 Task: Compose an email with the signature Aiden Davis with the subject Meeting invitation and the message I am following up on our previous conversation. from softage.1@softage.net to softage.3@softage.net with an attached document Contract.pdf Undo the message and rewrite the message as Could you please clarify your request? Send the email. Finally, move the email from Sent Items to the label Work
Action: Mouse moved to (486, 771)
Screenshot: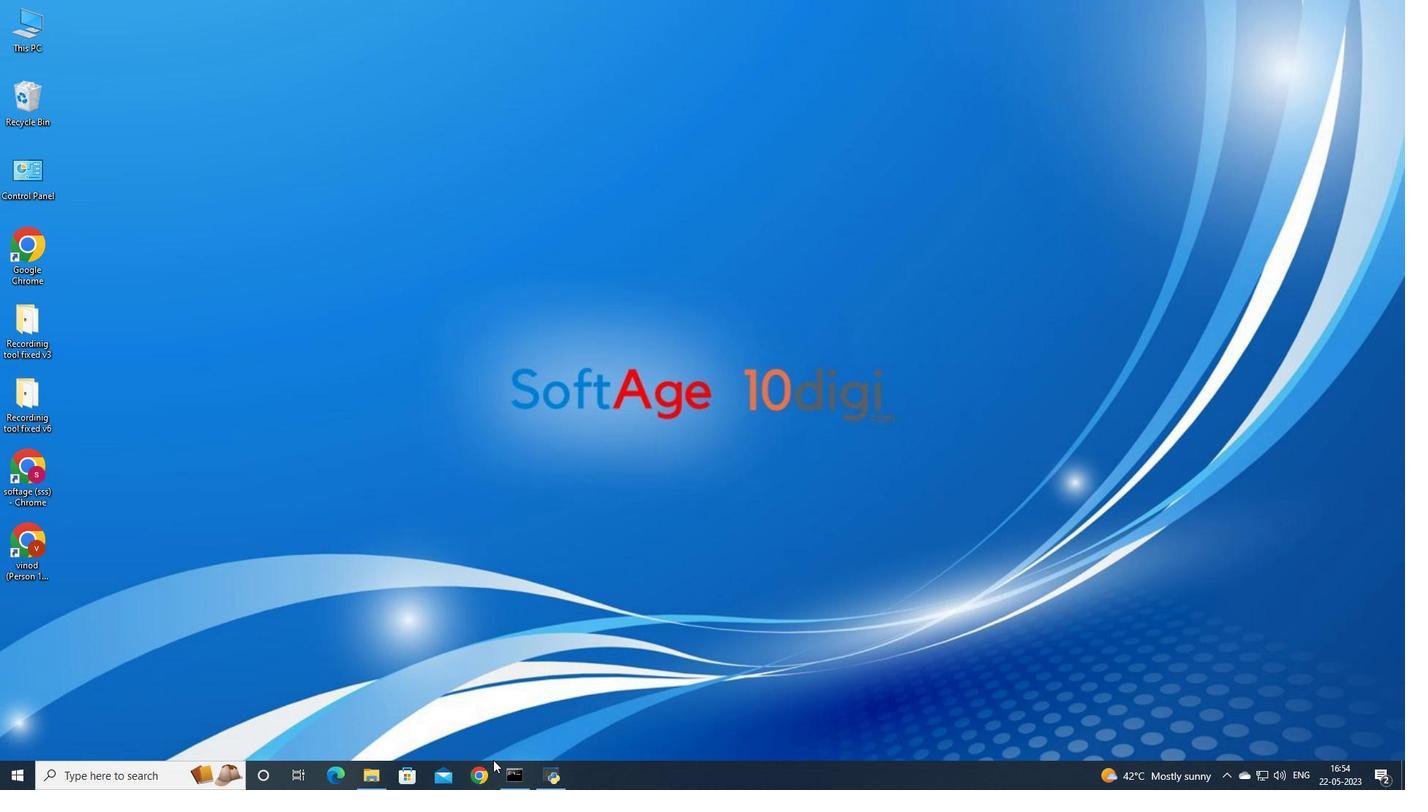 
Action: Mouse pressed left at (486, 771)
Screenshot: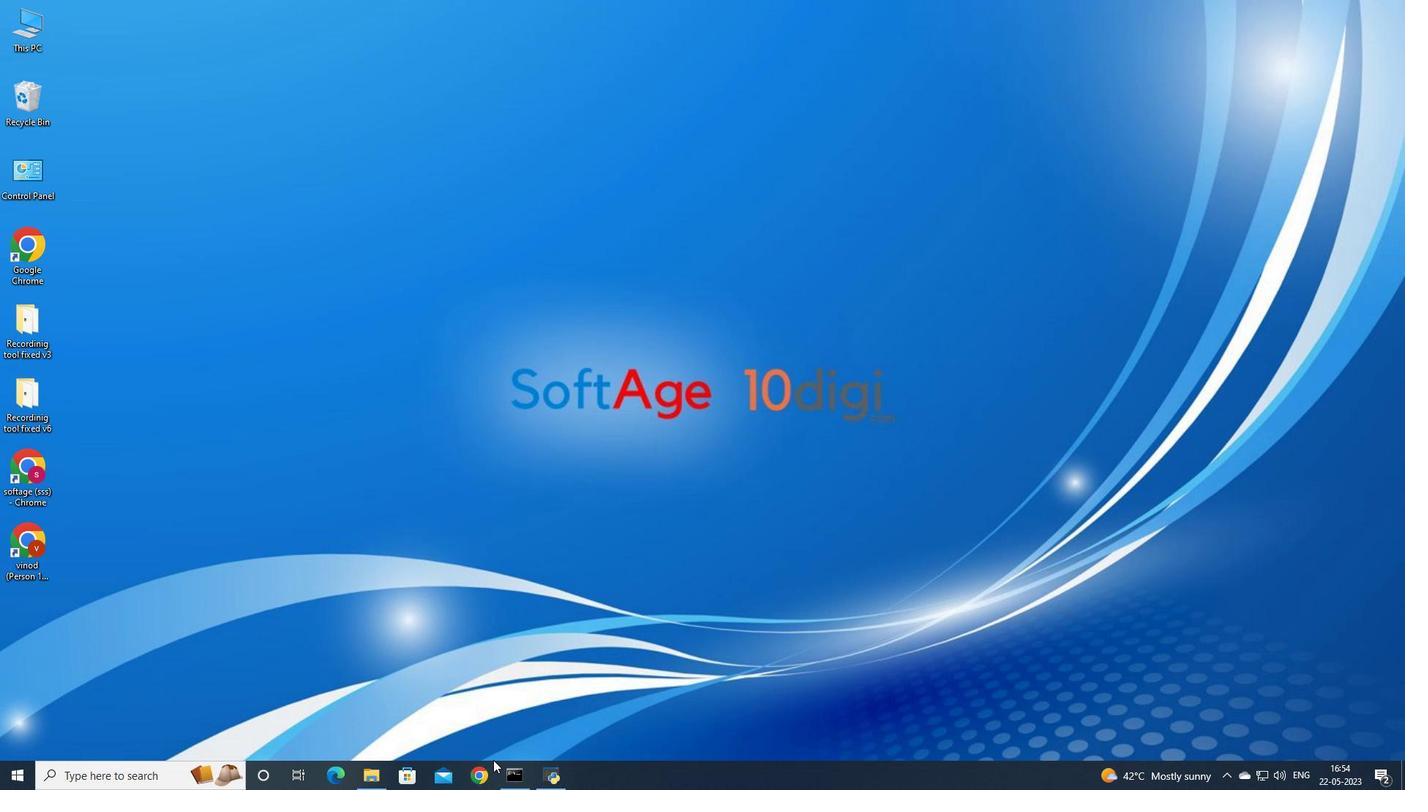 
Action: Mouse moved to (660, 445)
Screenshot: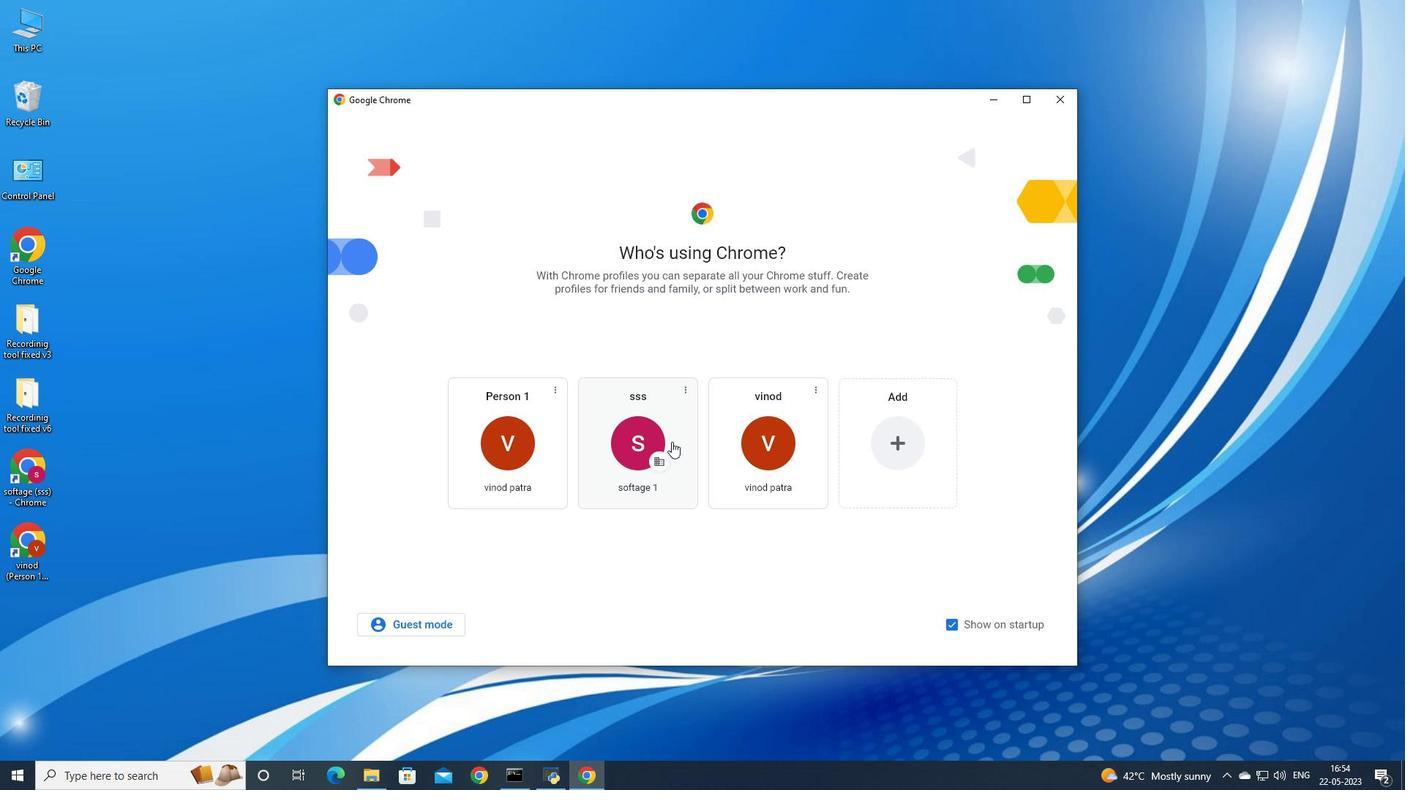 
Action: Mouse pressed left at (660, 445)
Screenshot: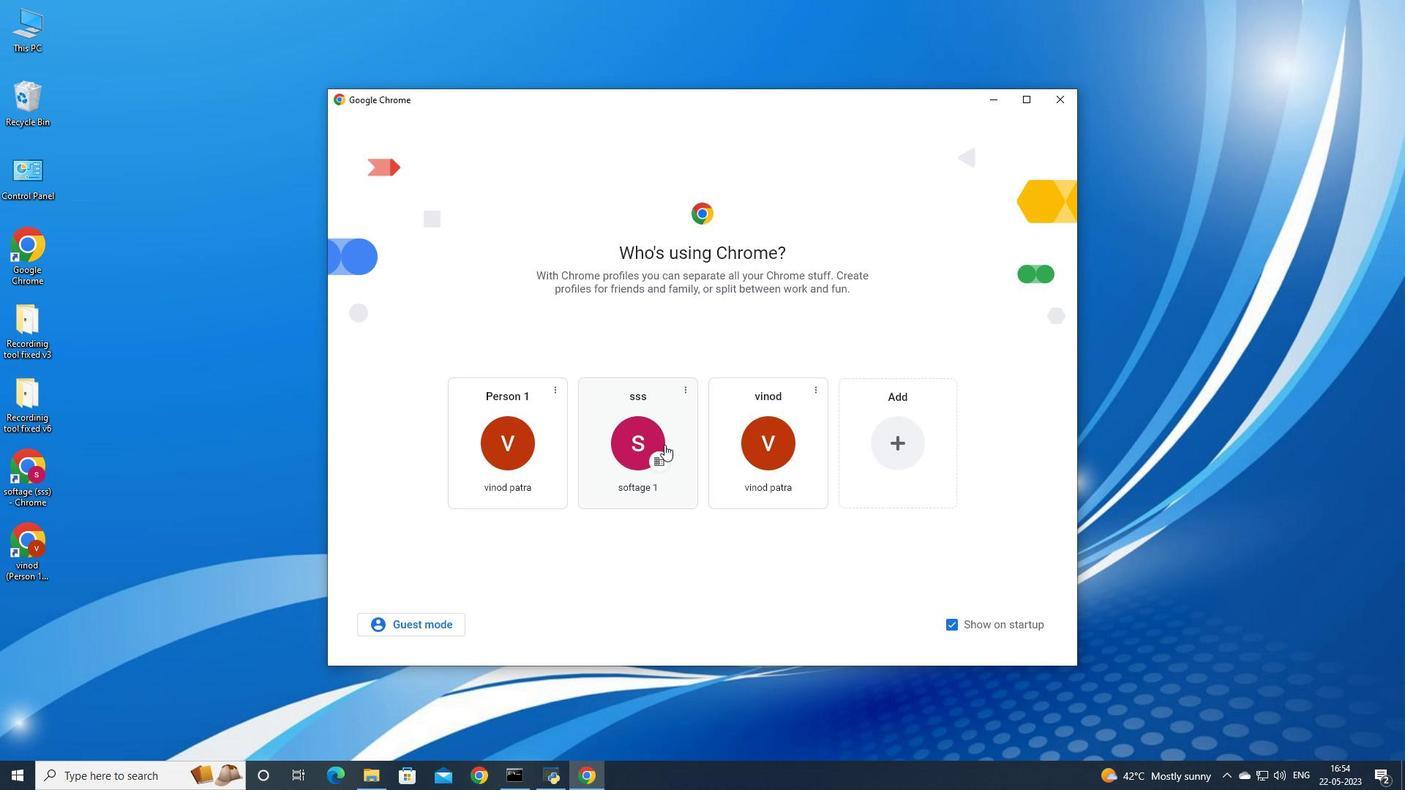 
Action: Mouse moved to (1261, 68)
Screenshot: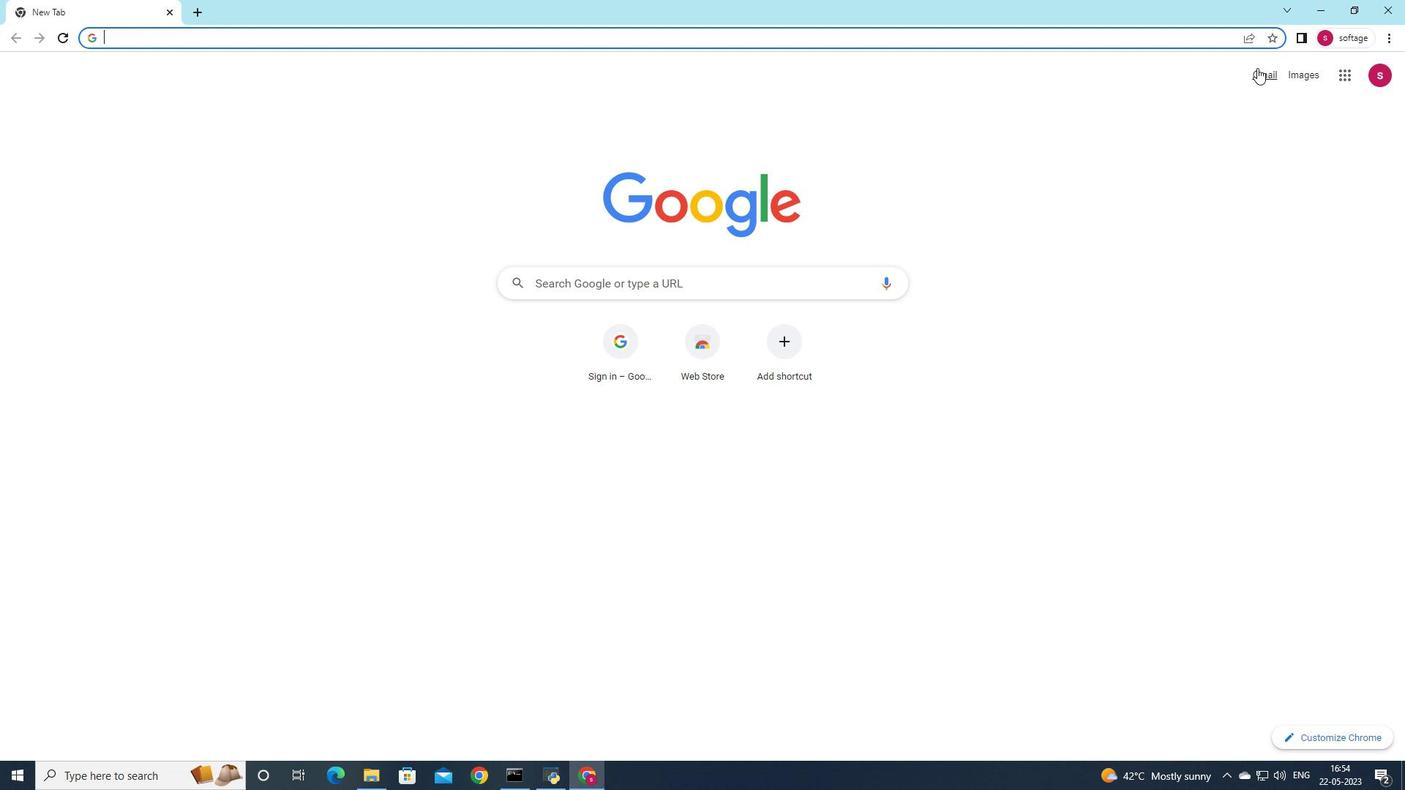 
Action: Mouse pressed left at (1261, 68)
Screenshot: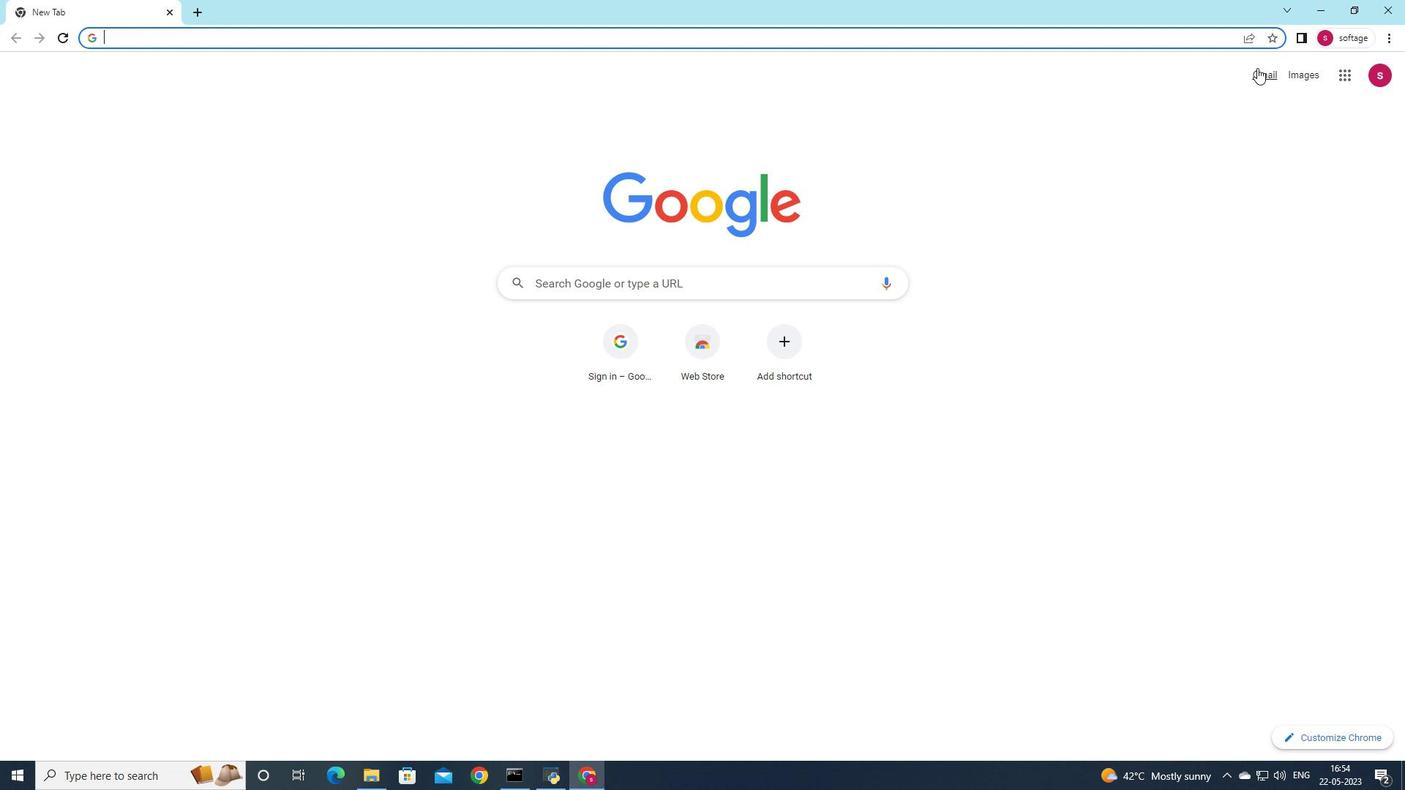 
Action: Mouse moved to (1239, 106)
Screenshot: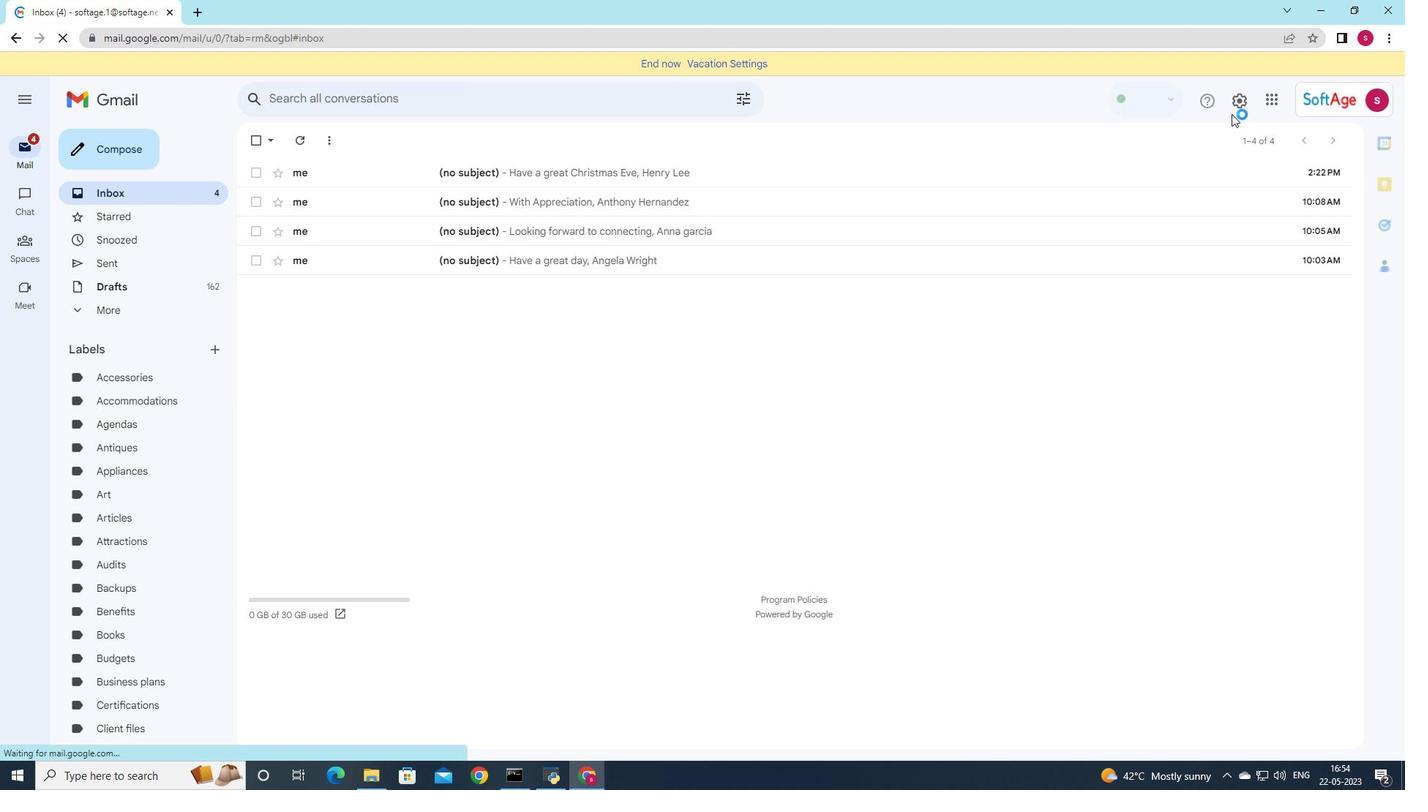 
Action: Mouse pressed left at (1239, 106)
Screenshot: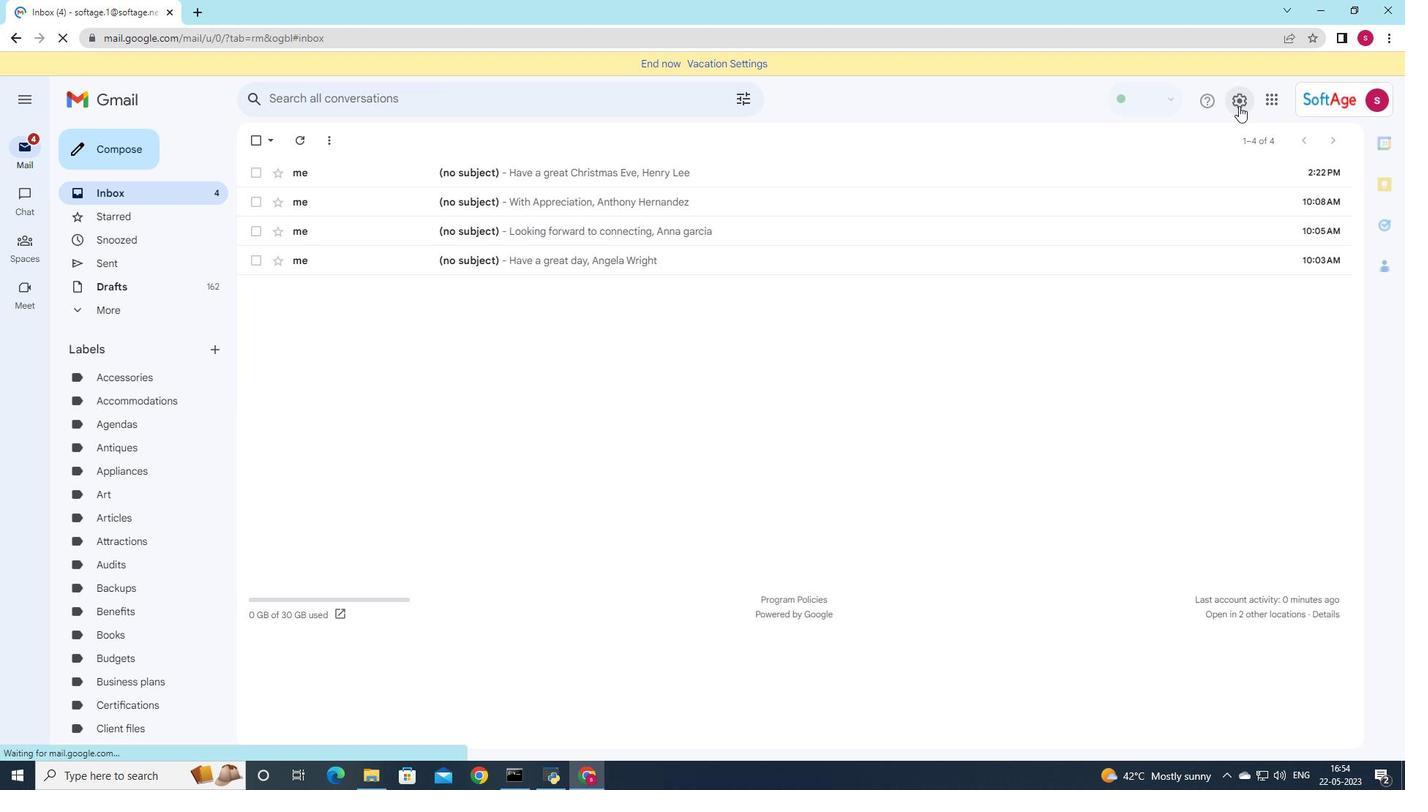 
Action: Mouse moved to (1231, 172)
Screenshot: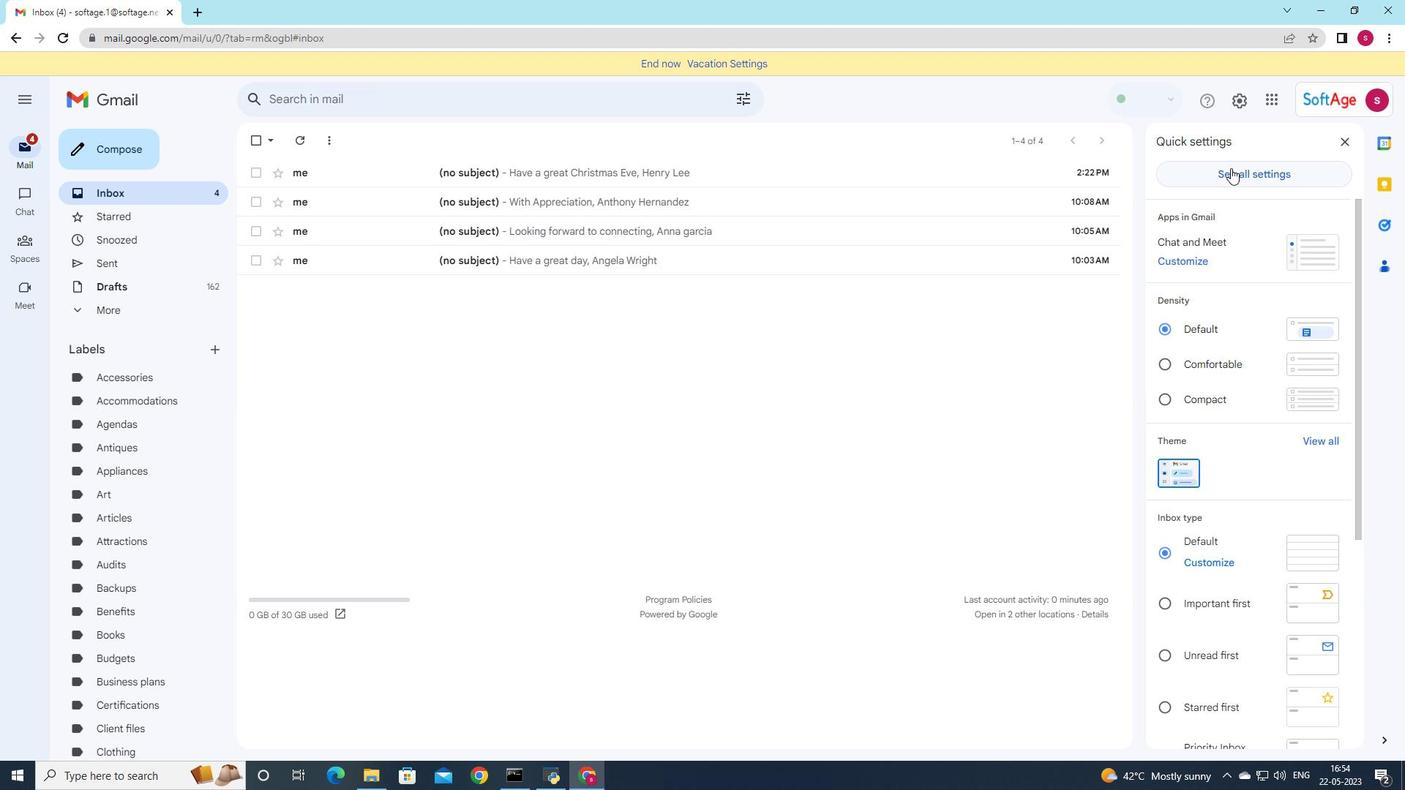 
Action: Mouse pressed left at (1231, 172)
Screenshot: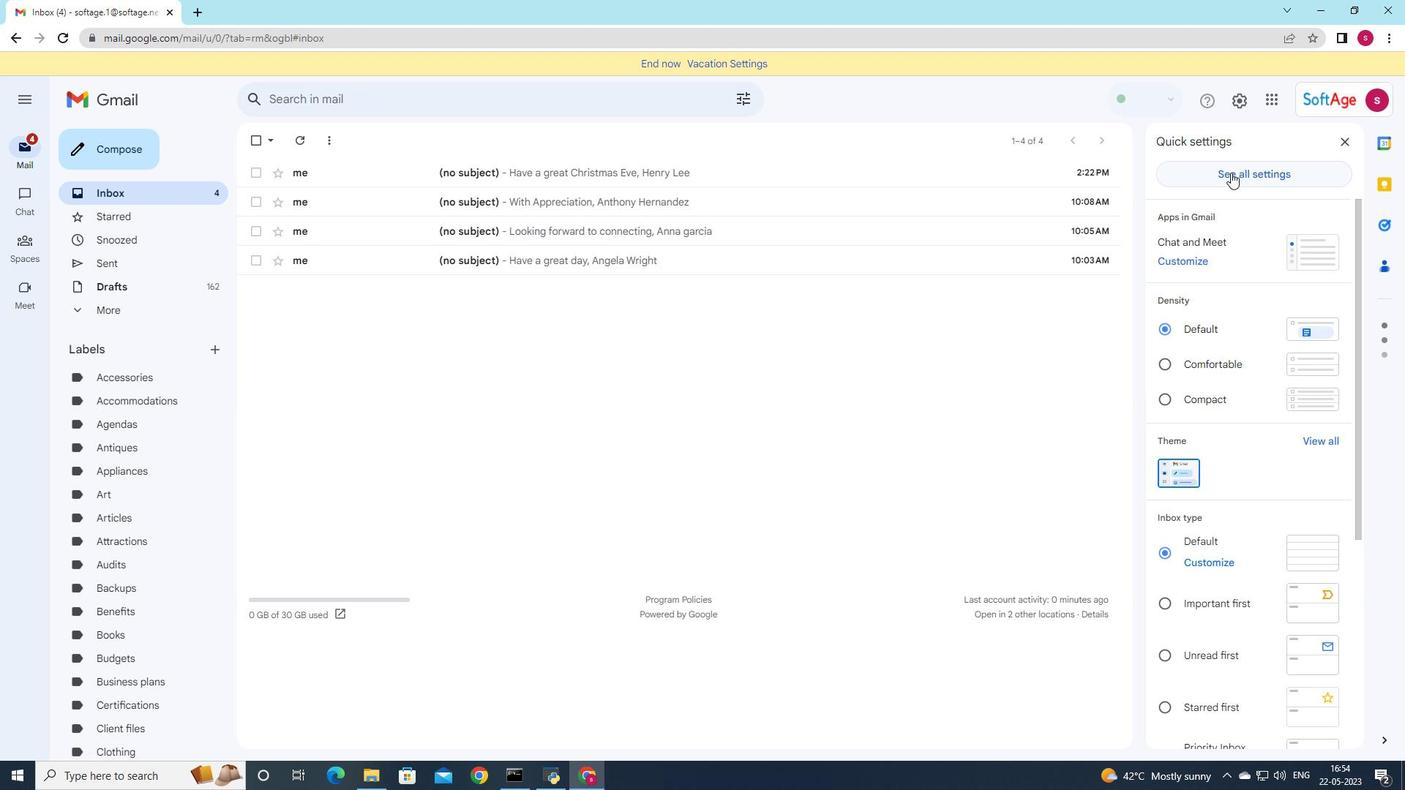 
Action: Mouse moved to (493, 402)
Screenshot: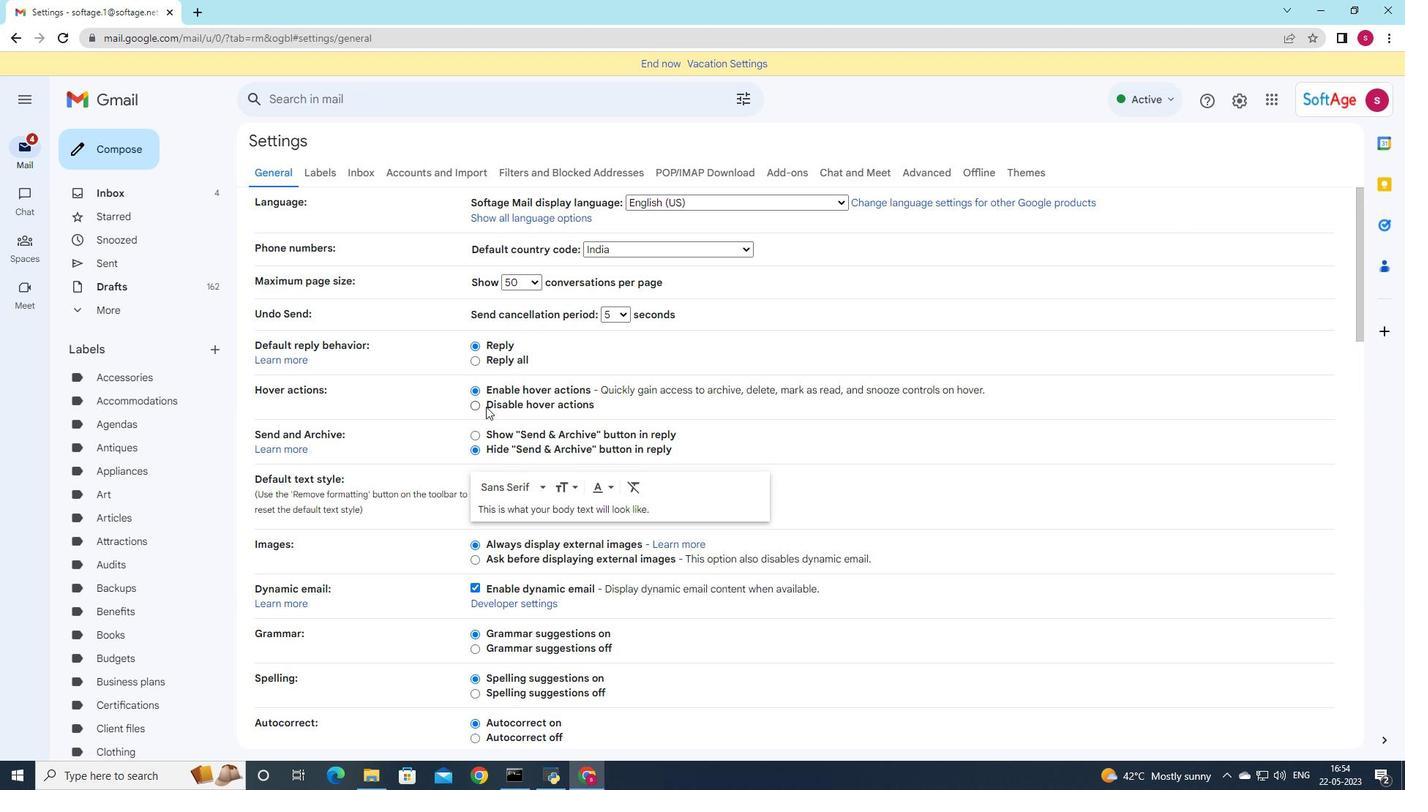 
Action: Mouse scrolled (493, 401) with delta (0, 0)
Screenshot: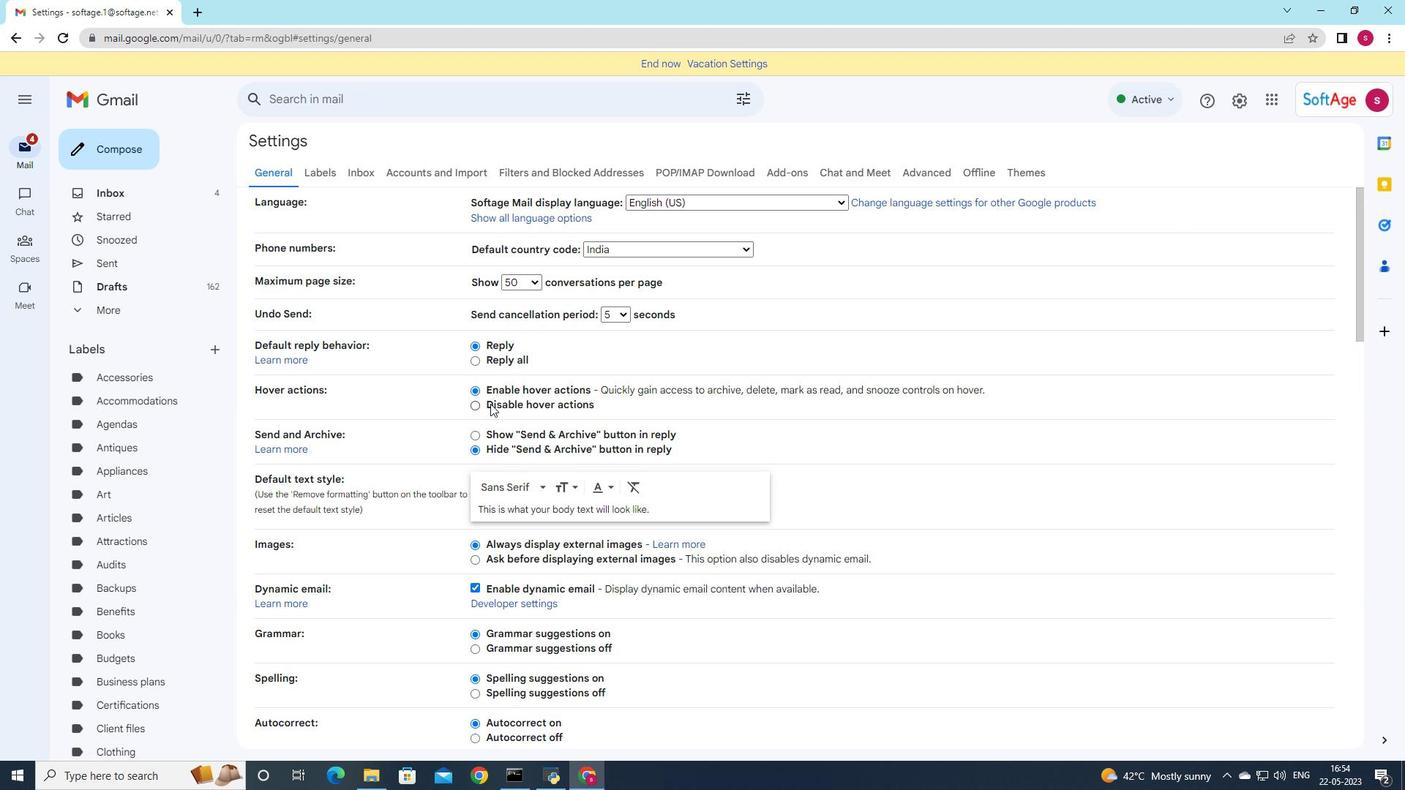 
Action: Mouse moved to (494, 402)
Screenshot: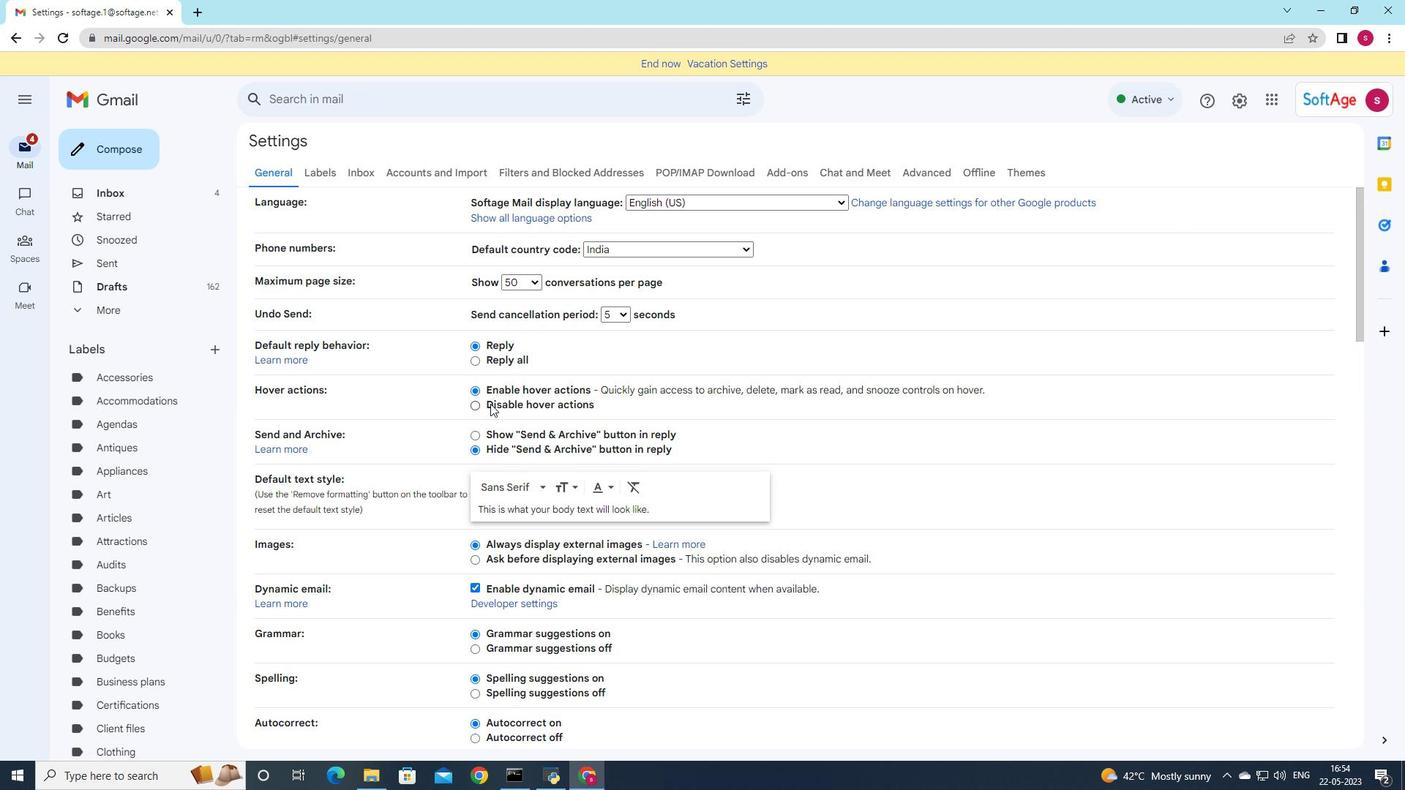 
Action: Mouse scrolled (494, 401) with delta (0, 0)
Screenshot: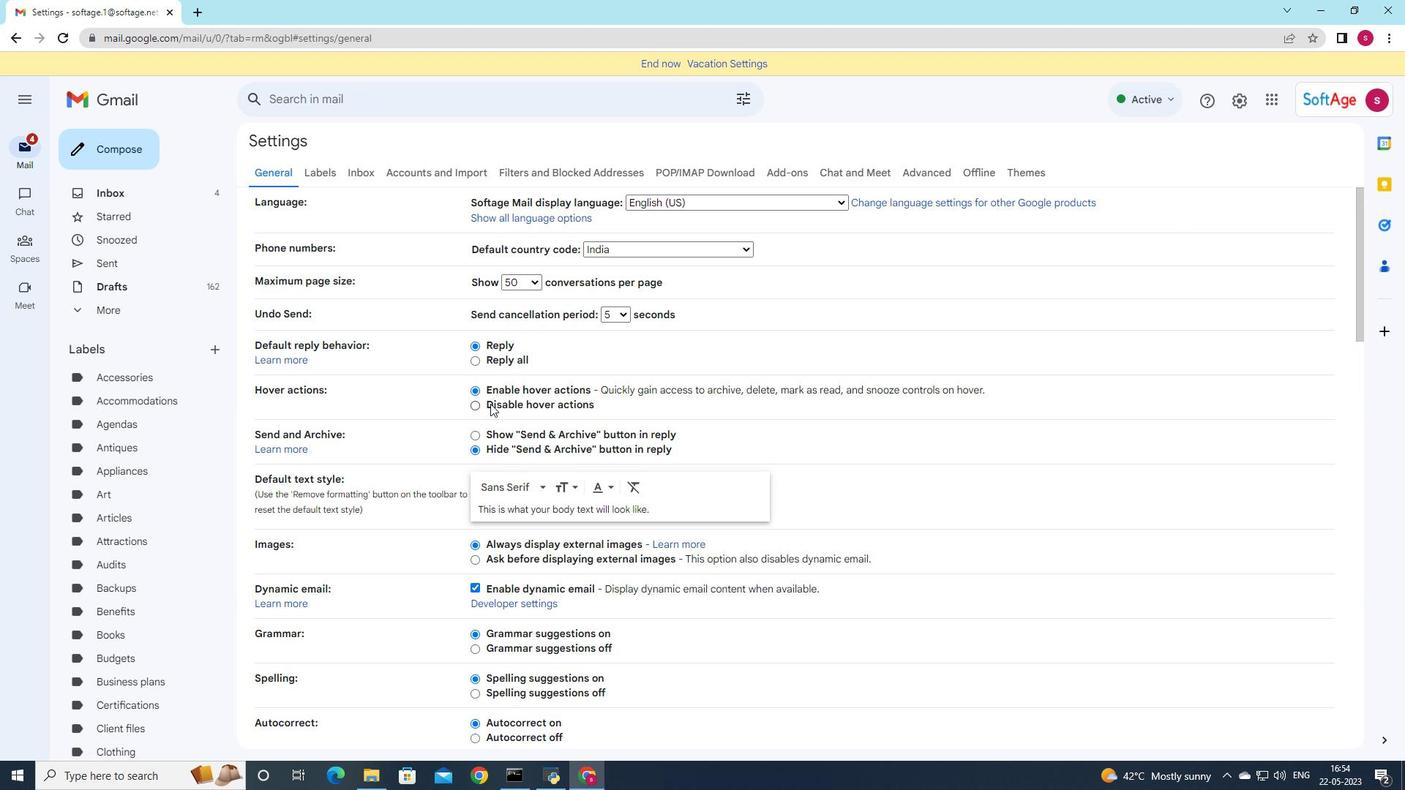 
Action: Mouse moved to (525, 387)
Screenshot: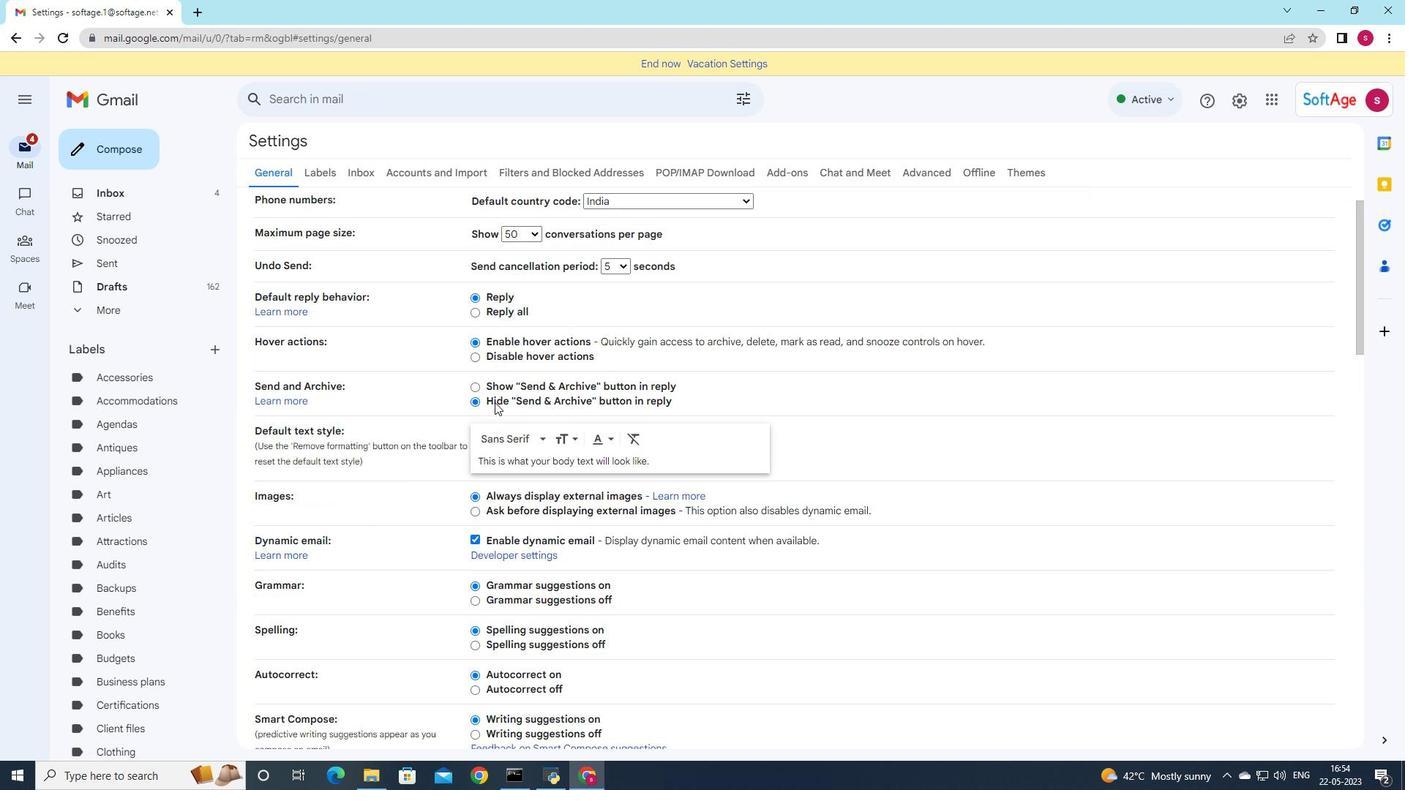 
Action: Mouse scrolled (497, 403) with delta (0, 0)
Screenshot: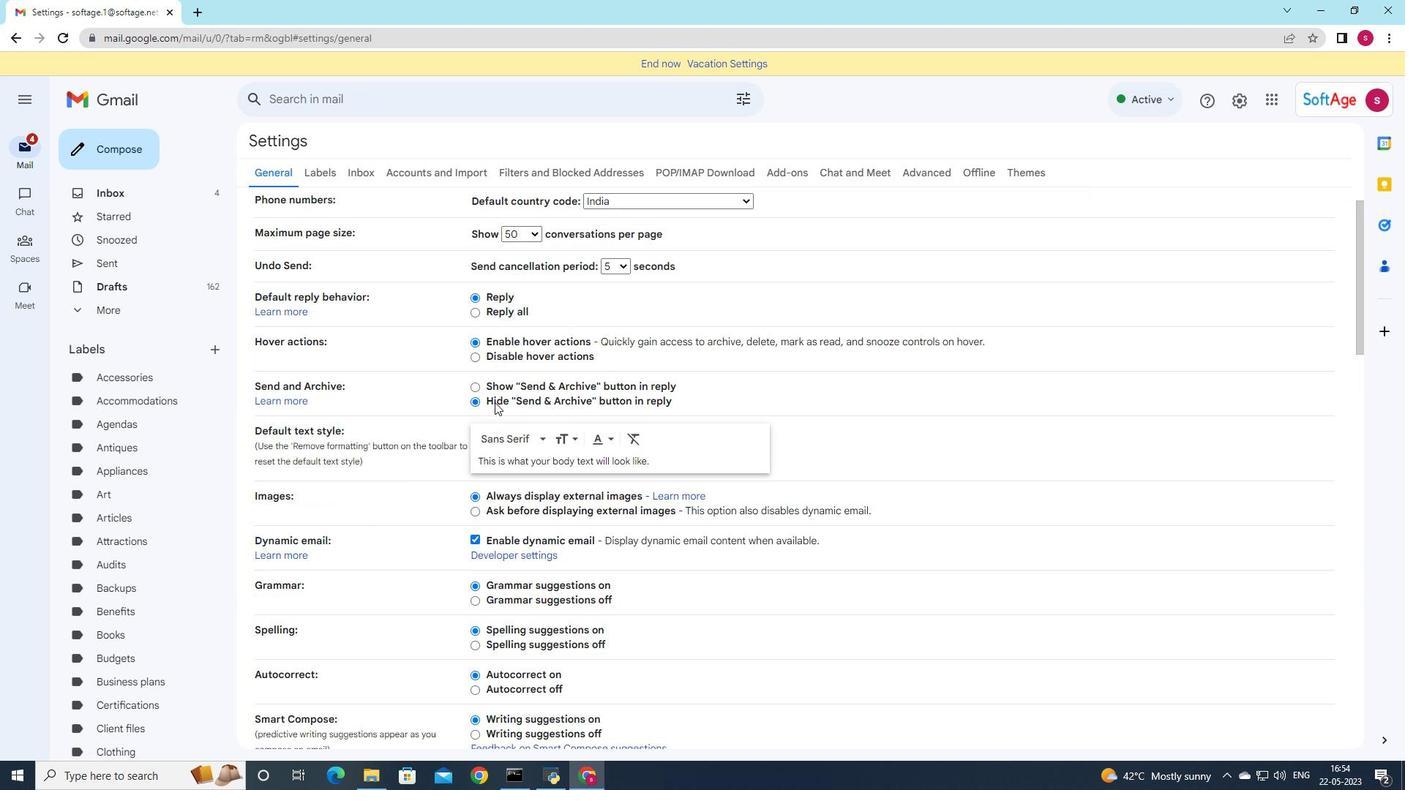 
Action: Mouse moved to (530, 382)
Screenshot: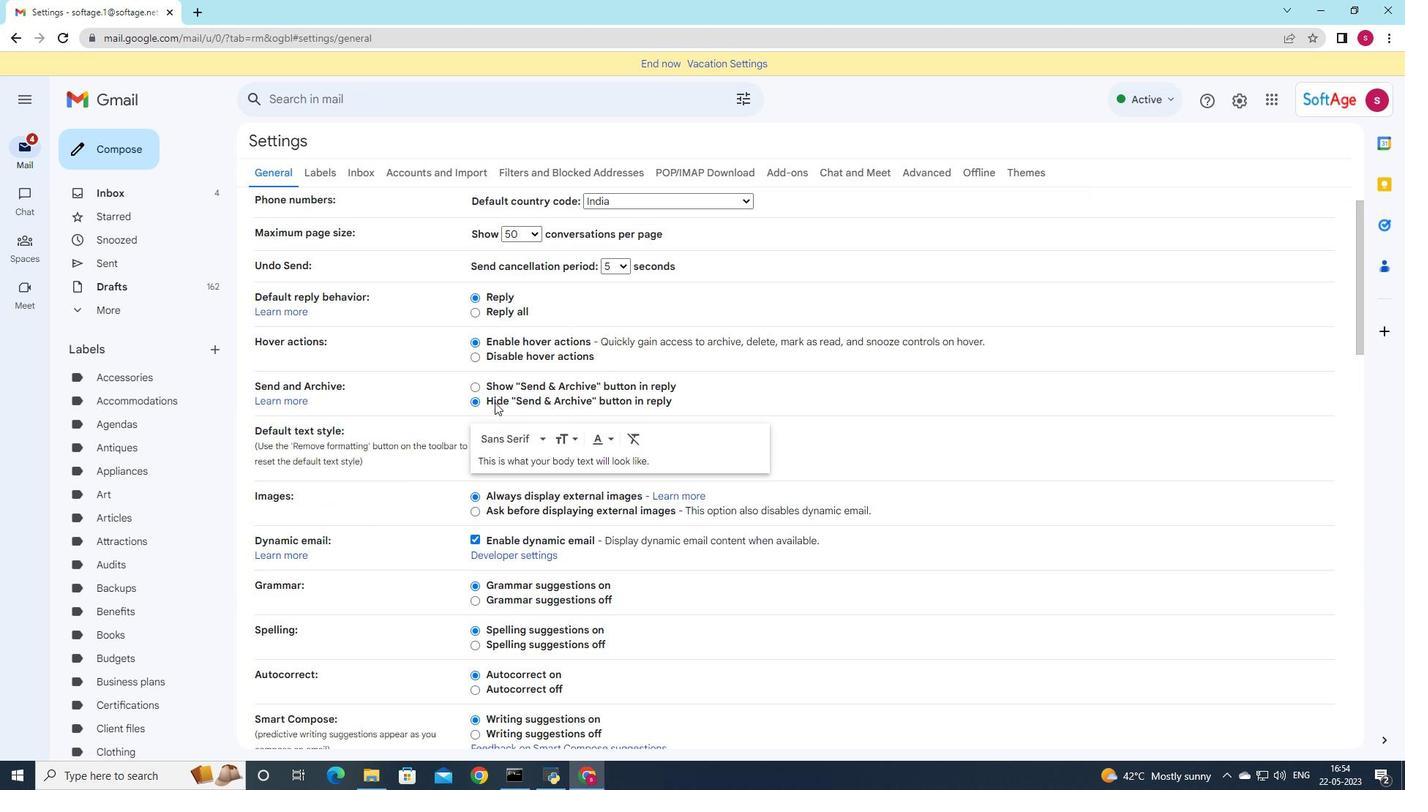 
Action: Mouse scrolled (530, 382) with delta (0, 0)
Screenshot: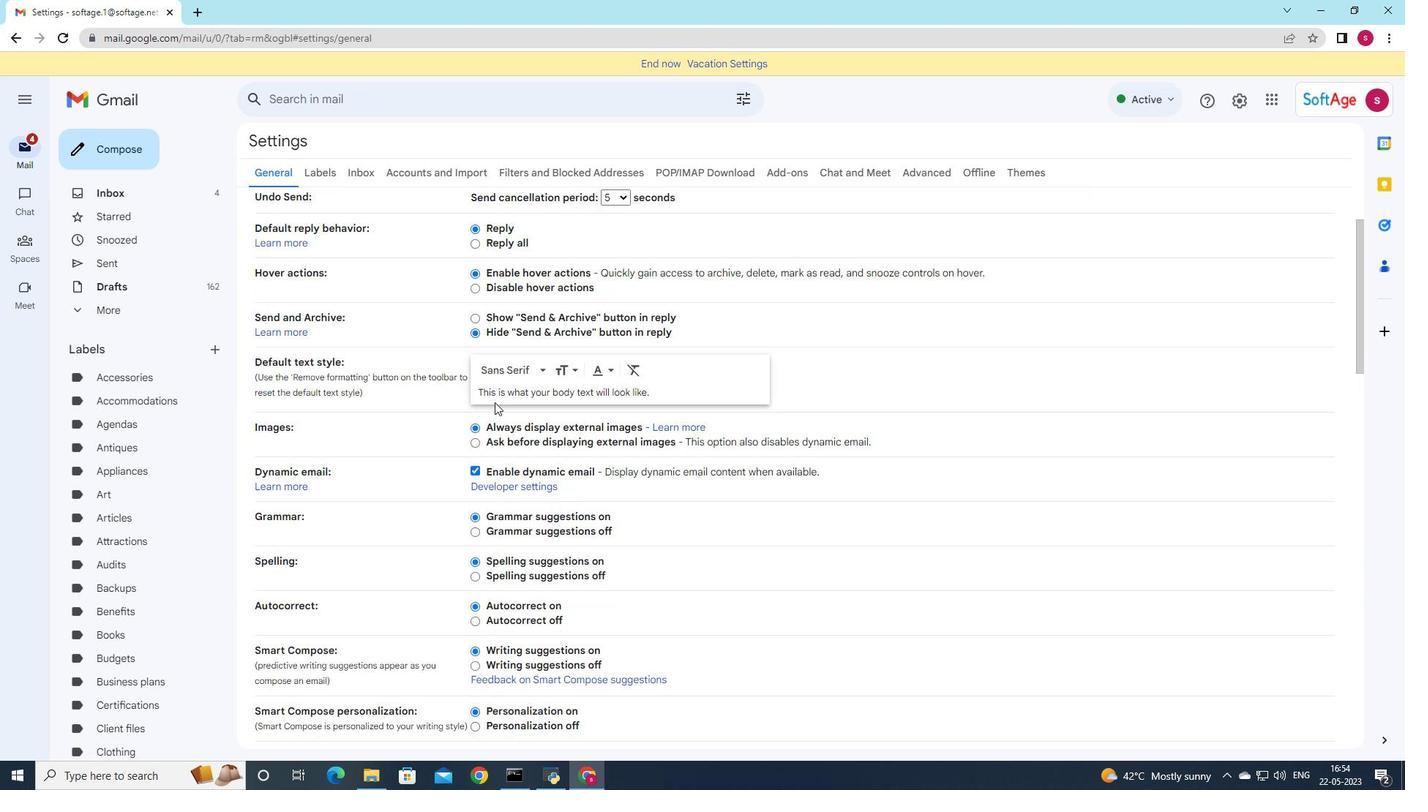
Action: Mouse moved to (557, 399)
Screenshot: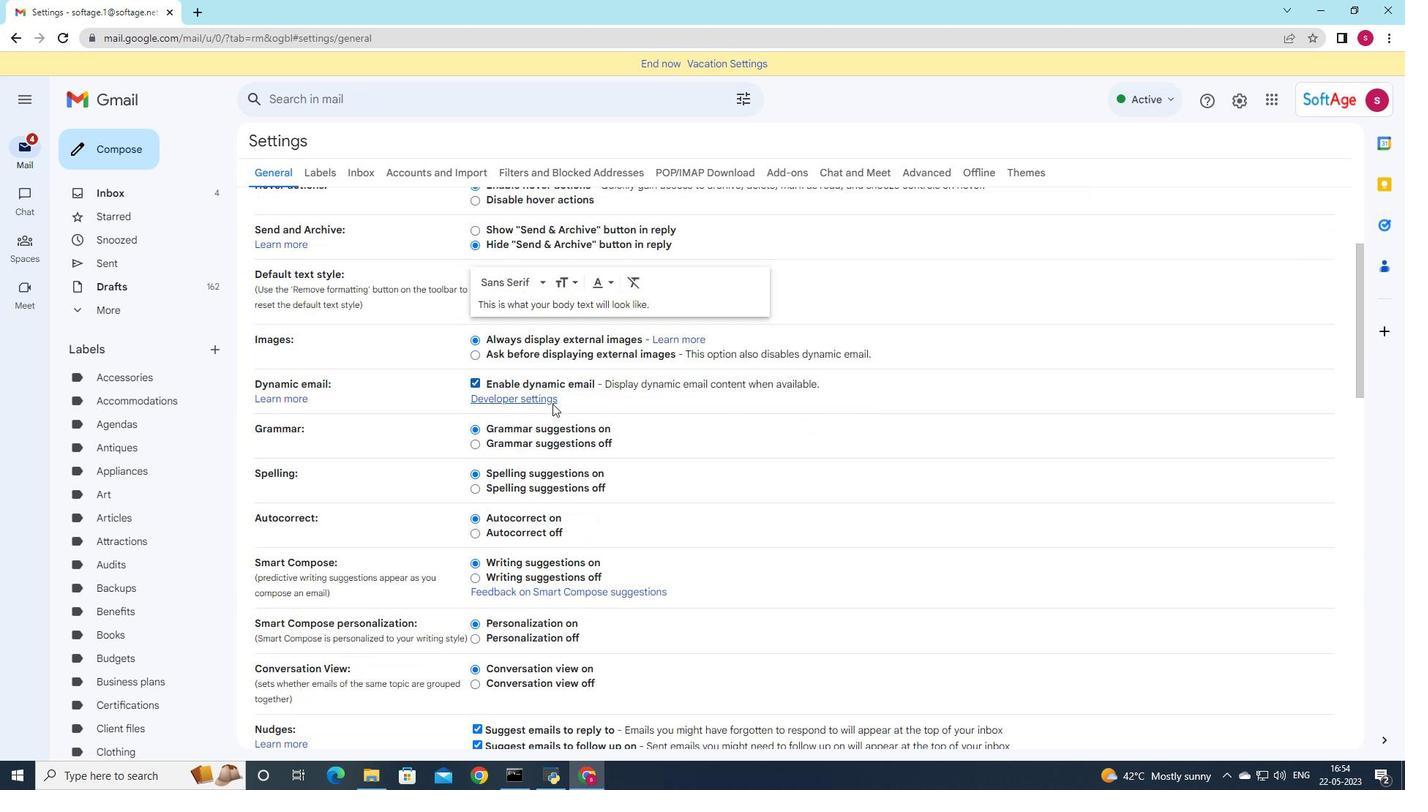 
Action: Mouse scrolled (557, 398) with delta (0, 0)
Screenshot: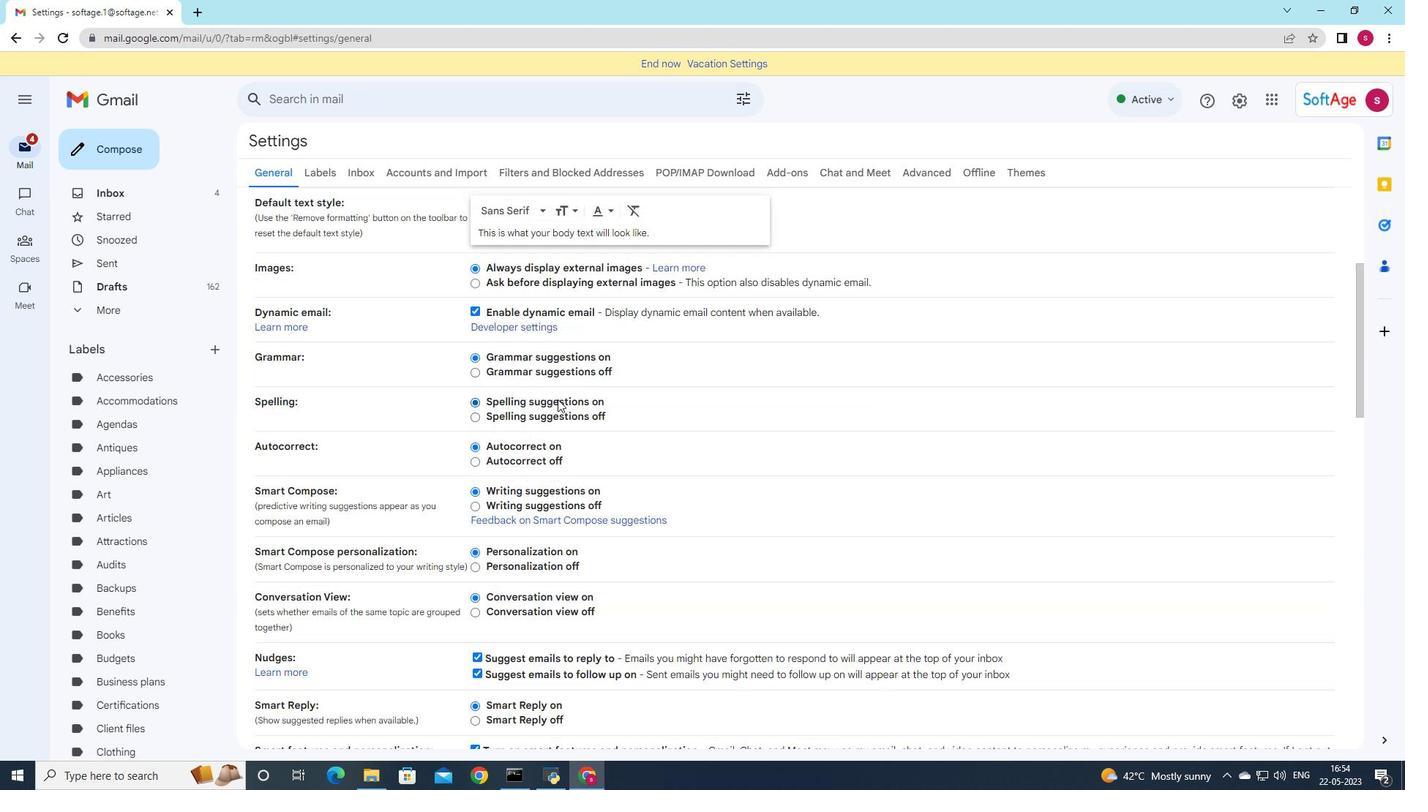 
Action: Mouse scrolled (557, 398) with delta (0, 0)
Screenshot: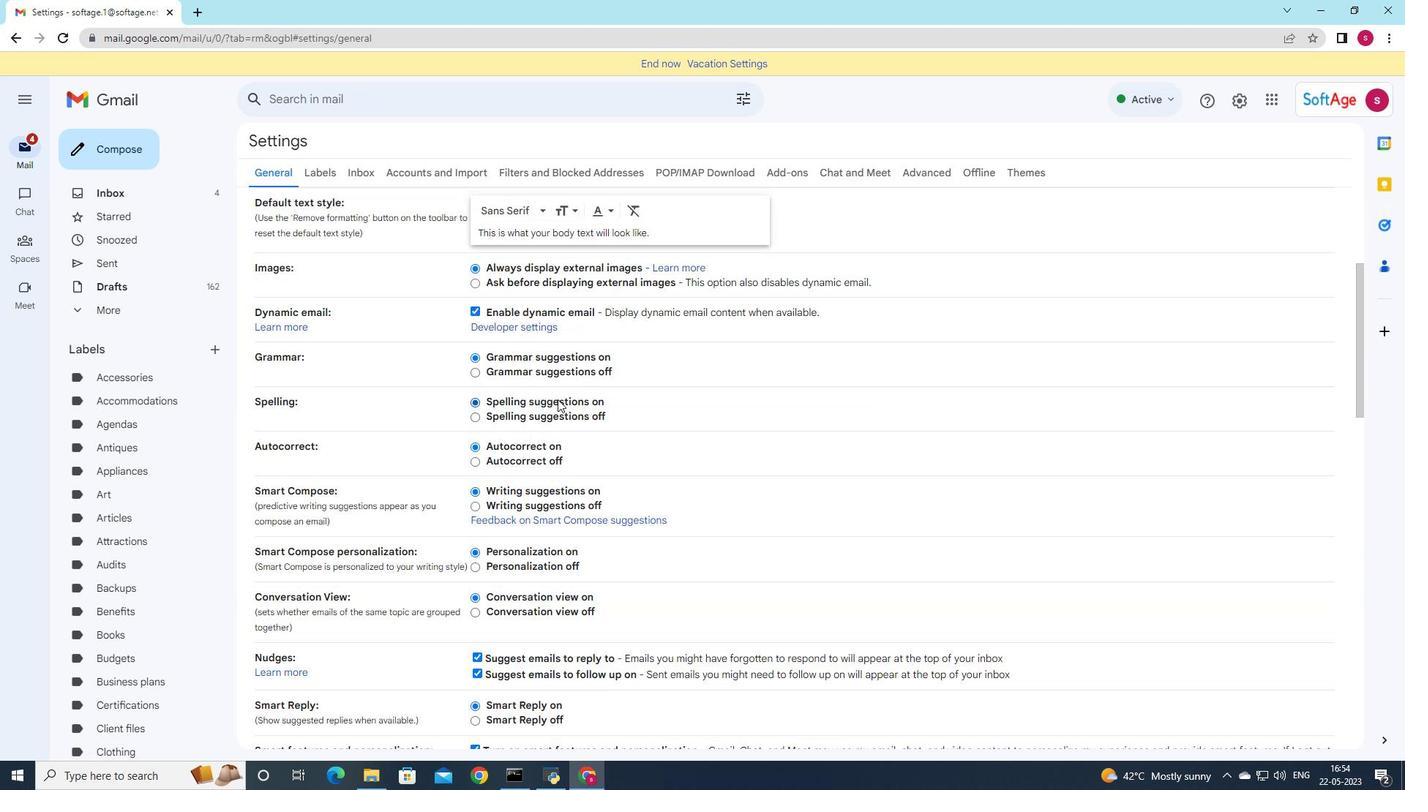 
Action: Mouse moved to (564, 403)
Screenshot: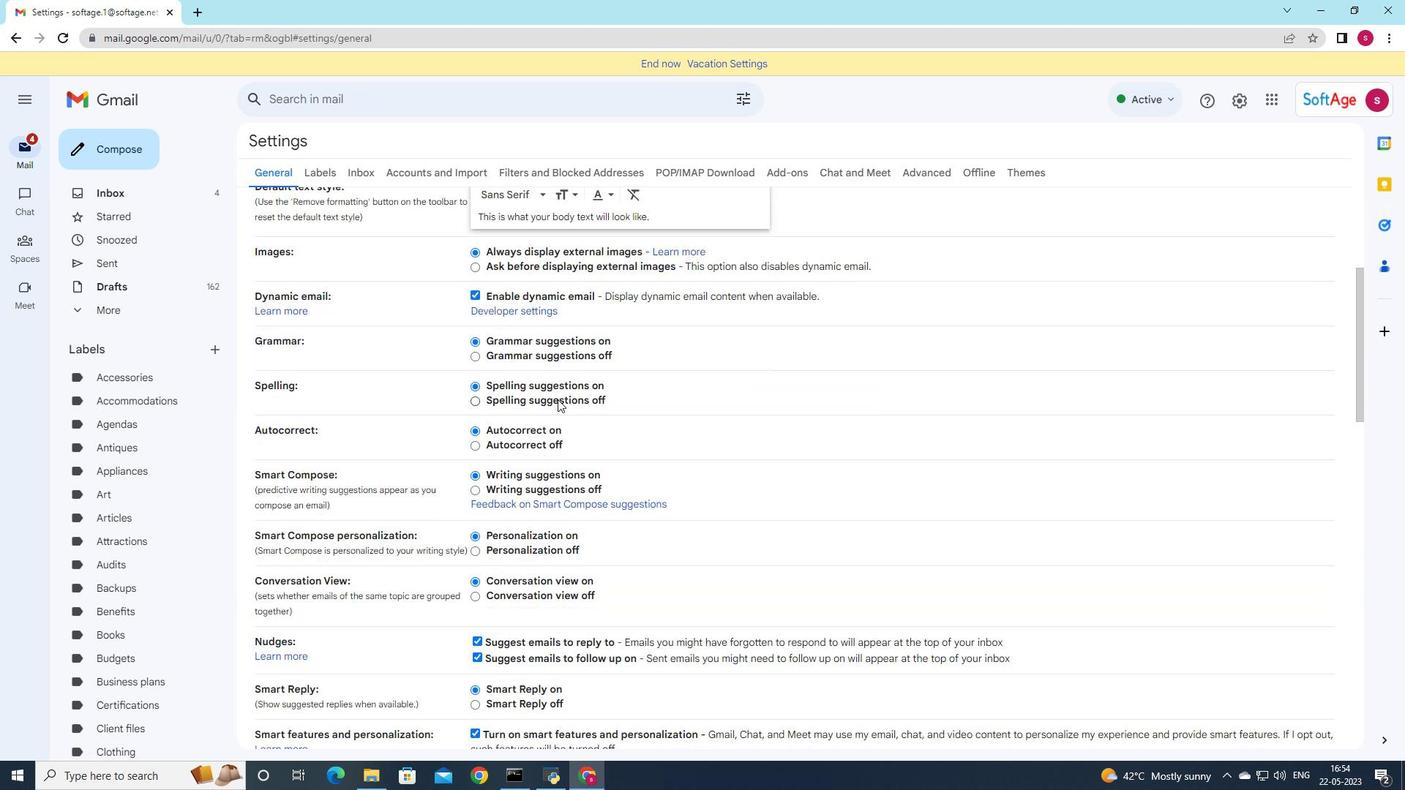 
Action: Mouse scrolled (560, 399) with delta (0, 0)
Screenshot: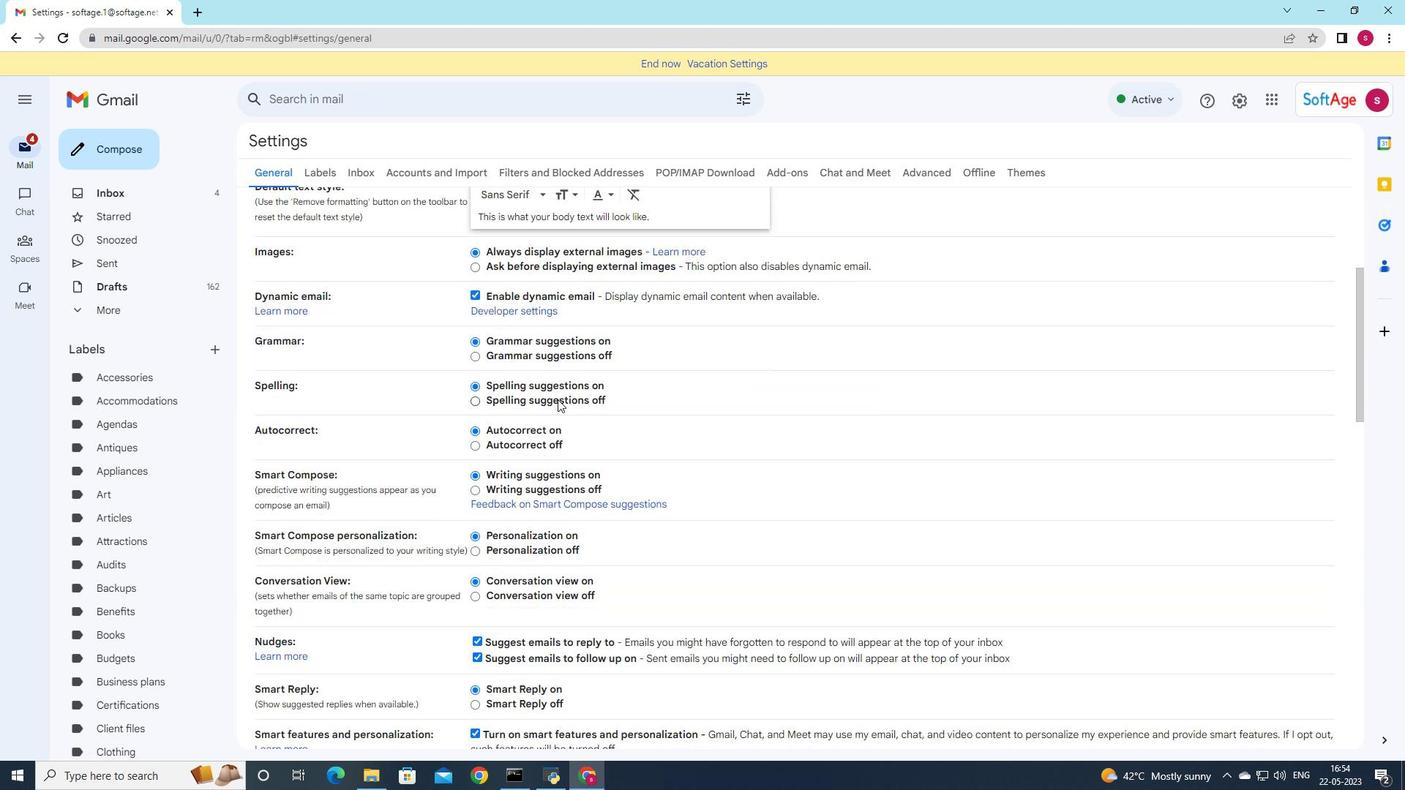 
Action: Mouse moved to (573, 413)
Screenshot: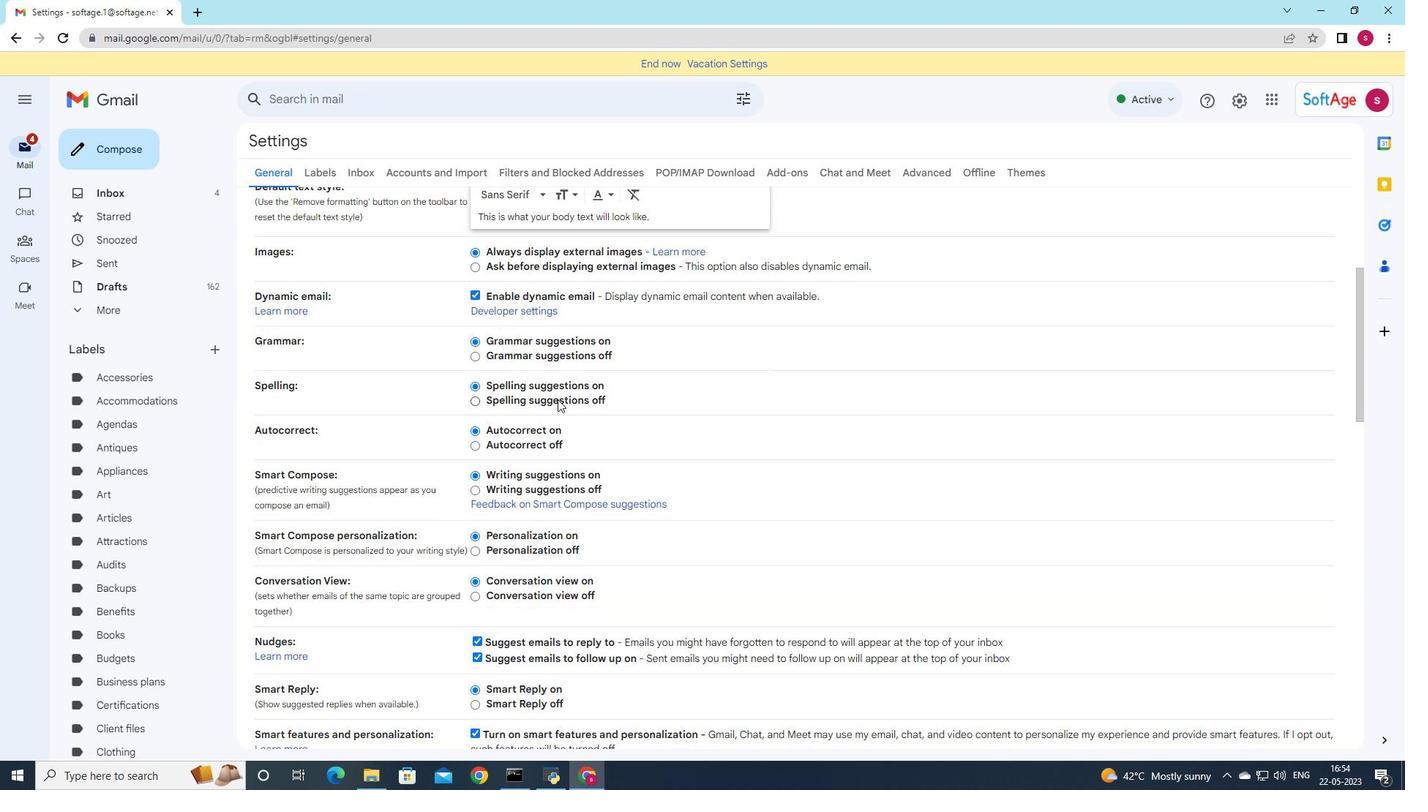 
Action: Mouse scrolled (573, 412) with delta (0, 0)
Screenshot: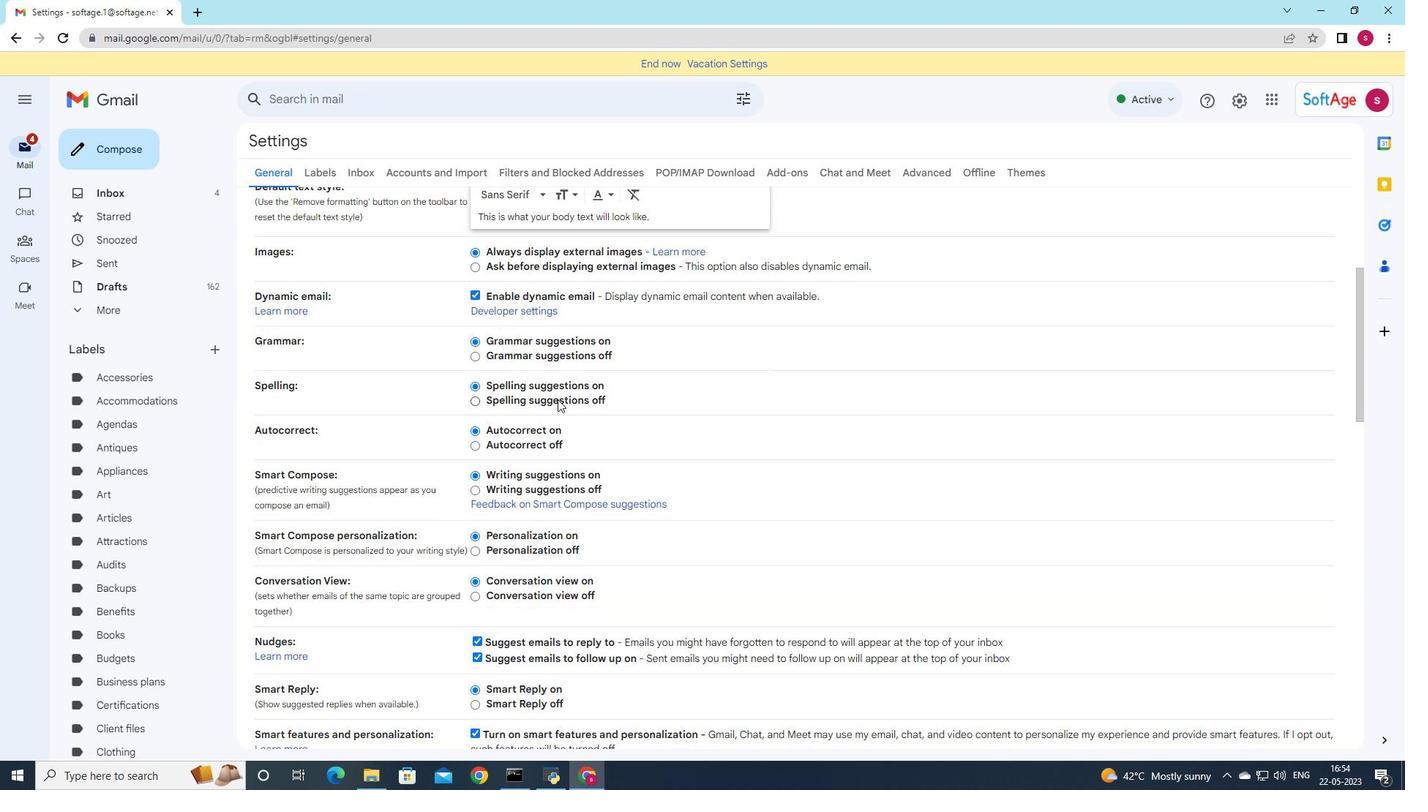 
Action: Mouse moved to (573, 416)
Screenshot: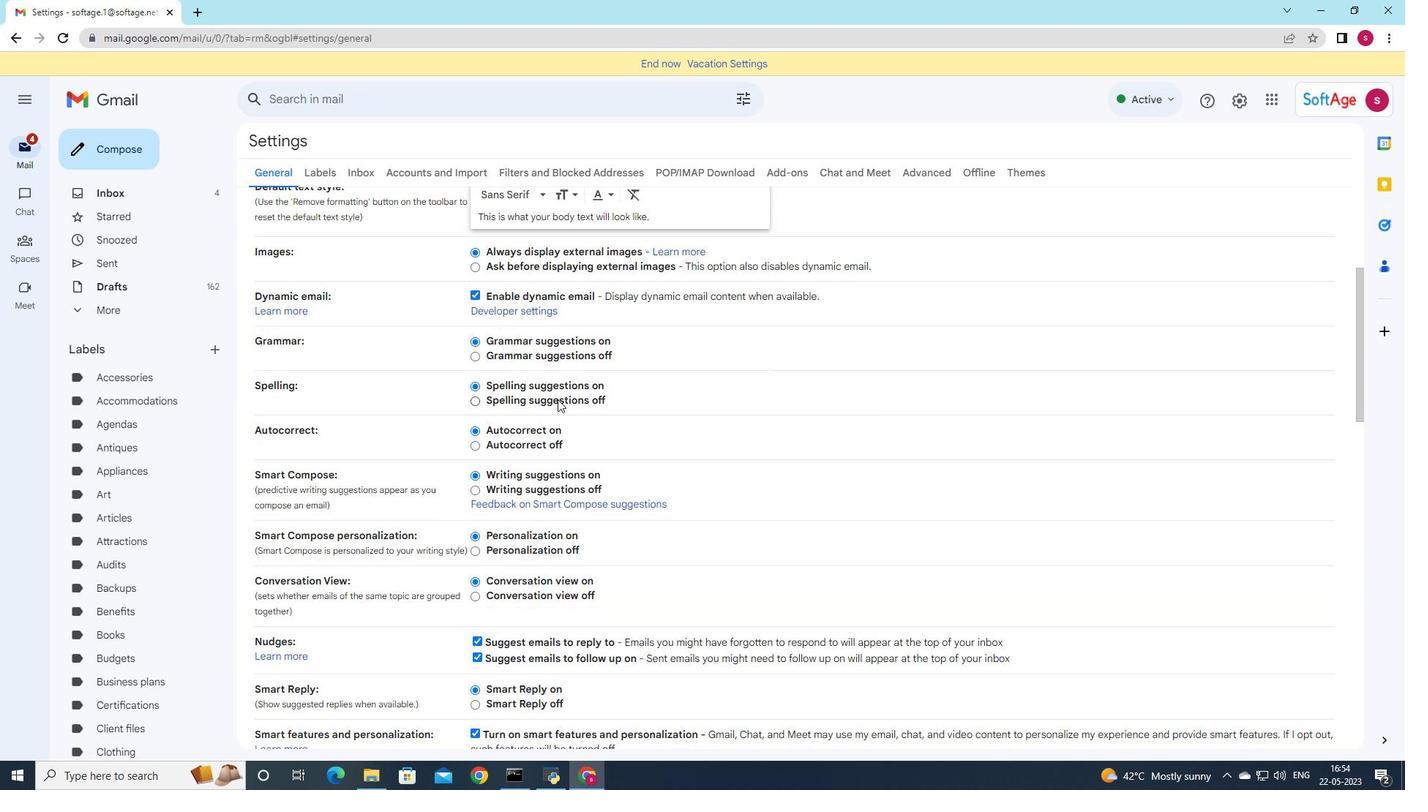 
Action: Mouse scrolled (573, 415) with delta (0, 0)
Screenshot: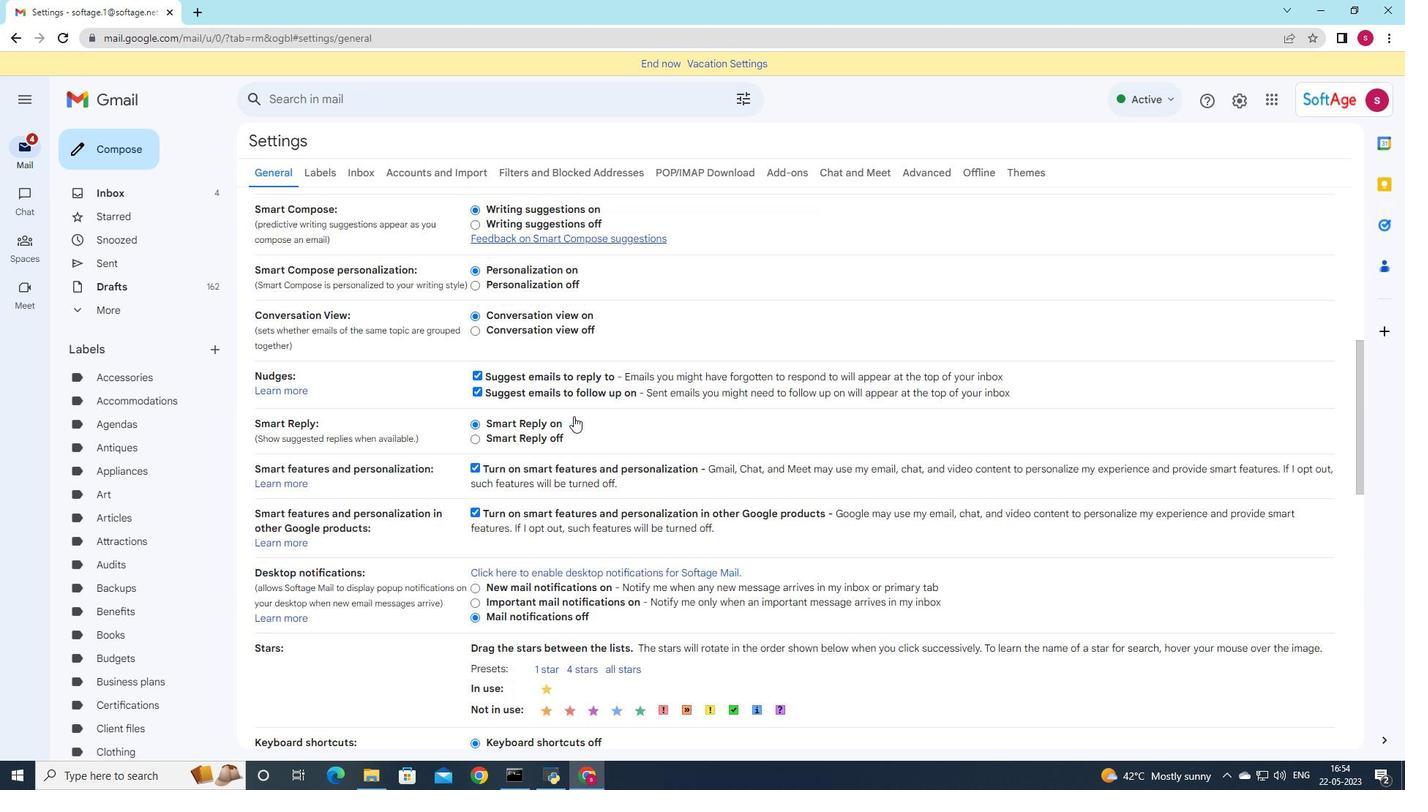 
Action: Mouse scrolled (573, 415) with delta (0, 0)
Screenshot: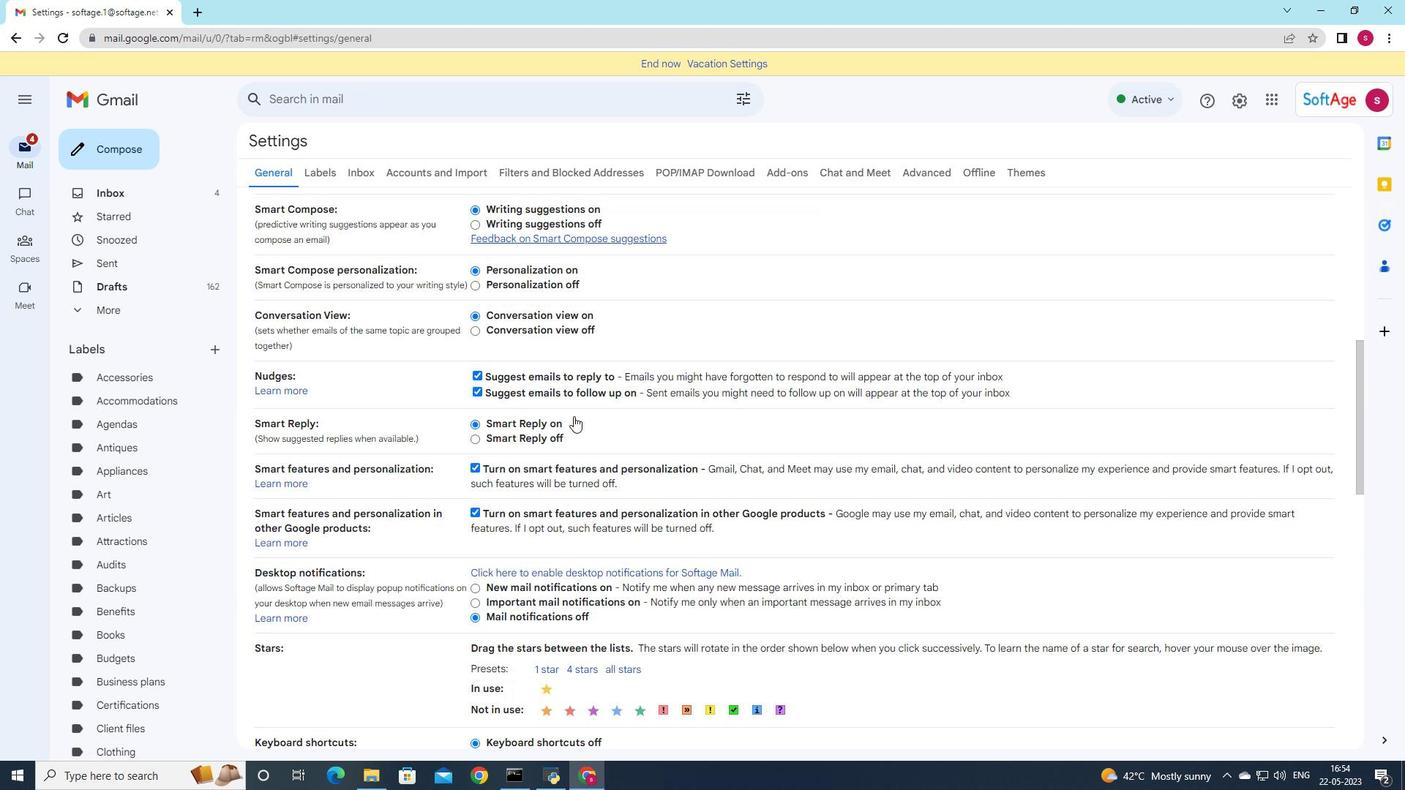 
Action: Mouse scrolled (573, 415) with delta (0, 0)
Screenshot: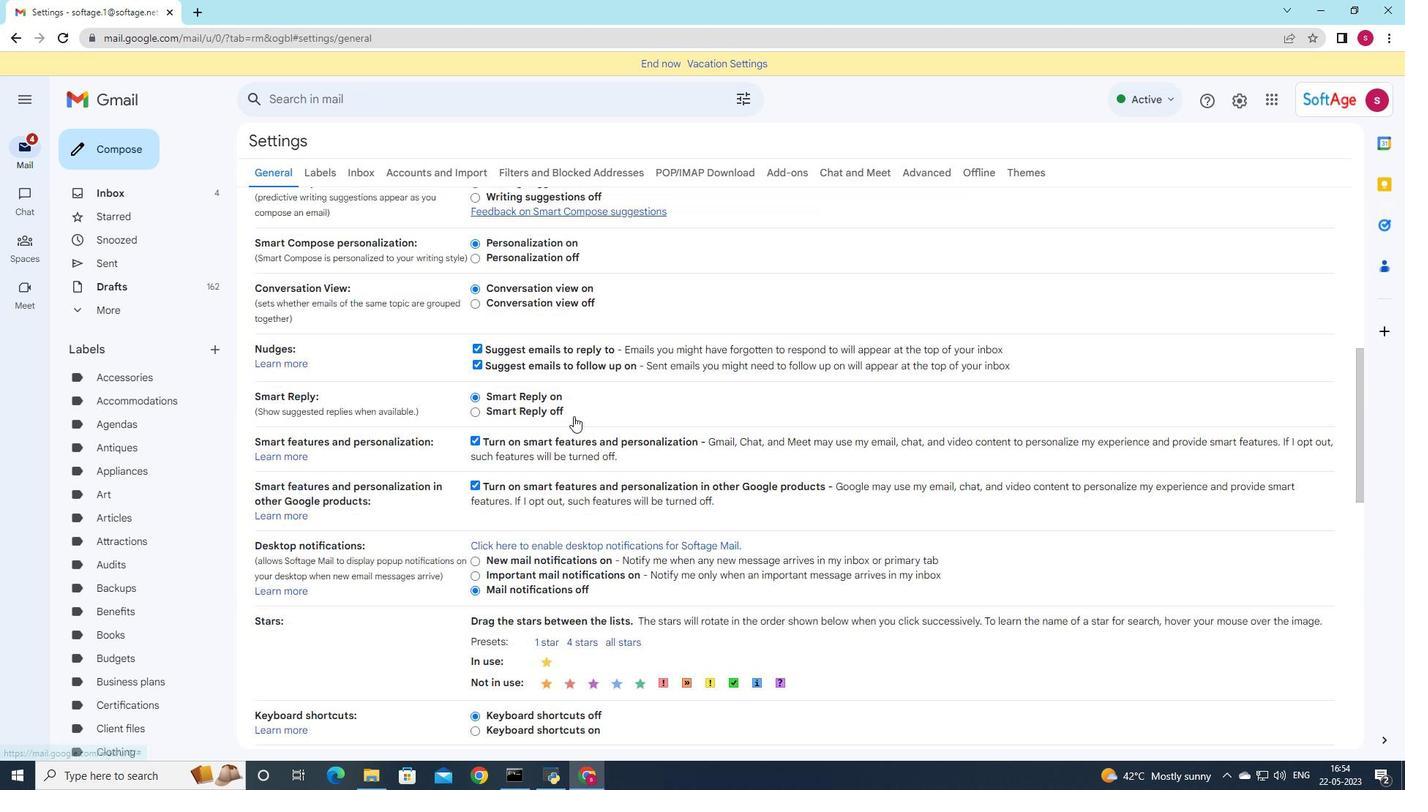 
Action: Mouse moved to (538, 658)
Screenshot: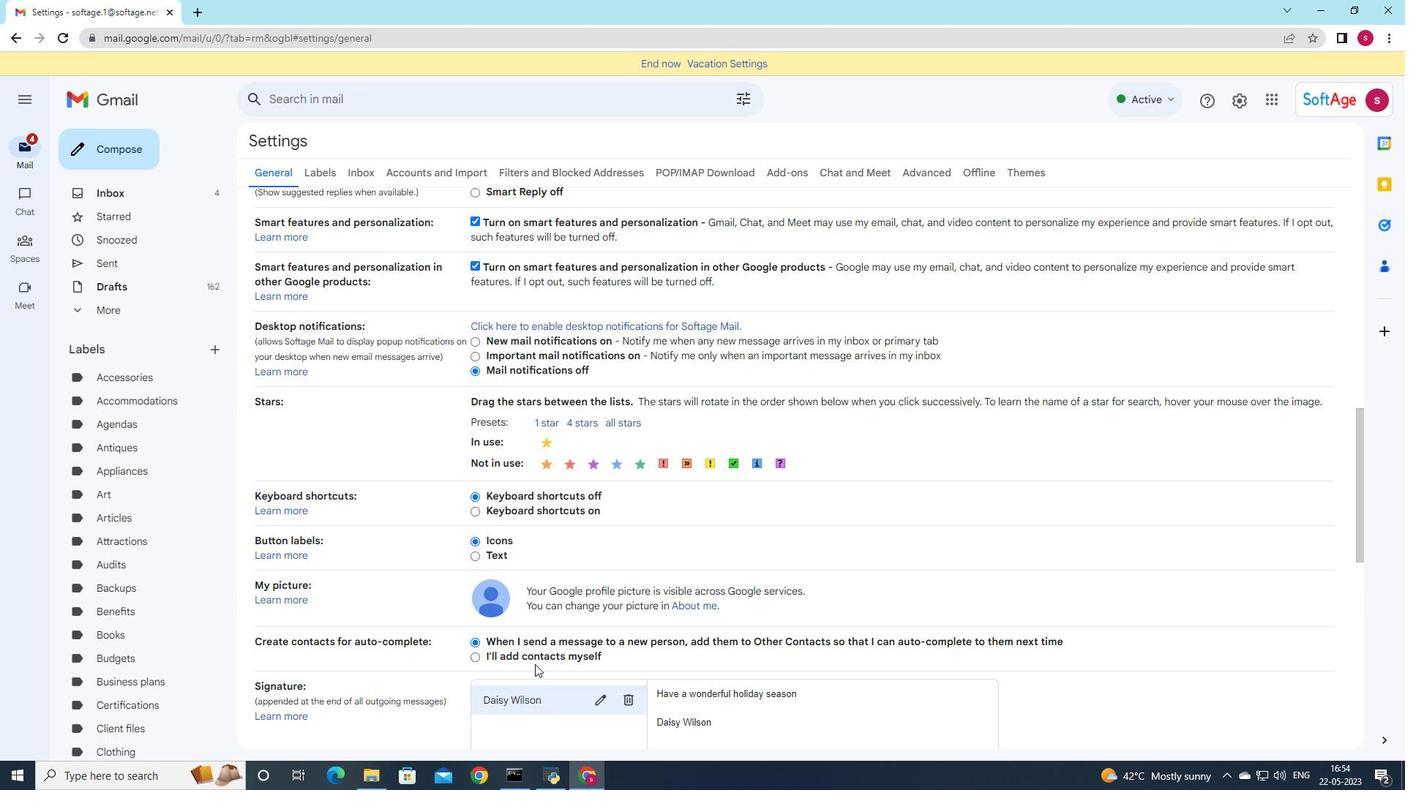 
Action: Mouse scrolled (538, 658) with delta (0, 0)
Screenshot: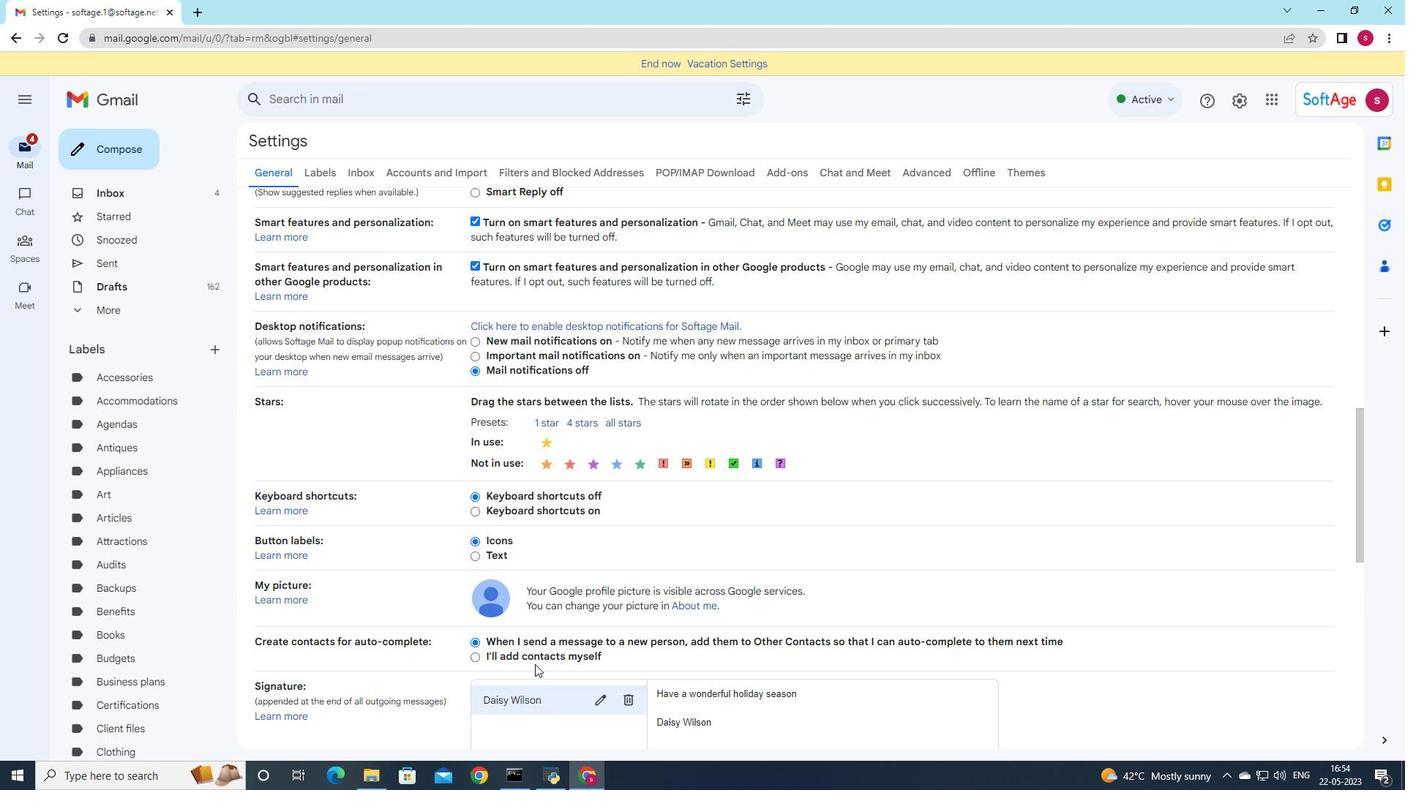 
Action: Mouse scrolled (538, 658) with delta (0, 0)
Screenshot: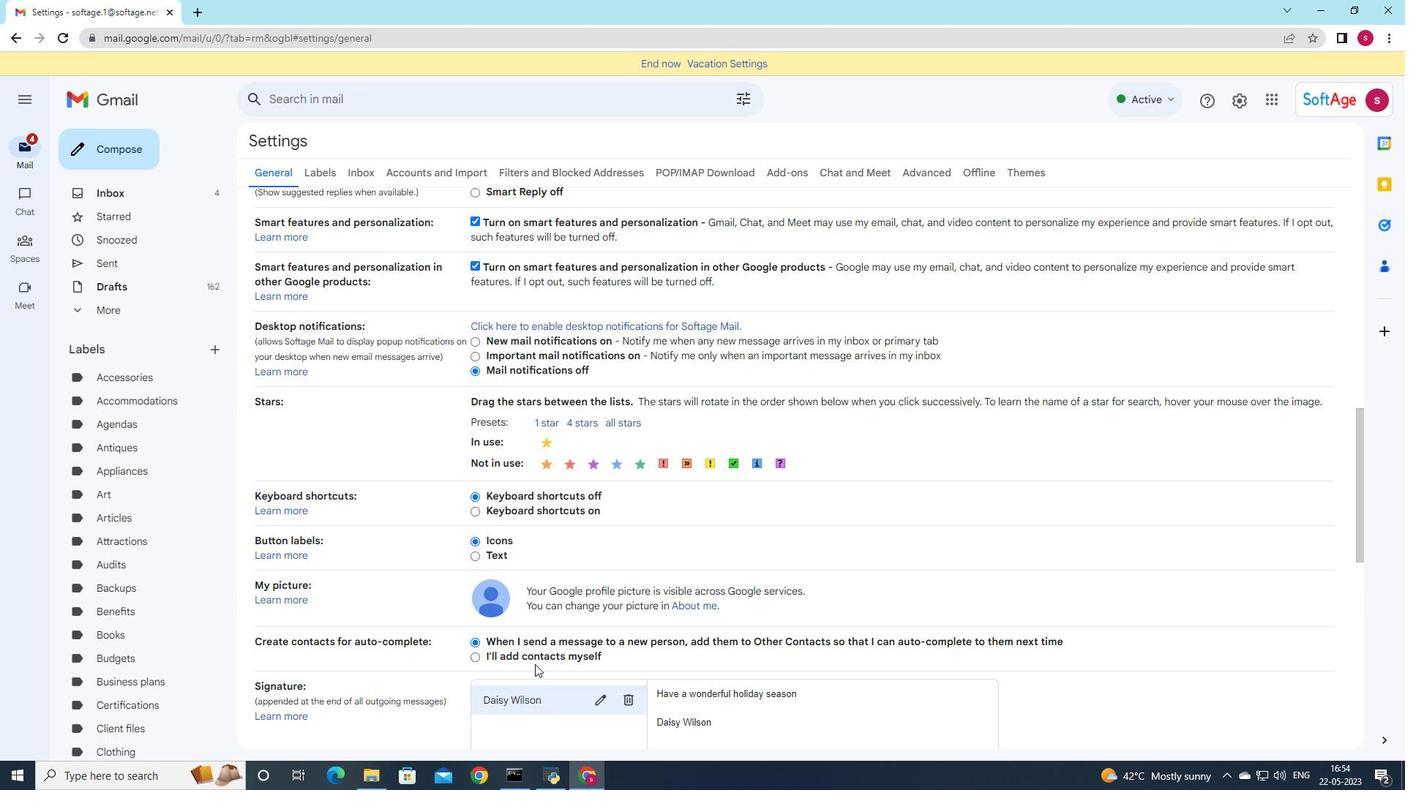 
Action: Mouse scrolled (538, 658) with delta (0, 0)
Screenshot: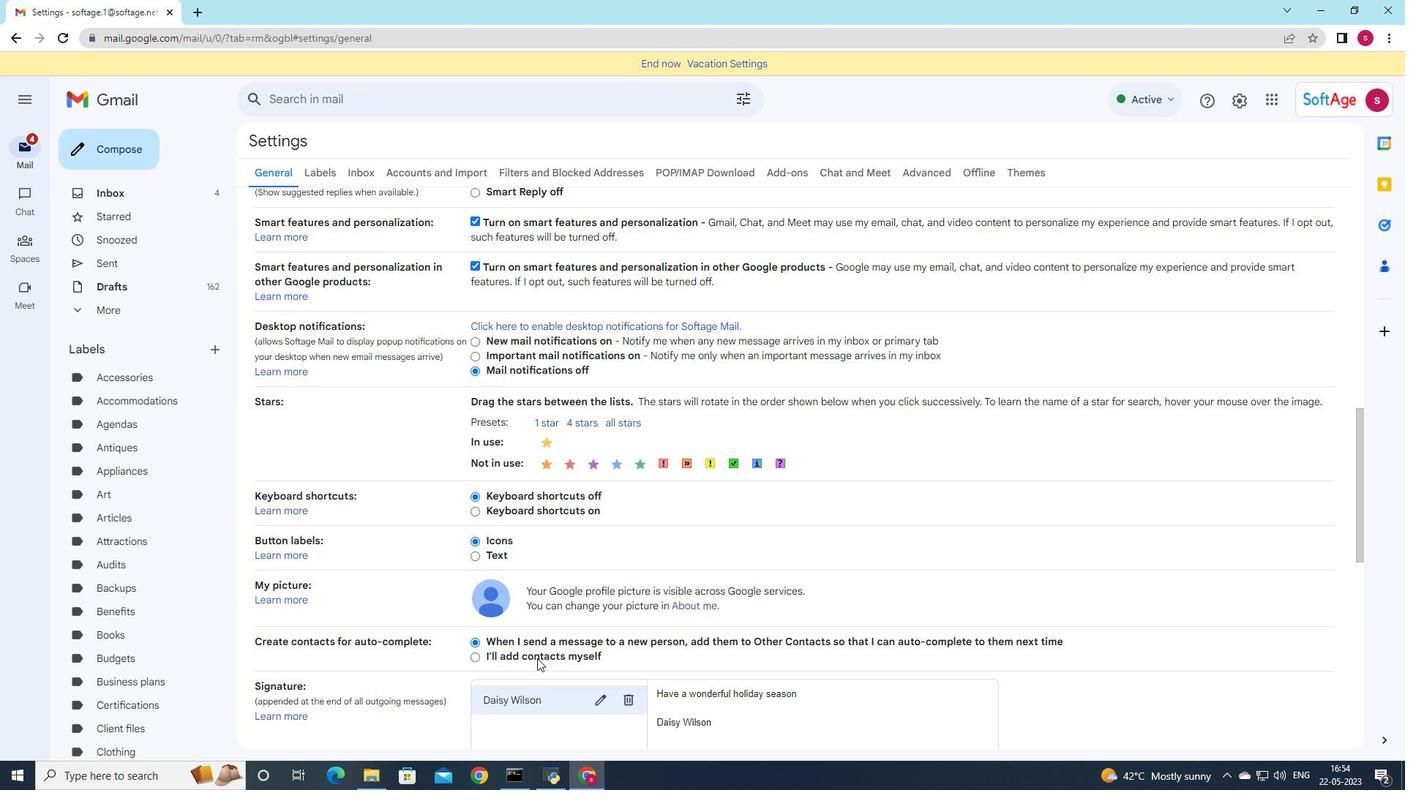 
Action: Mouse moved to (634, 483)
Screenshot: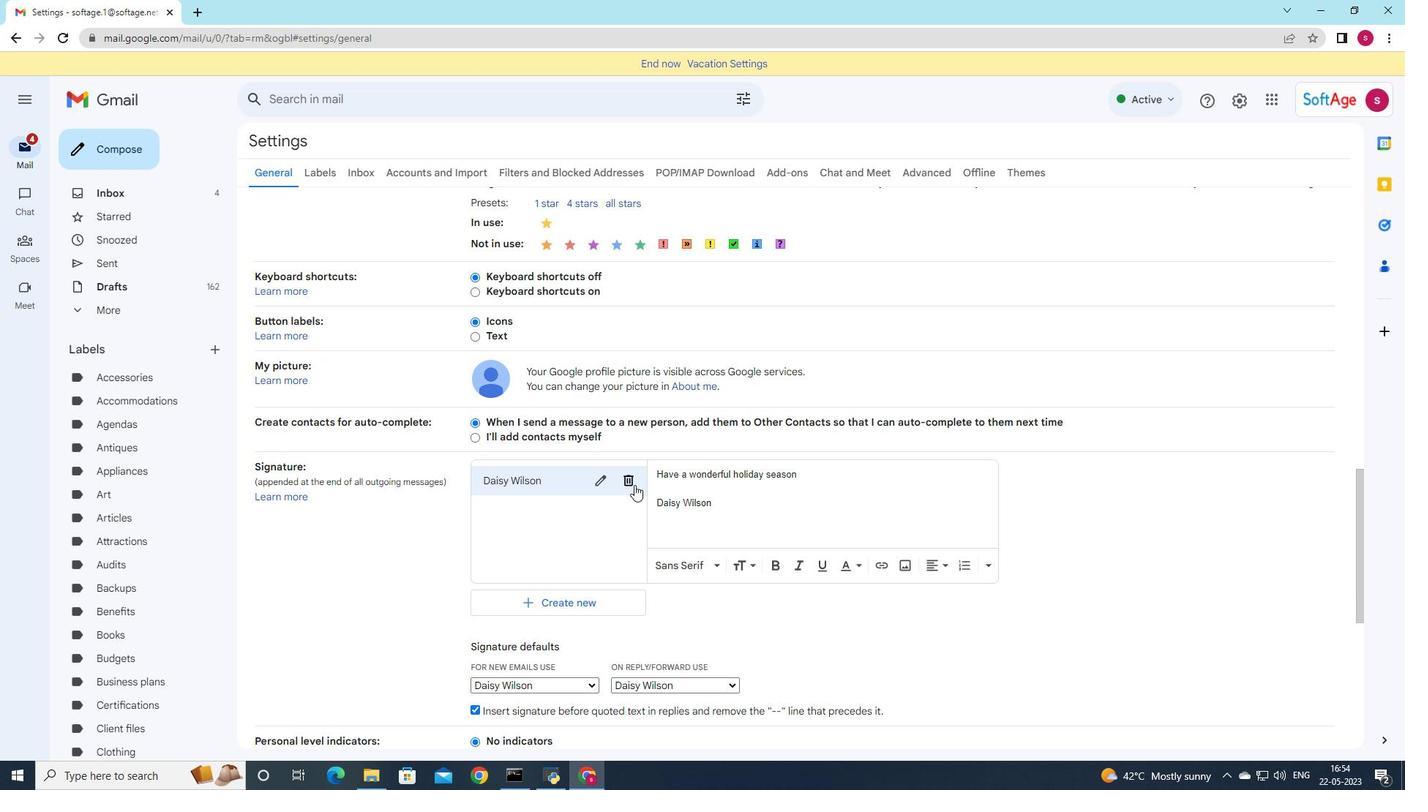
Action: Mouse pressed left at (634, 483)
Screenshot: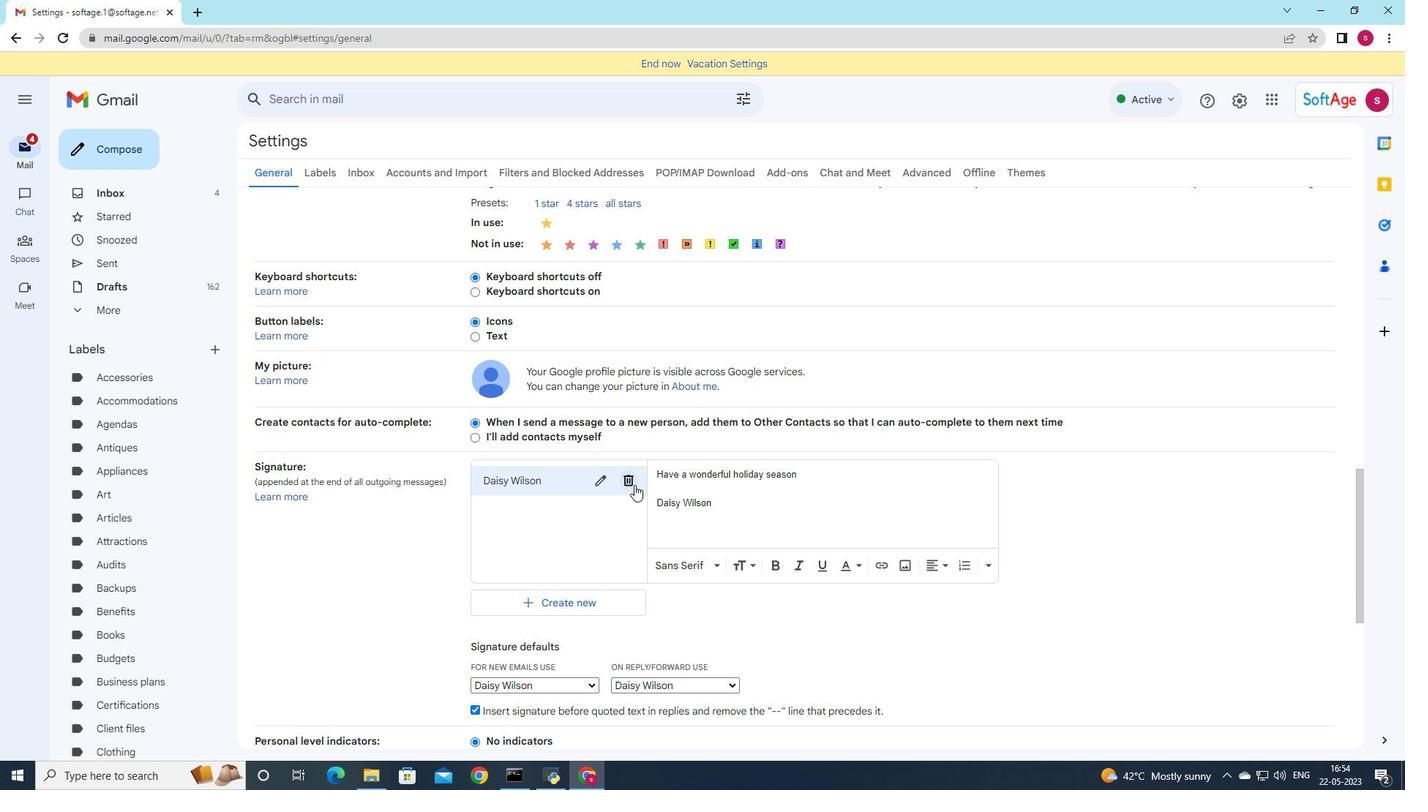 
Action: Mouse moved to (817, 439)
Screenshot: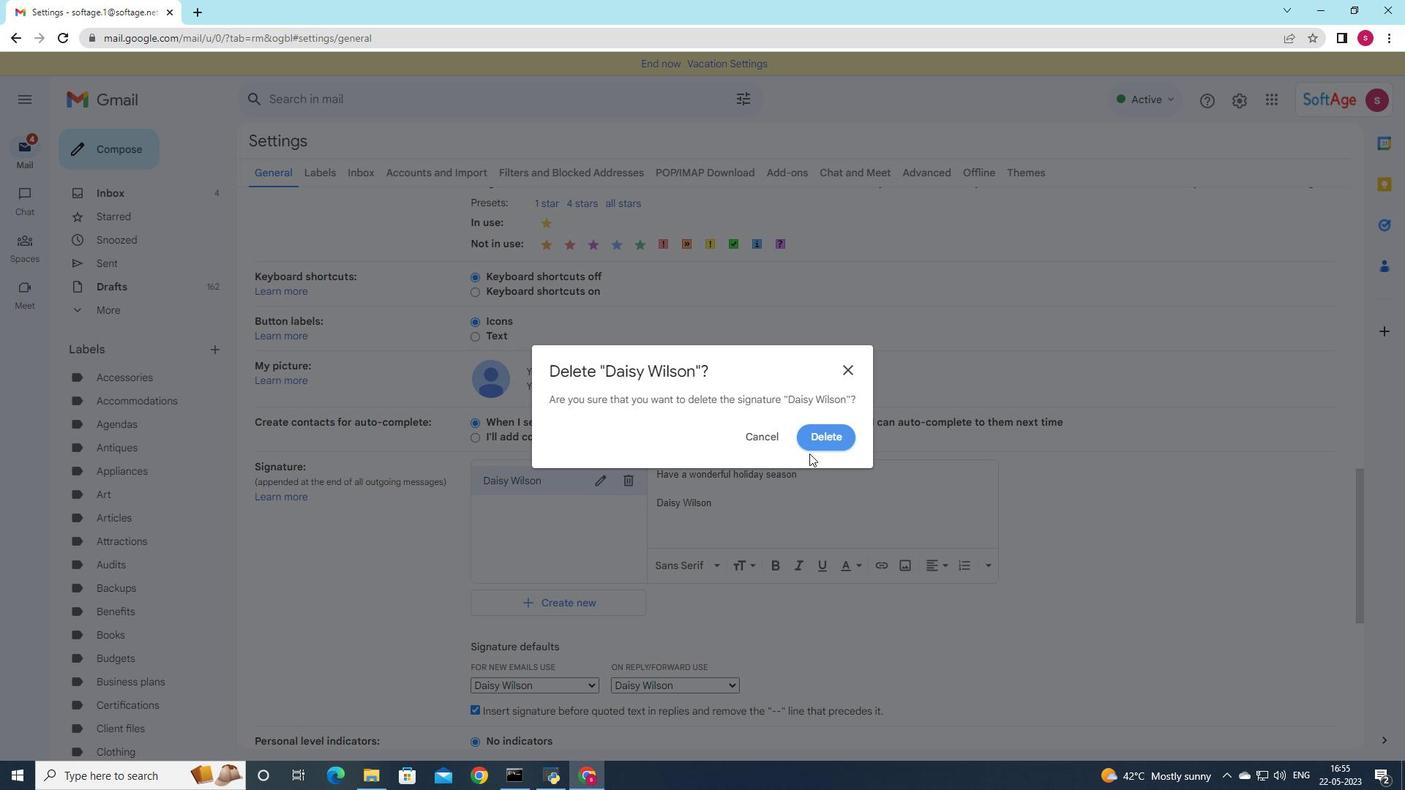 
Action: Mouse pressed left at (817, 439)
Screenshot: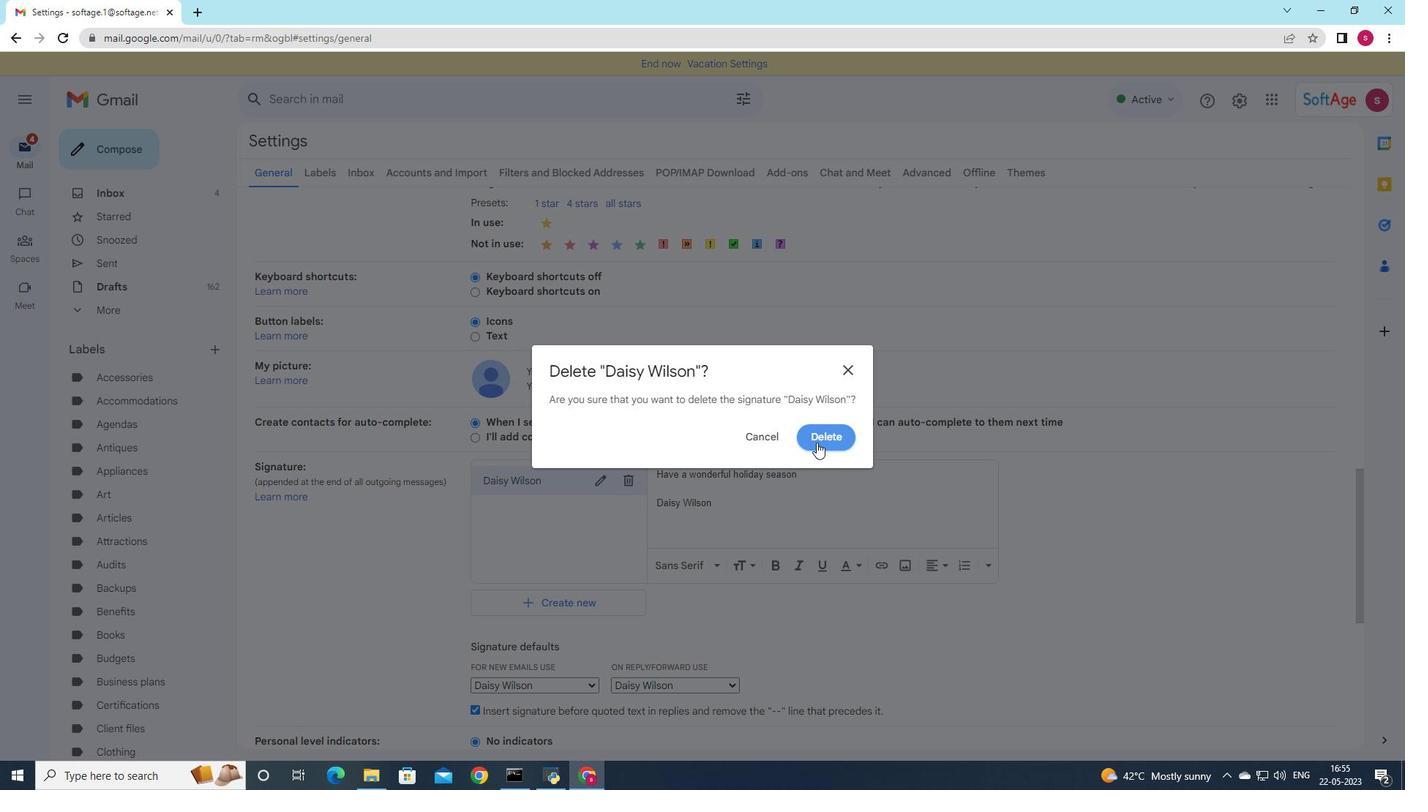 
Action: Mouse moved to (527, 488)
Screenshot: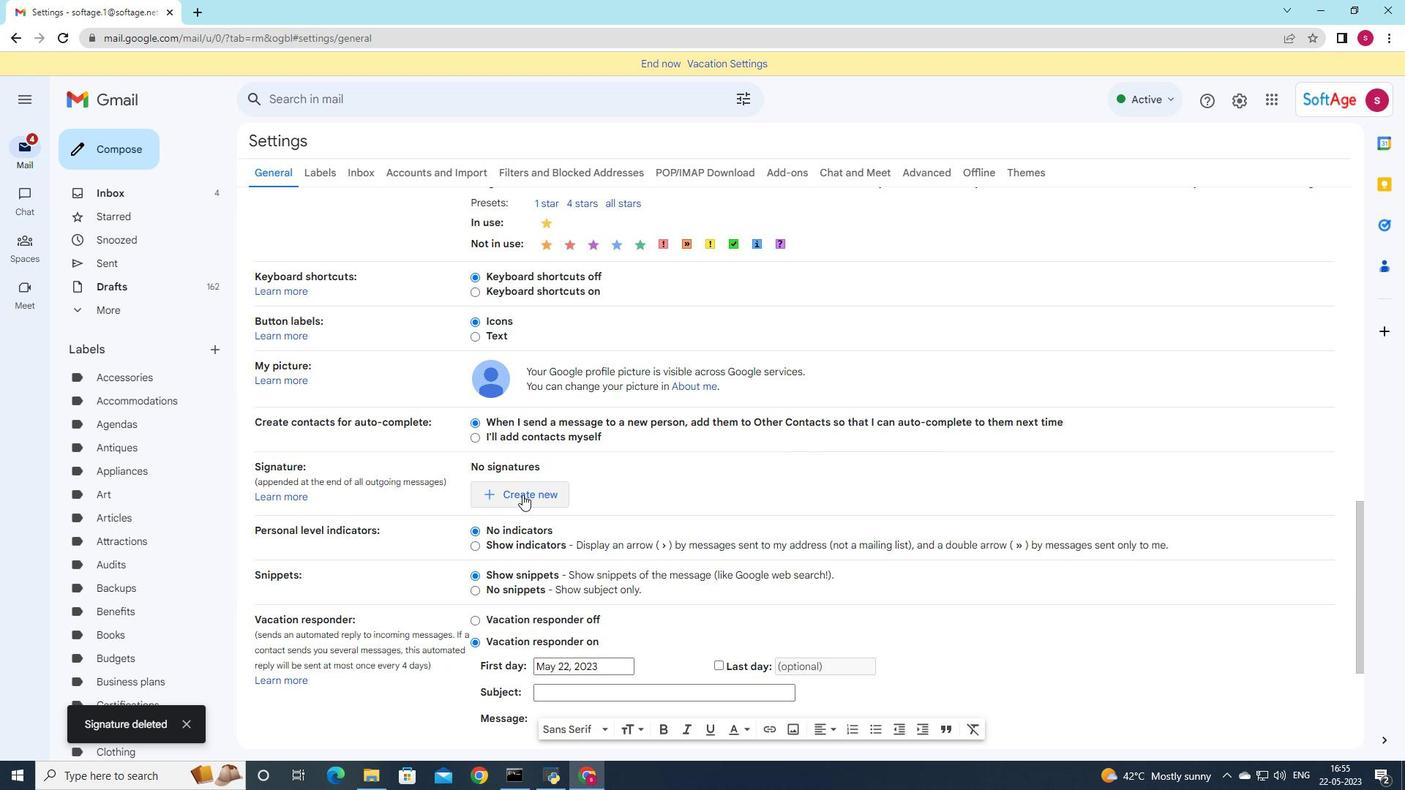 
Action: Mouse pressed left at (527, 488)
Screenshot: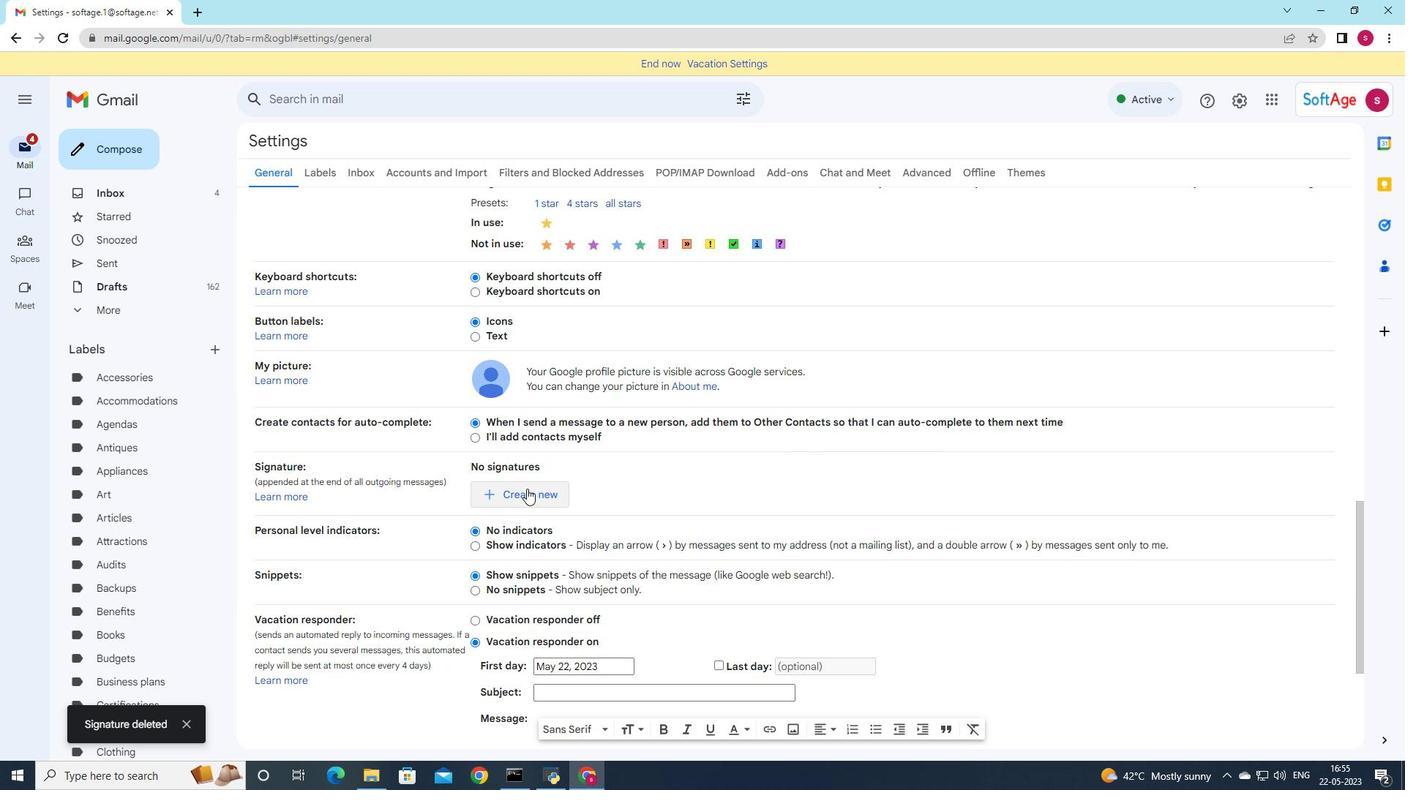 
Action: Mouse moved to (821, 489)
Screenshot: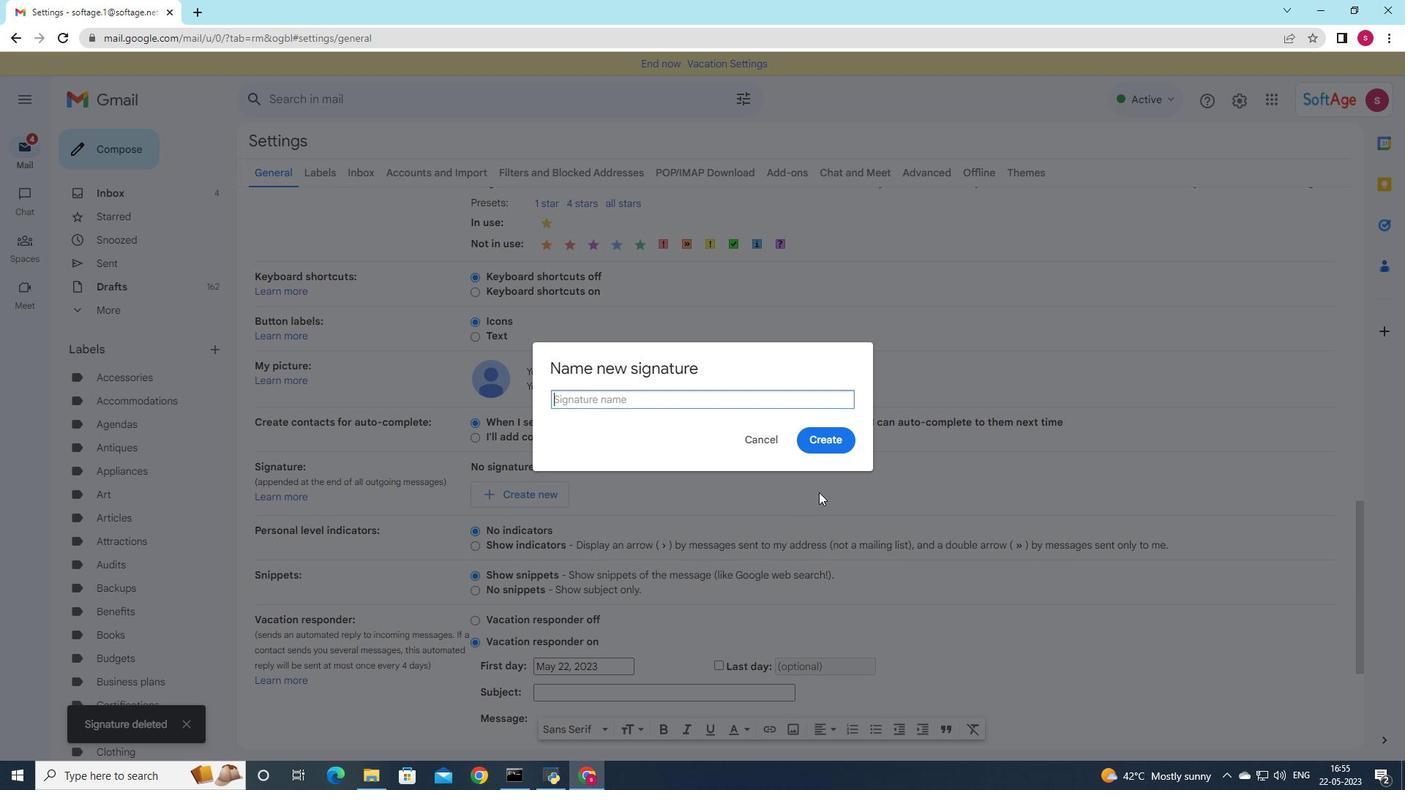 
Action: Key pressed <Key.shift>Aiden<Key.space><Key.shift>Davis
Screenshot: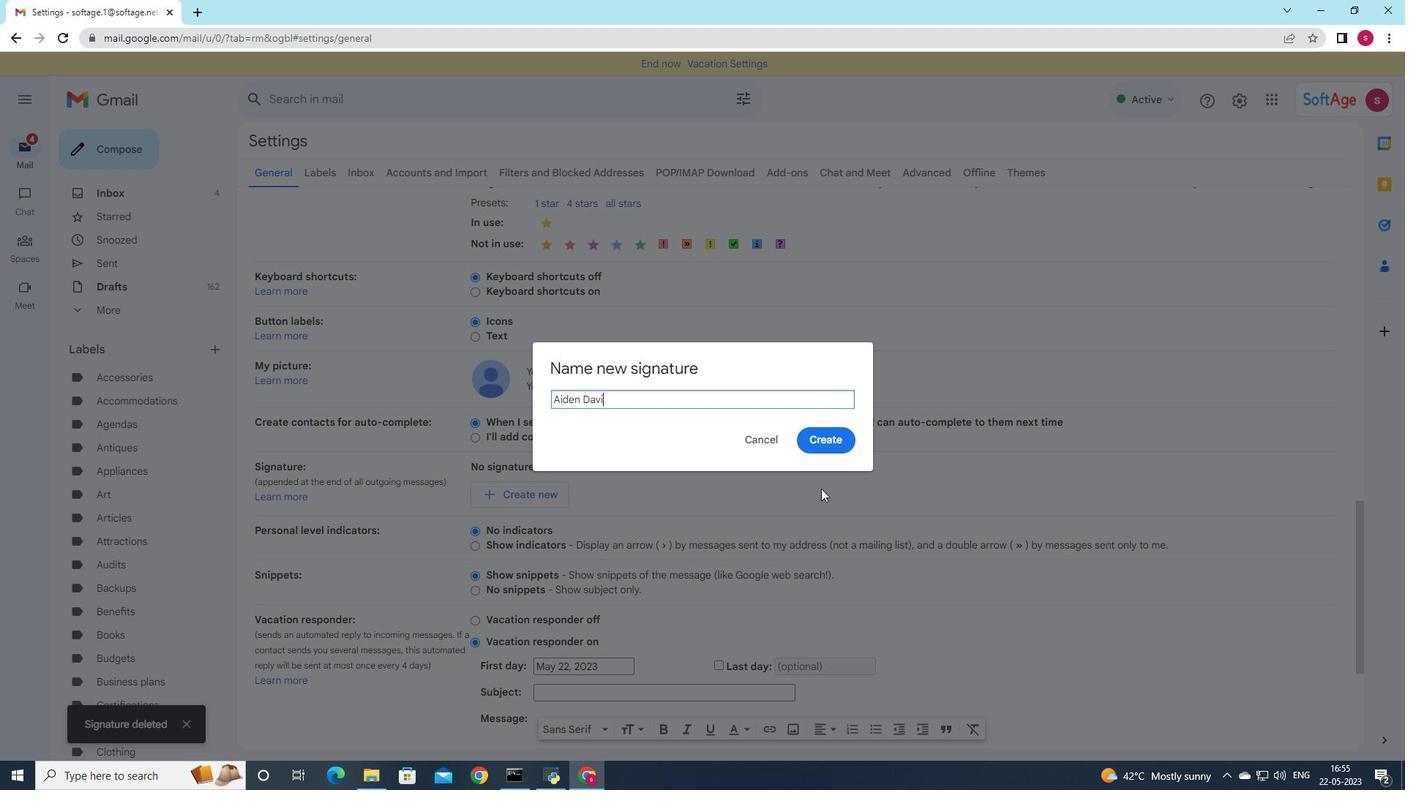 
Action: Mouse moved to (816, 430)
Screenshot: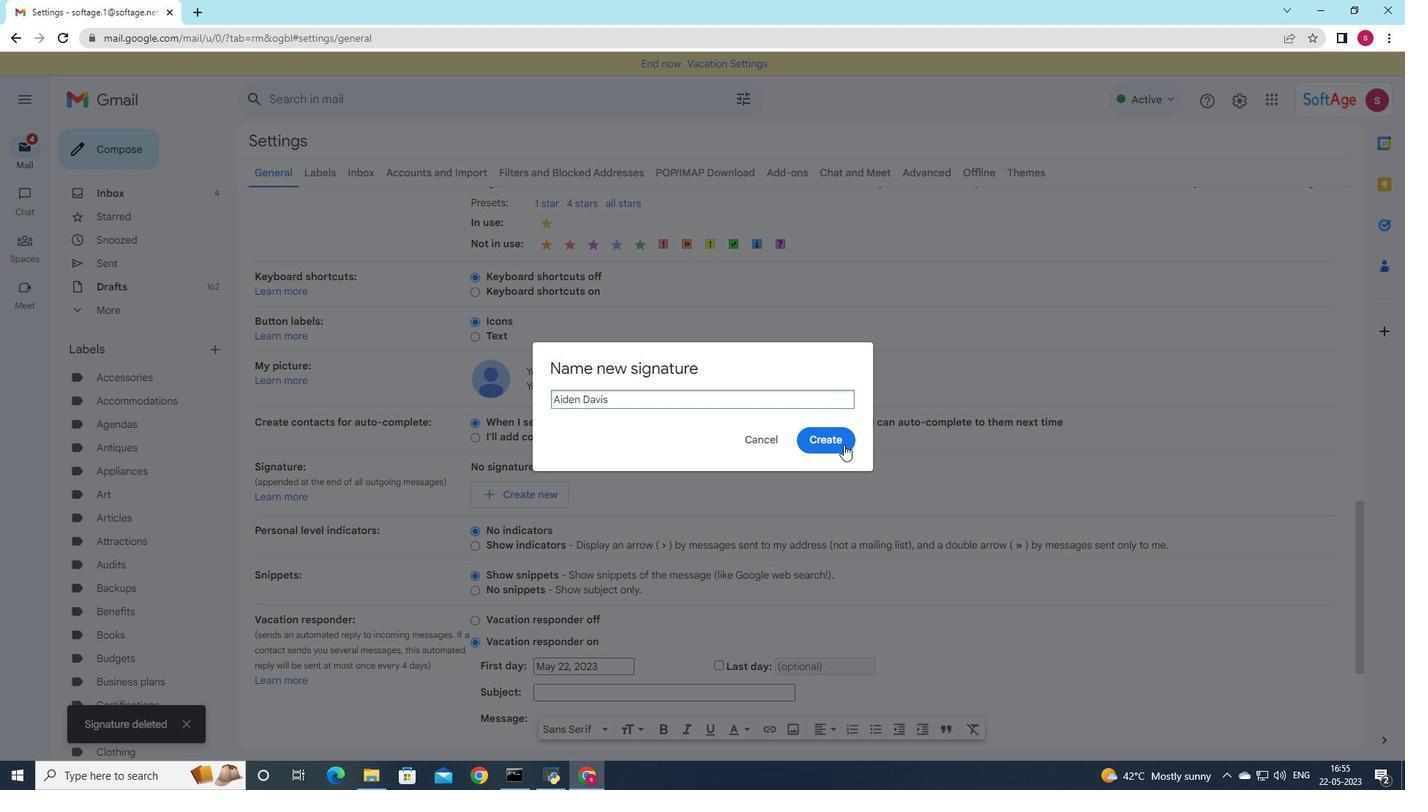 
Action: Mouse pressed left at (816, 430)
Screenshot: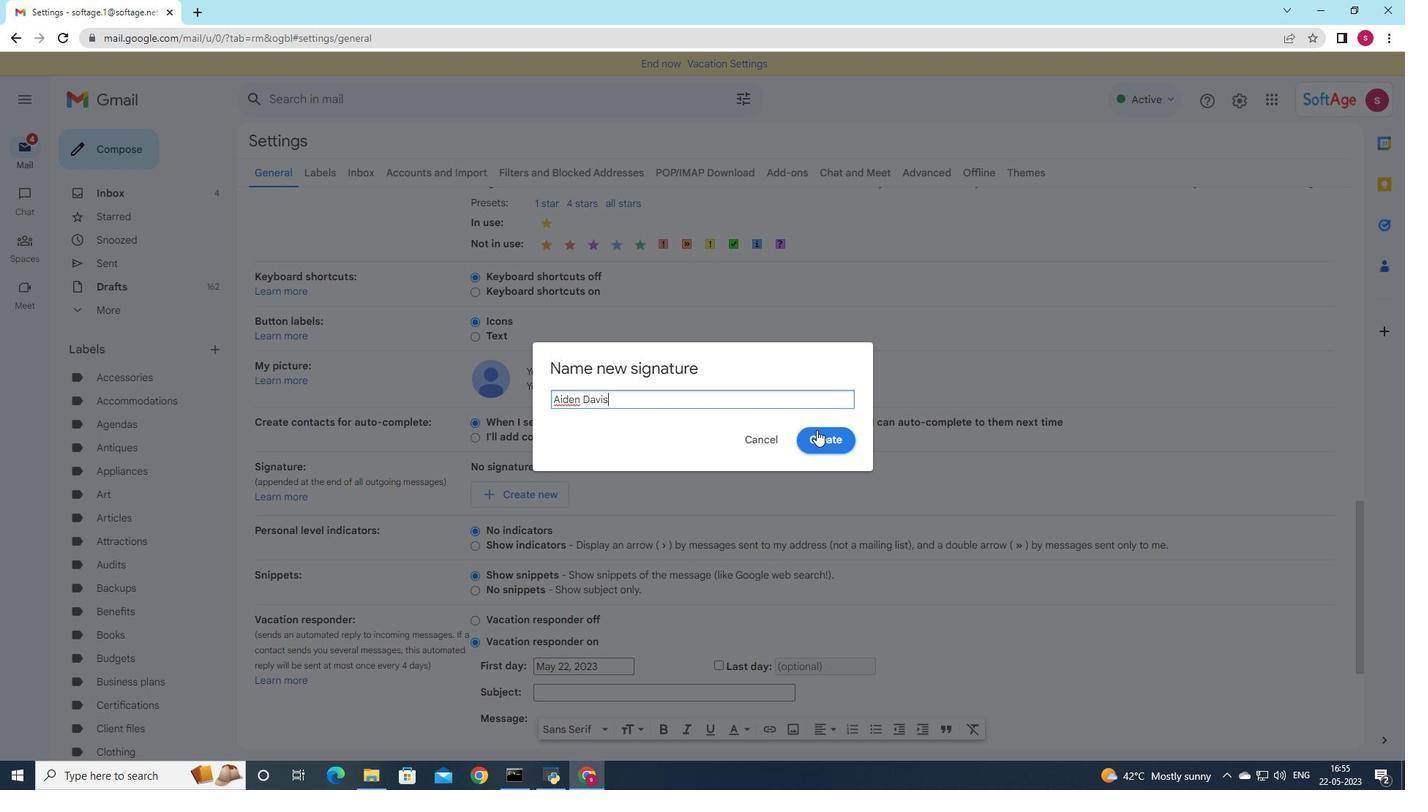 
Action: Mouse moved to (735, 480)
Screenshot: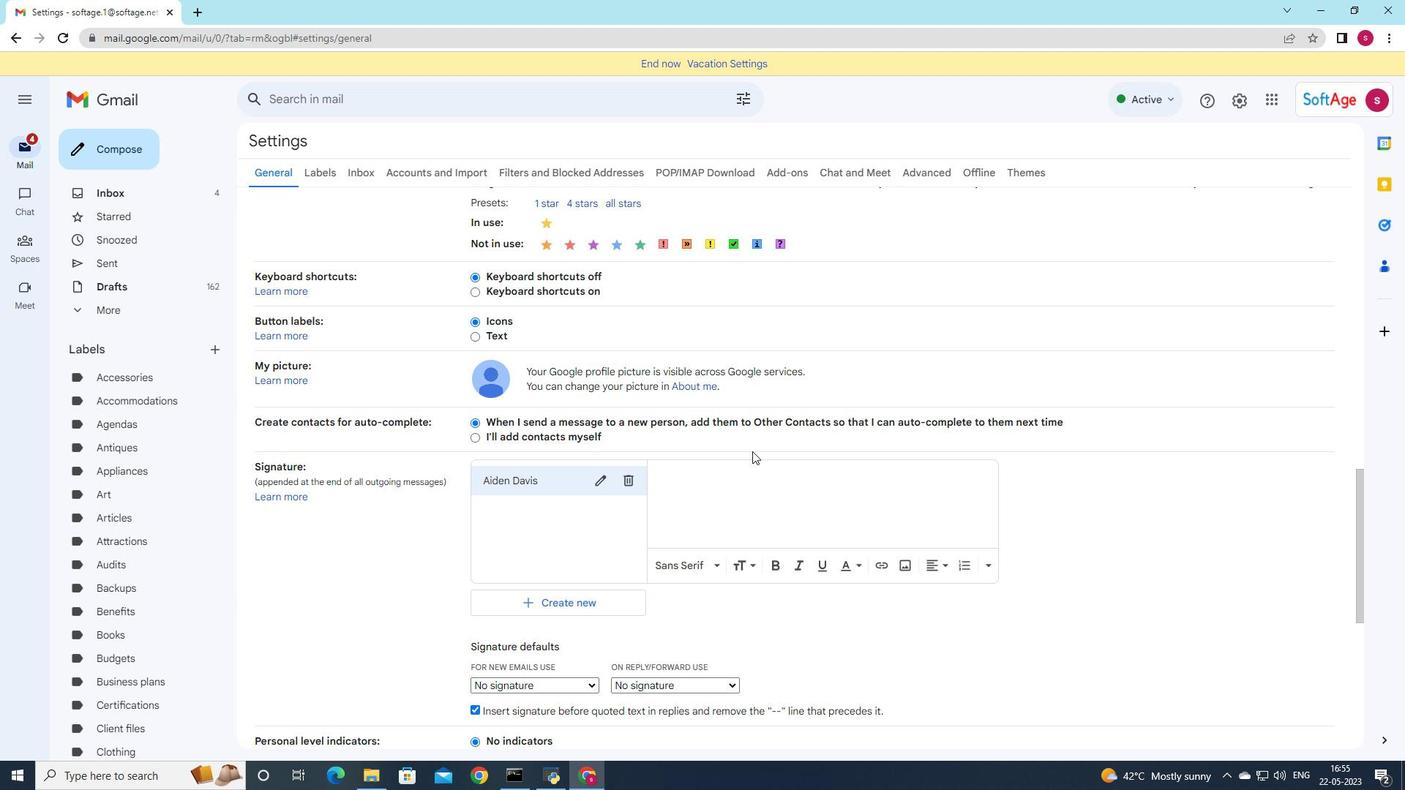 
Action: Mouse pressed left at (735, 480)
Screenshot: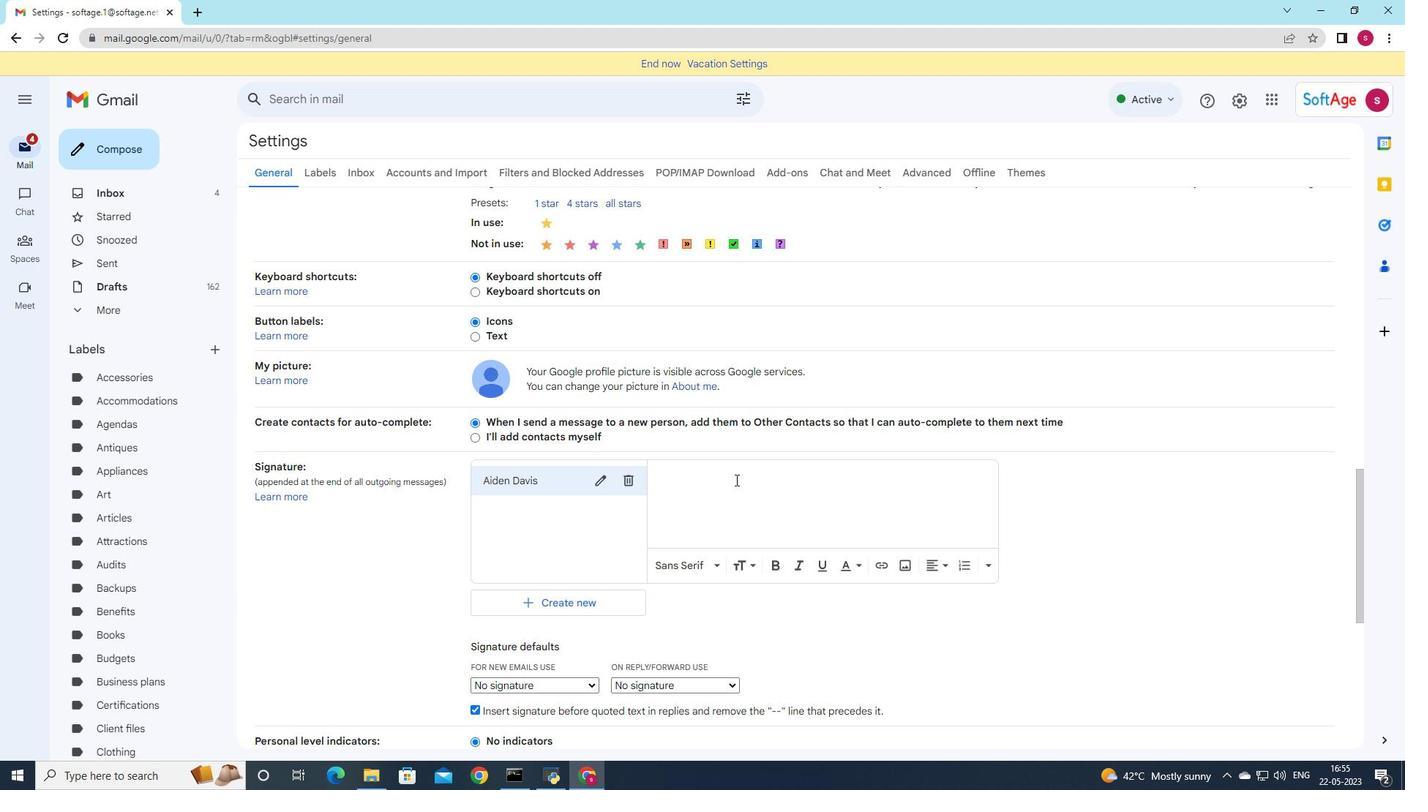 
Action: Key pressed <Key.shift>Aiden<Key.space><Key.shift>Davis
Screenshot: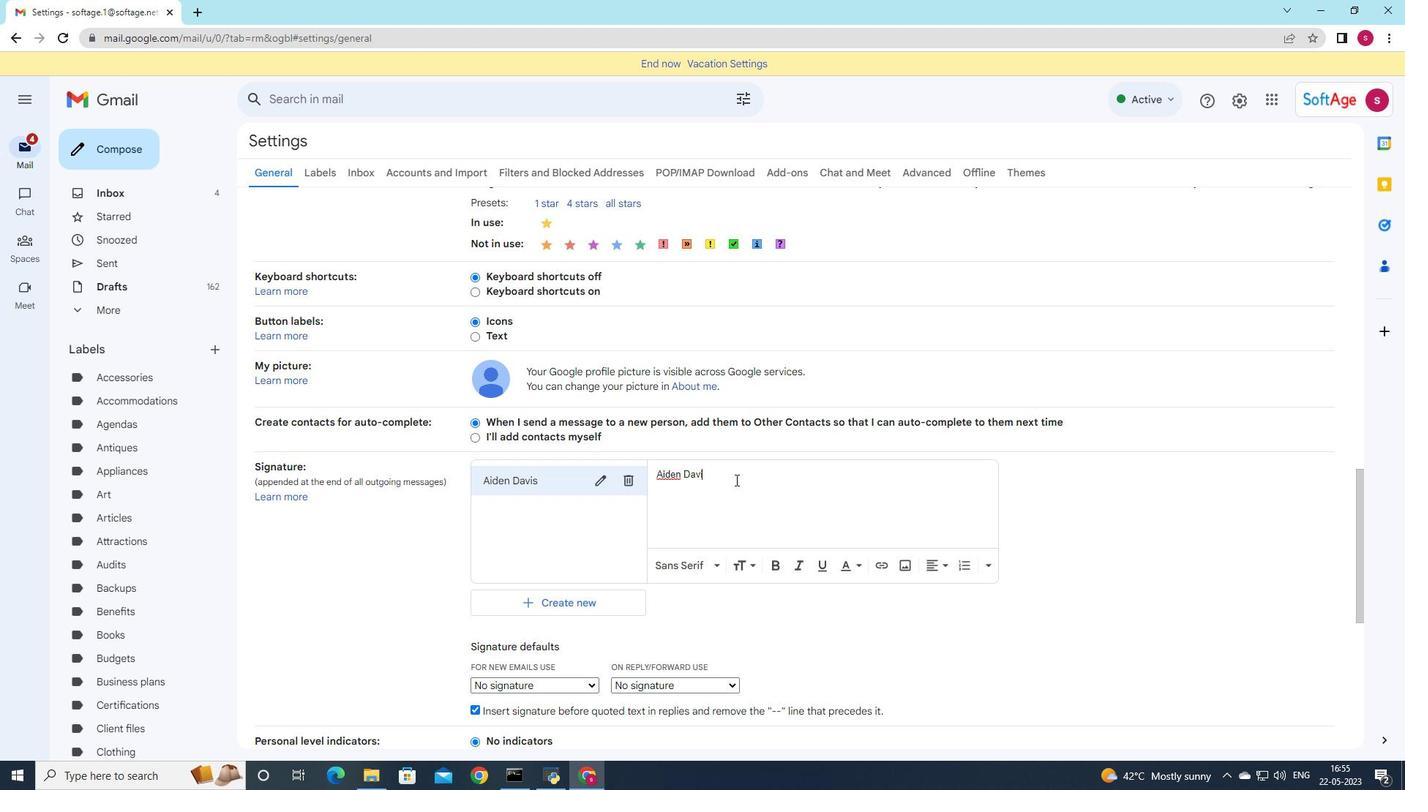 
Action: Mouse moved to (692, 489)
Screenshot: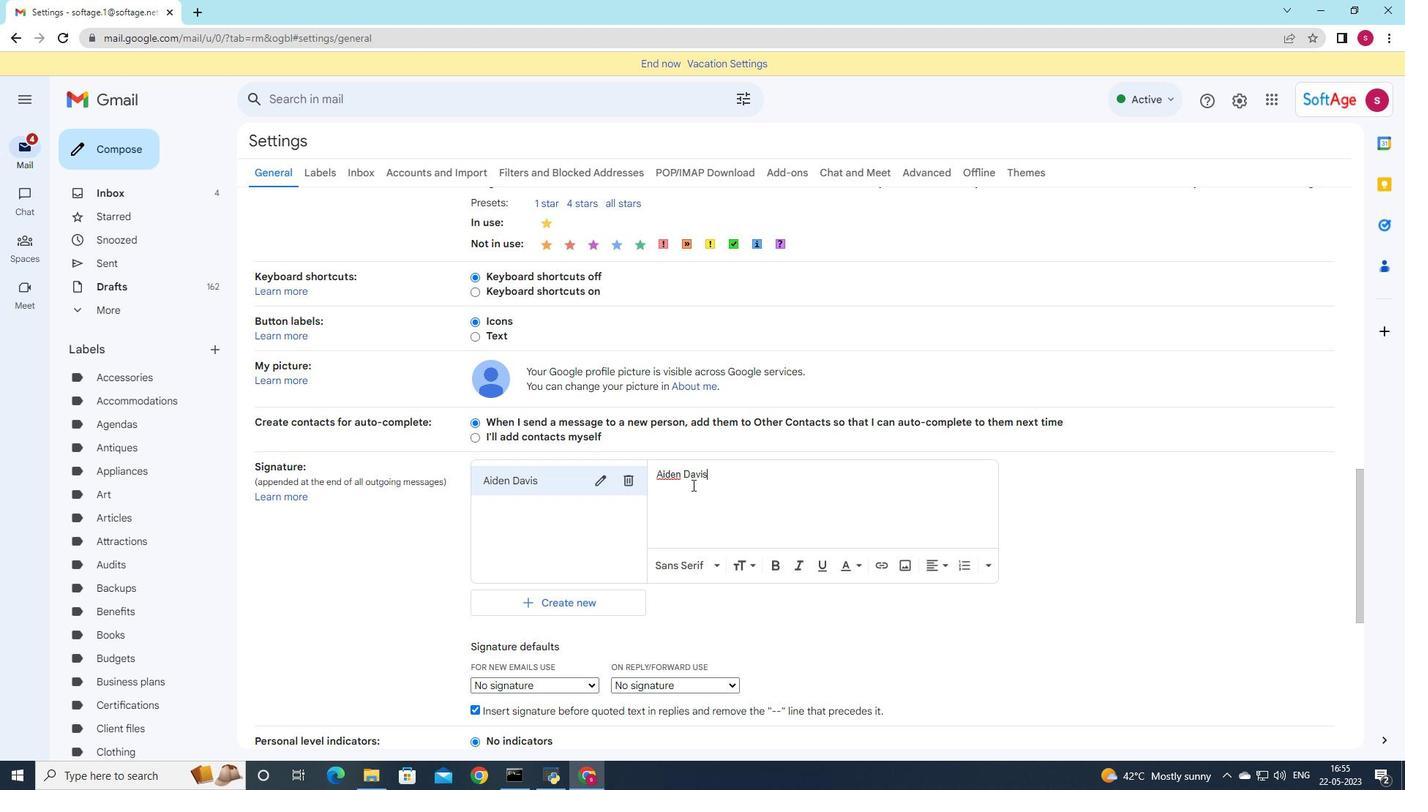 
Action: Mouse scrolled (692, 488) with delta (0, 0)
Screenshot: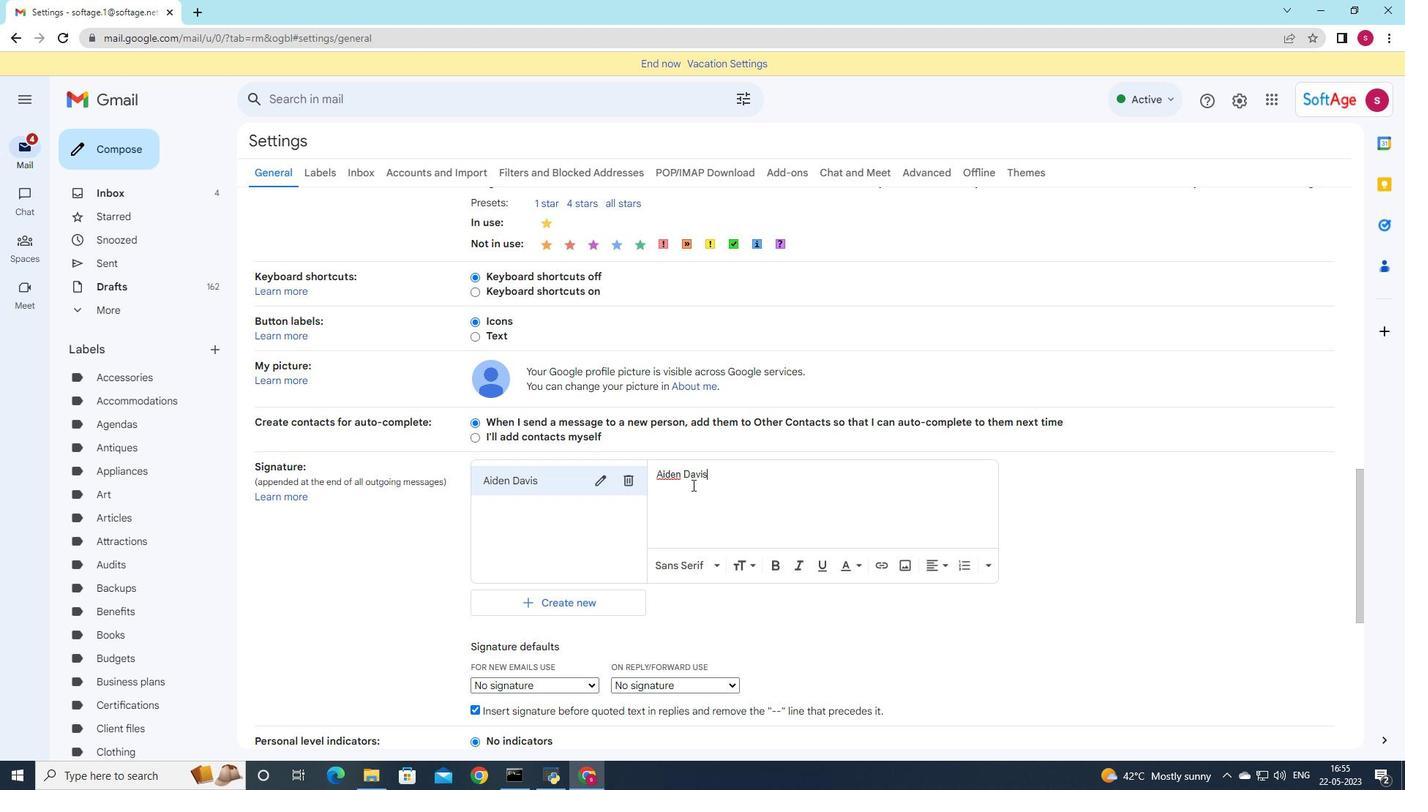 
Action: Mouse moved to (572, 614)
Screenshot: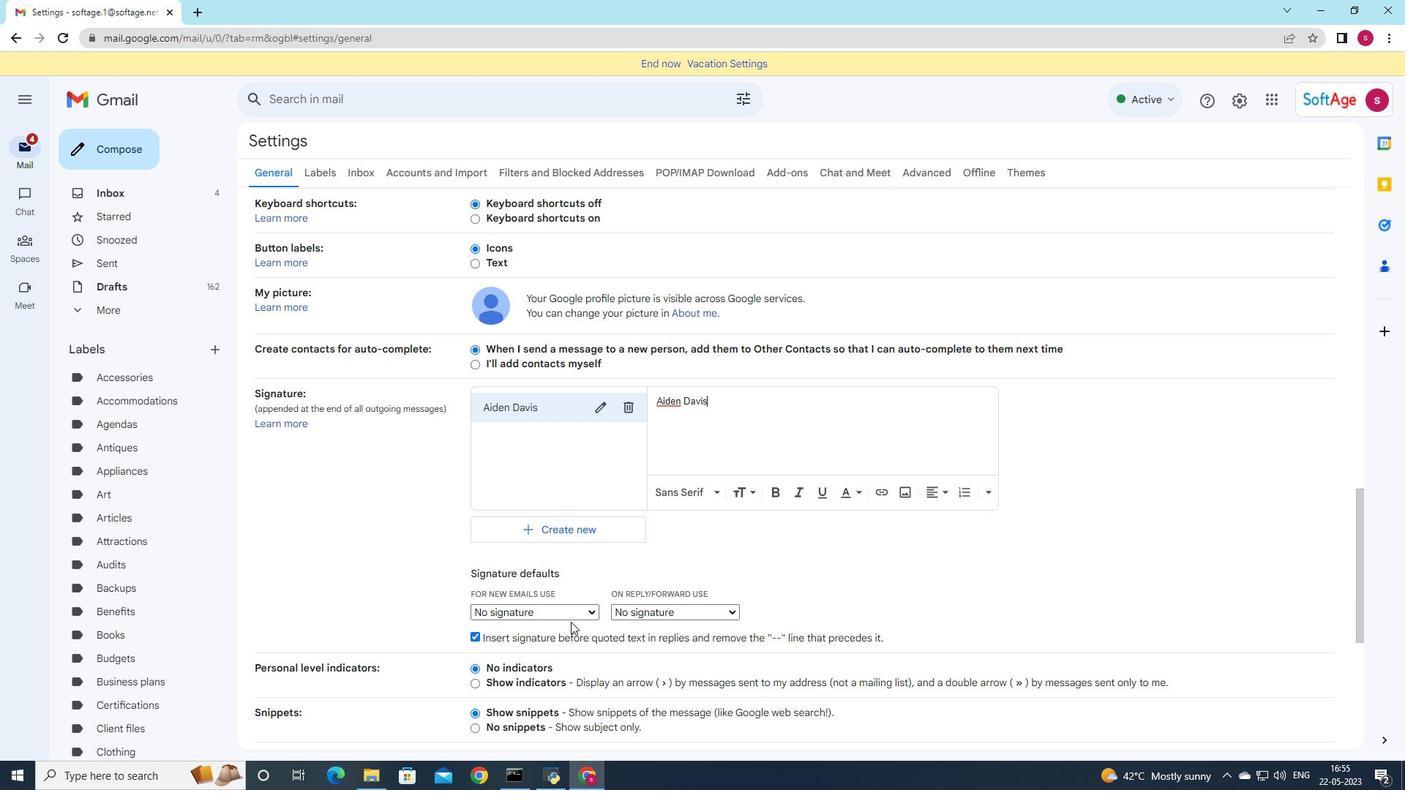 
Action: Mouse pressed left at (572, 614)
Screenshot: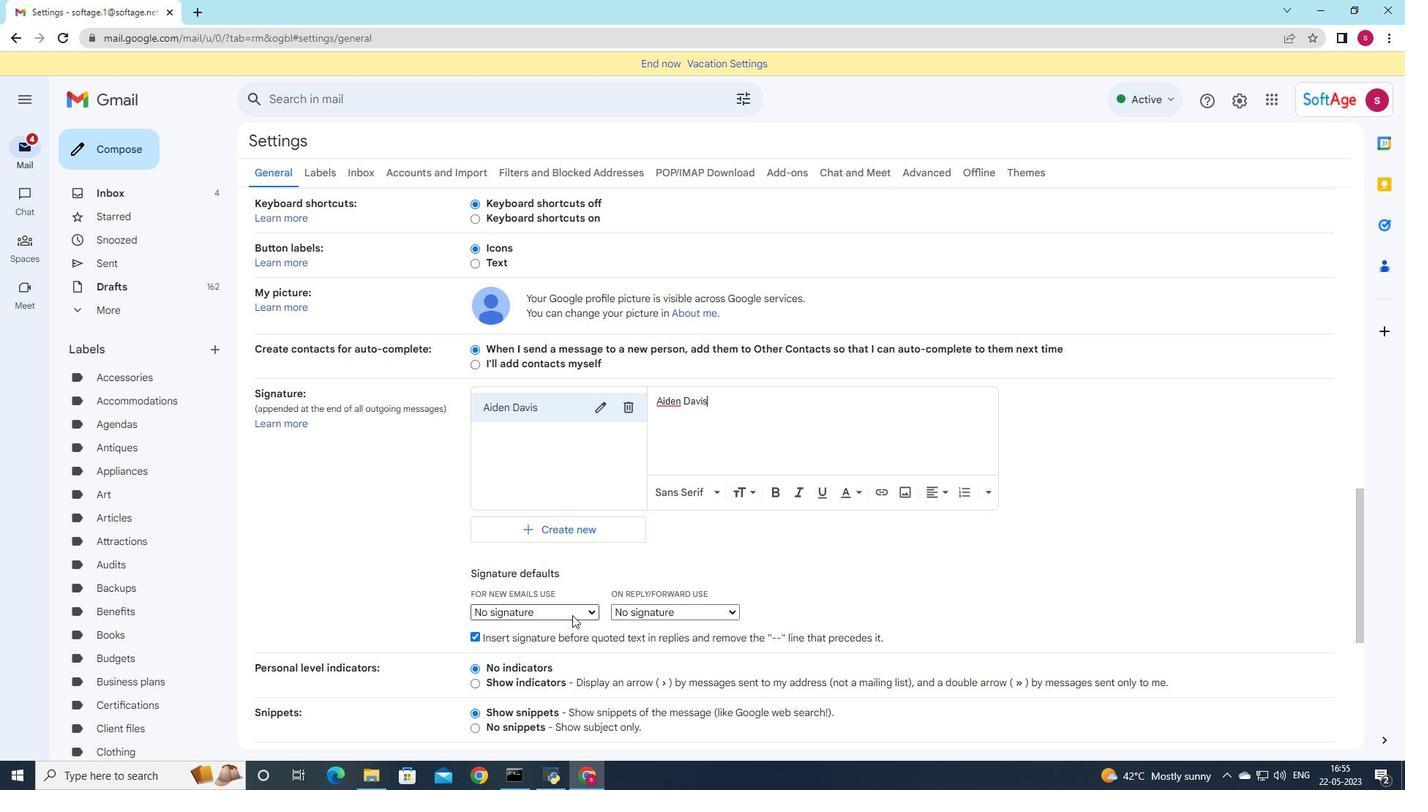 
Action: Mouse moved to (561, 638)
Screenshot: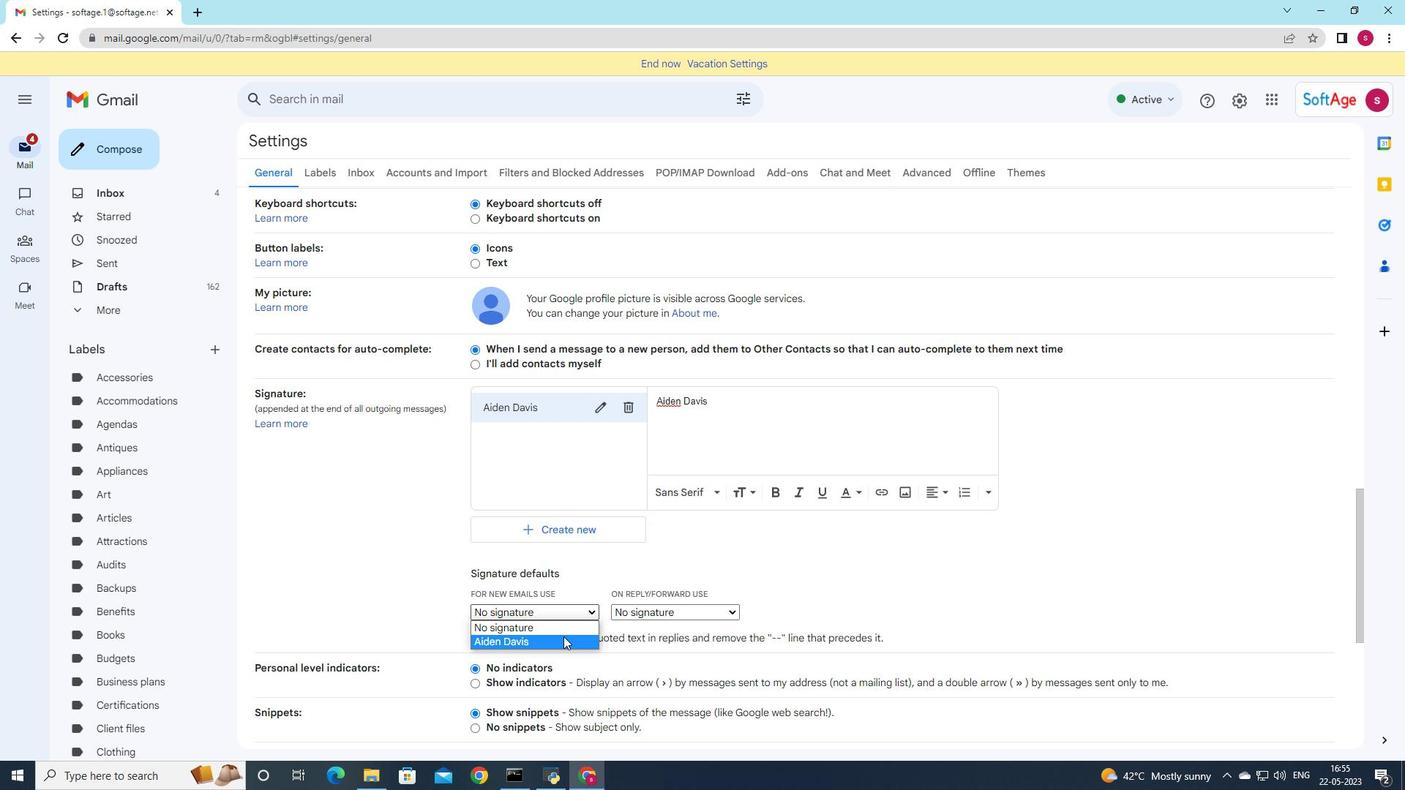 
Action: Mouse pressed left at (561, 638)
Screenshot: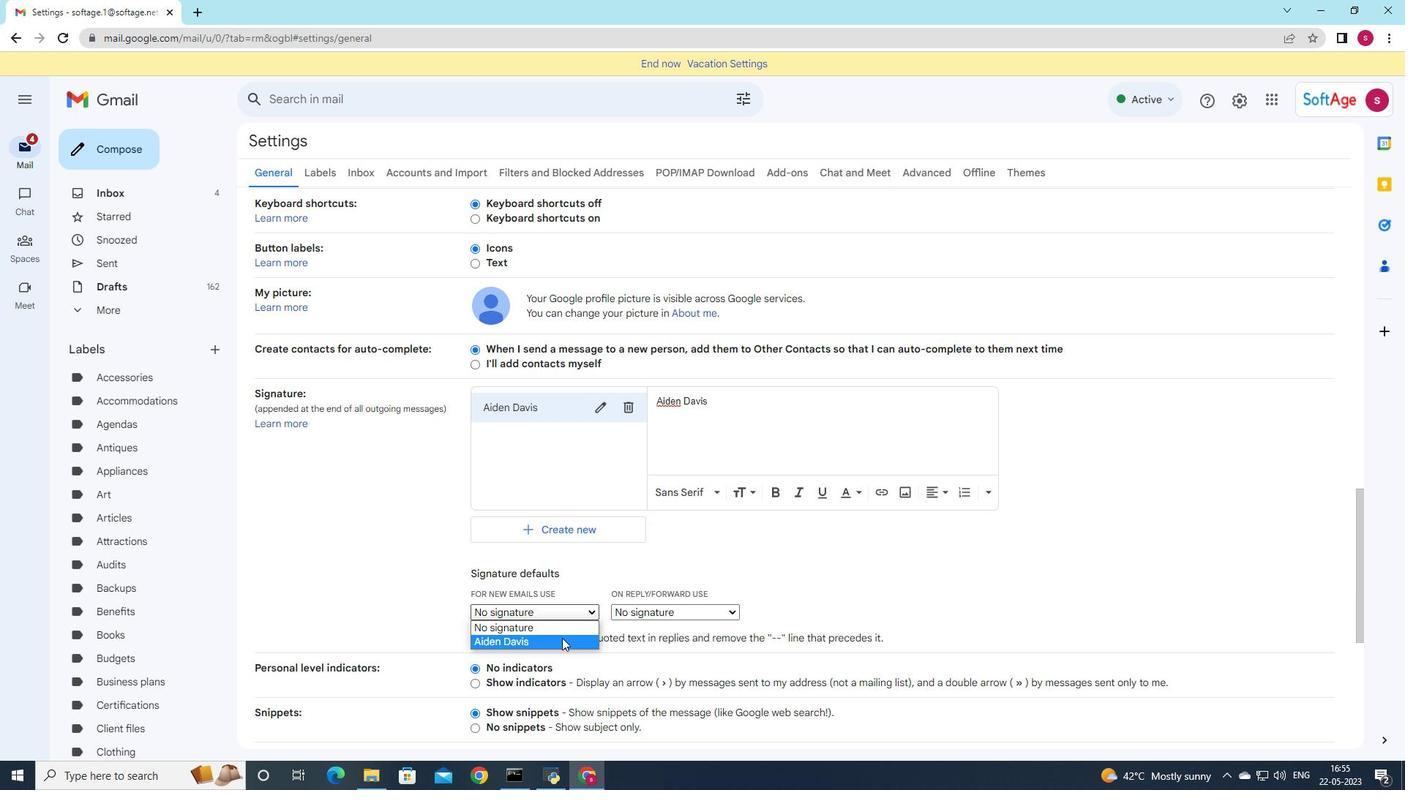 
Action: Mouse moved to (639, 615)
Screenshot: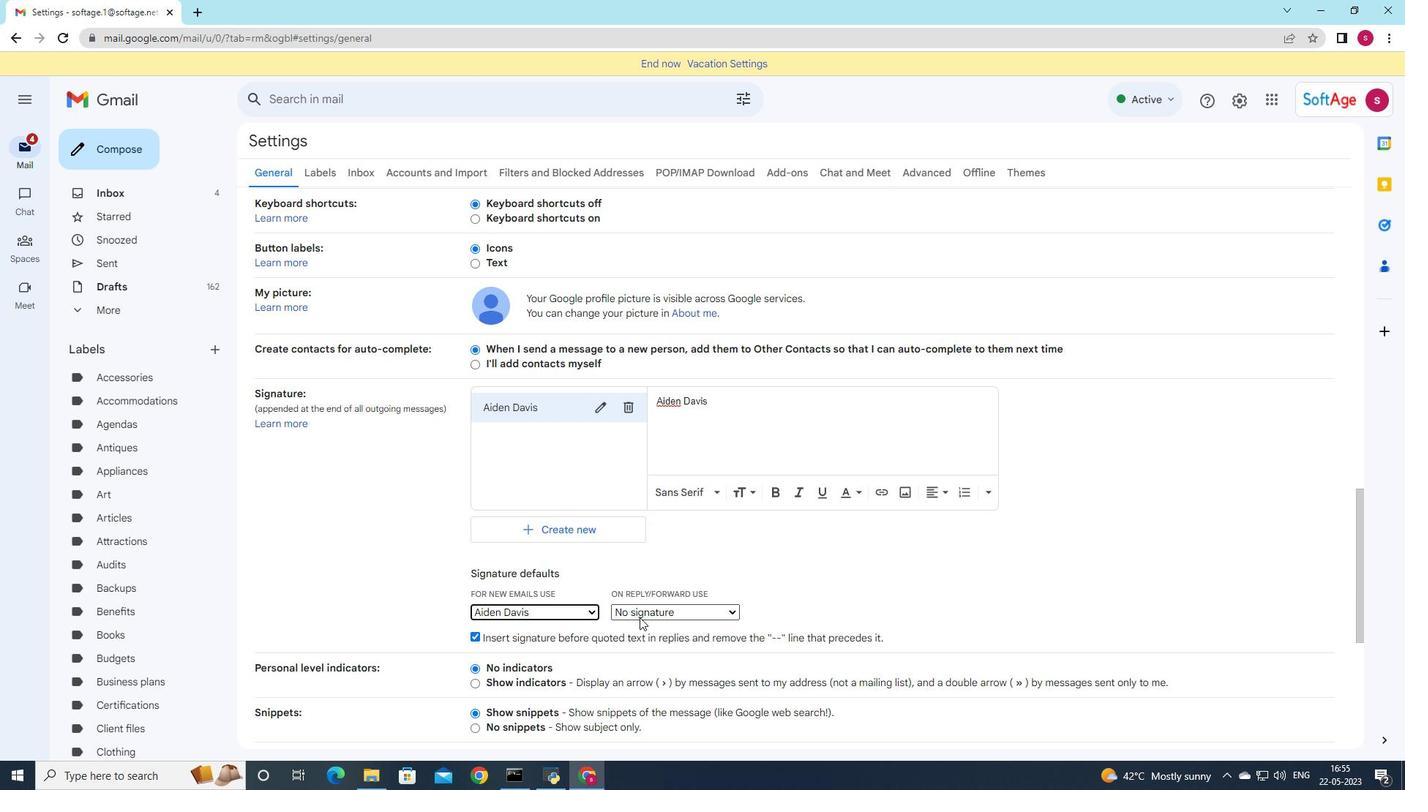 
Action: Mouse pressed left at (639, 615)
Screenshot: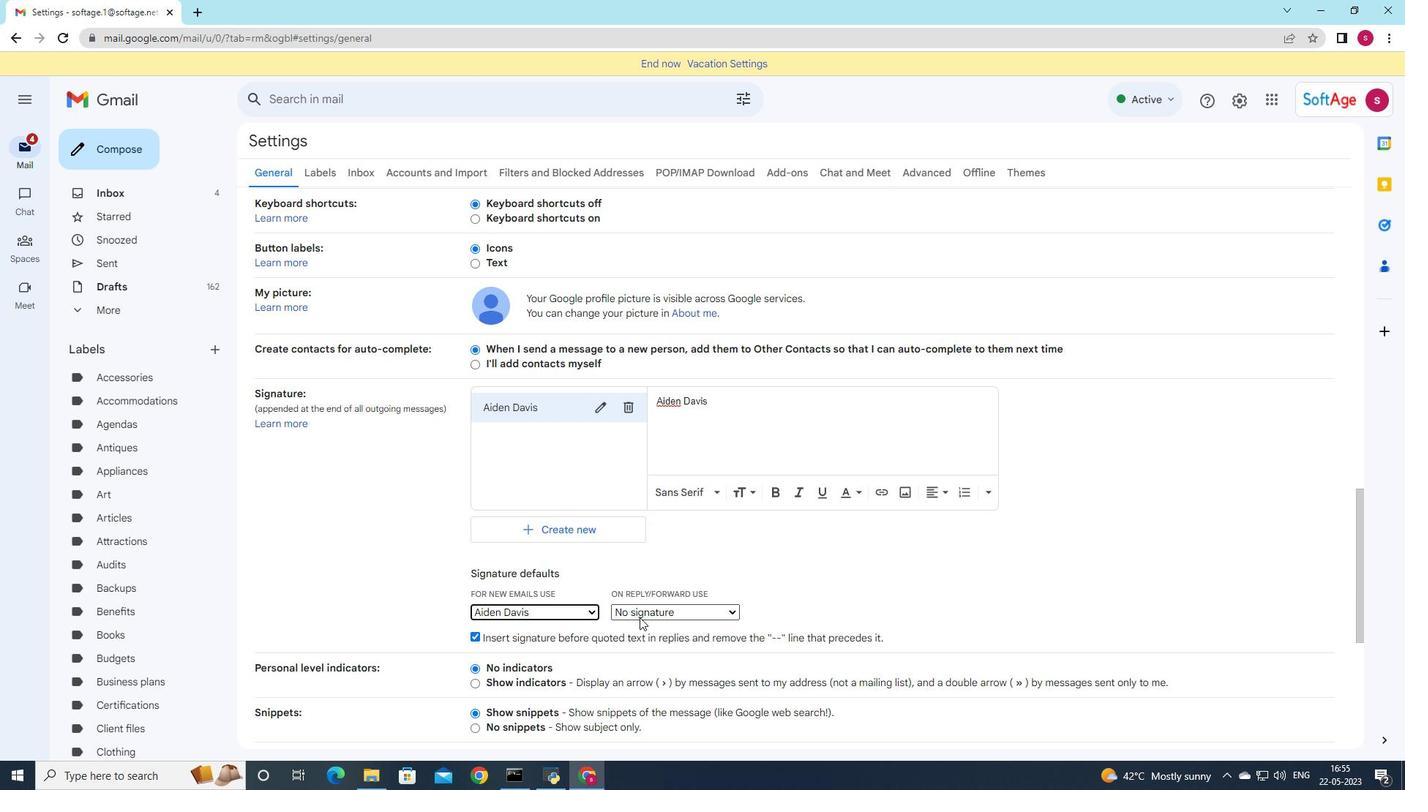
Action: Mouse moved to (635, 639)
Screenshot: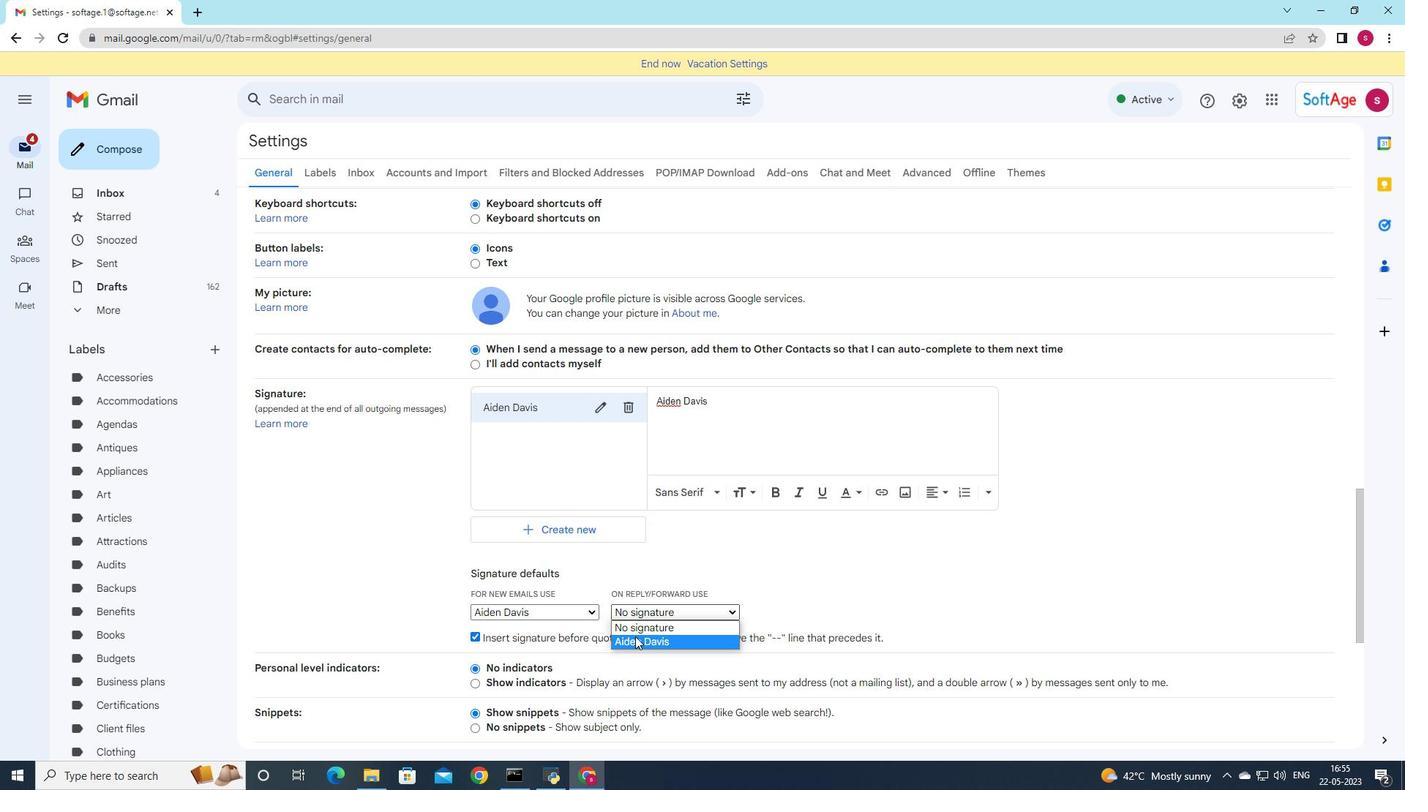 
Action: Mouse pressed left at (635, 639)
Screenshot: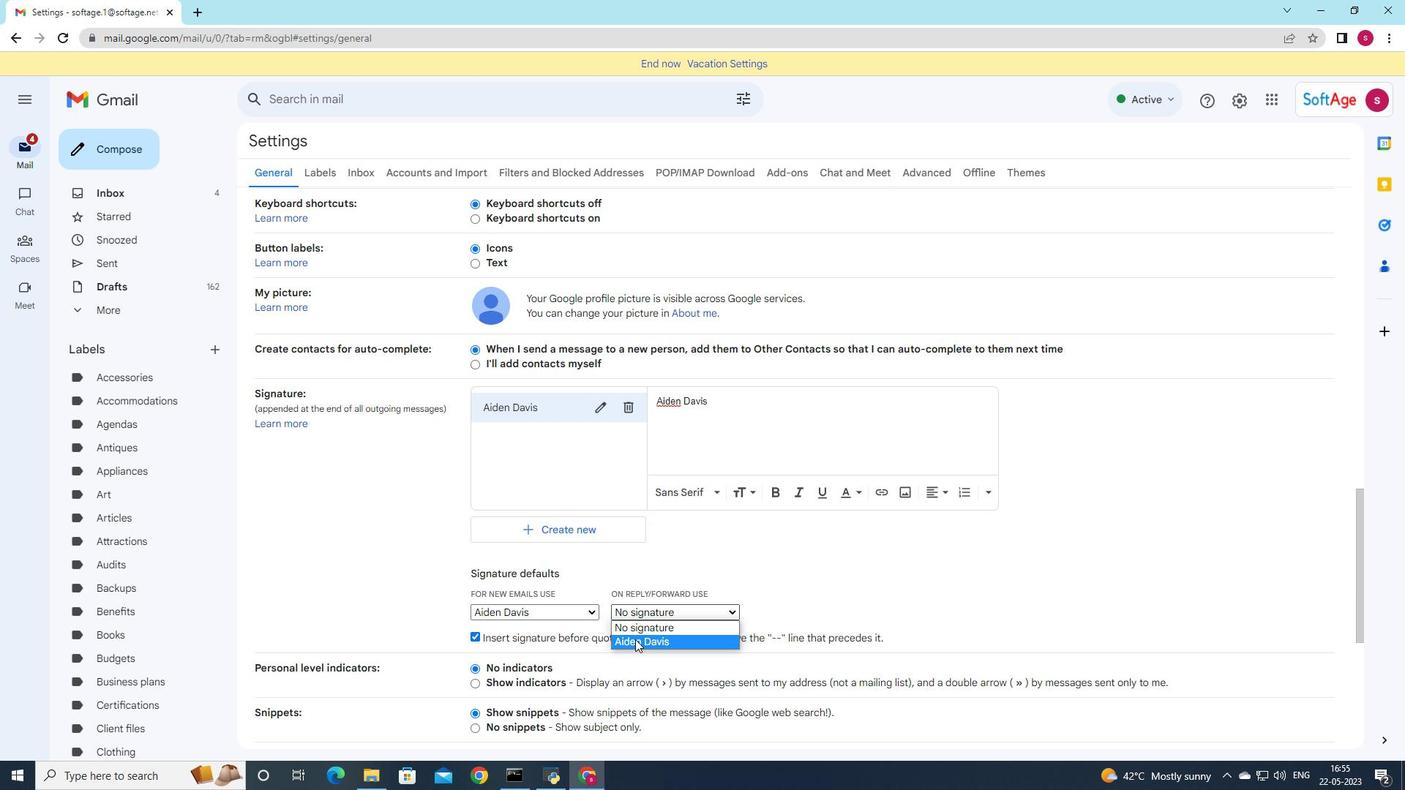 
Action: Mouse moved to (642, 524)
Screenshot: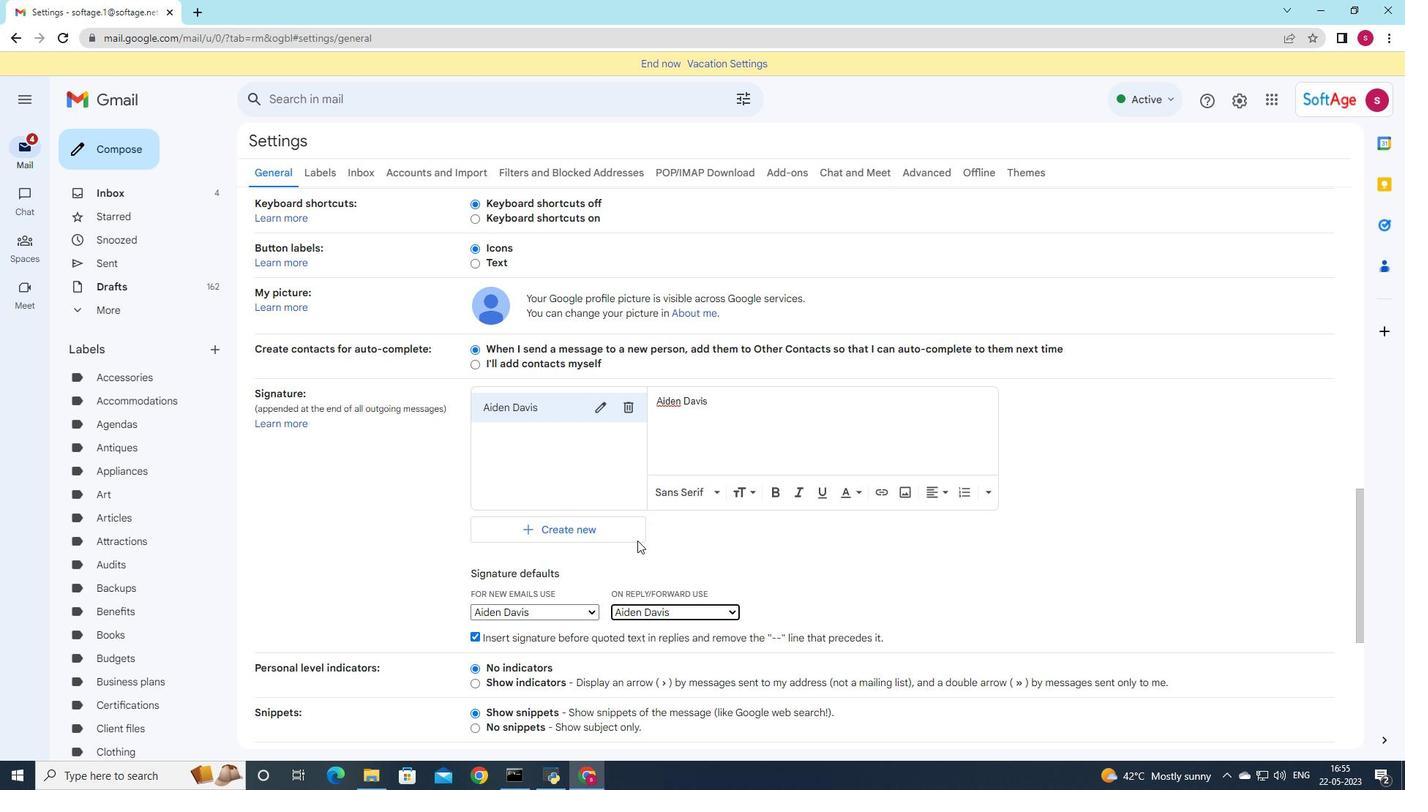 
Action: Mouse scrolled (642, 524) with delta (0, 0)
Screenshot: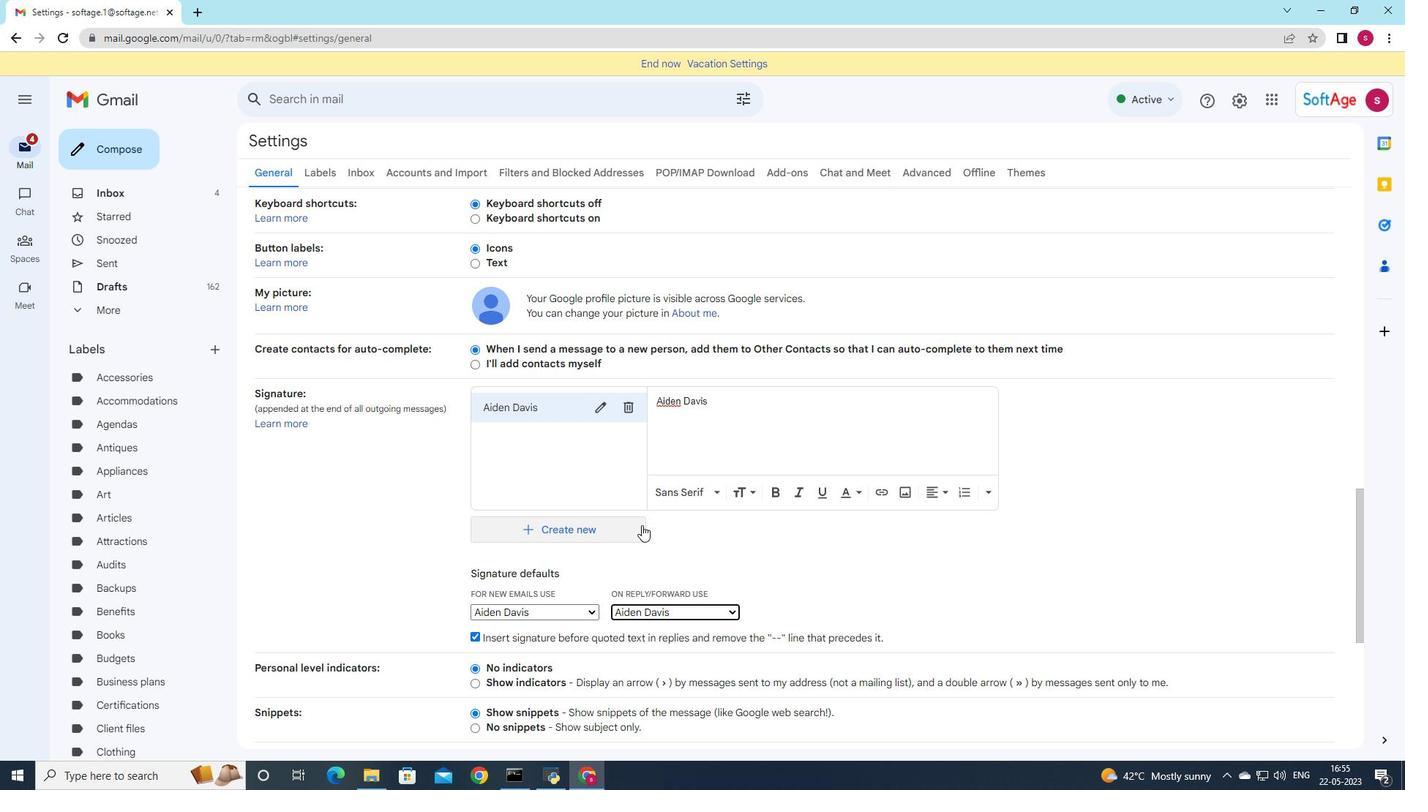
Action: Mouse scrolled (642, 524) with delta (0, 0)
Screenshot: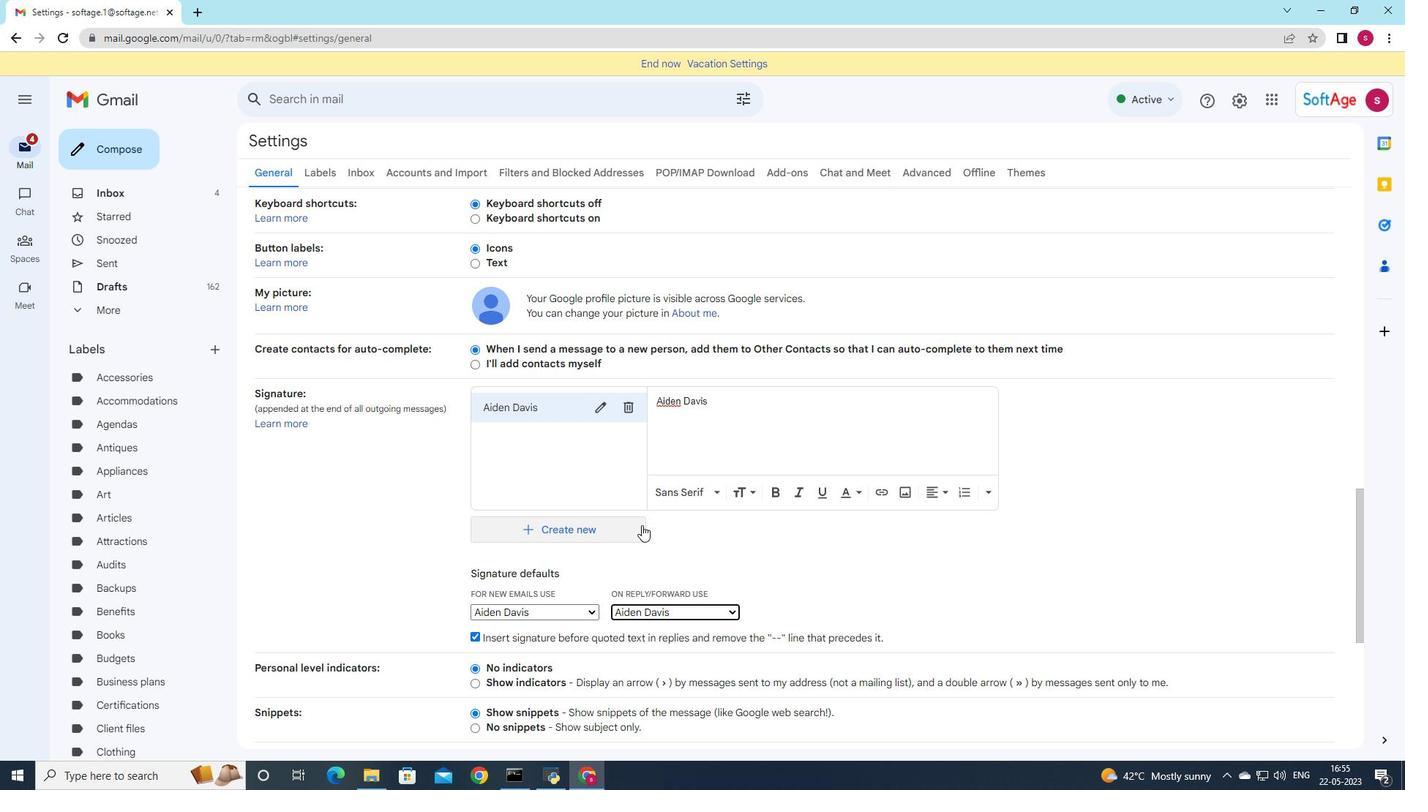 
Action: Mouse scrolled (642, 524) with delta (0, 0)
Screenshot: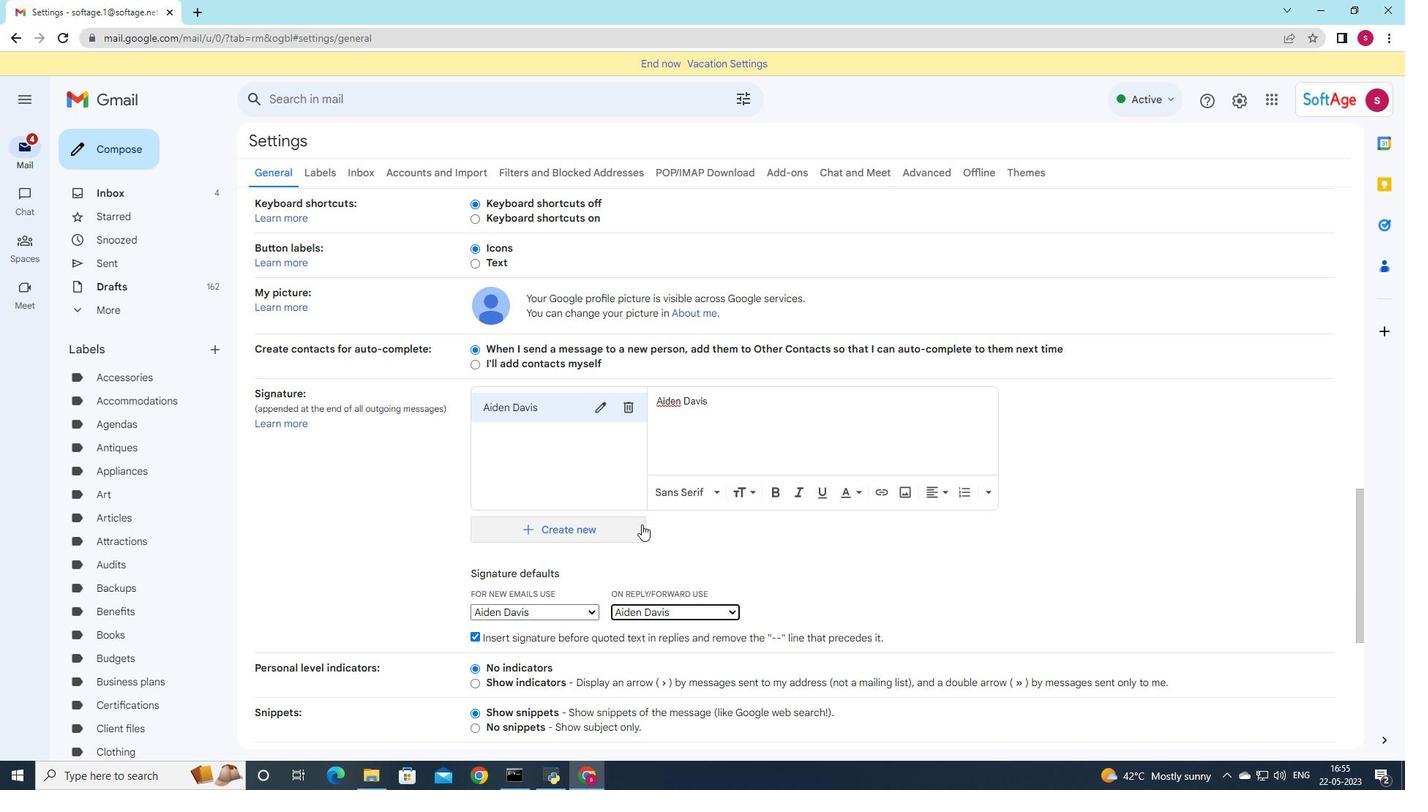 
Action: Mouse scrolled (642, 524) with delta (0, 0)
Screenshot: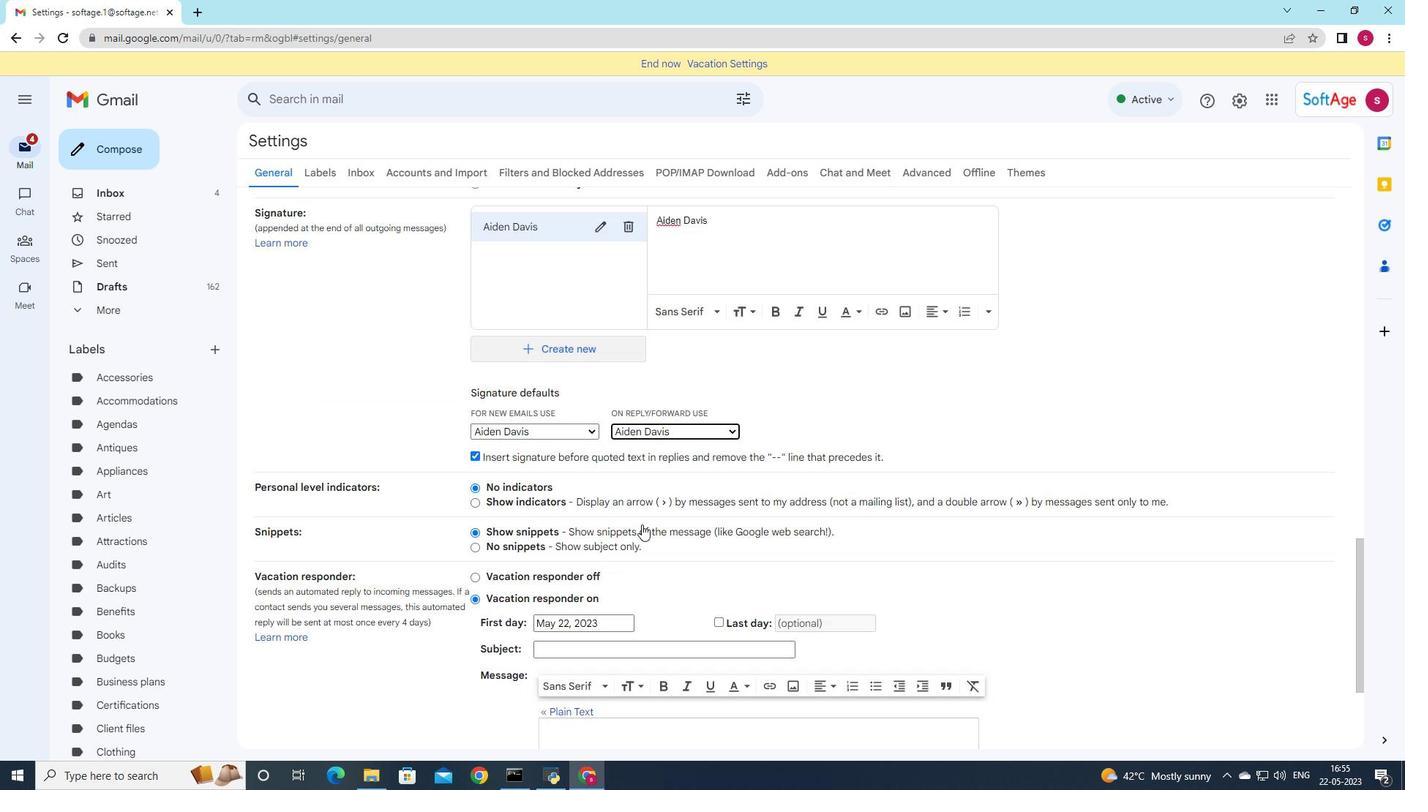 
Action: Mouse scrolled (642, 524) with delta (0, 0)
Screenshot: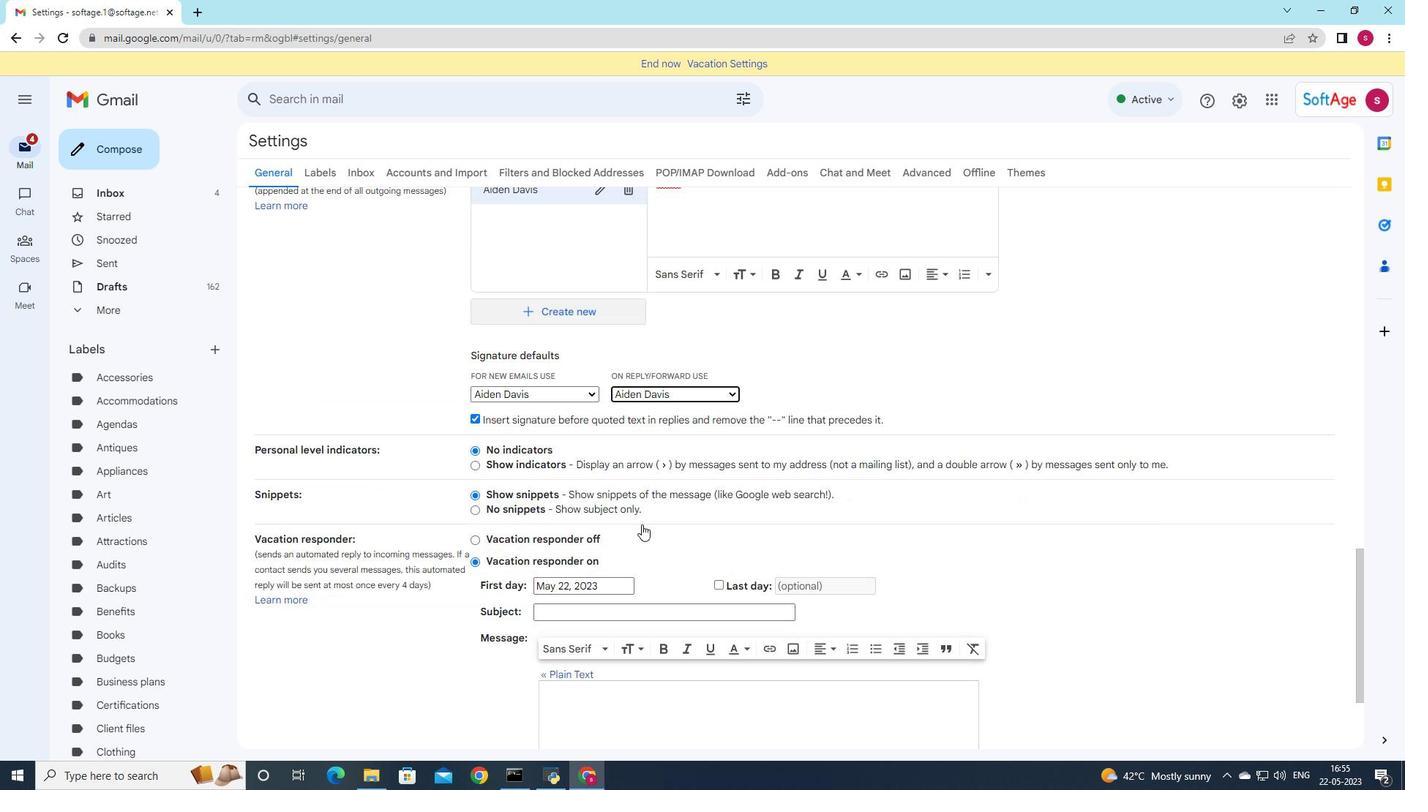 
Action: Mouse scrolled (642, 524) with delta (0, 0)
Screenshot: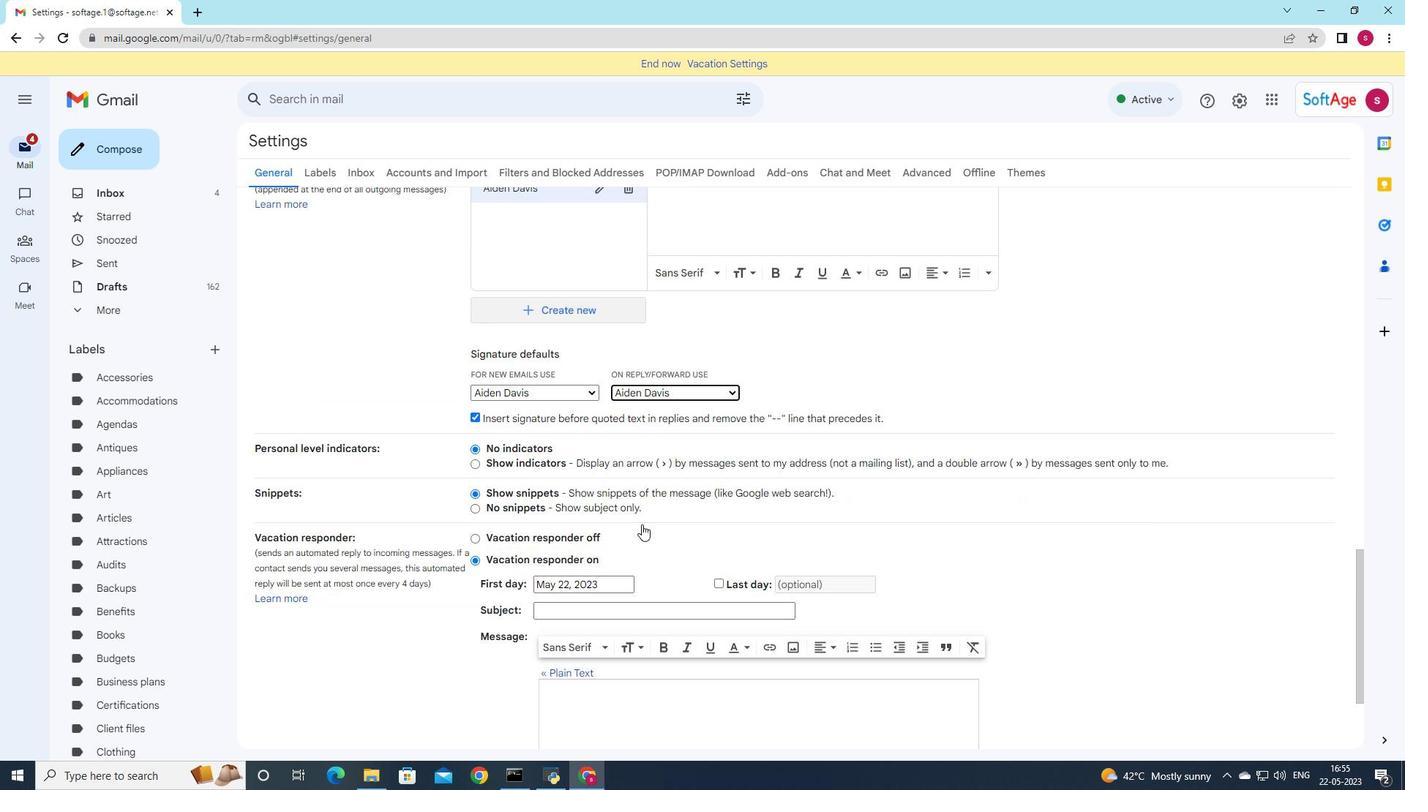 
Action: Mouse scrolled (642, 524) with delta (0, 0)
Screenshot: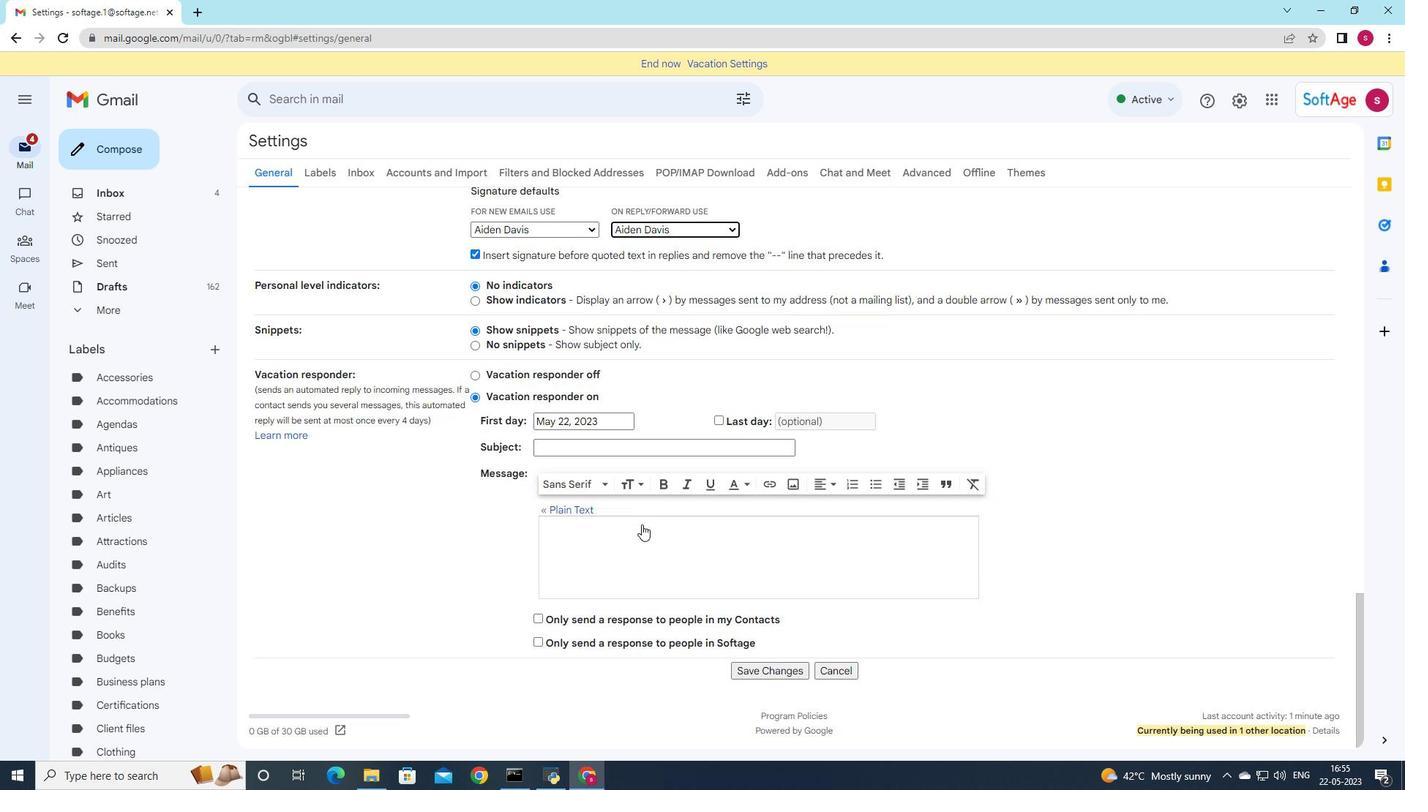 
Action: Mouse scrolled (642, 524) with delta (0, 0)
Screenshot: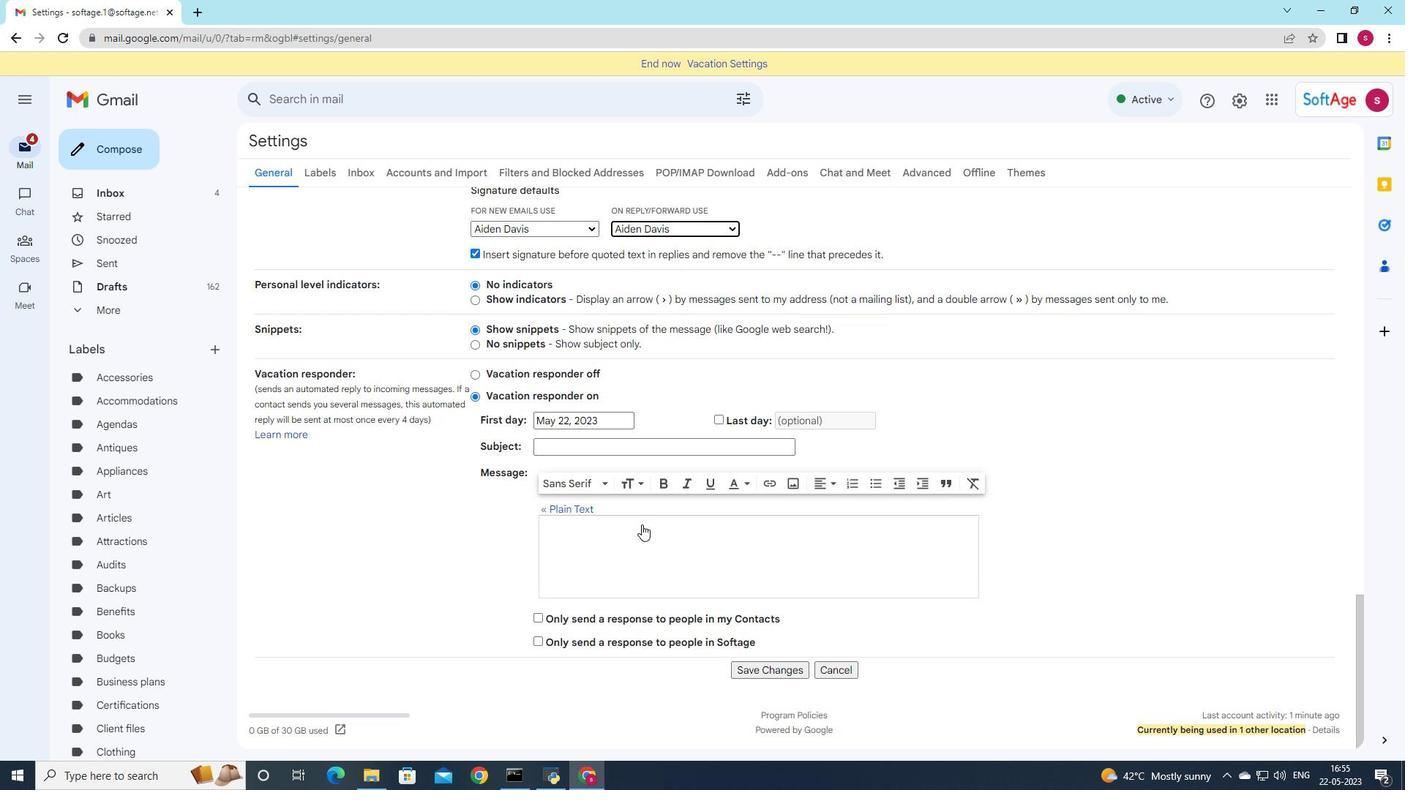 
Action: Mouse scrolled (642, 524) with delta (0, 0)
Screenshot: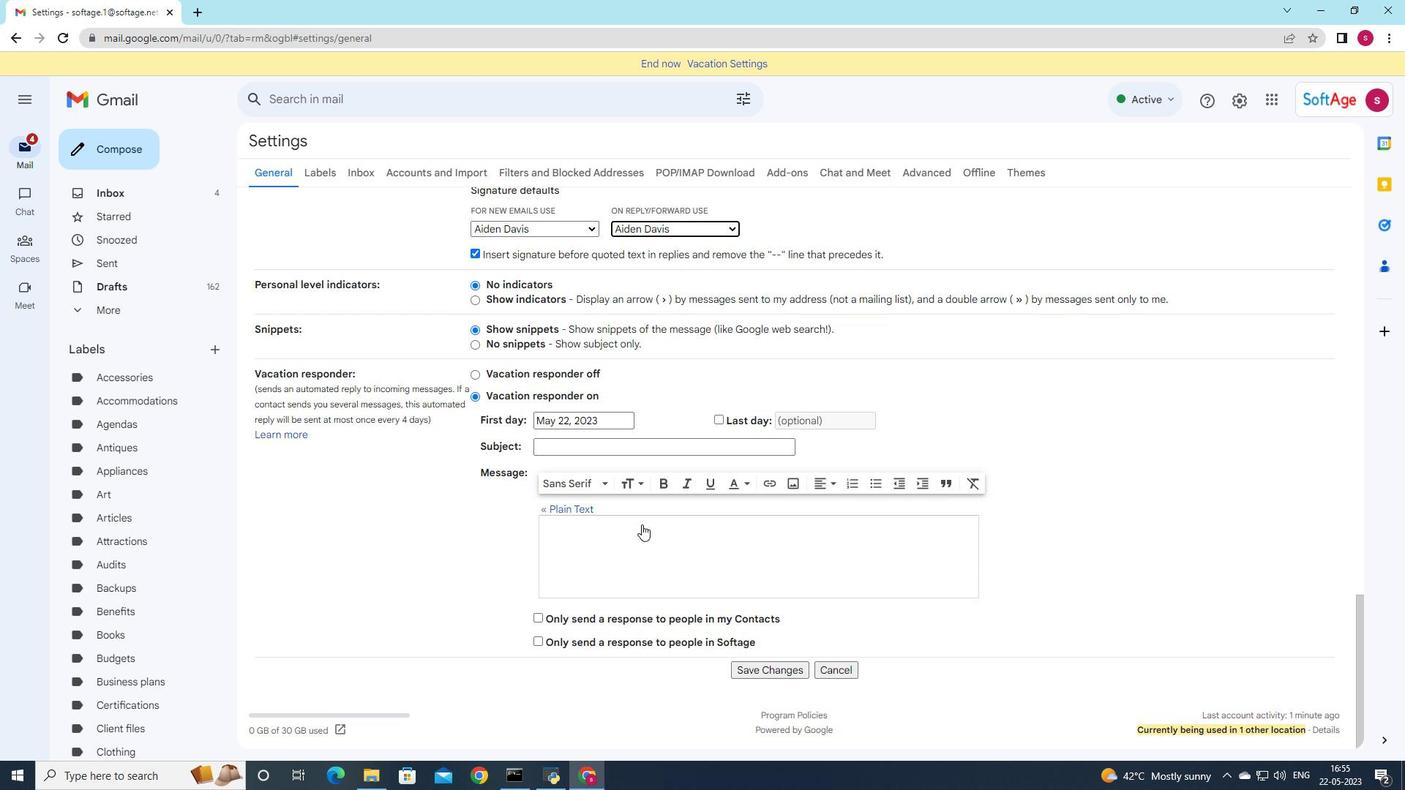 
Action: Mouse scrolled (642, 524) with delta (0, 0)
Screenshot: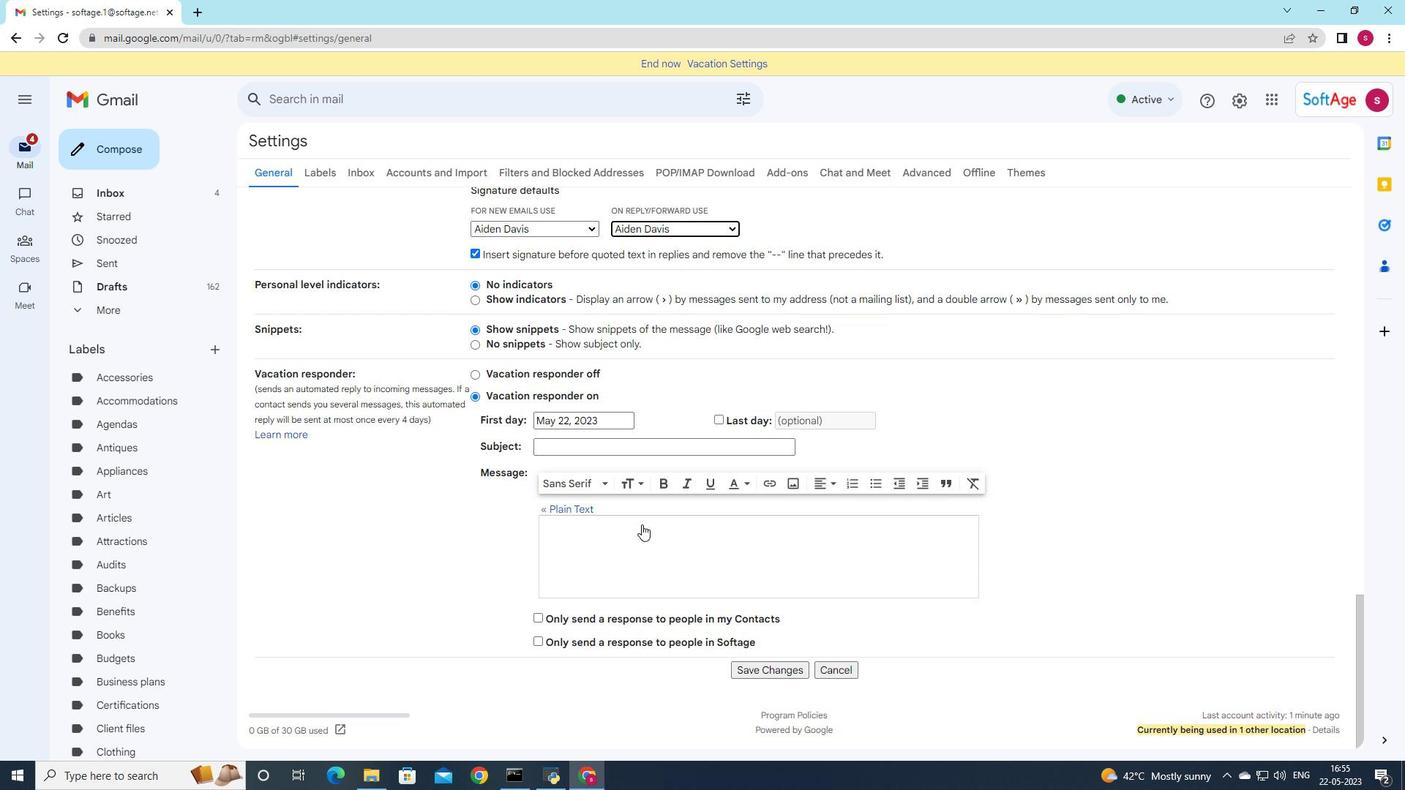 
Action: Mouse moved to (789, 674)
Screenshot: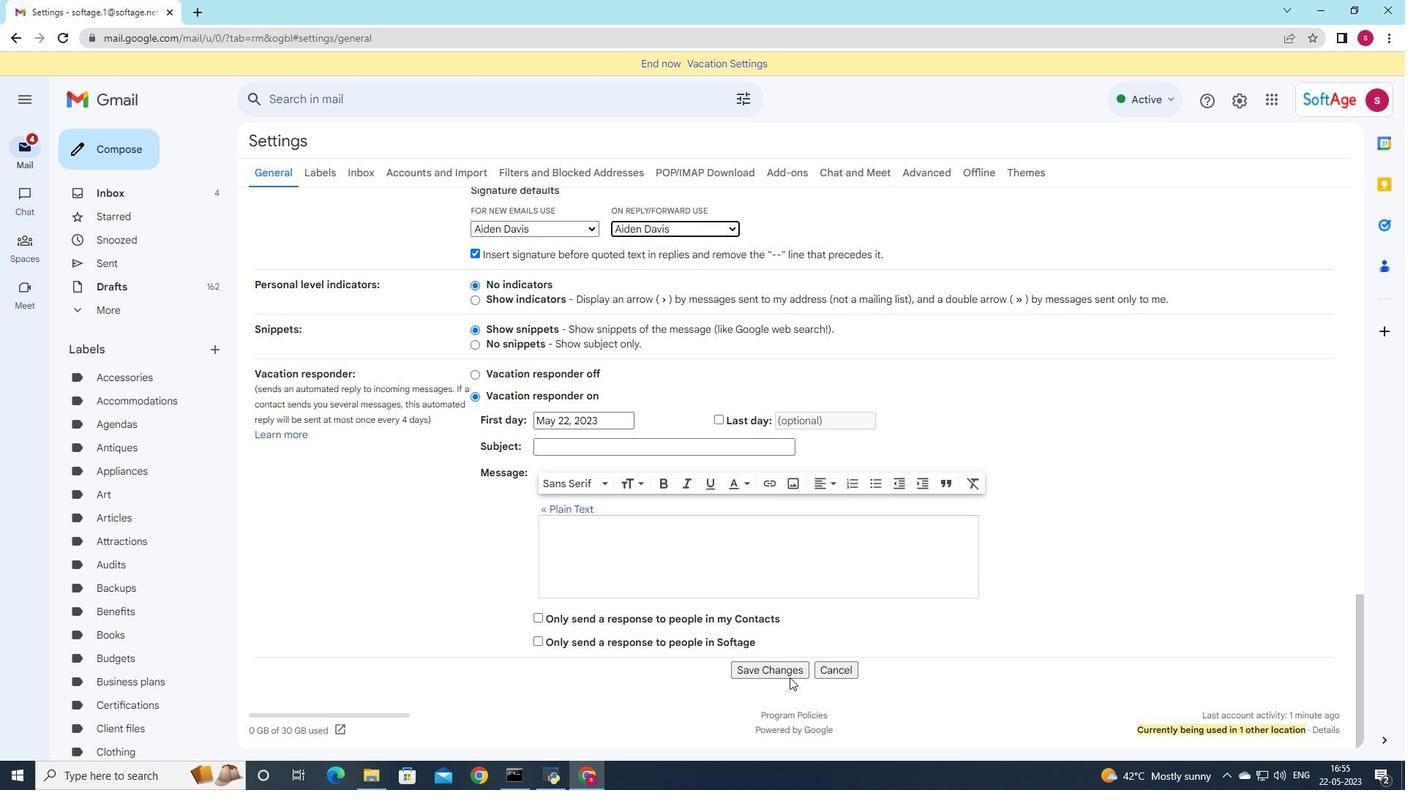 
Action: Mouse pressed left at (789, 674)
Screenshot: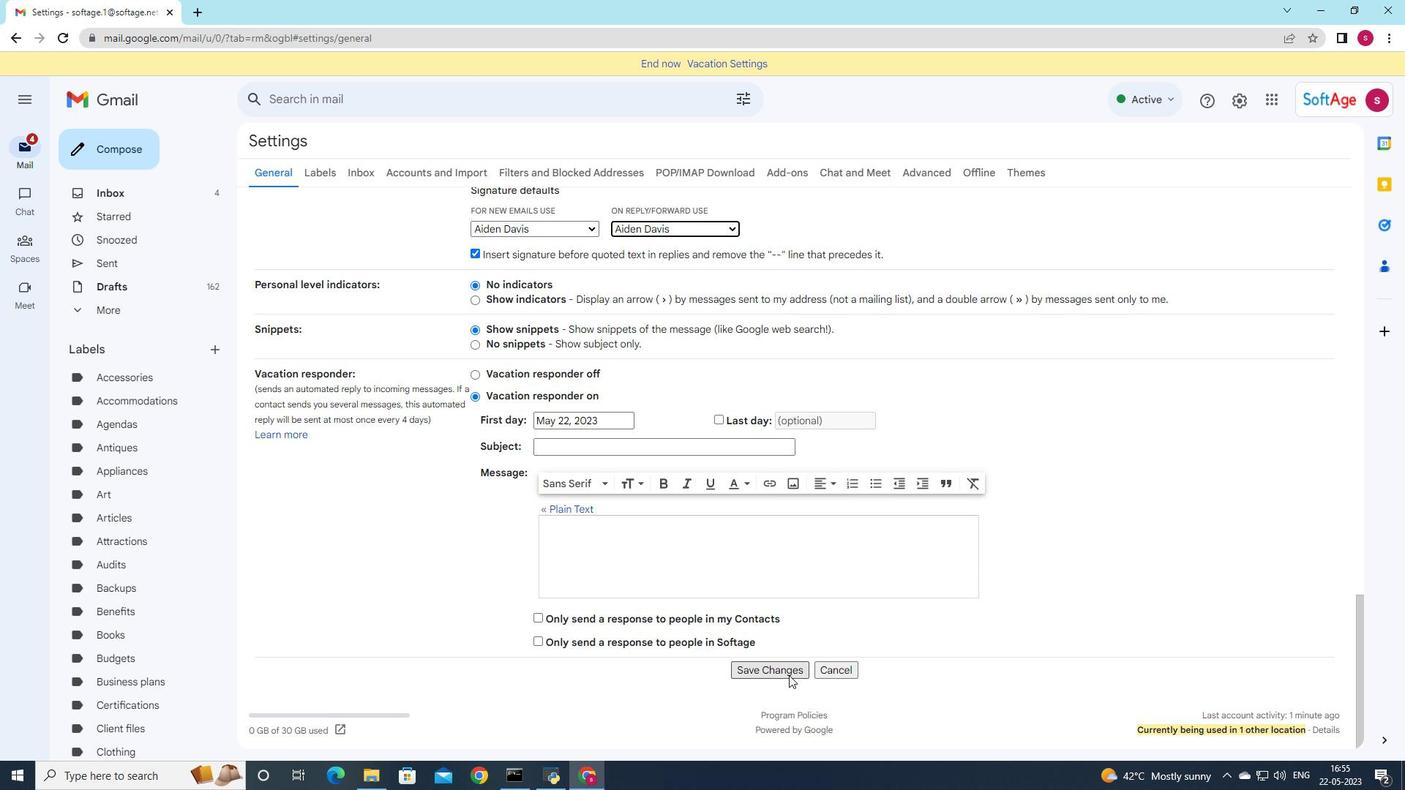 
Action: Mouse moved to (93, 146)
Screenshot: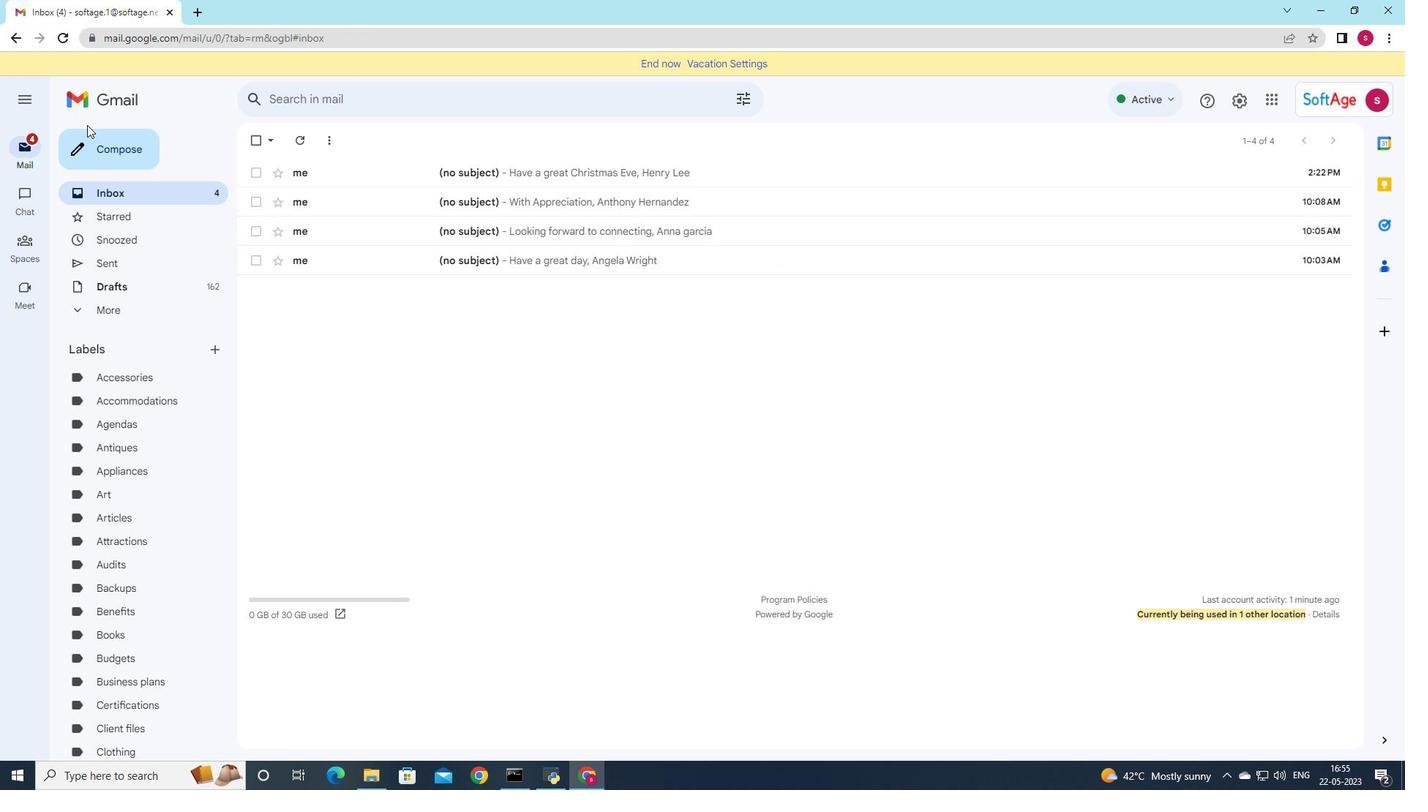 
Action: Mouse pressed left at (93, 146)
Screenshot: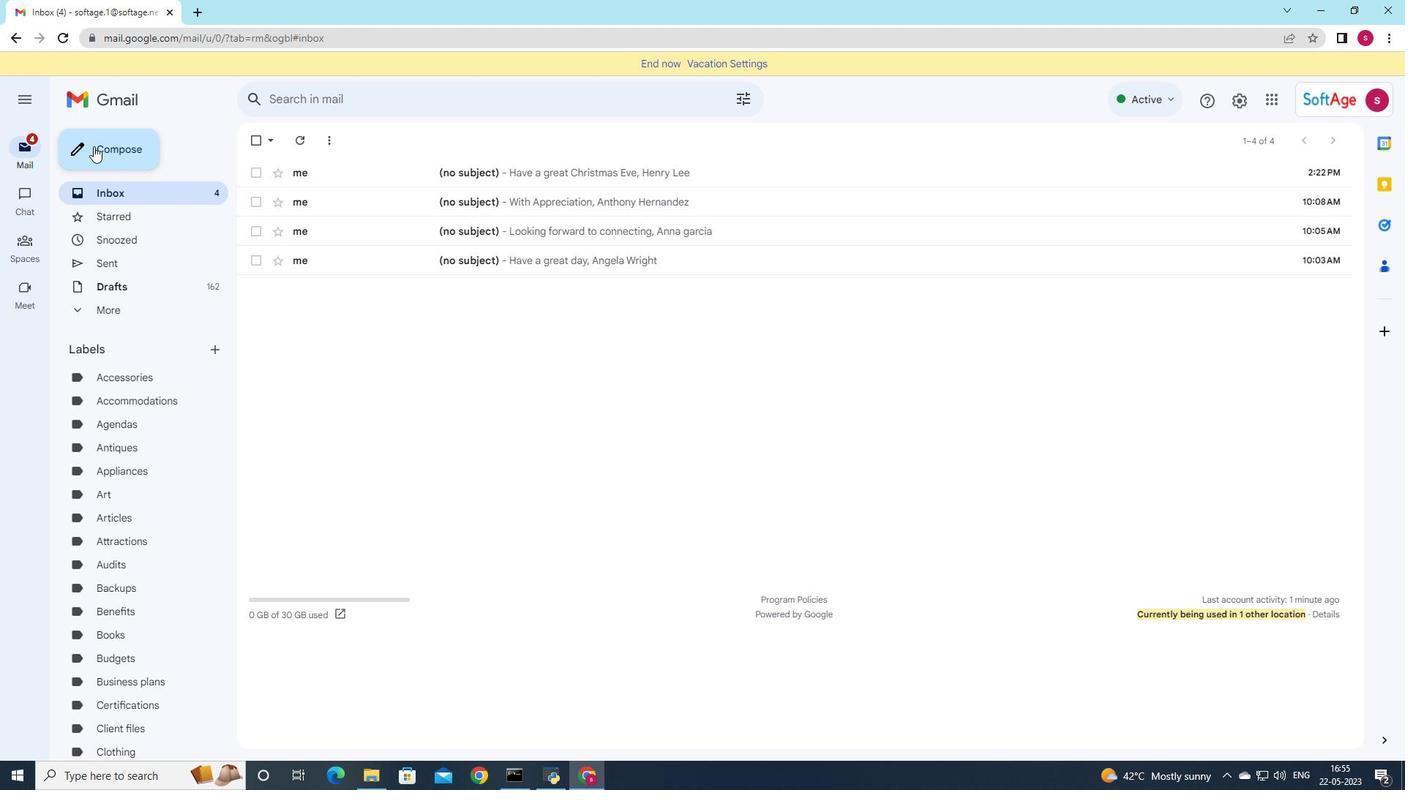 
Action: Mouse moved to (985, 382)
Screenshot: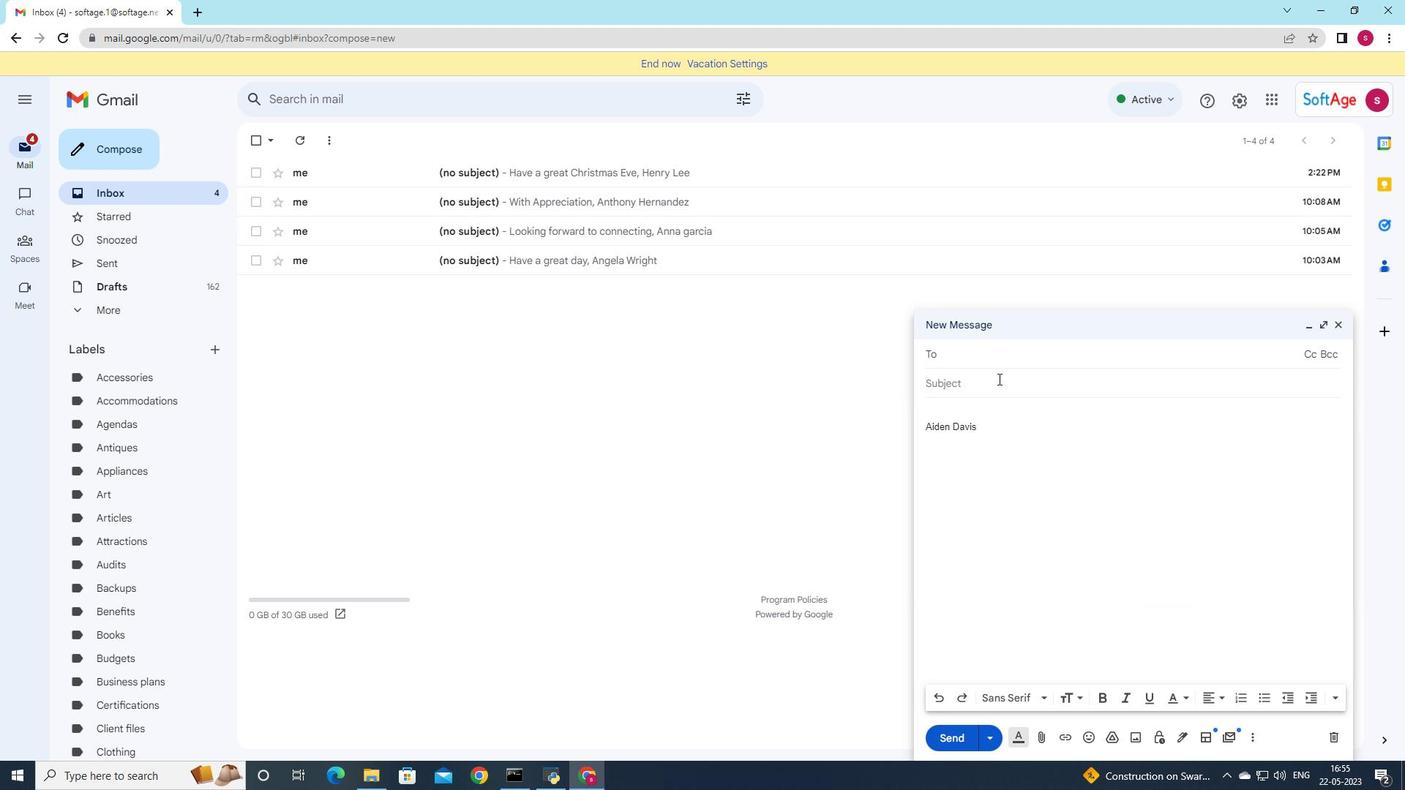 
Action: Mouse pressed left at (985, 382)
Screenshot: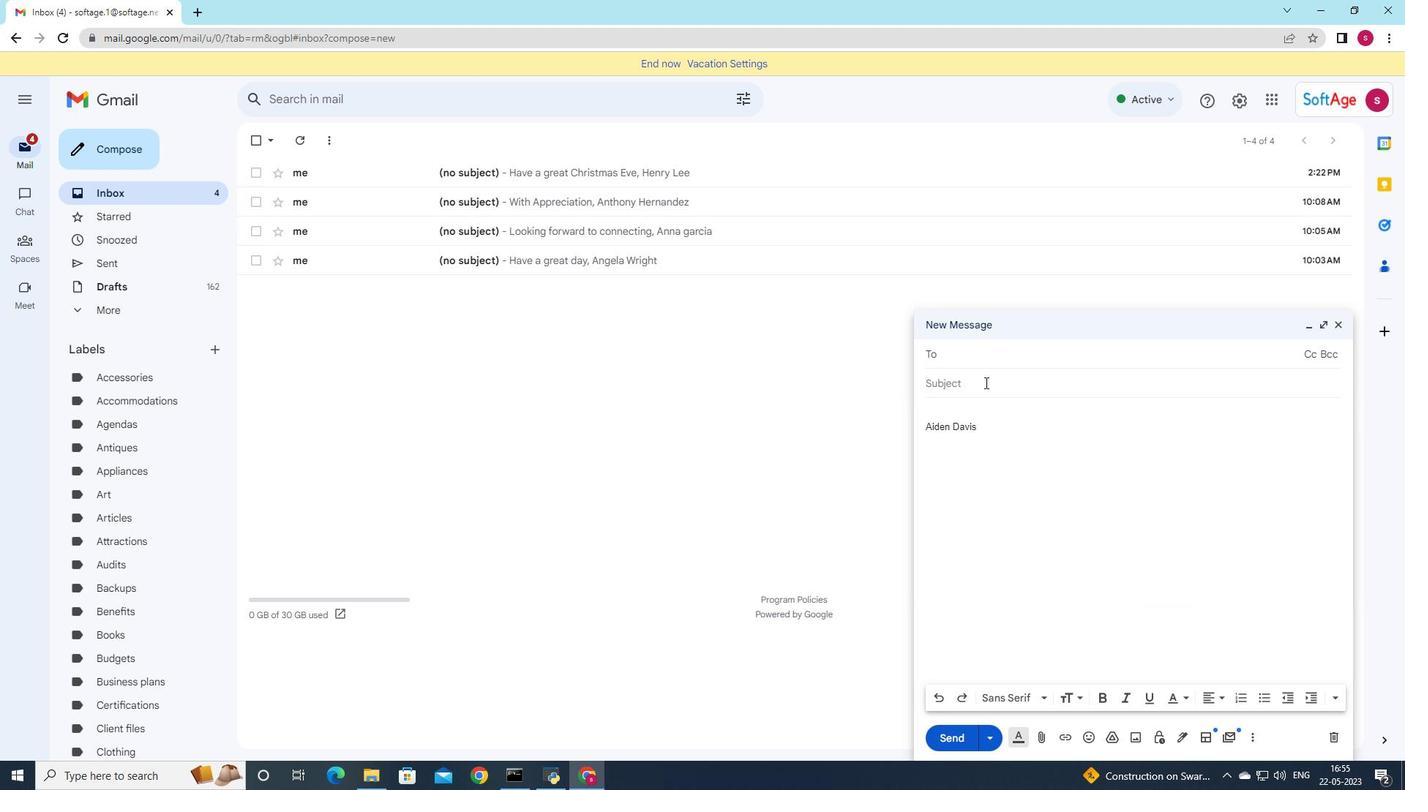 
Action: Key pressed <Key.shift><Key.shift><Key.shift>Meeting<Key.space>invitation
Screenshot: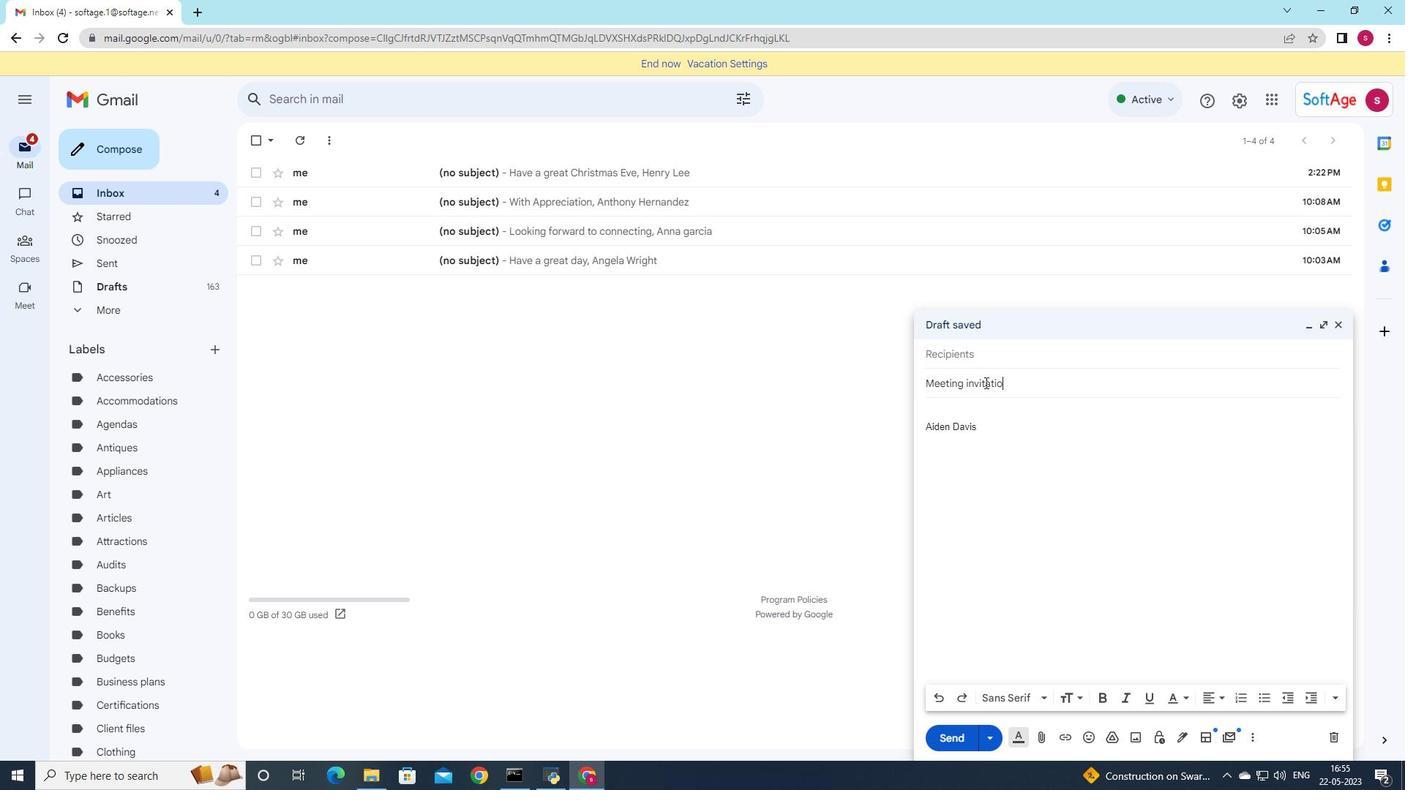 
Action: Mouse moved to (969, 352)
Screenshot: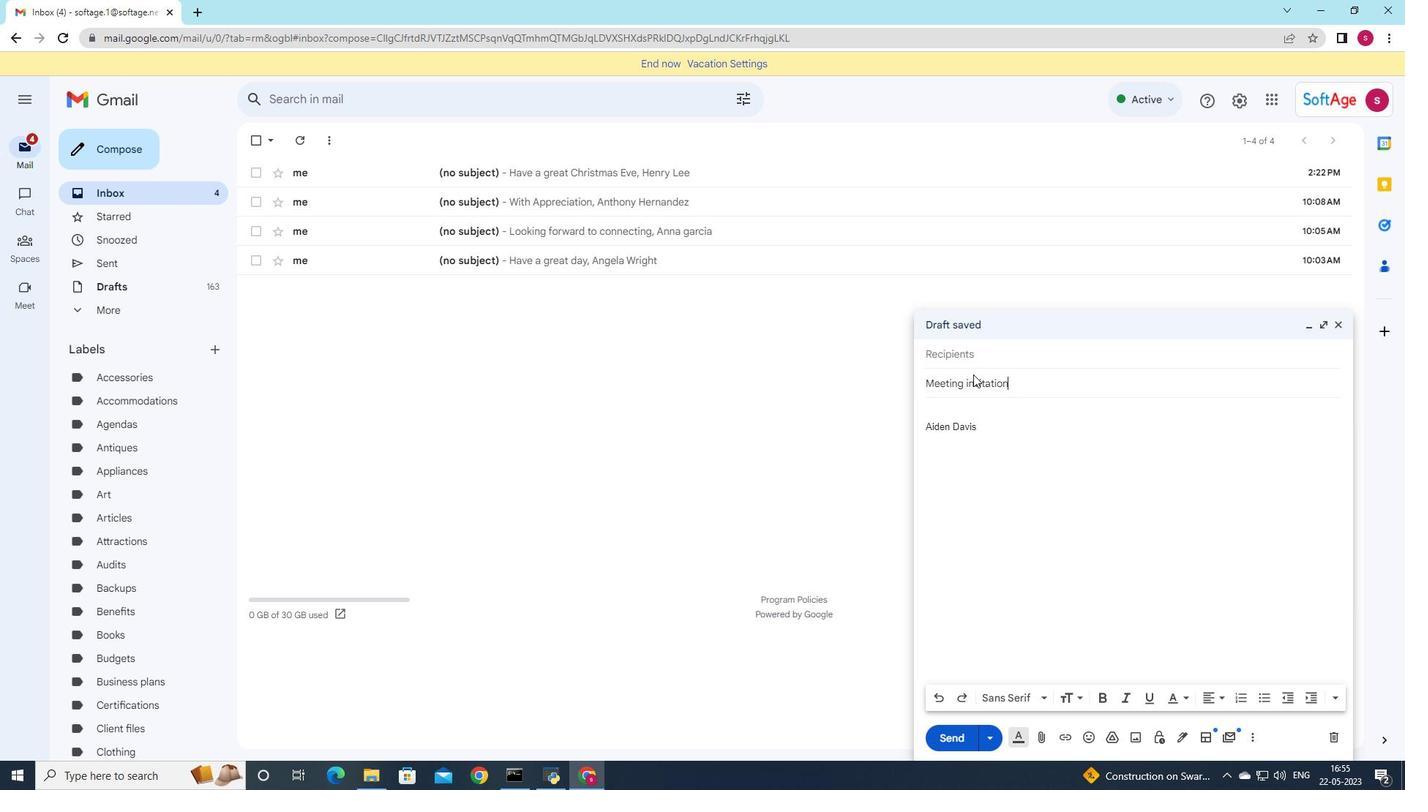 
Action: Mouse pressed left at (969, 352)
Screenshot: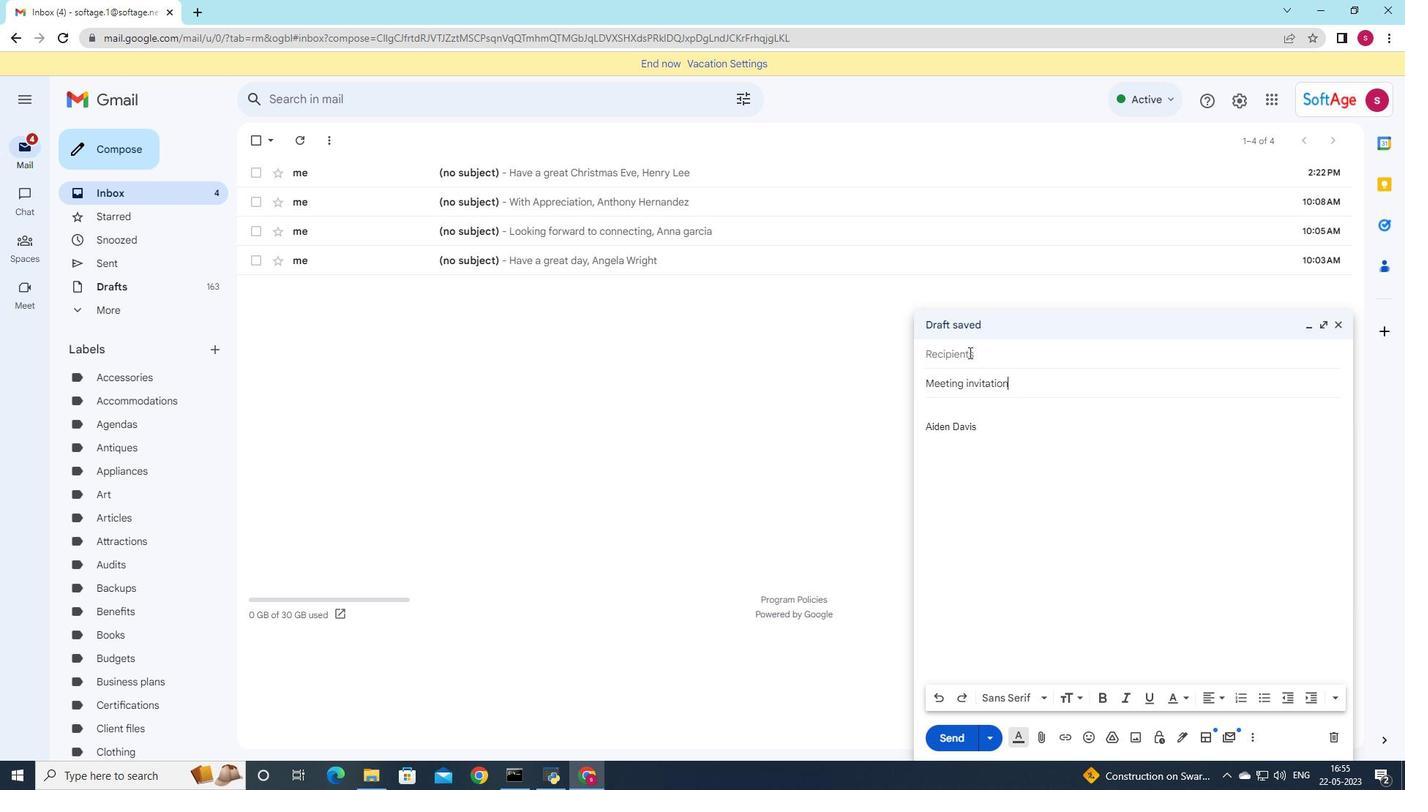 
Action: Mouse moved to (983, 422)
Screenshot: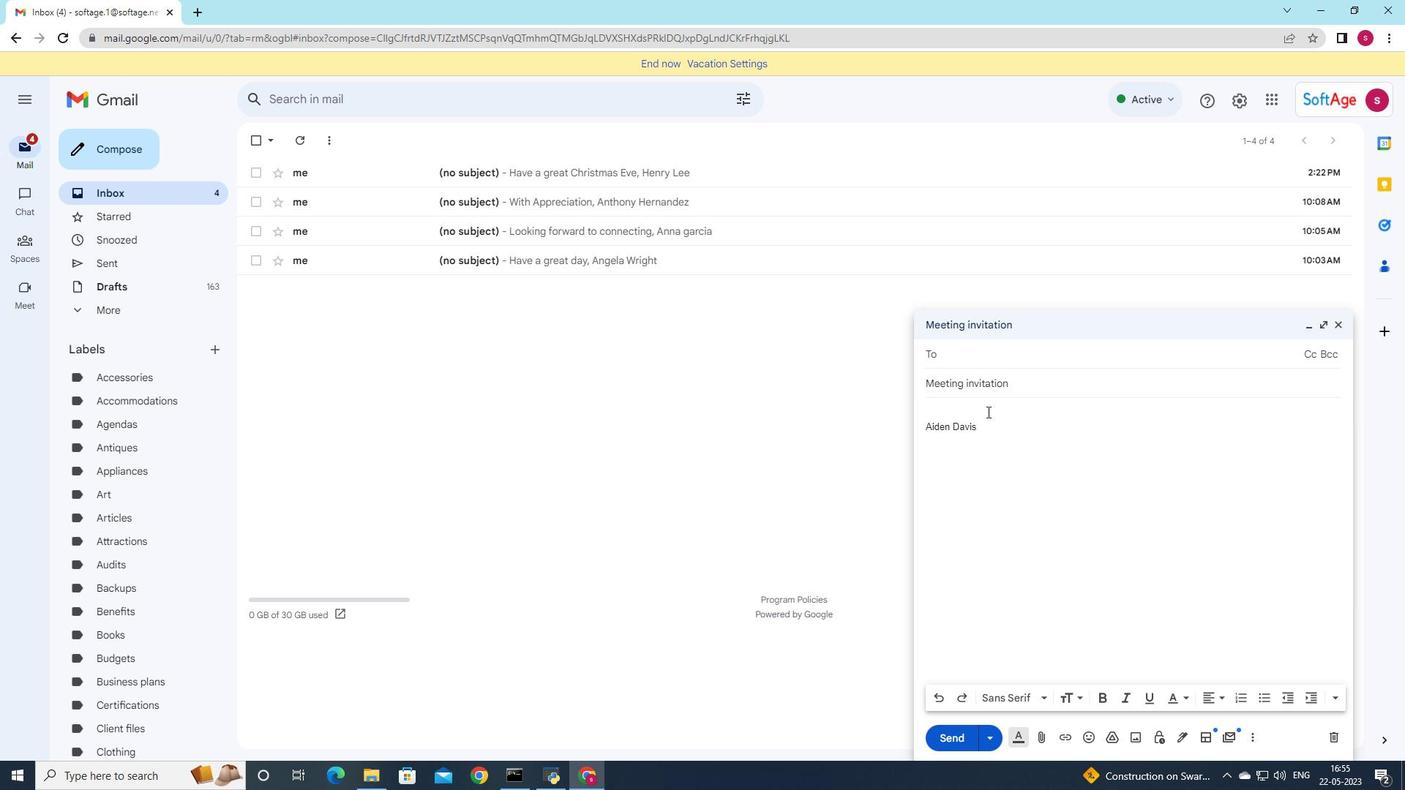 
Action: Mouse pressed left at (983, 422)
Screenshot: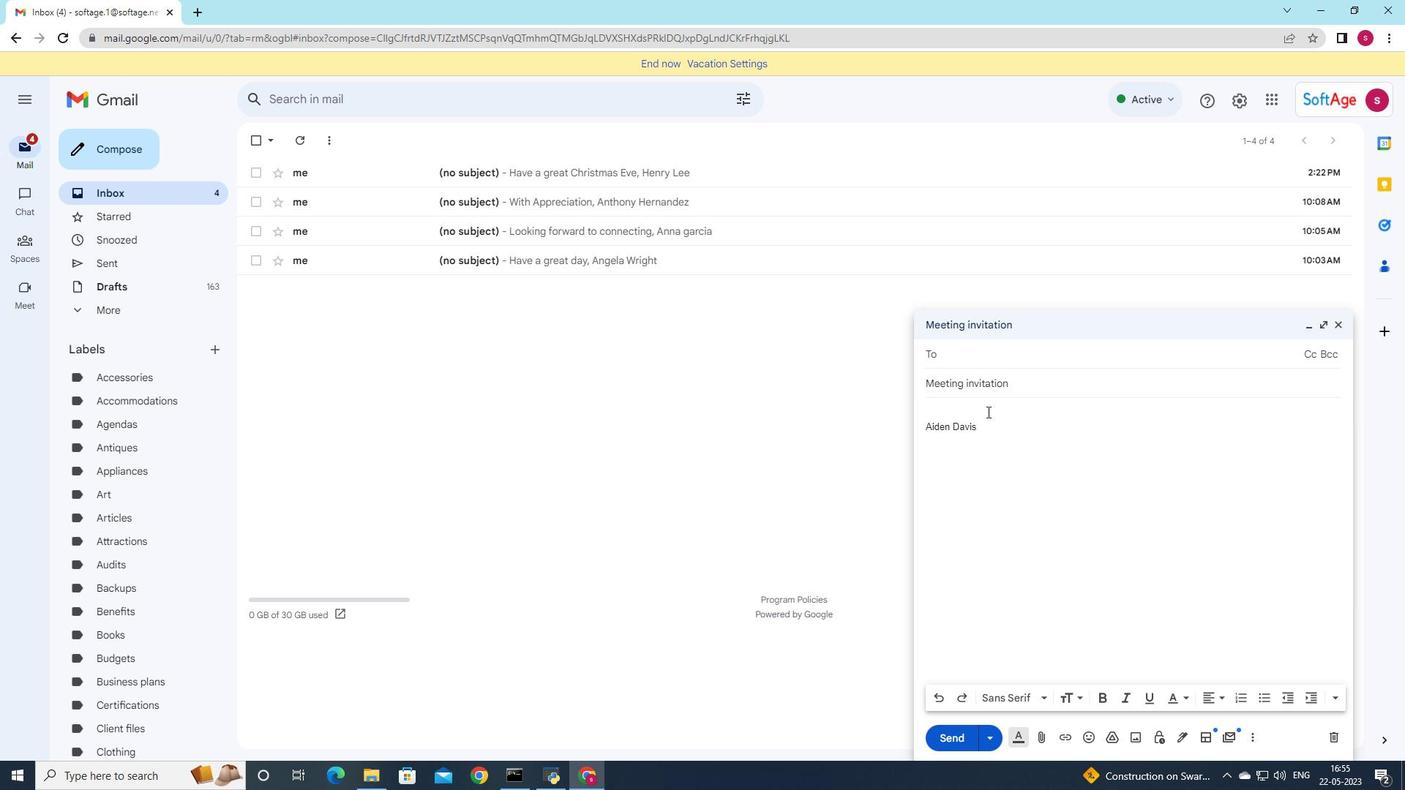 
Action: Mouse moved to (931, 404)
Screenshot: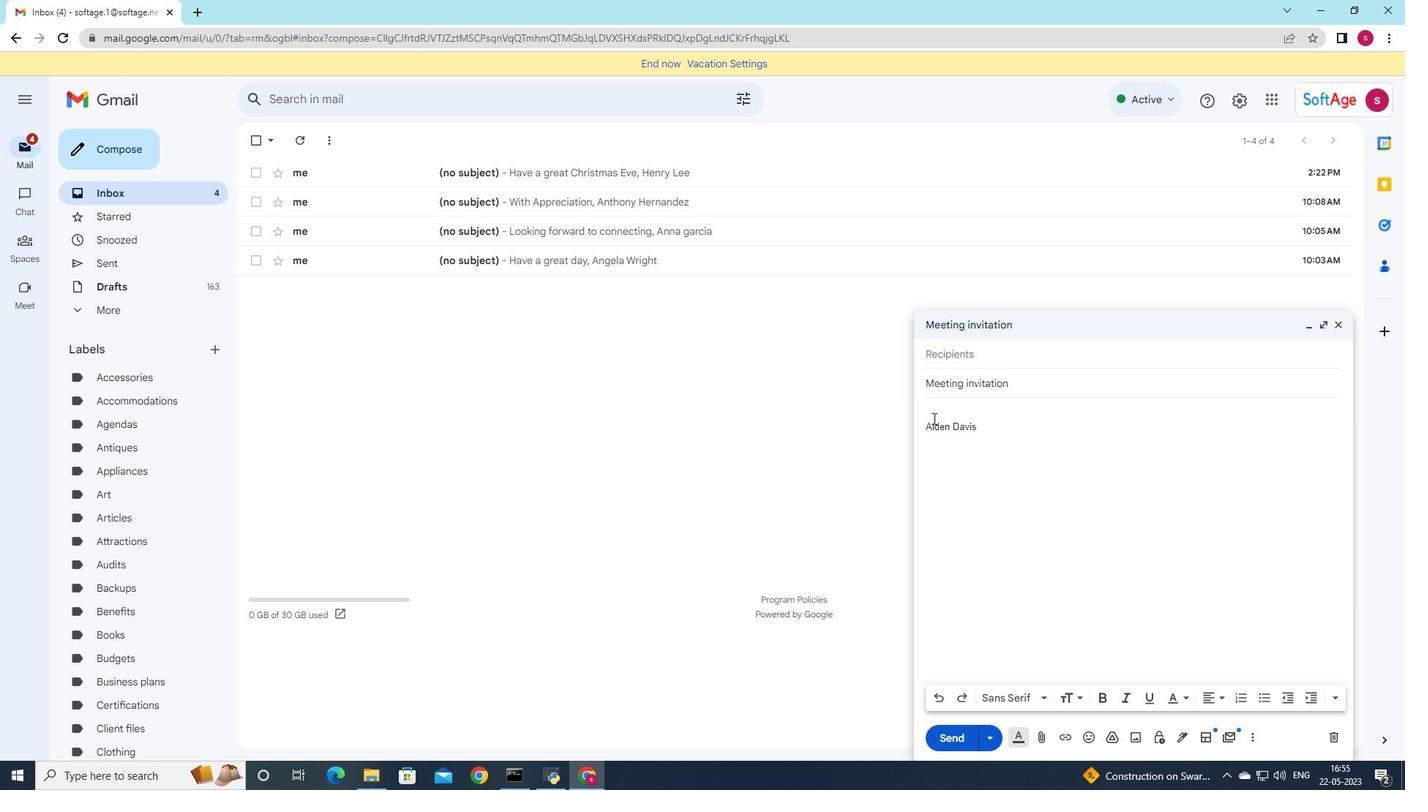 
Action: Mouse pressed left at (931, 404)
Screenshot: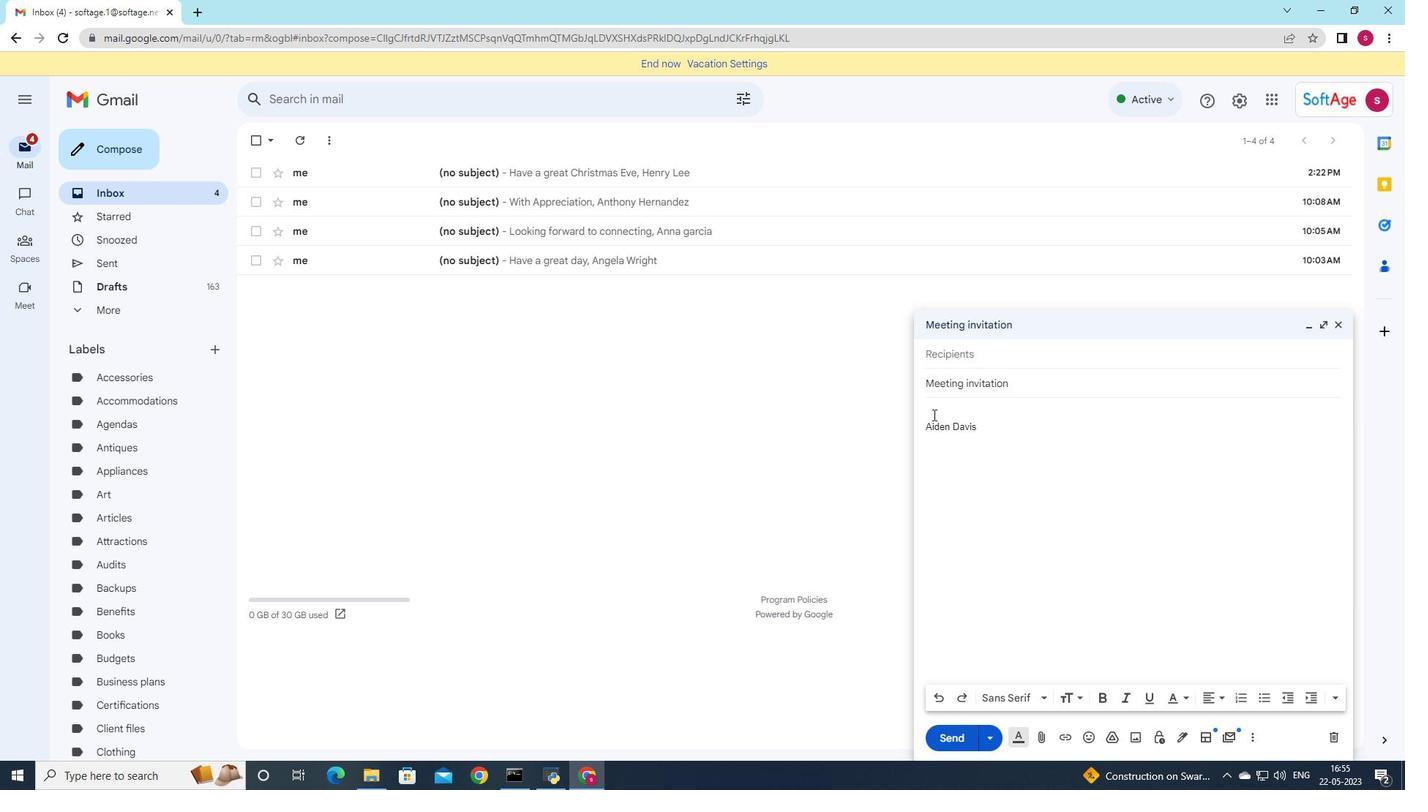 
Action: Mouse moved to (934, 407)
Screenshot: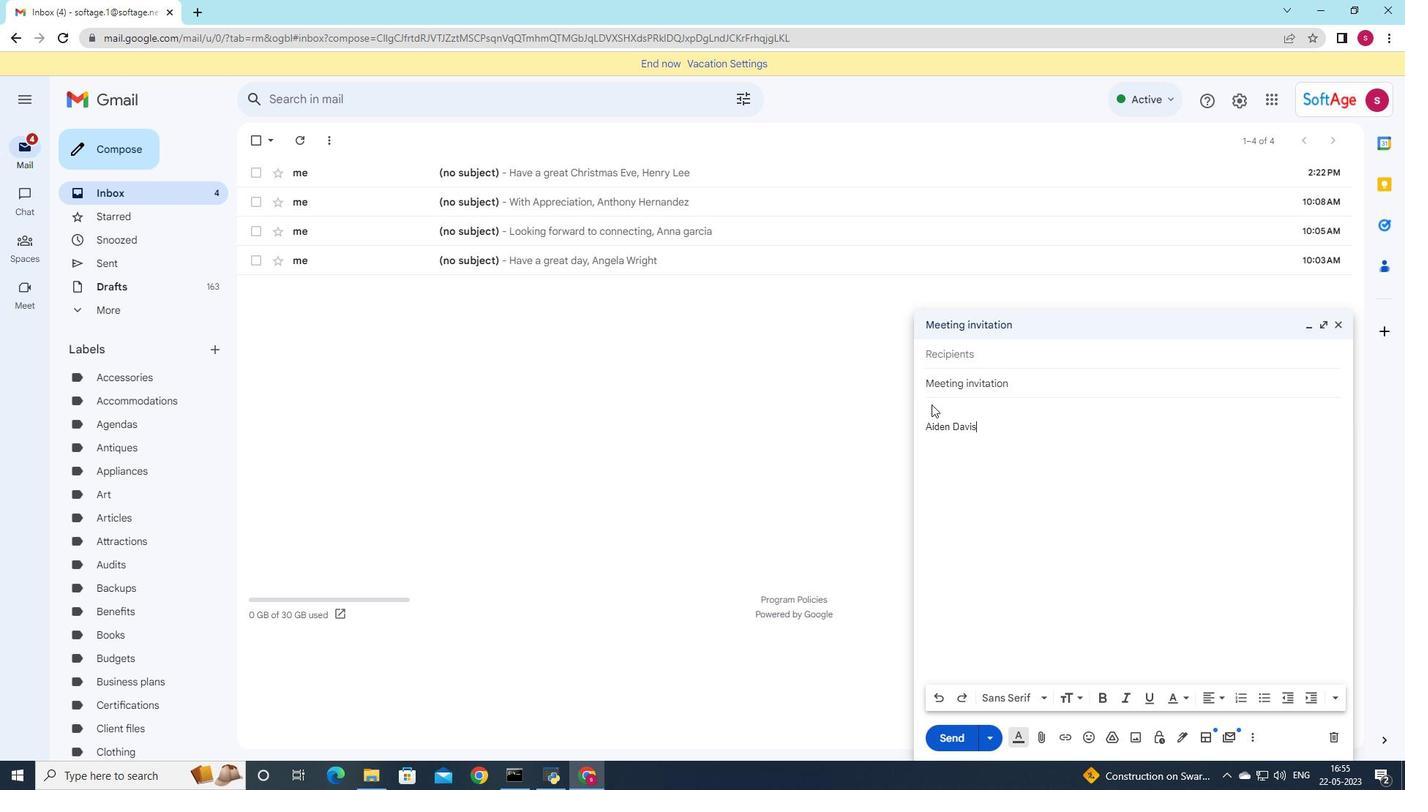 
Action: Mouse pressed left at (934, 407)
Screenshot: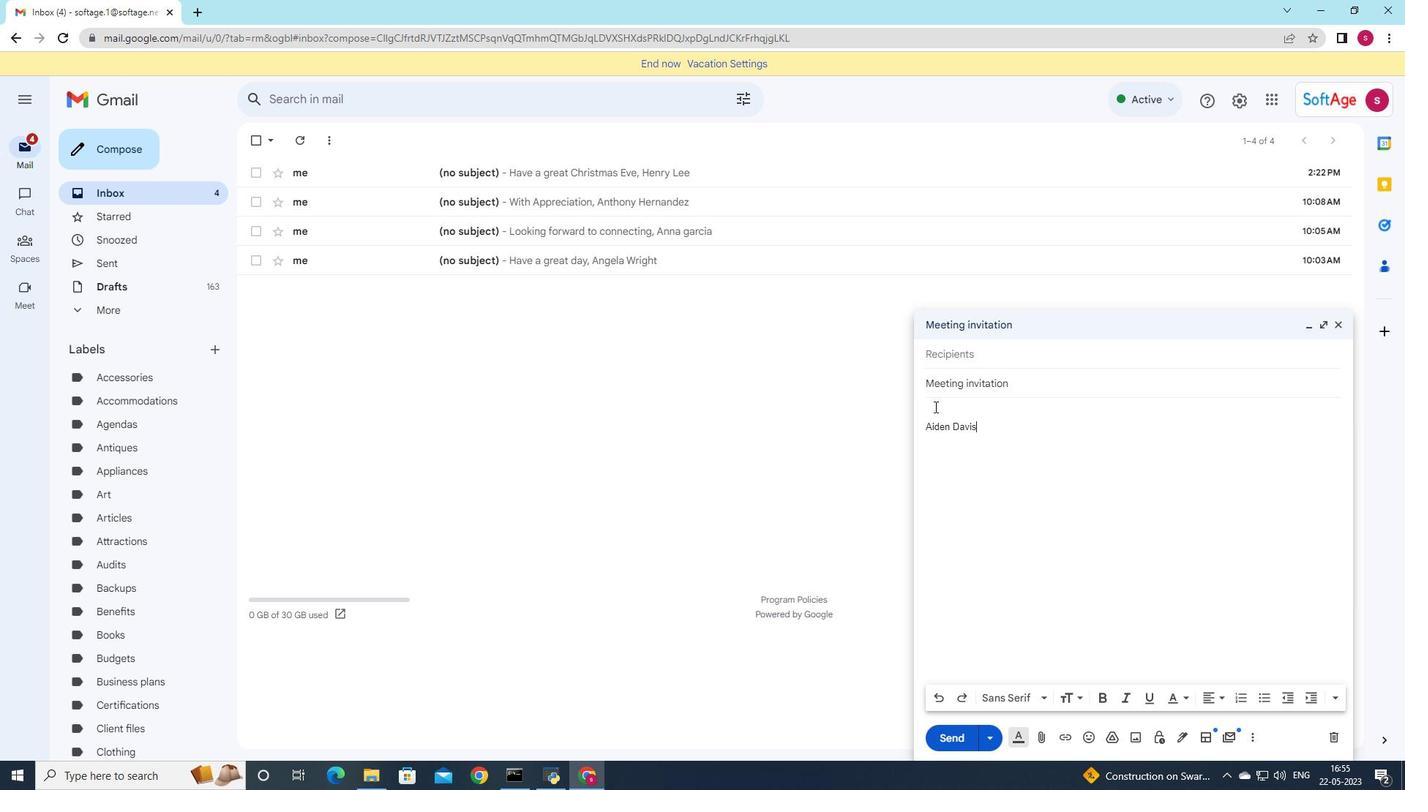 
Action: Mouse moved to (1259, 513)
Screenshot: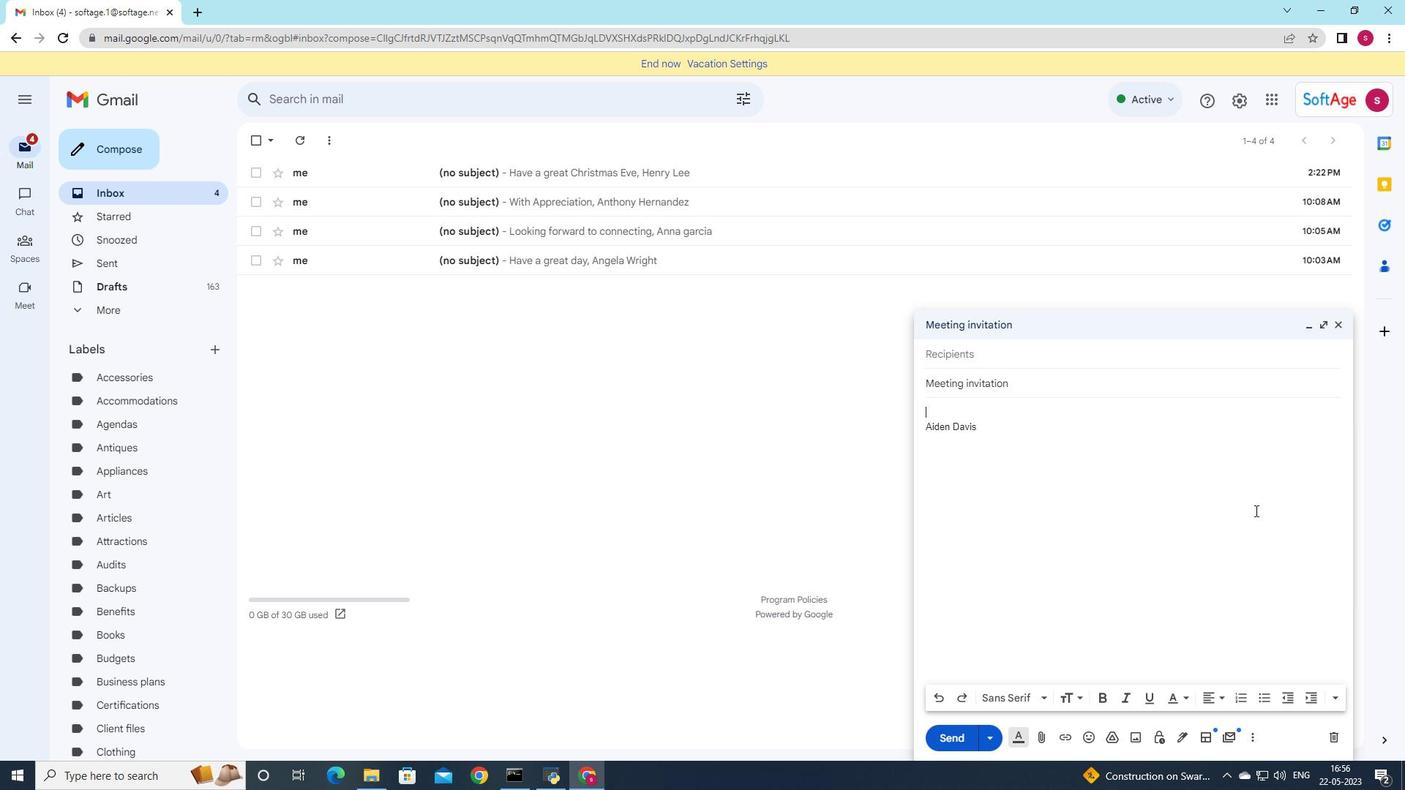 
Action: Key pressed <Key.shift_r>I<Key.space>am<Key.space>following<Key.space>up<Key.space>om<Key.backspace>n<Key.space>our<Key.space>previous<Key.space>conversation
Screenshot: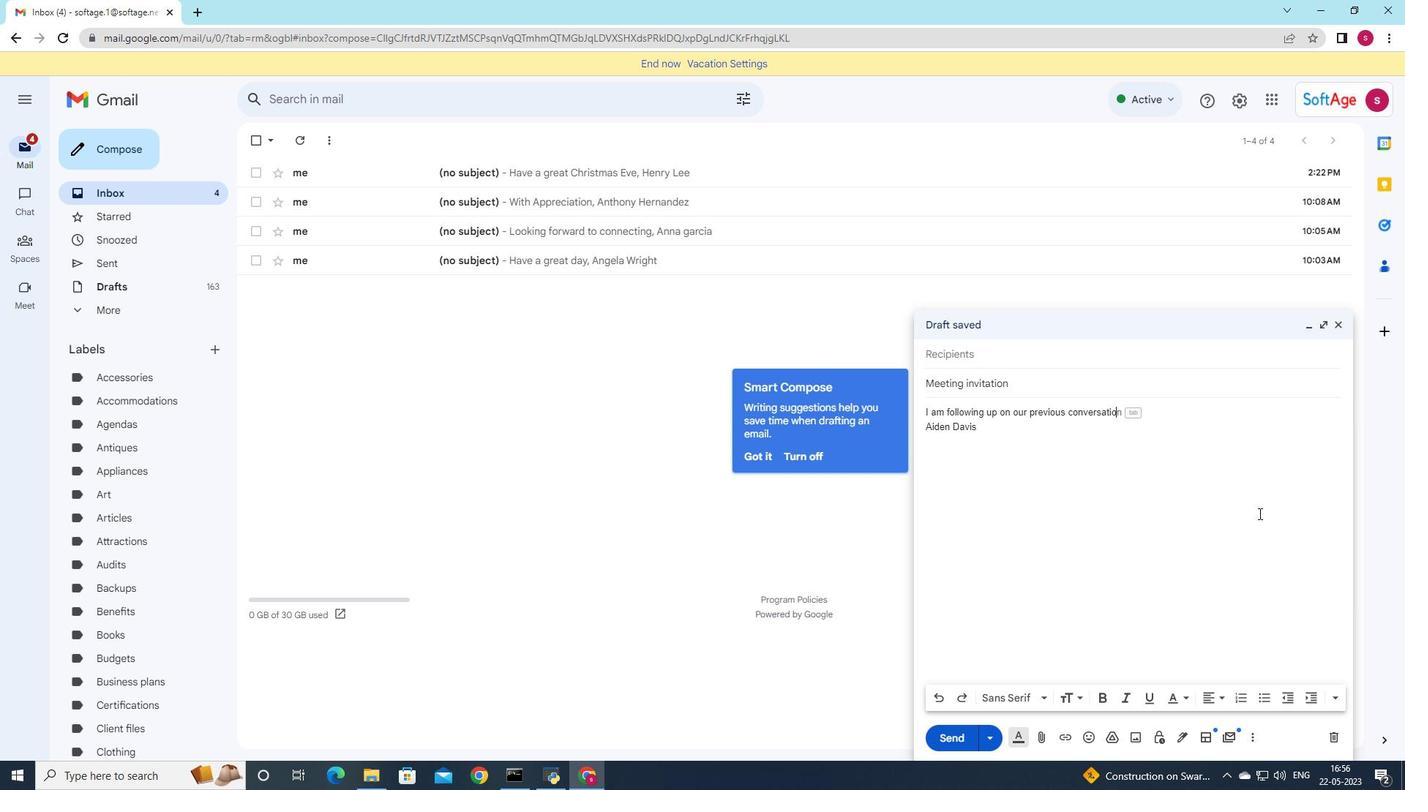 
Action: Mouse moved to (1054, 505)
Screenshot: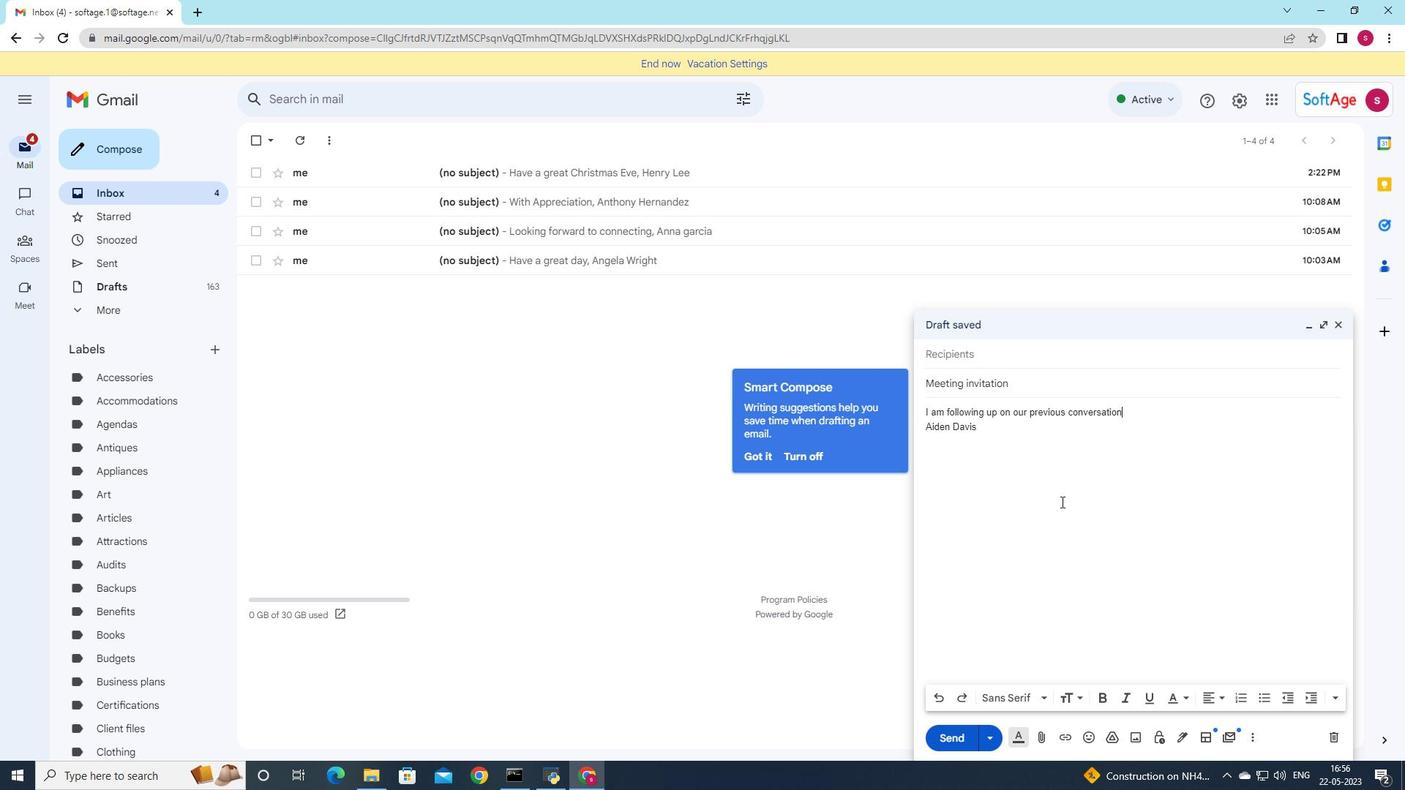 
Action: Mouse scrolled (1054, 505) with delta (0, 0)
Screenshot: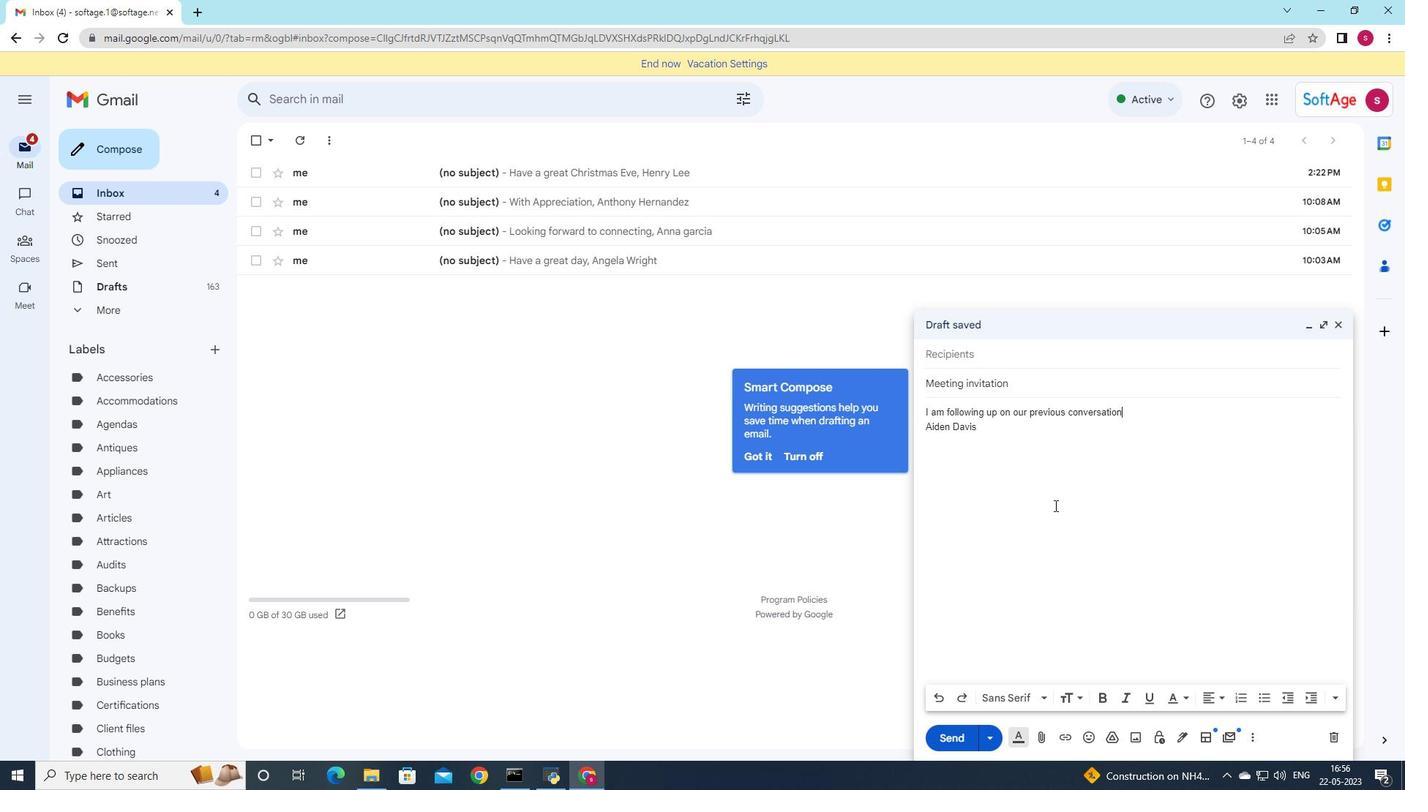 
Action: Mouse scrolled (1054, 505) with delta (0, 0)
Screenshot: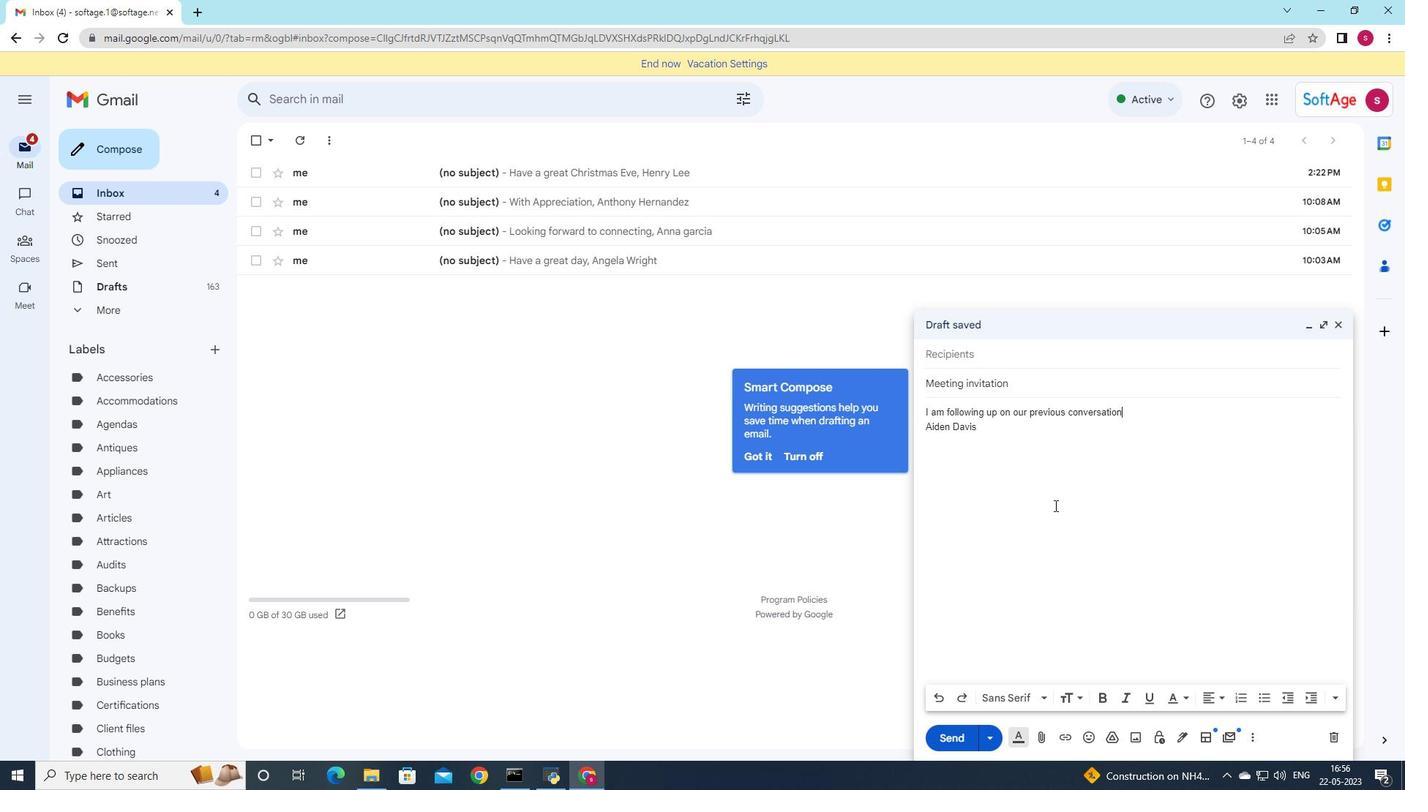 
Action: Mouse moved to (1052, 519)
Screenshot: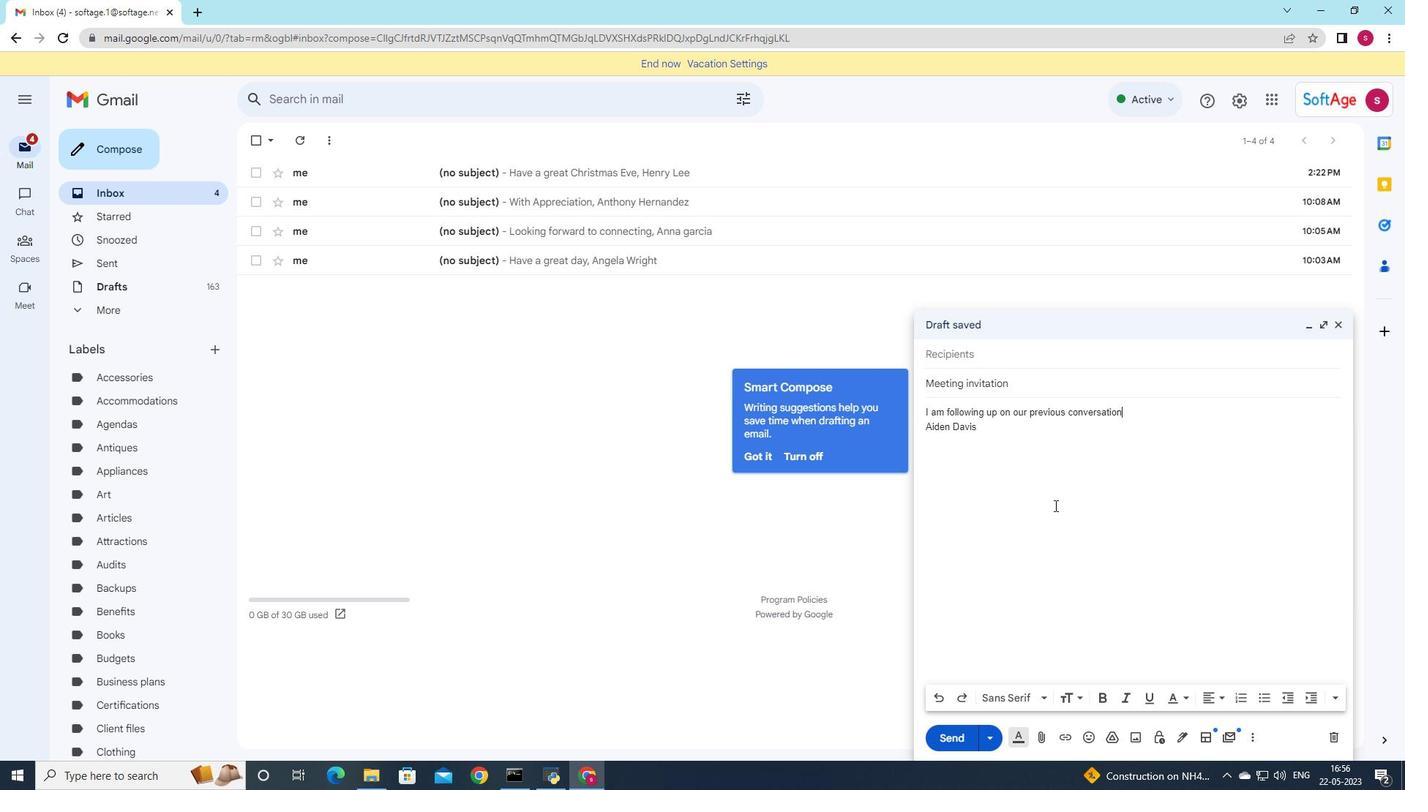 
Action: Mouse scrolled (1052, 518) with delta (0, 0)
Screenshot: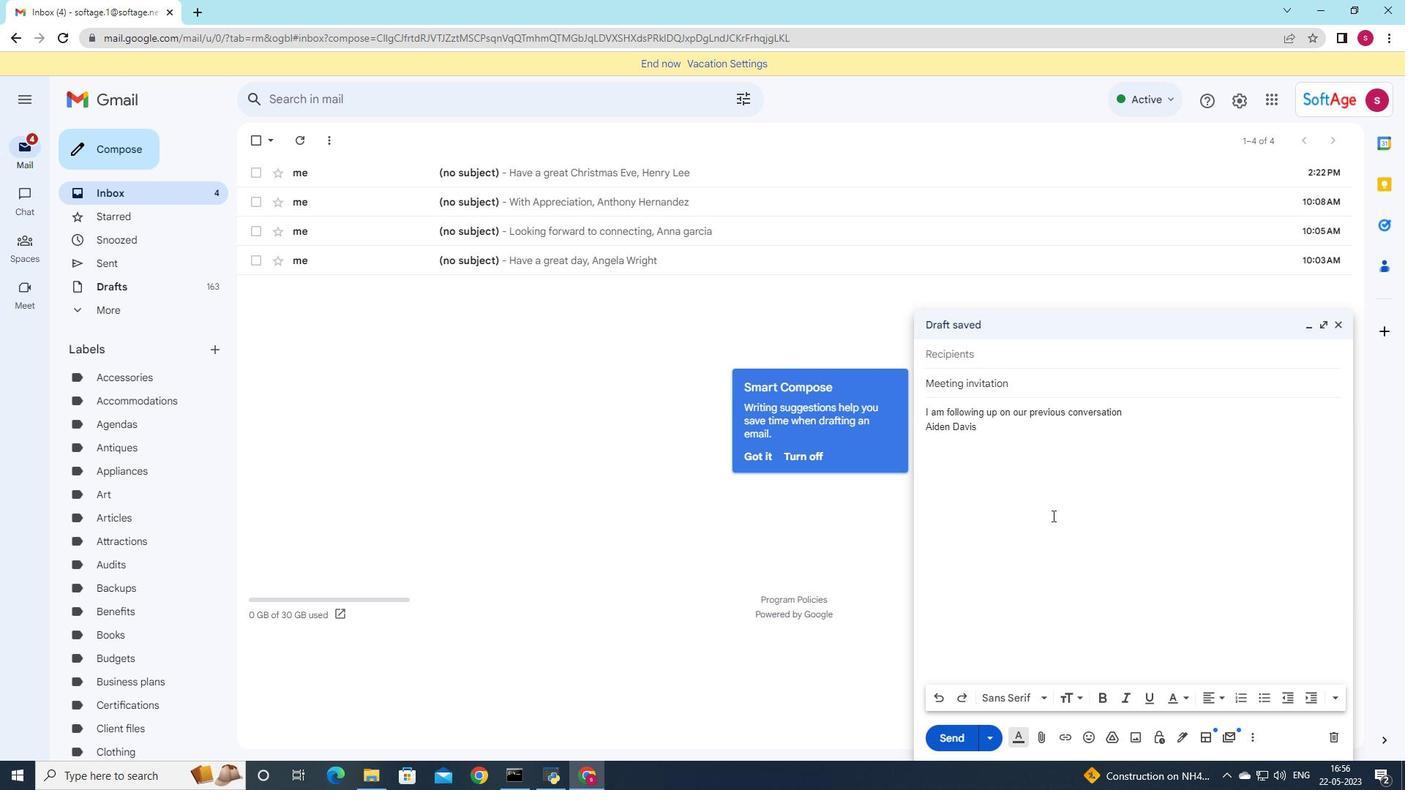 
Action: Mouse moved to (1051, 519)
Screenshot: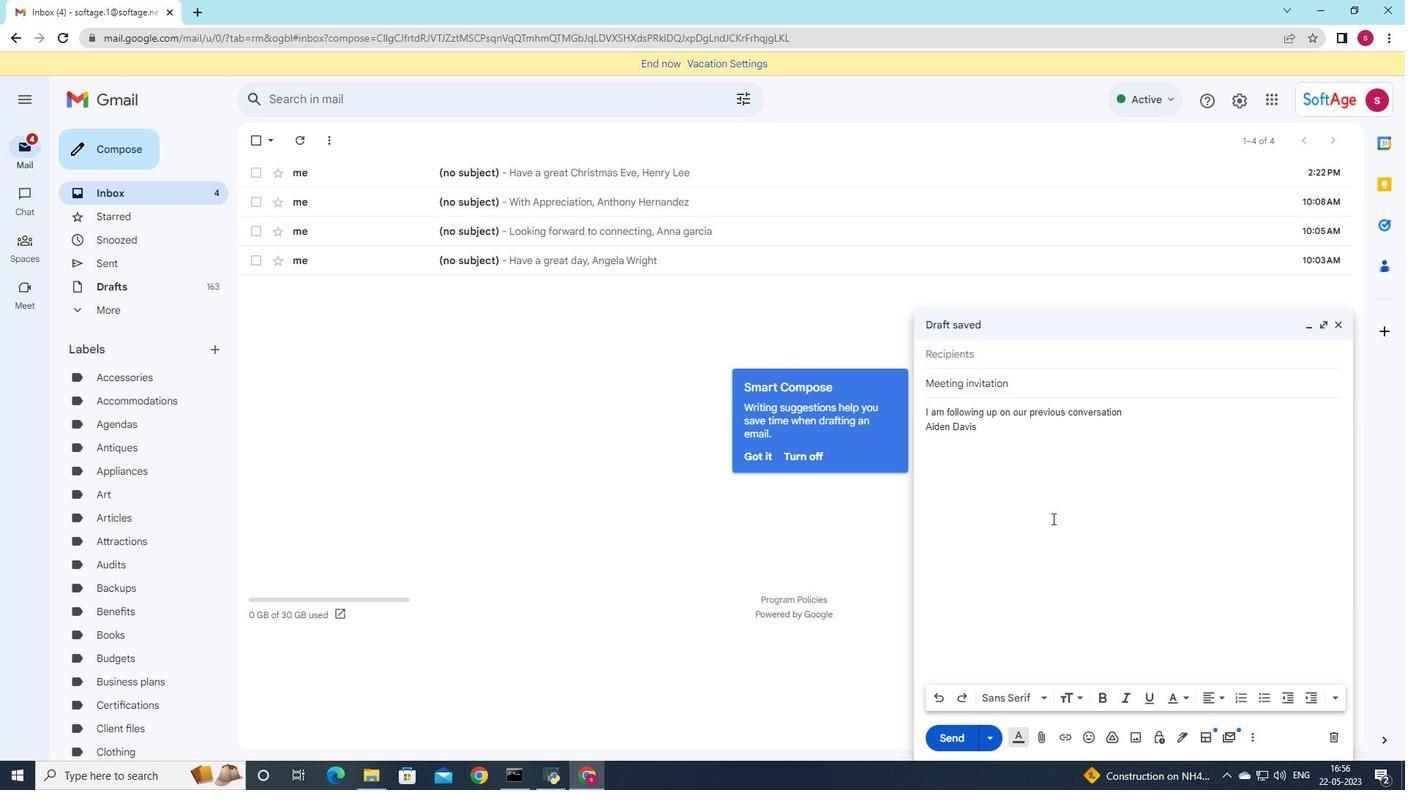 
Action: Mouse scrolled (1051, 518) with delta (0, 0)
Screenshot: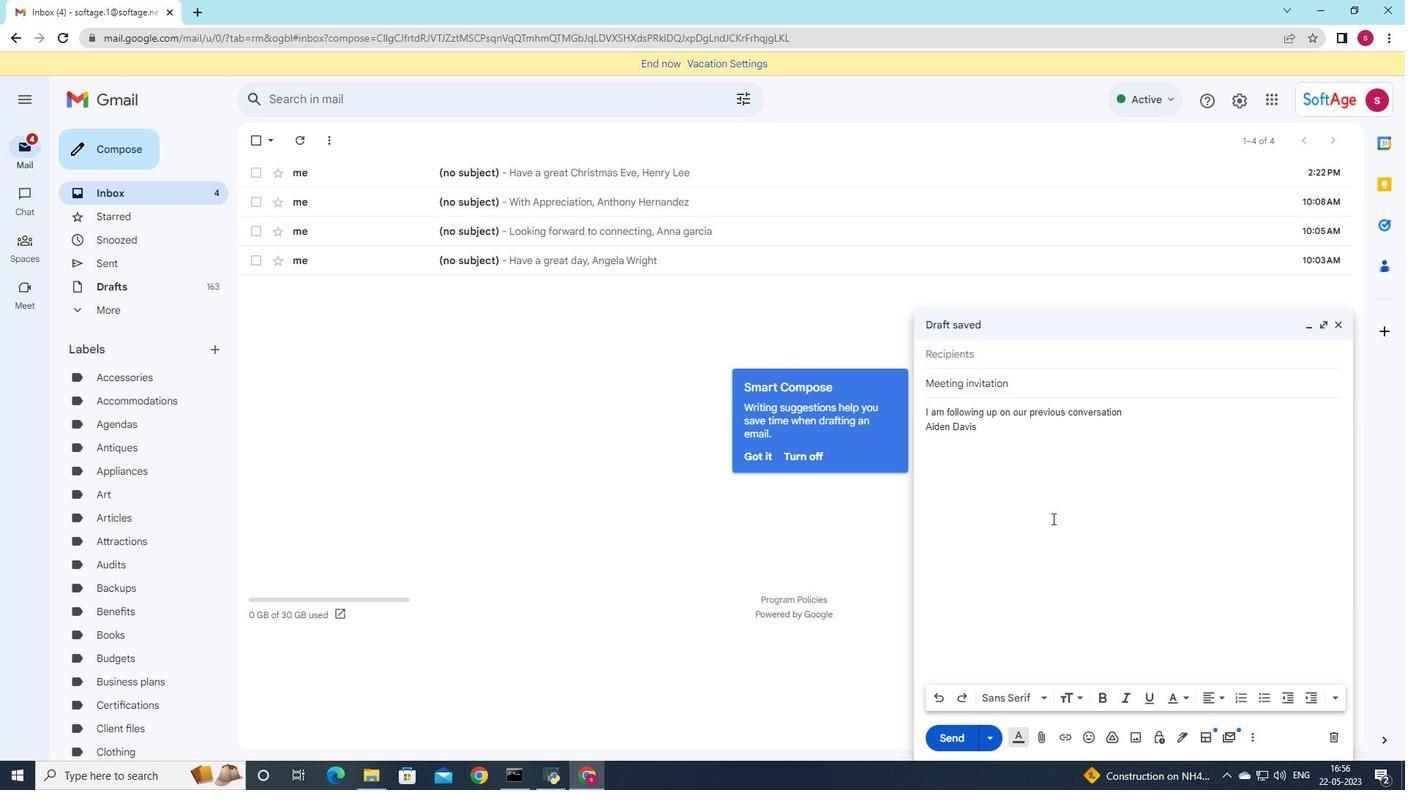 
Action: Mouse moved to (978, 358)
Screenshot: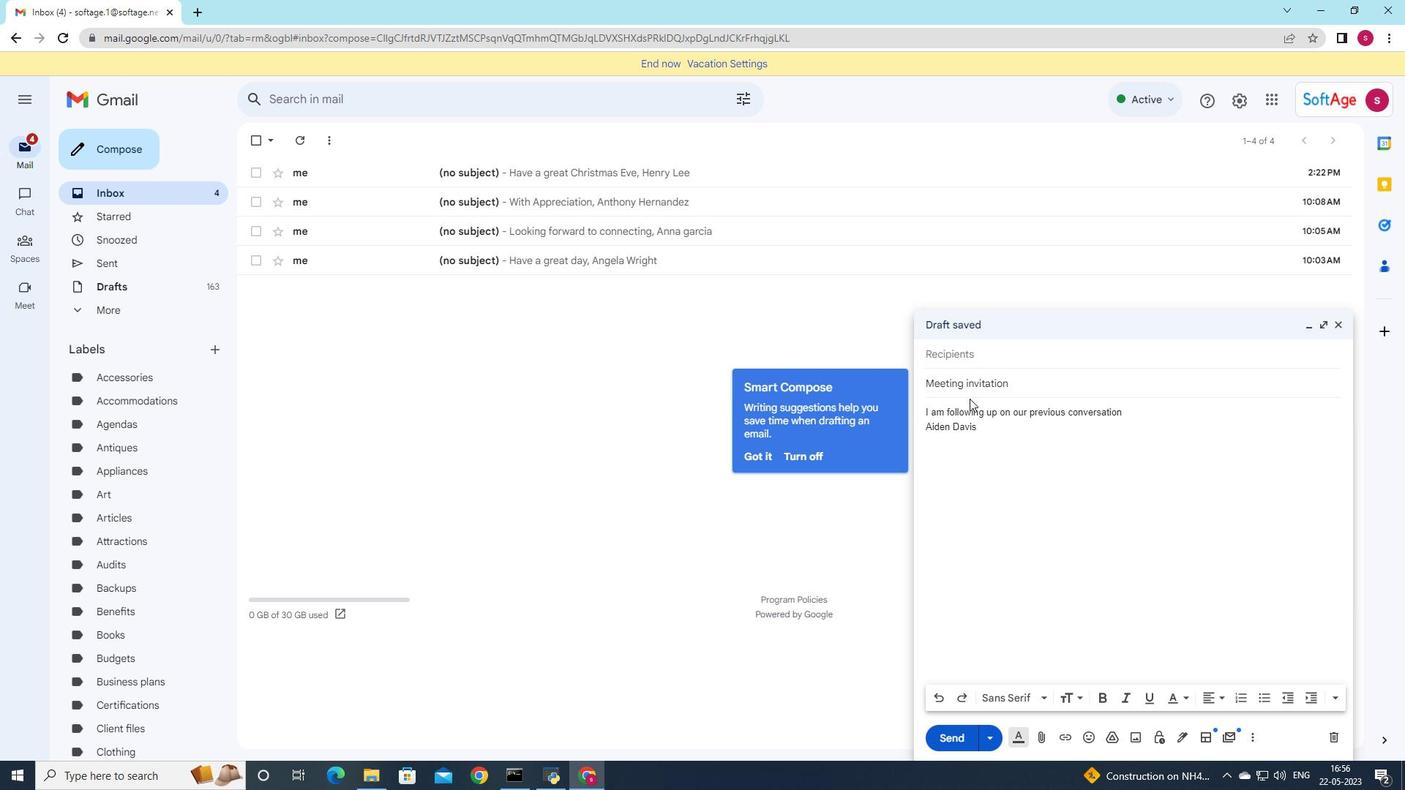 
Action: Mouse pressed left at (978, 358)
Screenshot: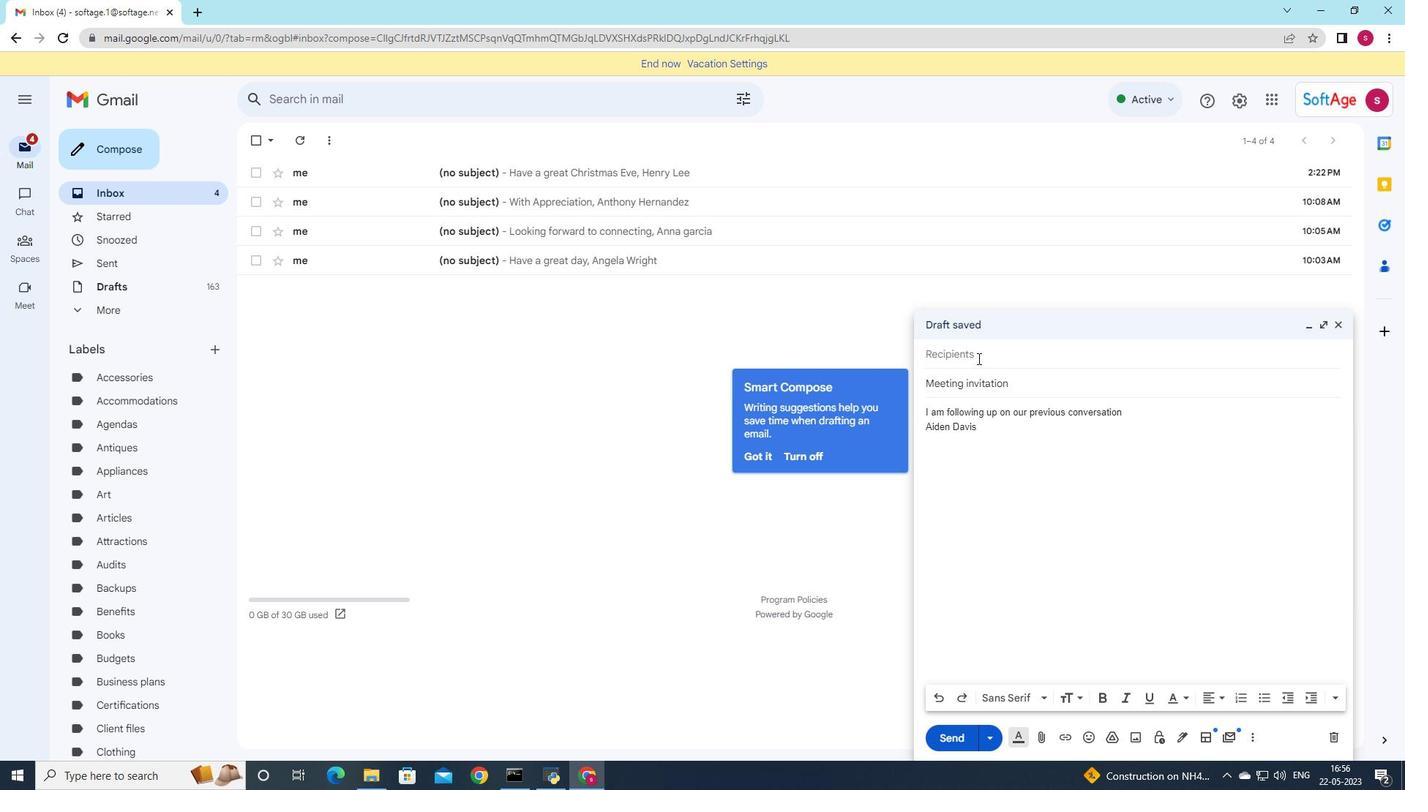 
Action: Mouse moved to (1019, 408)
Screenshot: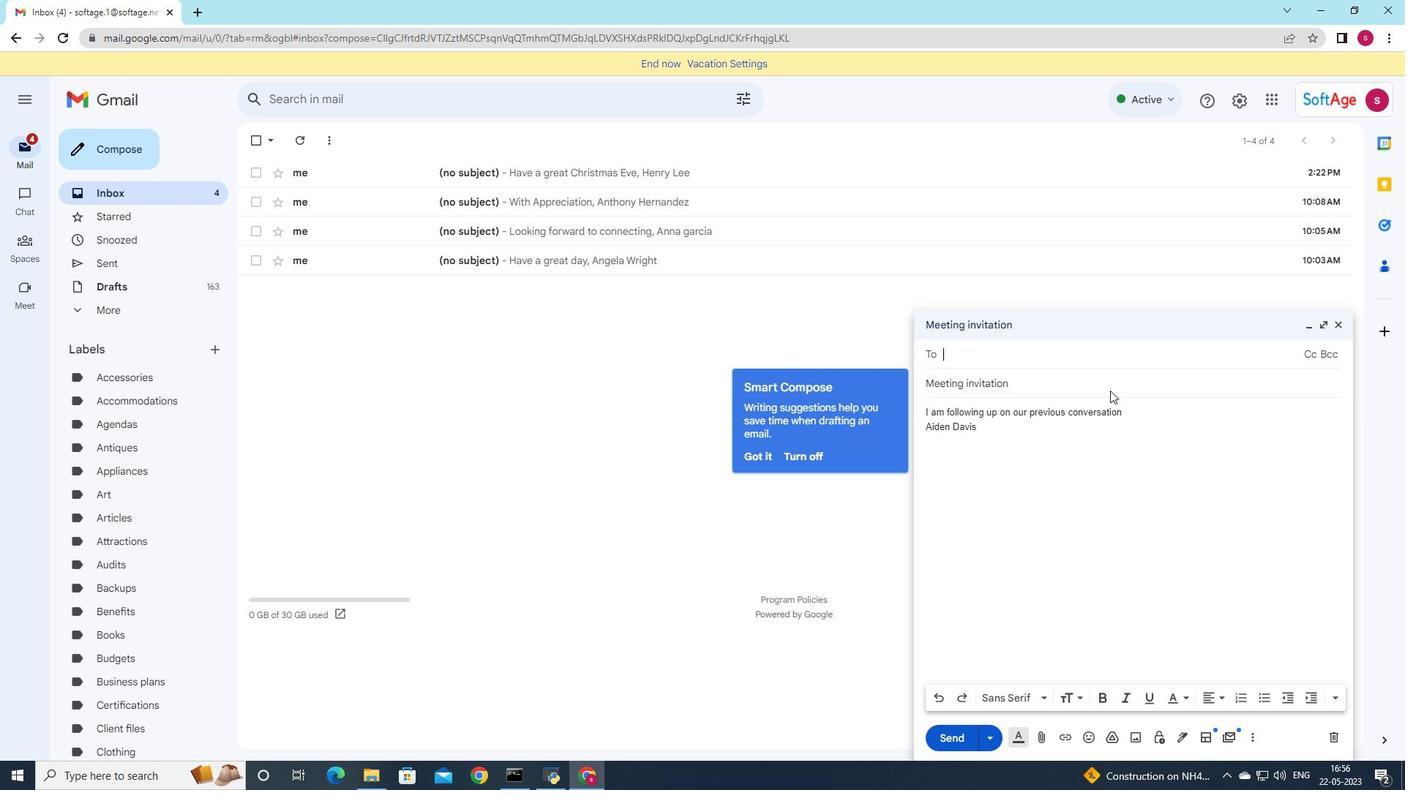 
Action: Key pressed softa
Screenshot: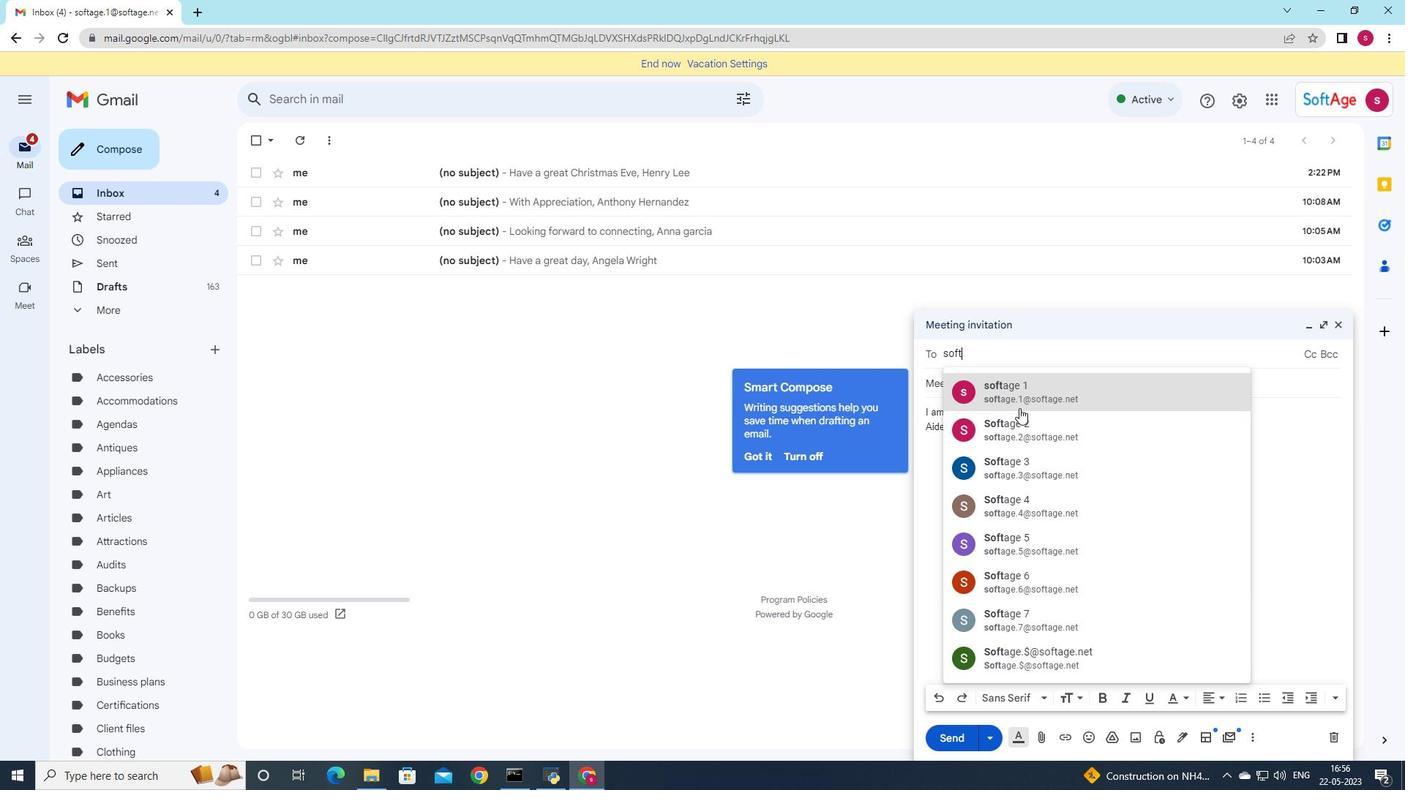 
Action: Mouse moved to (1013, 456)
Screenshot: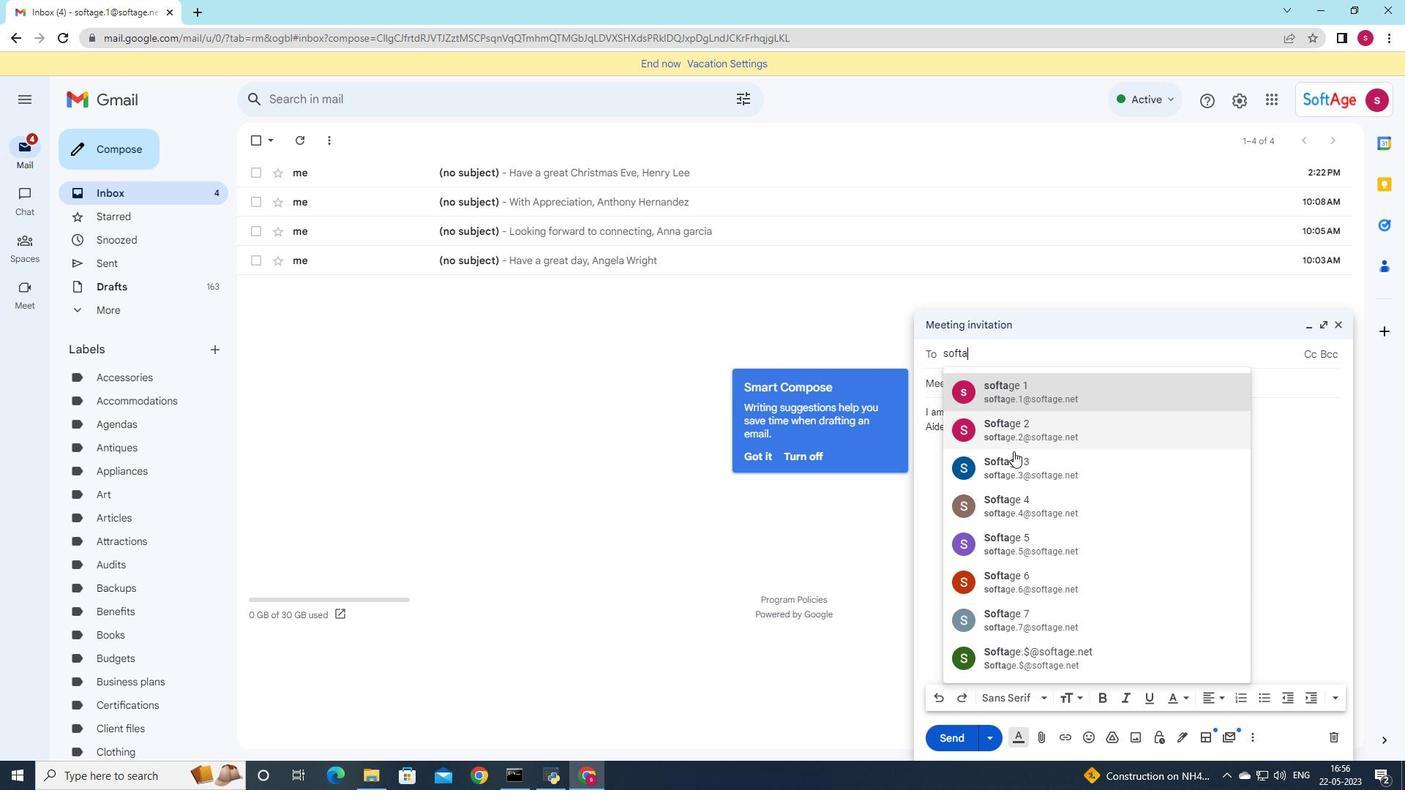 
Action: Mouse pressed left at (1013, 456)
Screenshot: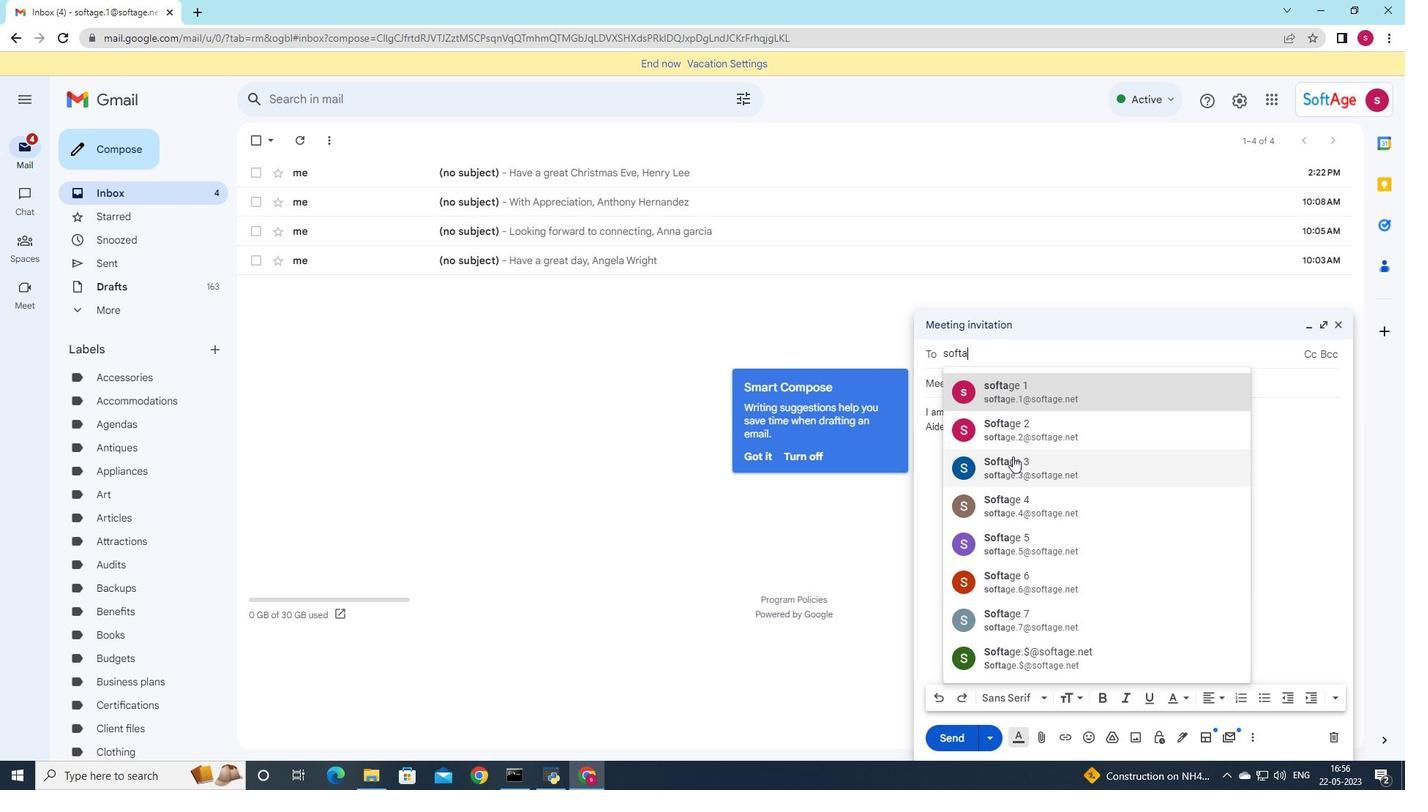 
Action: Mouse moved to (939, 510)
Screenshot: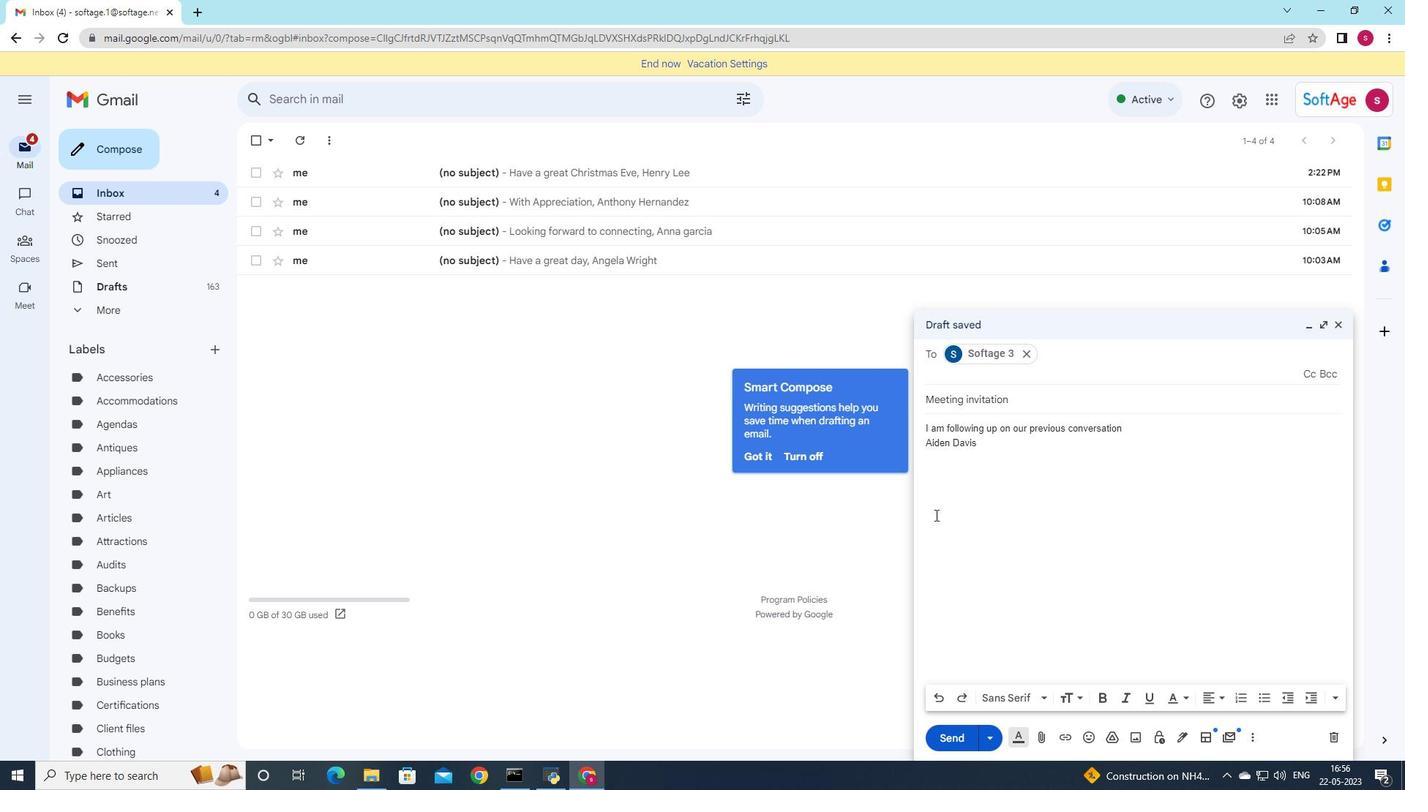 
Action: Mouse scrolled (939, 510) with delta (0, 0)
Screenshot: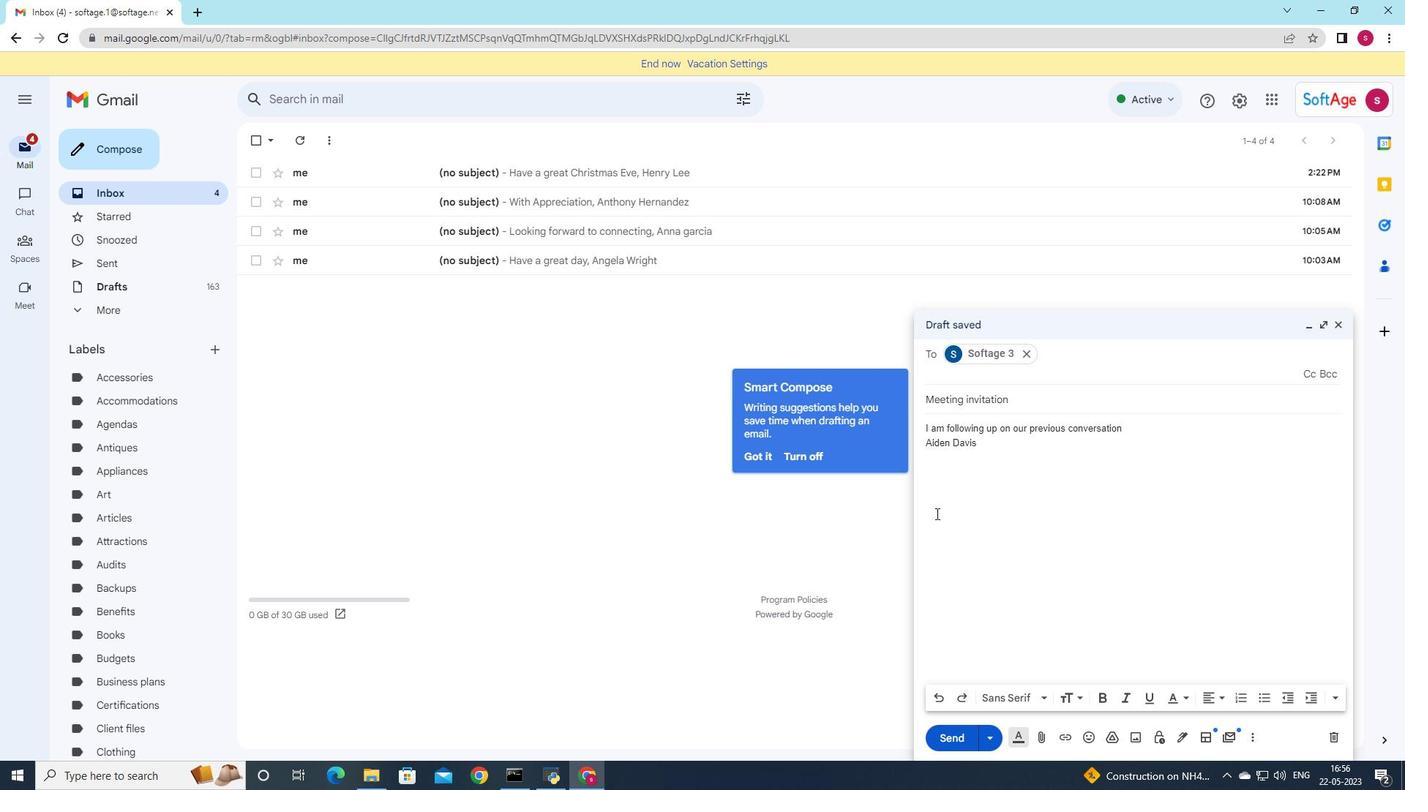 
Action: Mouse moved to (974, 524)
Screenshot: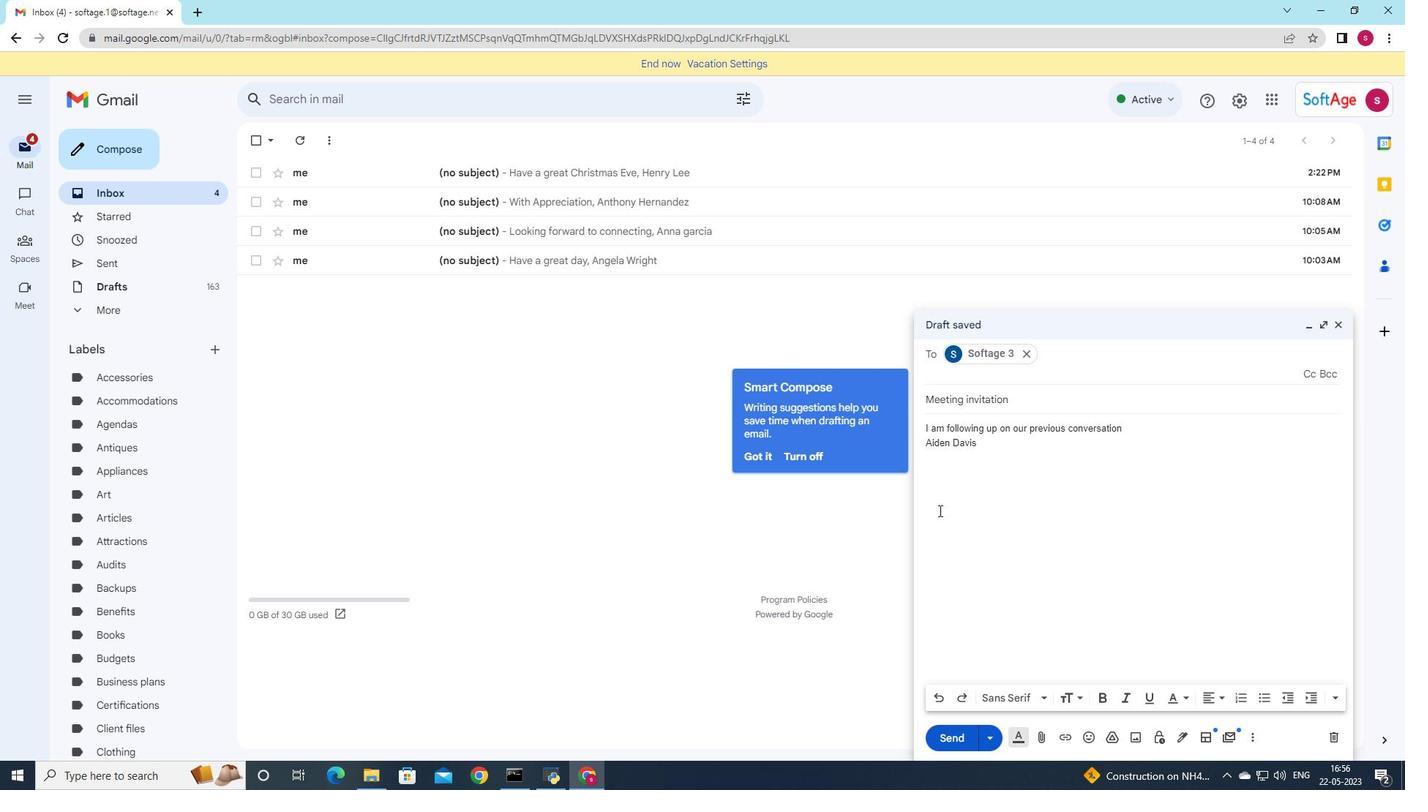 
Action: Mouse scrolled (974, 524) with delta (0, 0)
Screenshot: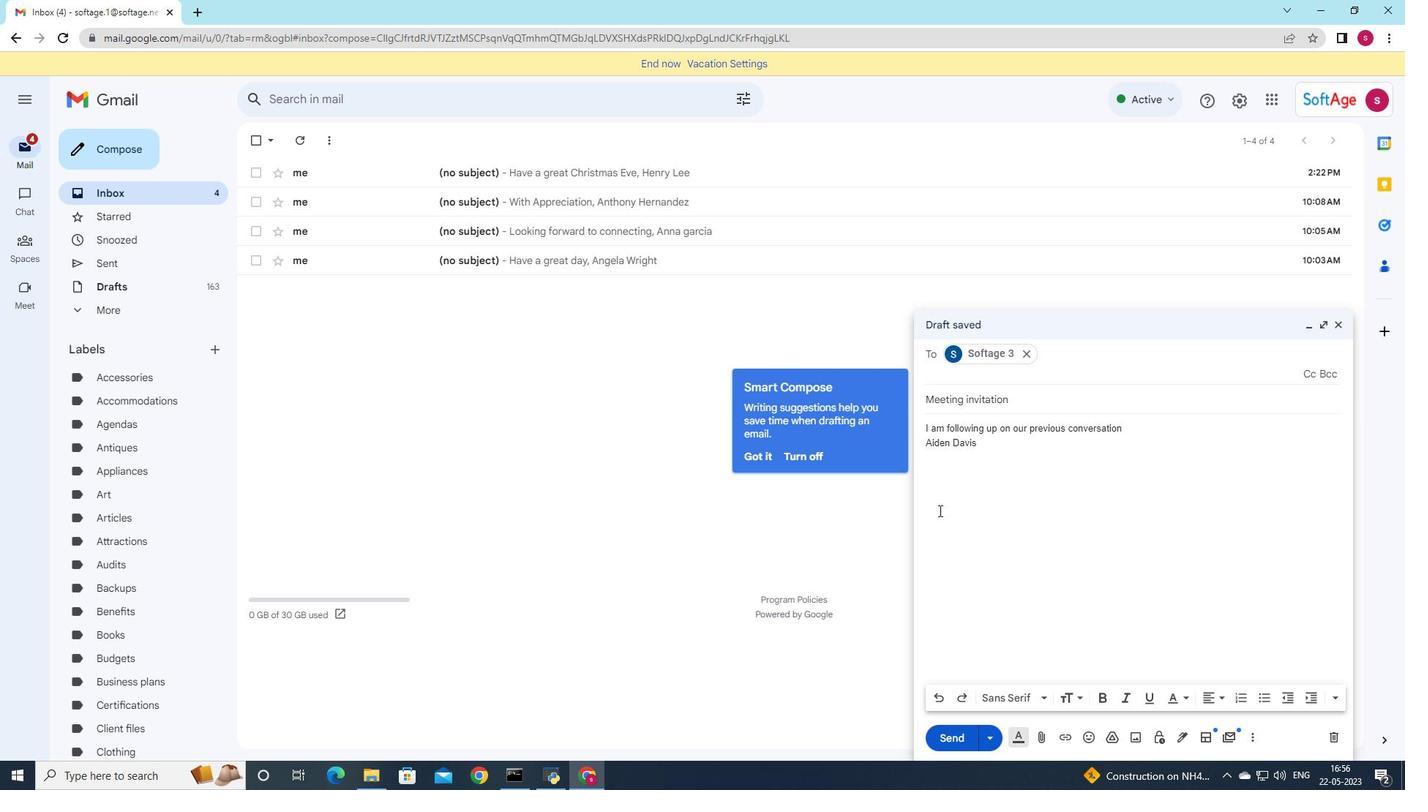 
Action: Mouse moved to (1040, 739)
Screenshot: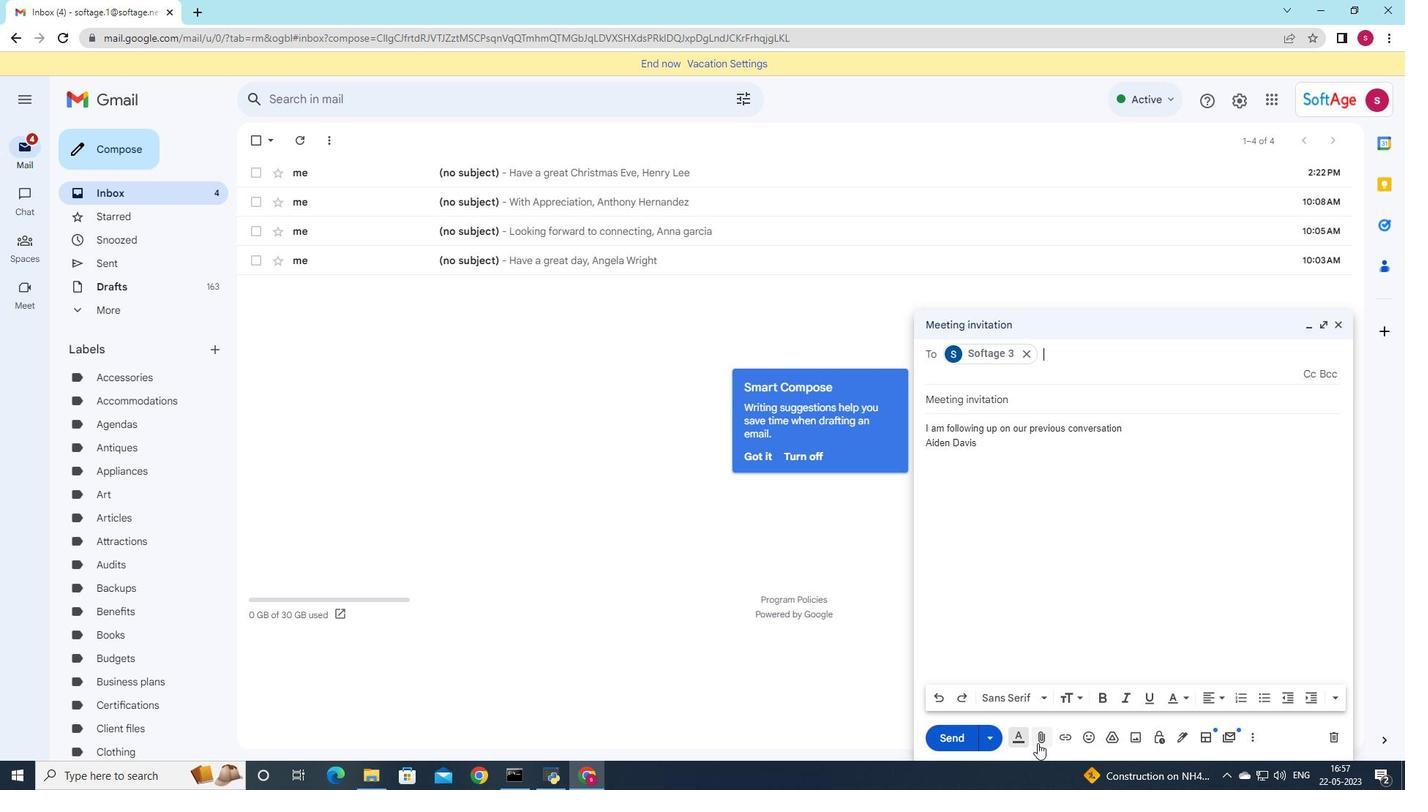 
Action: Mouse pressed left at (1040, 739)
Screenshot: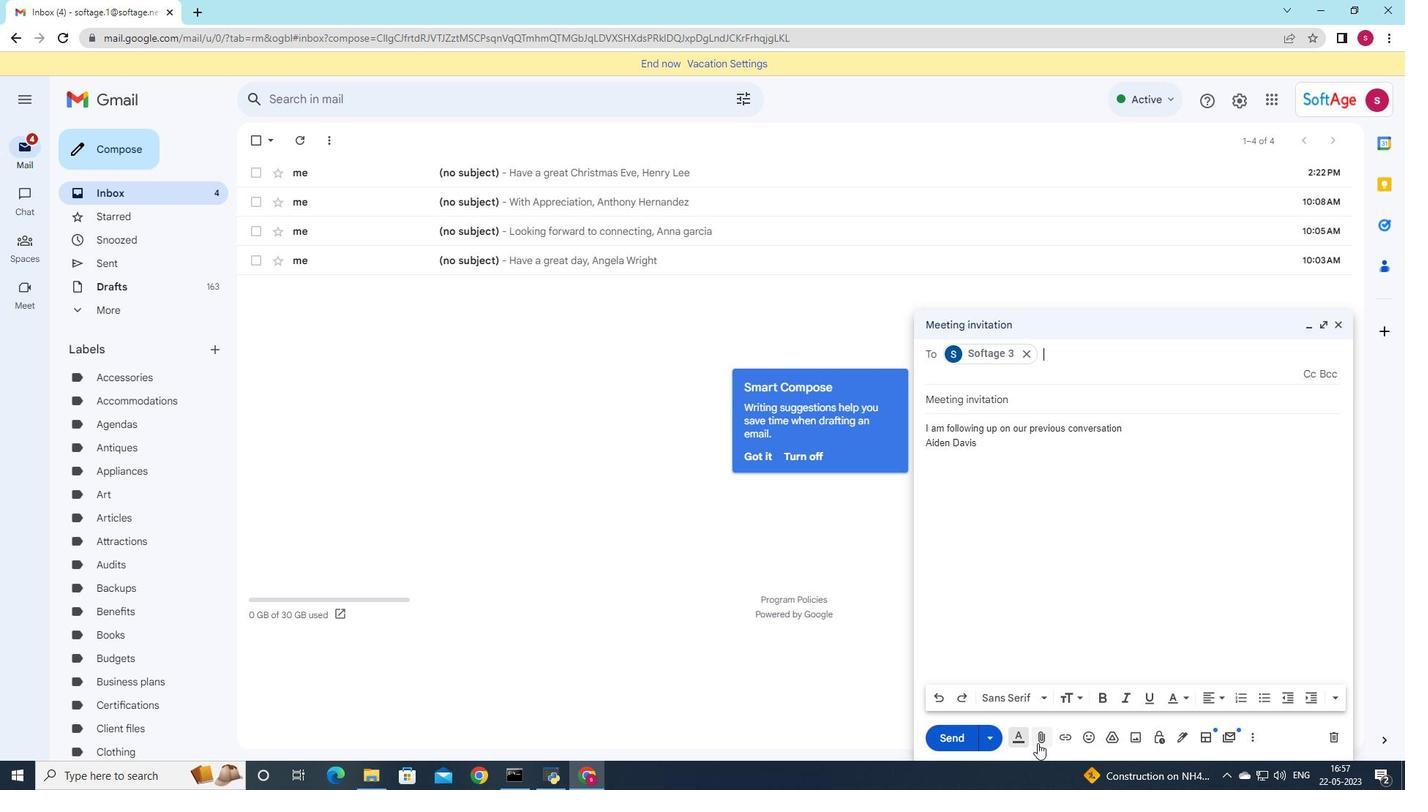 
Action: Mouse moved to (159, 102)
Screenshot: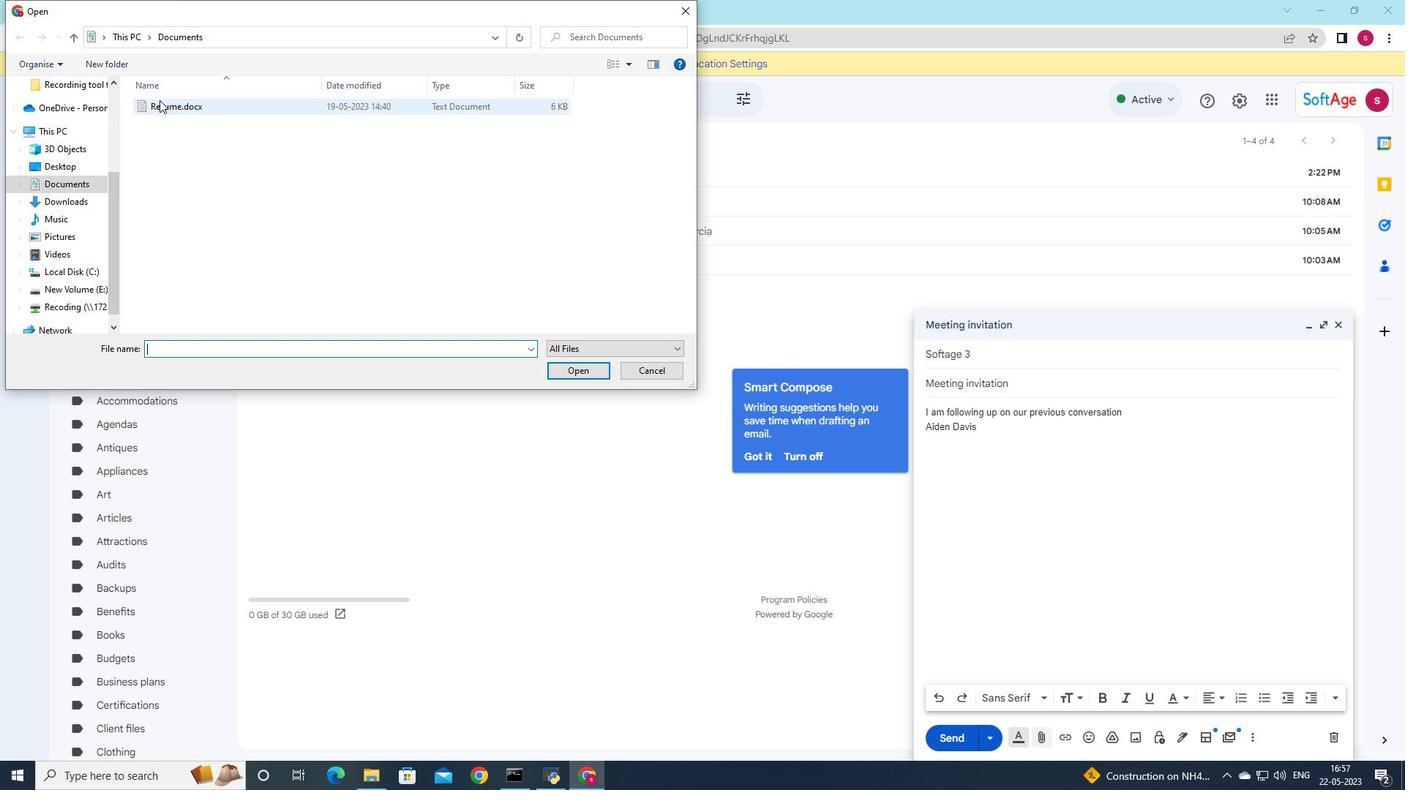 
Action: Mouse pressed left at (159, 102)
Screenshot: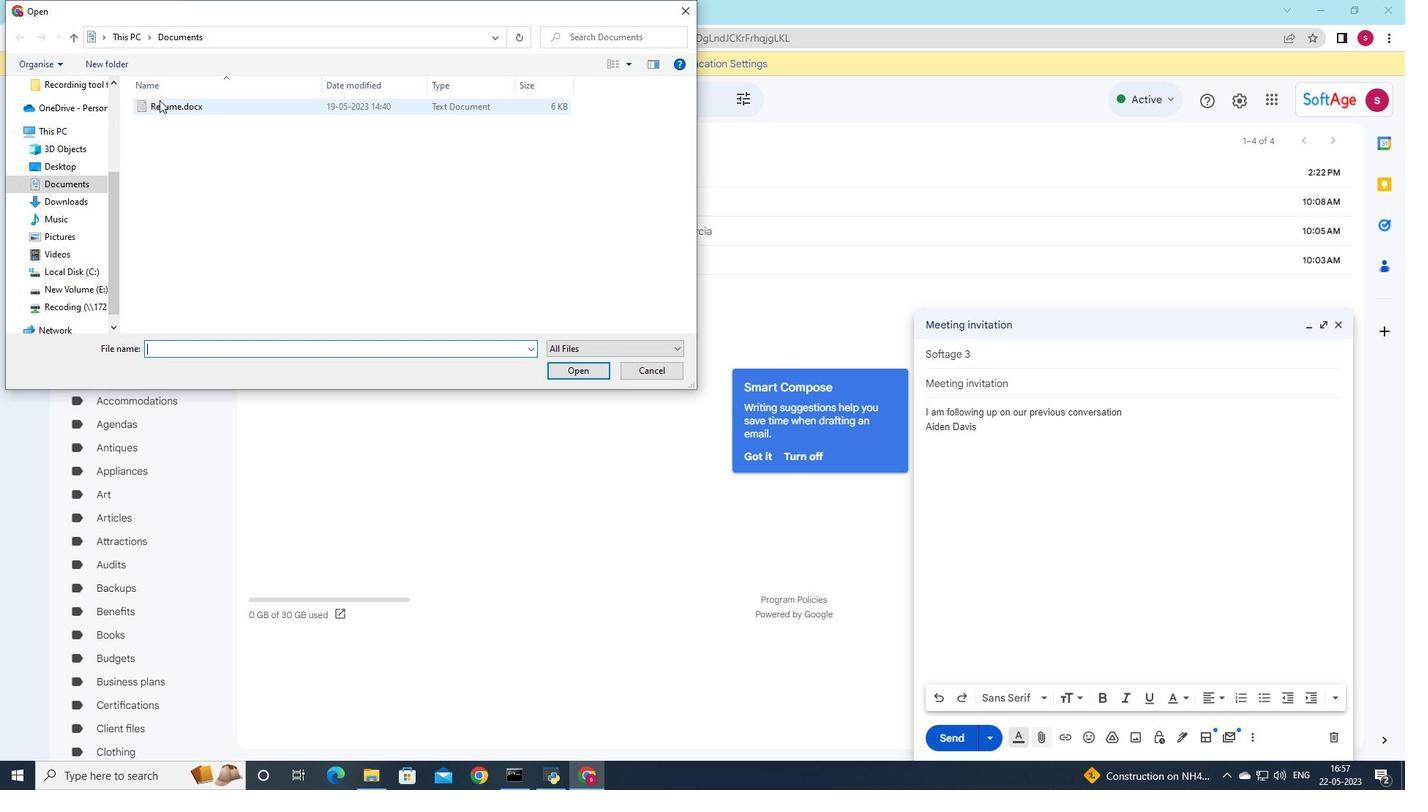 
Action: Mouse pressed left at (159, 102)
Screenshot: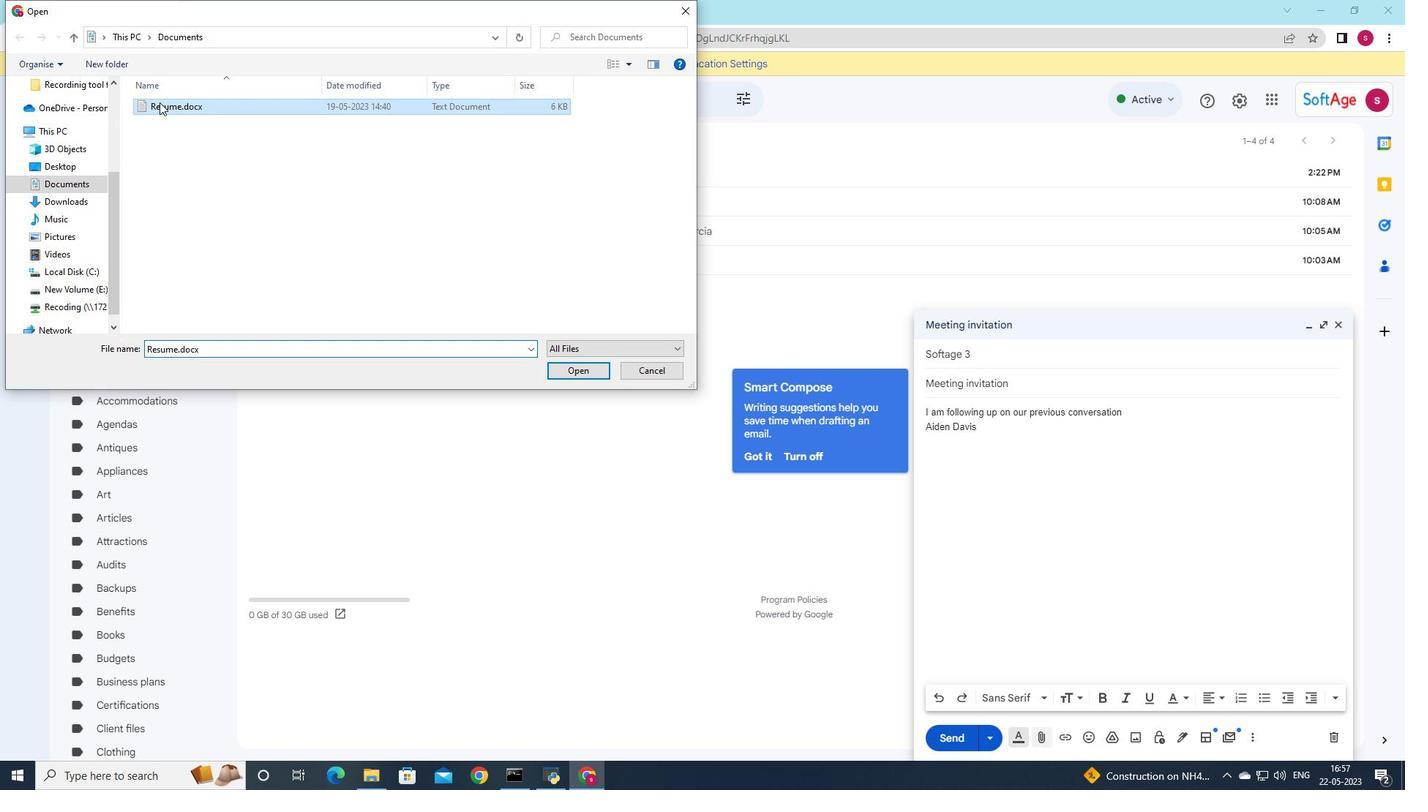 
Action: Mouse moved to (1262, 667)
Screenshot: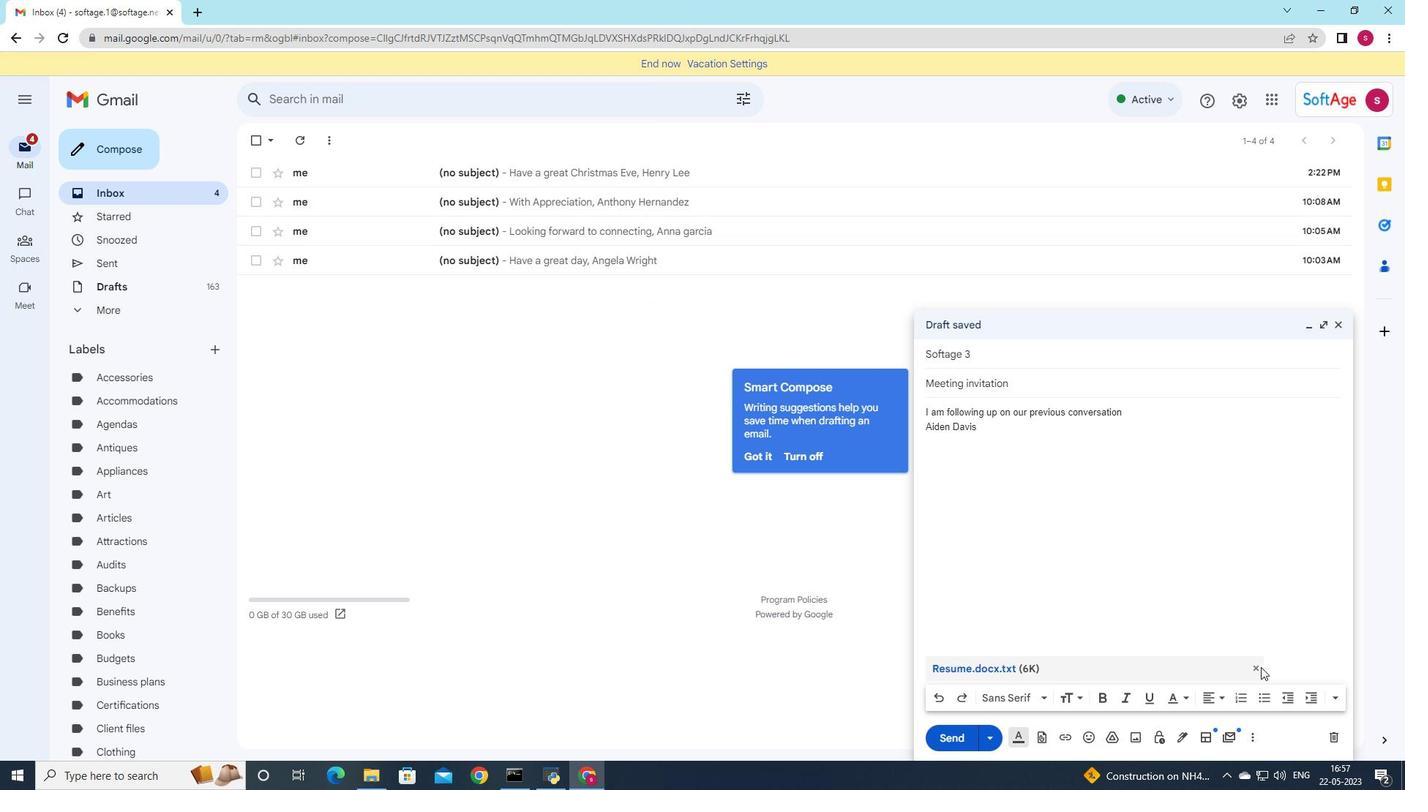 
Action: Mouse pressed left at (1262, 667)
Screenshot: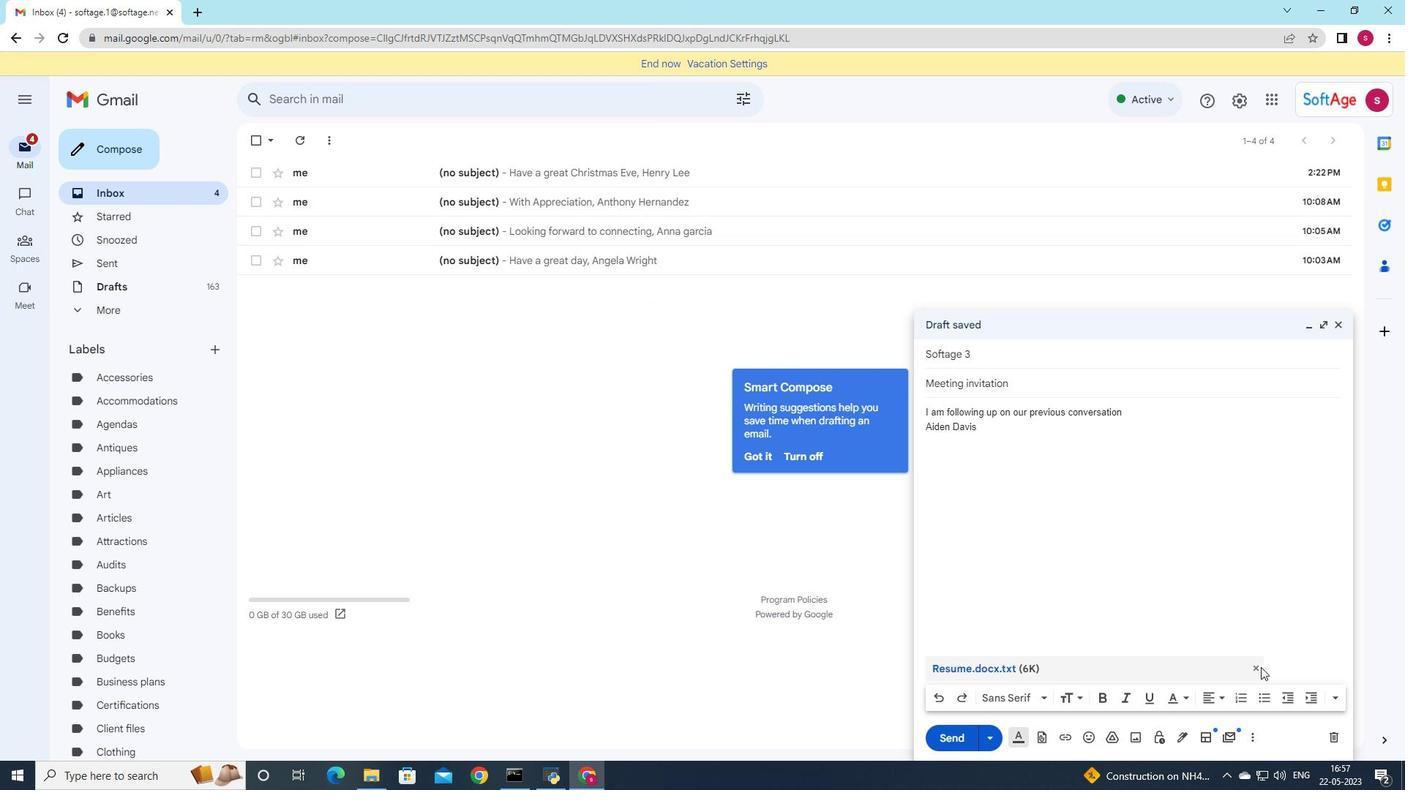 
Action: Mouse moved to (1251, 666)
Screenshot: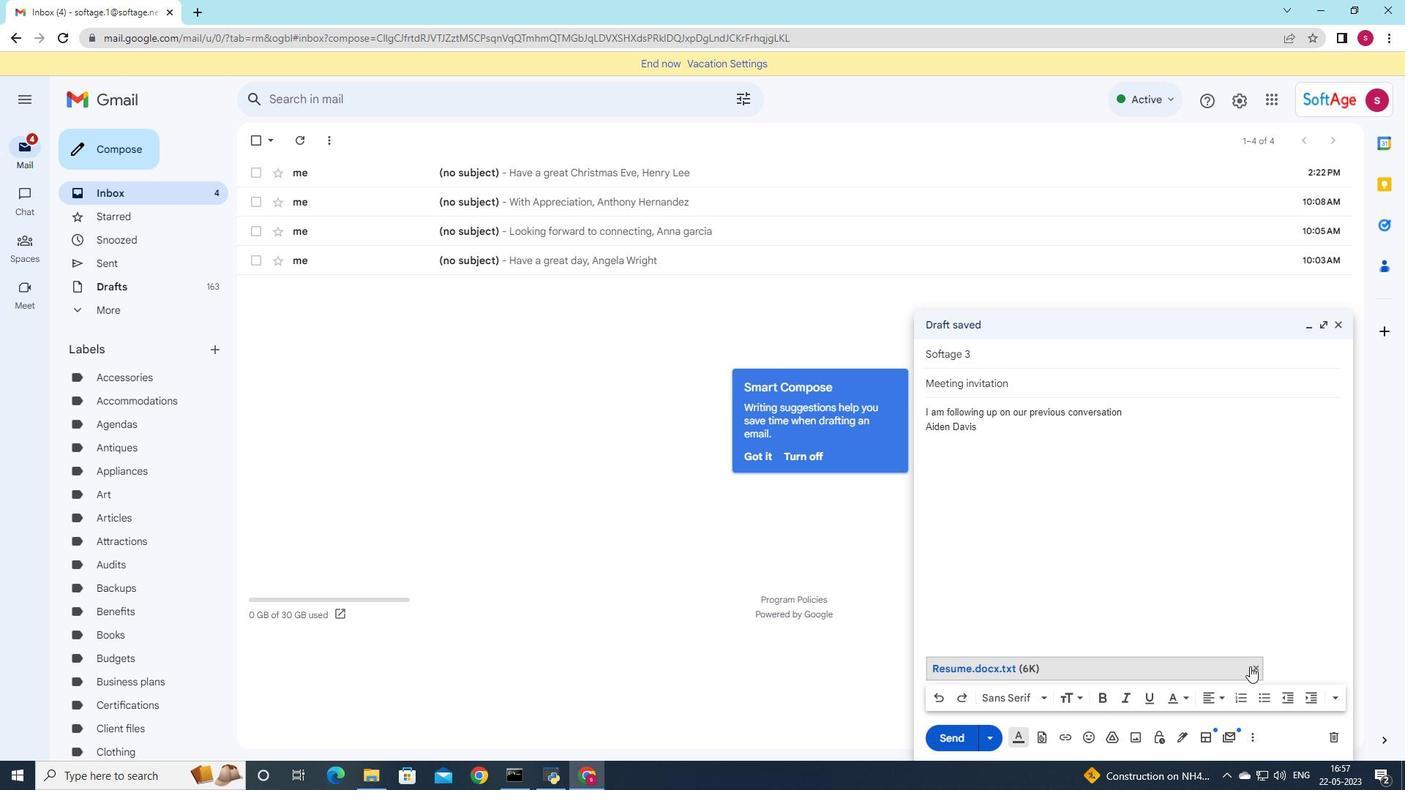 
Action: Mouse pressed left at (1251, 666)
Screenshot: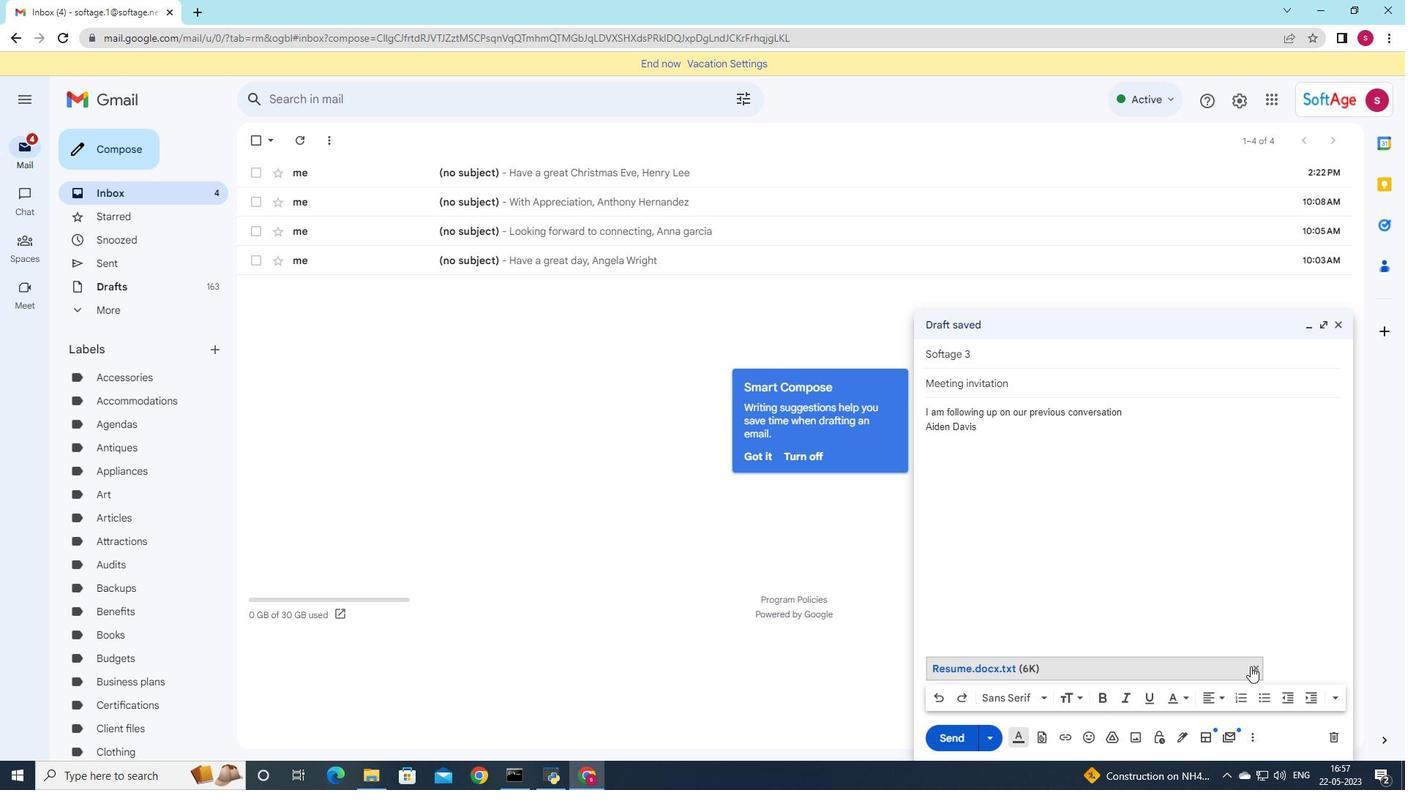 
Action: Mouse moved to (1038, 734)
Screenshot: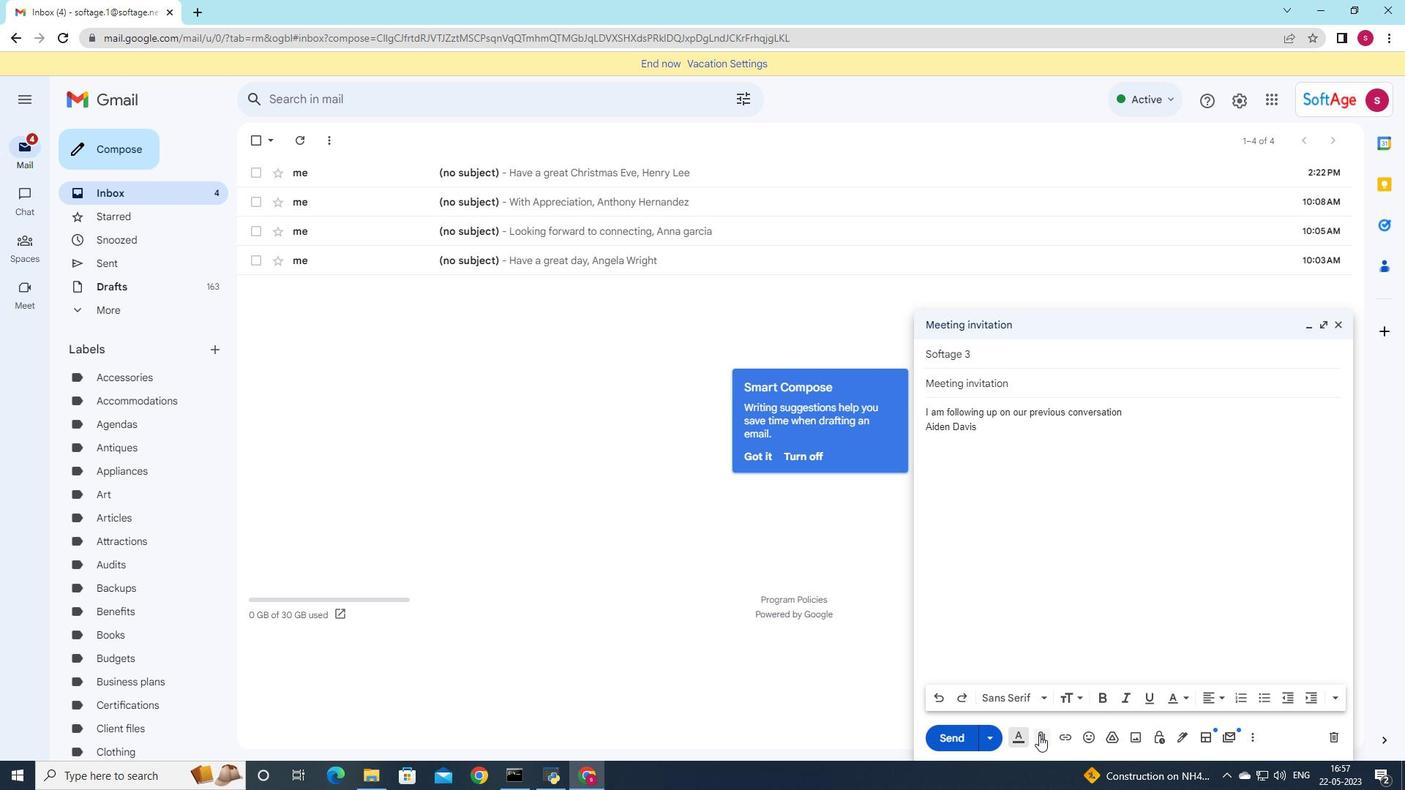 
Action: Mouse pressed left at (1038, 734)
Screenshot: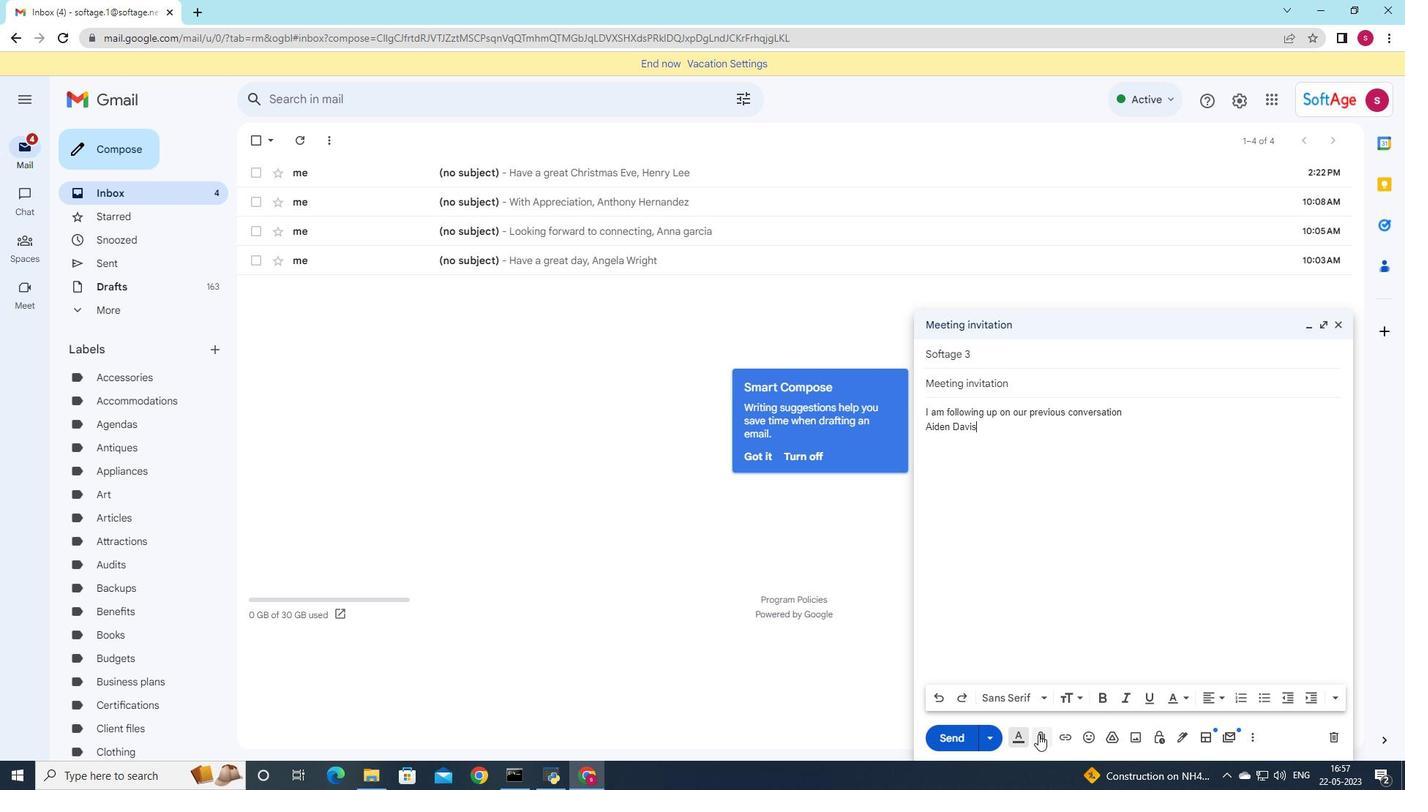 
Action: Mouse moved to (207, 111)
Screenshot: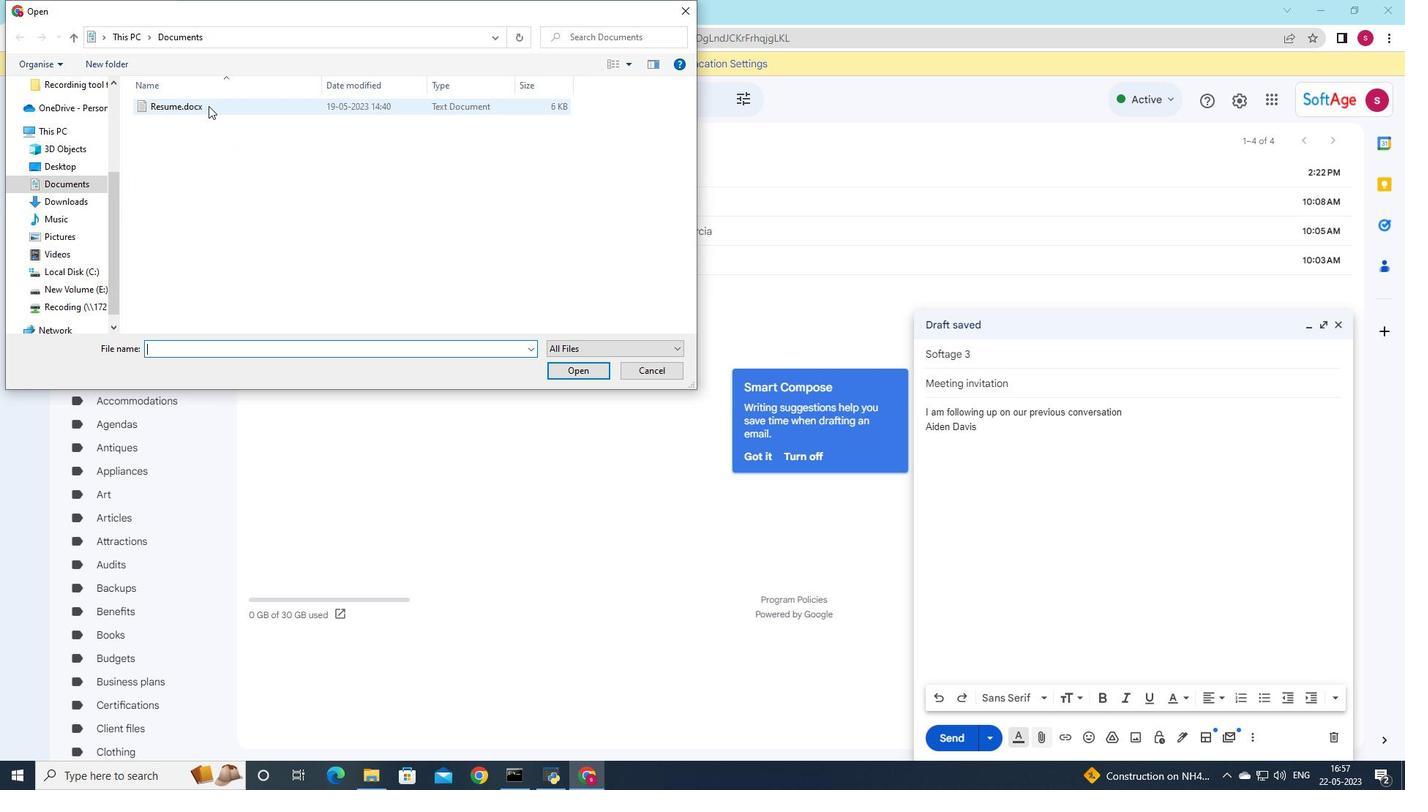 
Action: Mouse pressed right at (207, 111)
Screenshot: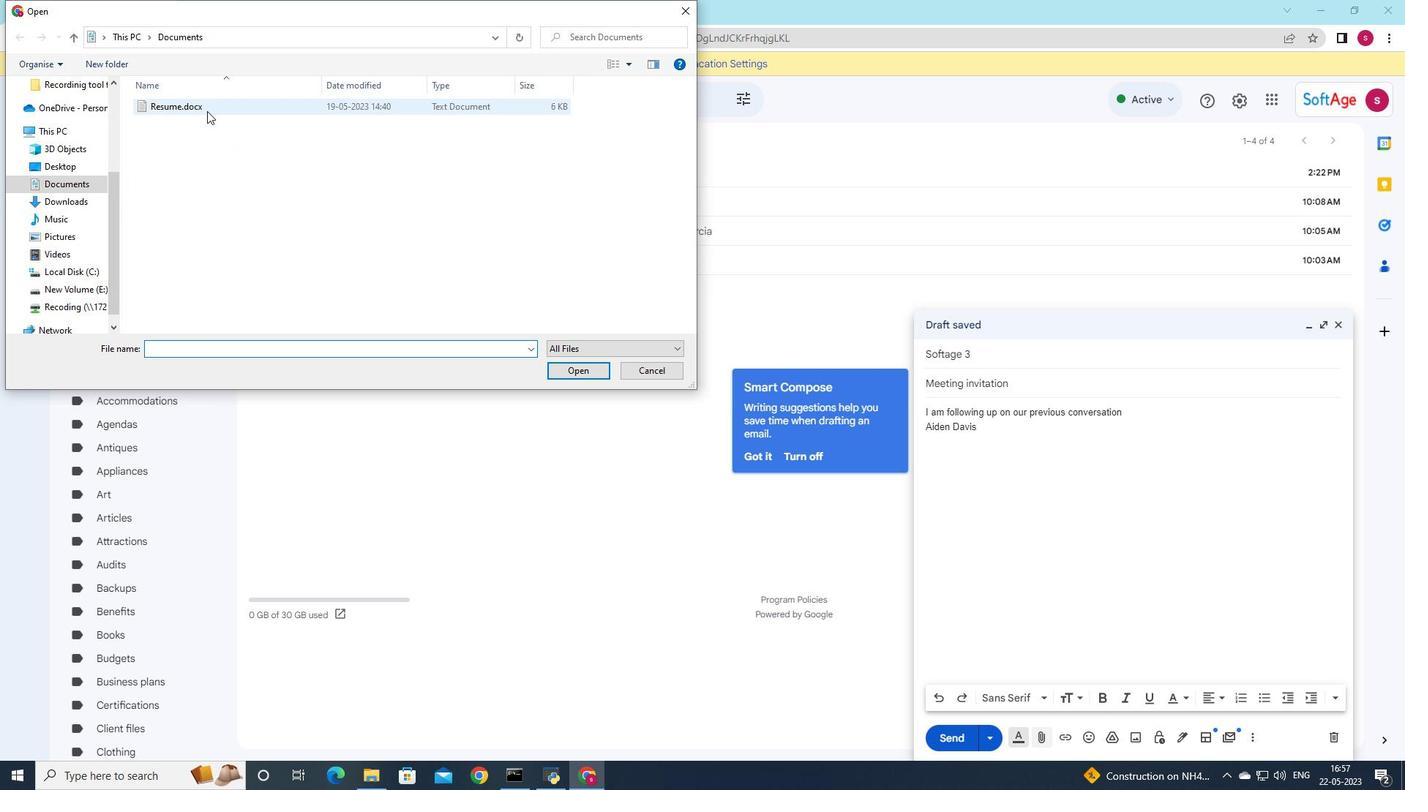 
Action: Mouse moved to (169, 109)
Screenshot: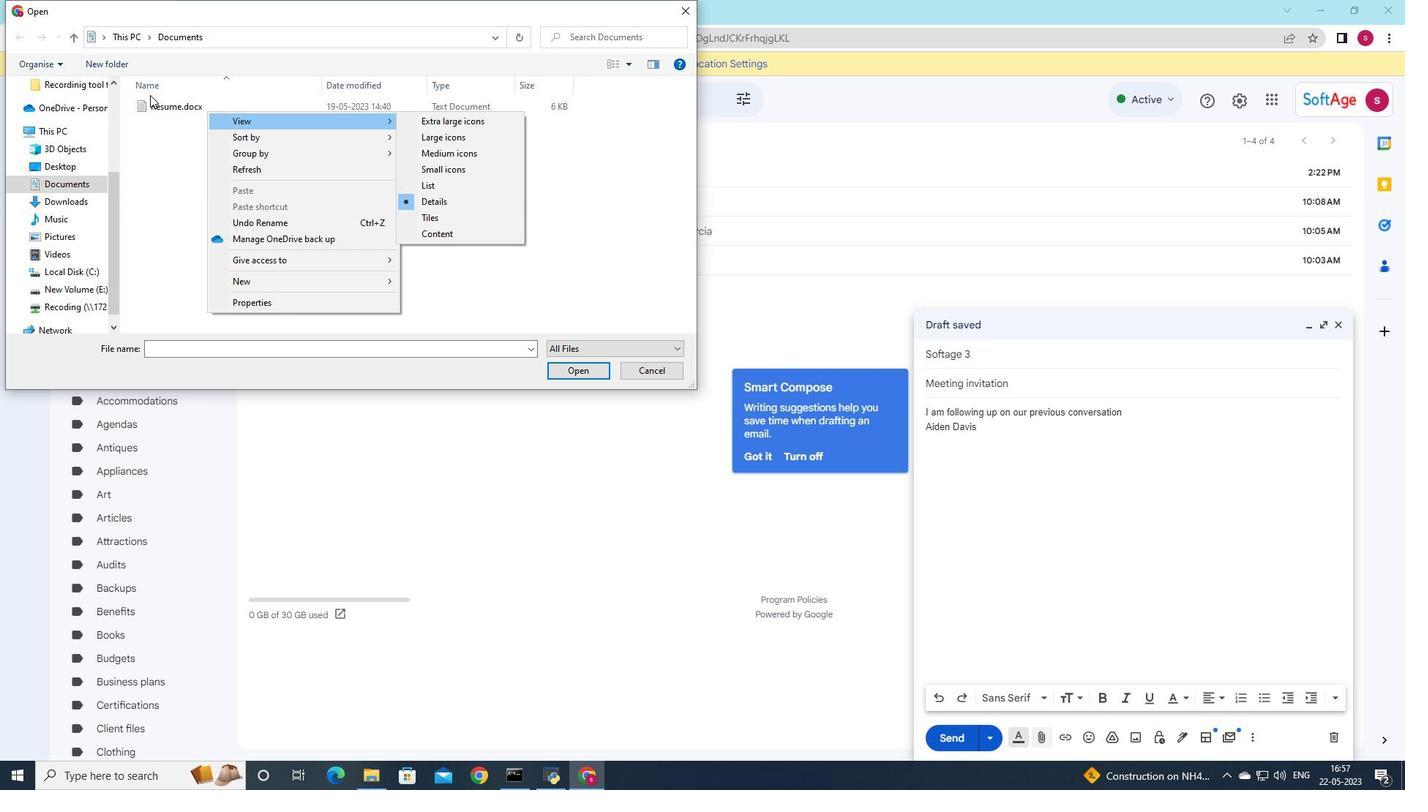 
Action: Mouse pressed left at (169, 109)
Screenshot: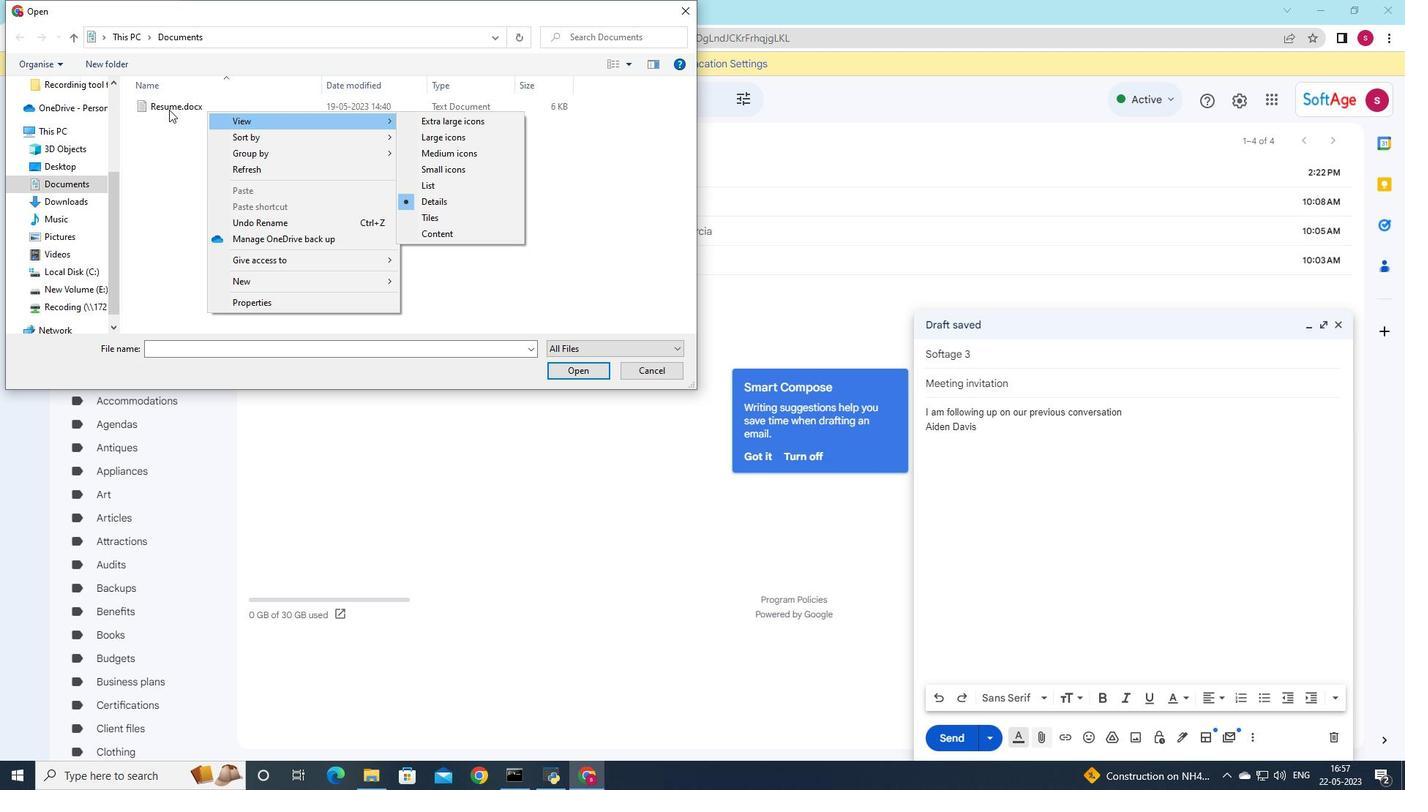 
Action: Mouse moved to (210, 105)
Screenshot: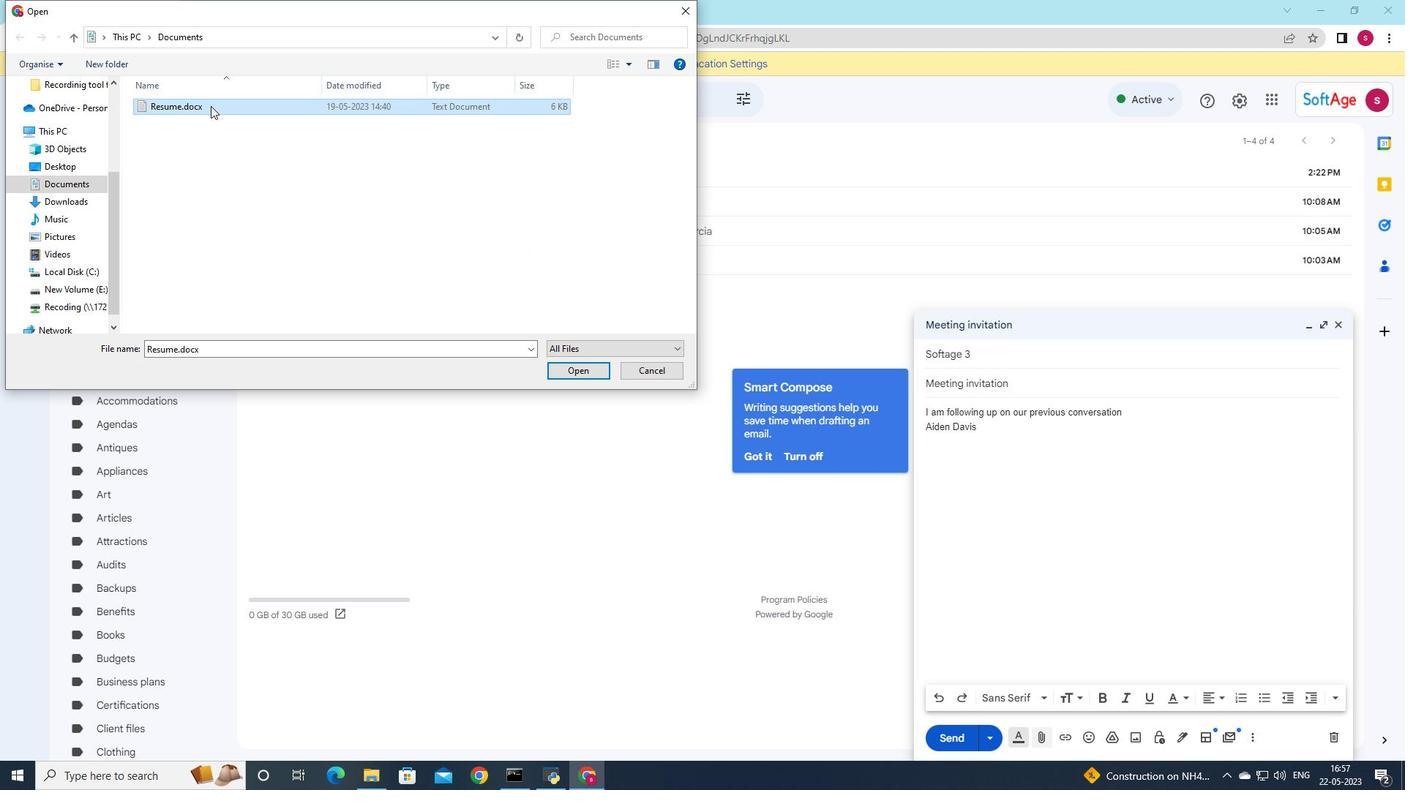 
Action: Mouse pressed left at (210, 105)
Screenshot: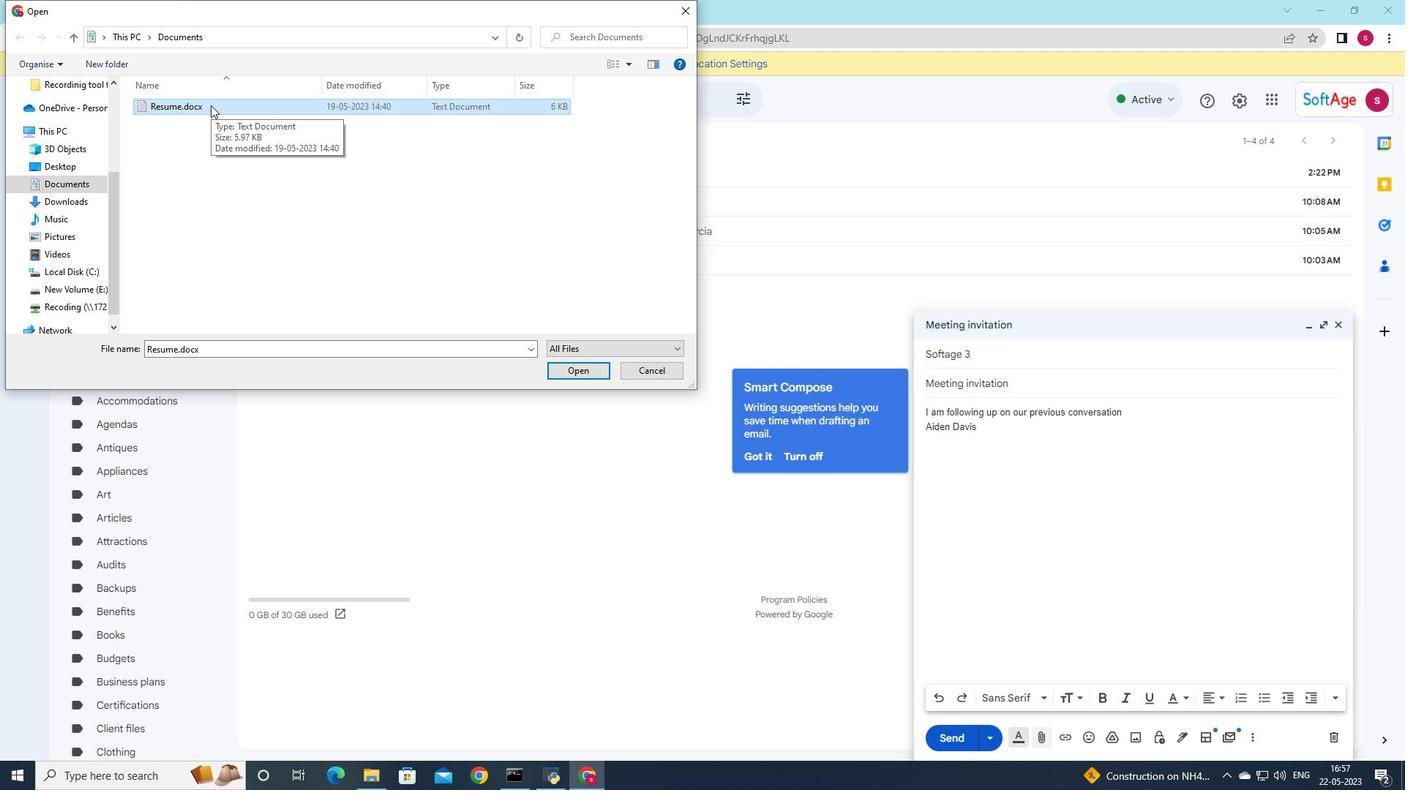 
Action: Mouse pressed right at (210, 105)
Screenshot: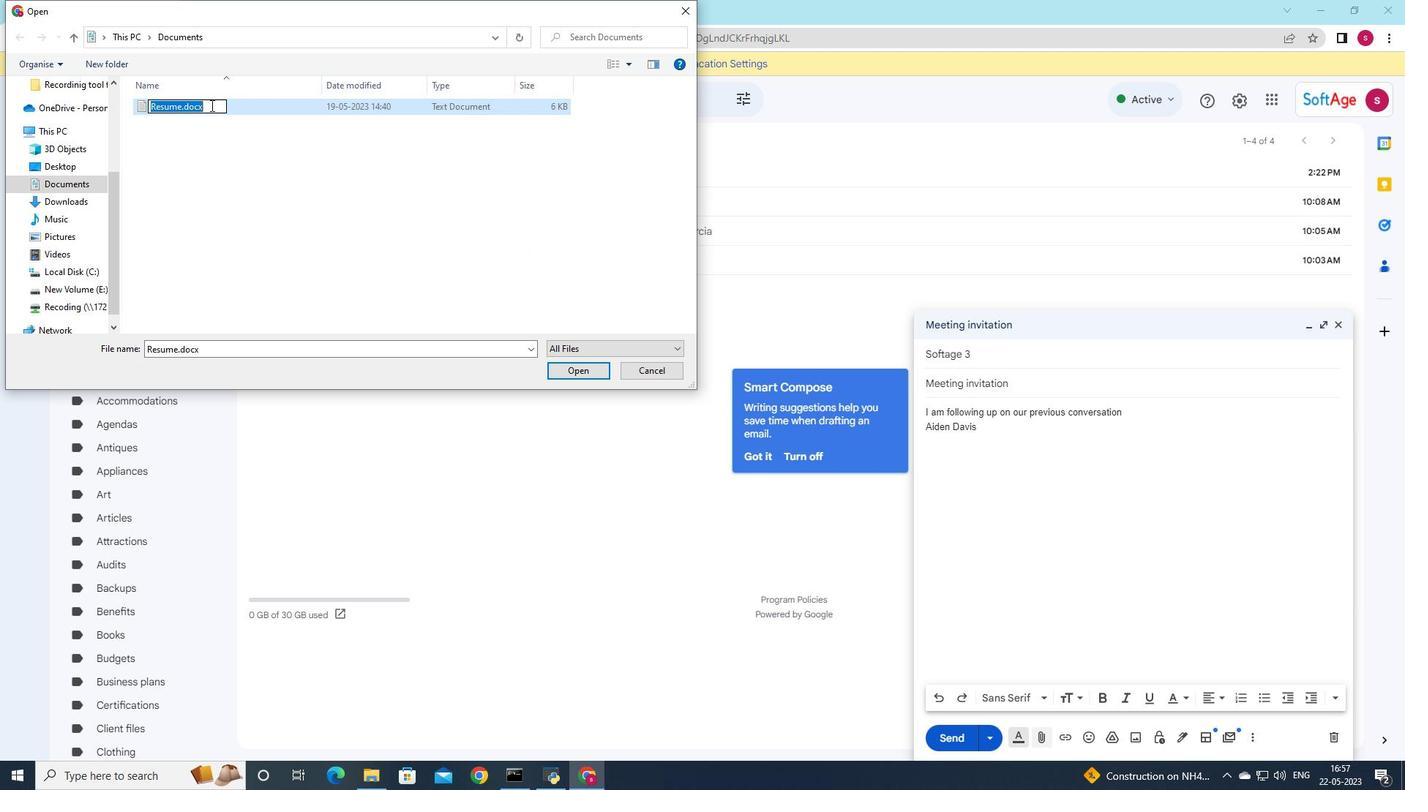 
Action: Key pressed <Key.backspace><Key.backspace><Key.backspace><Key.backspace>
Screenshot: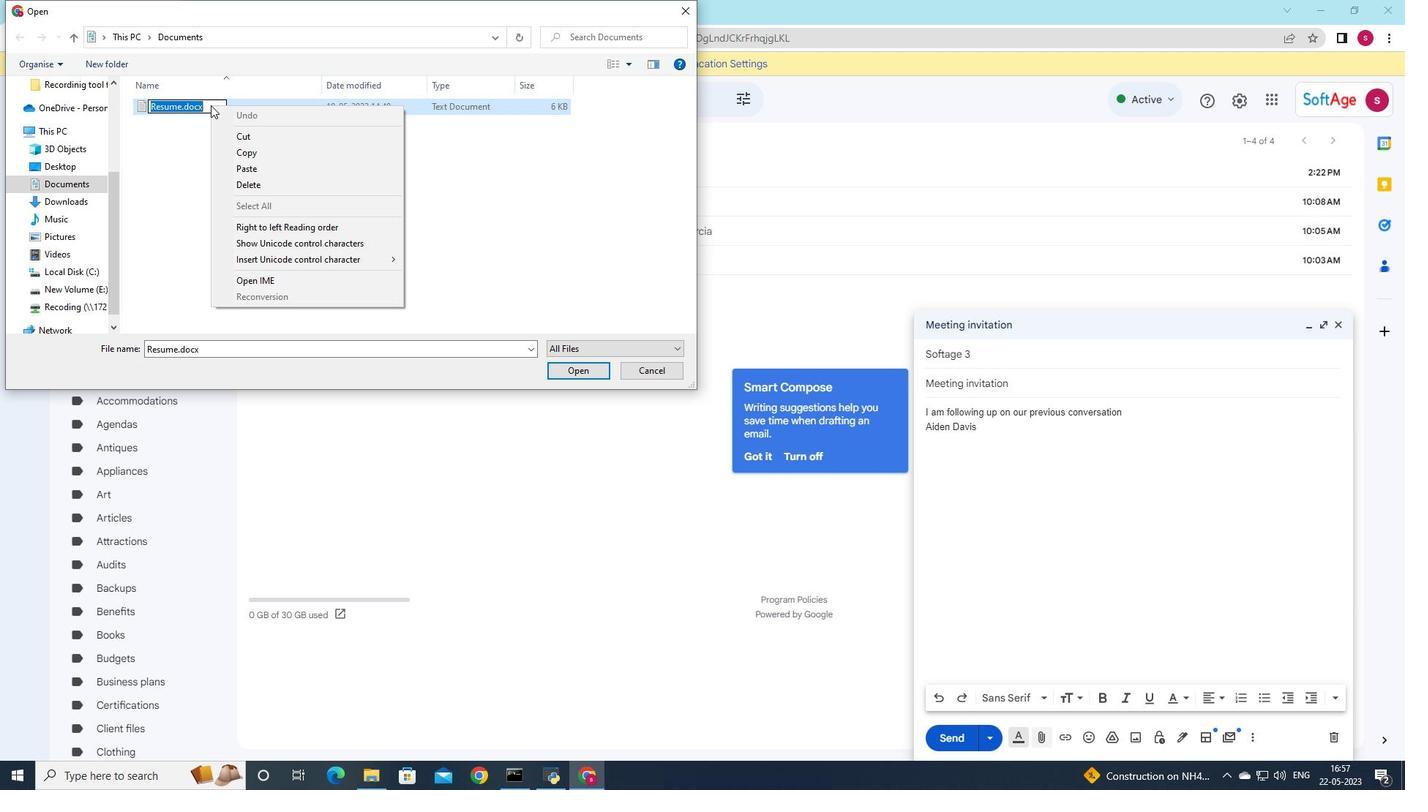 
Action: Mouse moved to (234, 131)
Screenshot: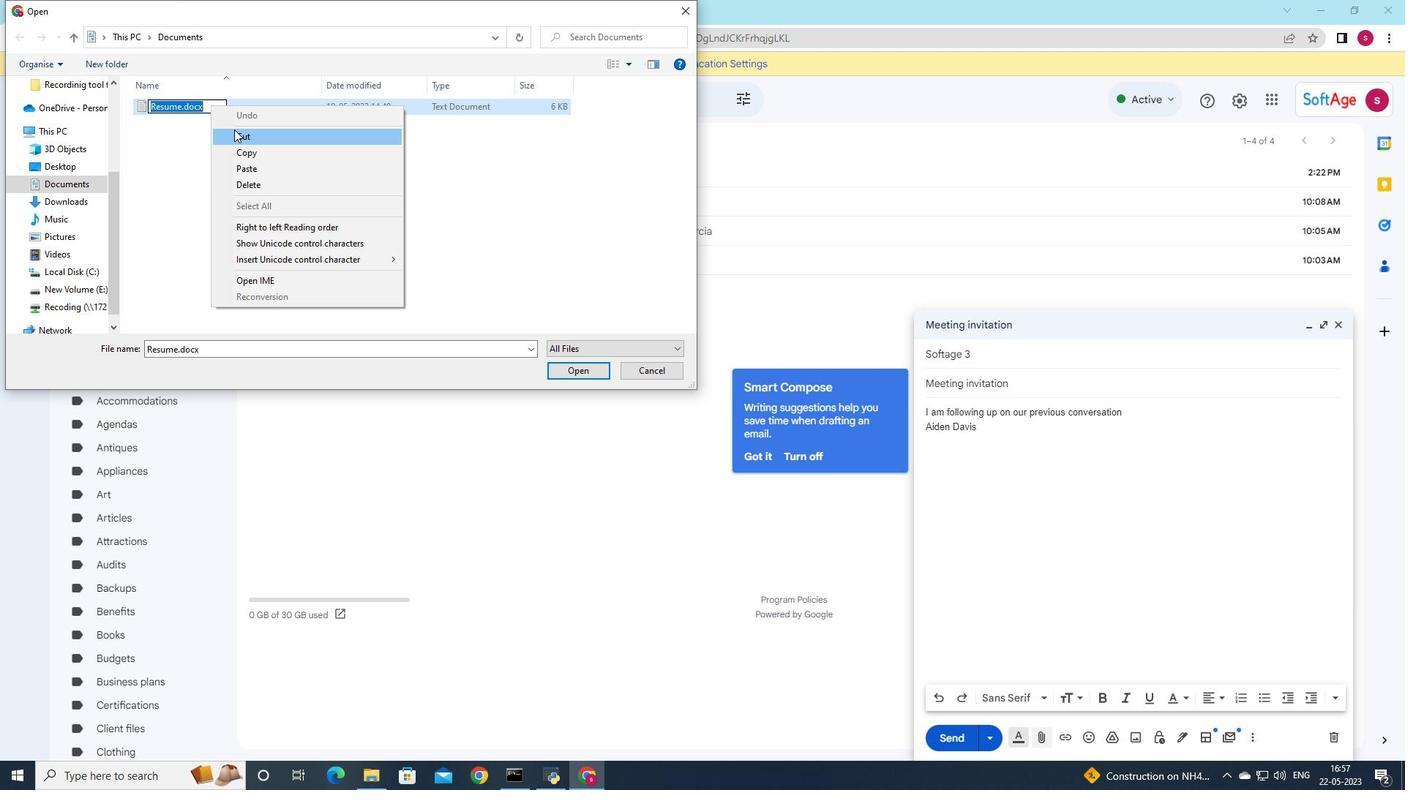 
Action: Mouse pressed left at (234, 131)
Screenshot: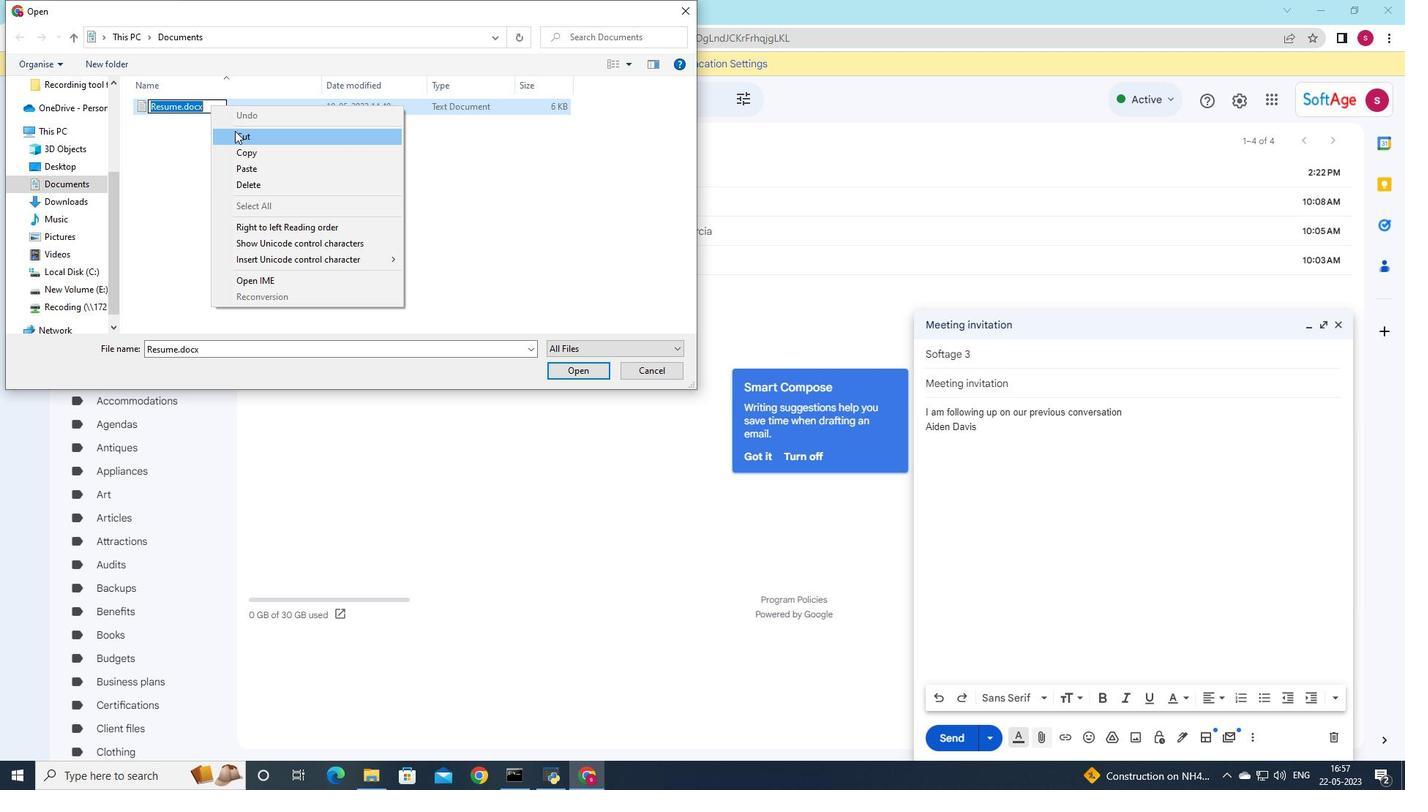 
Action: Mouse moved to (217, 129)
Screenshot: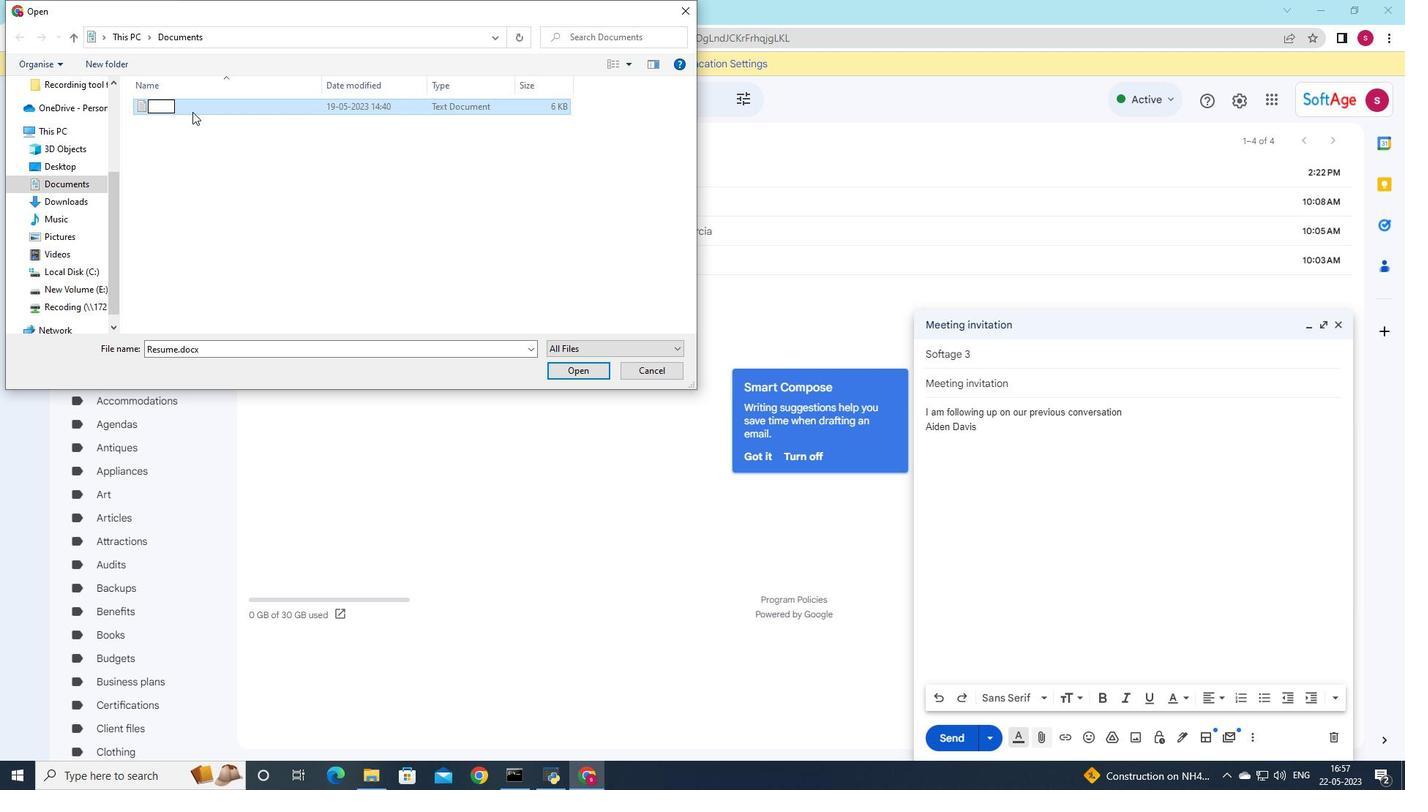 
Action: Key pressed <Key.shift>Contract.pdf
Screenshot: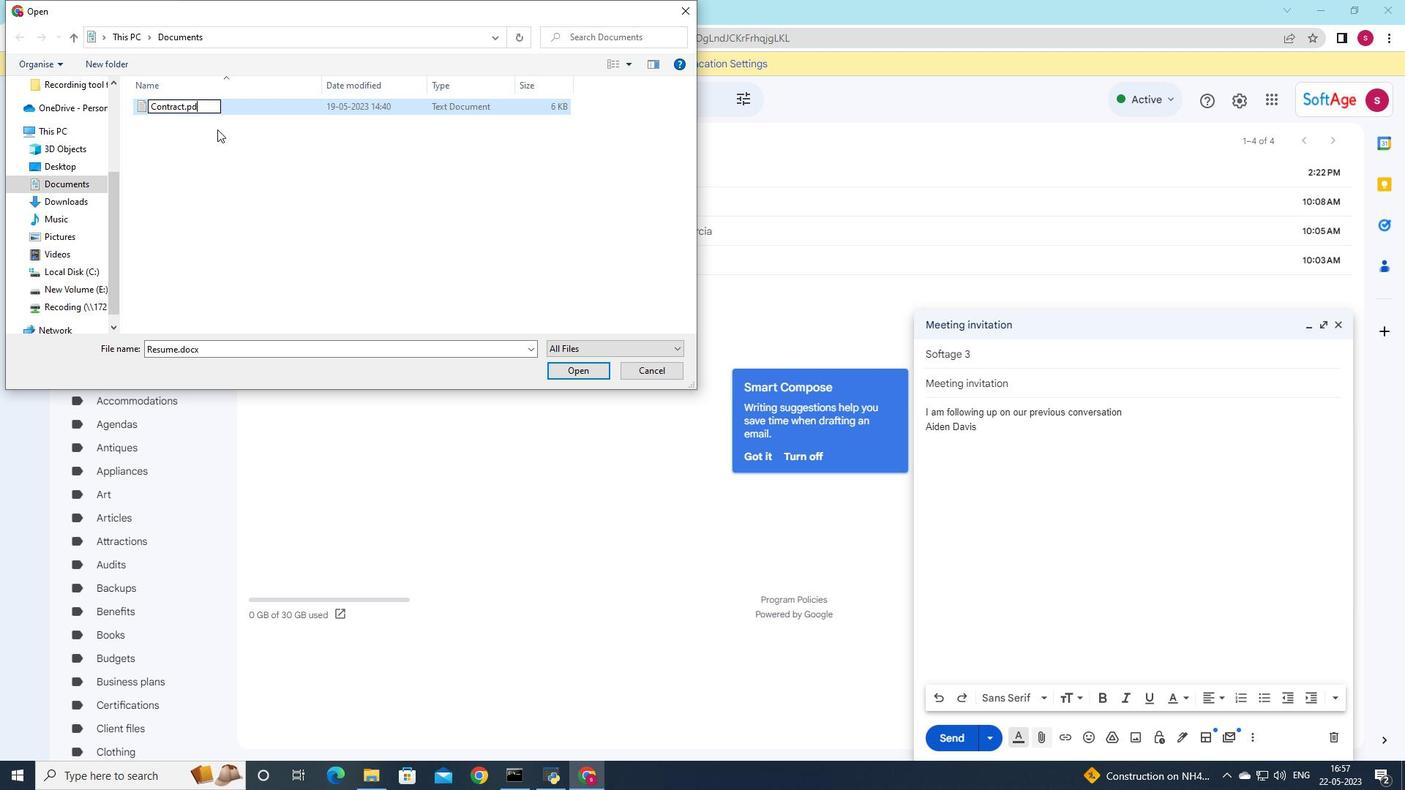 
Action: Mouse moved to (578, 370)
Screenshot: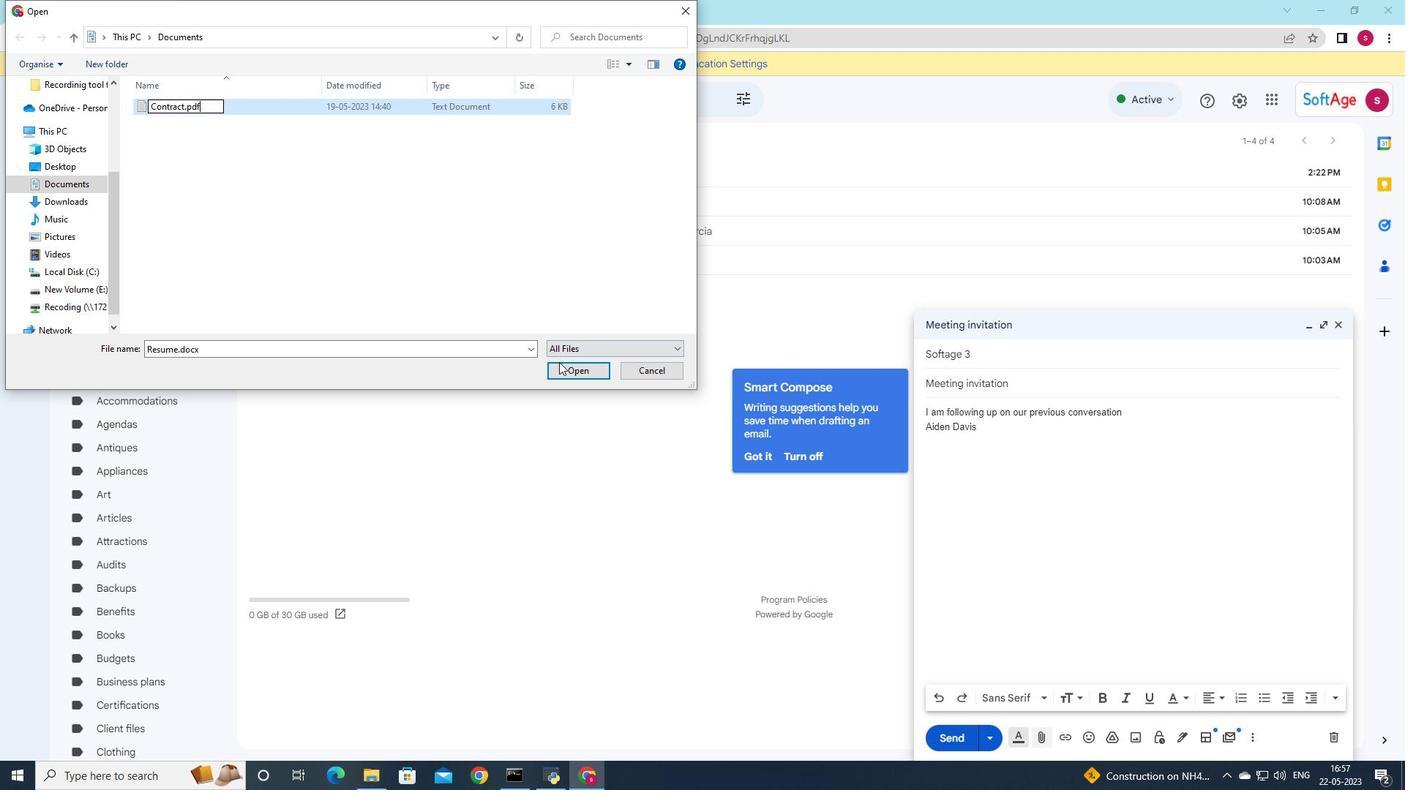
Action: Mouse pressed left at (578, 370)
Screenshot: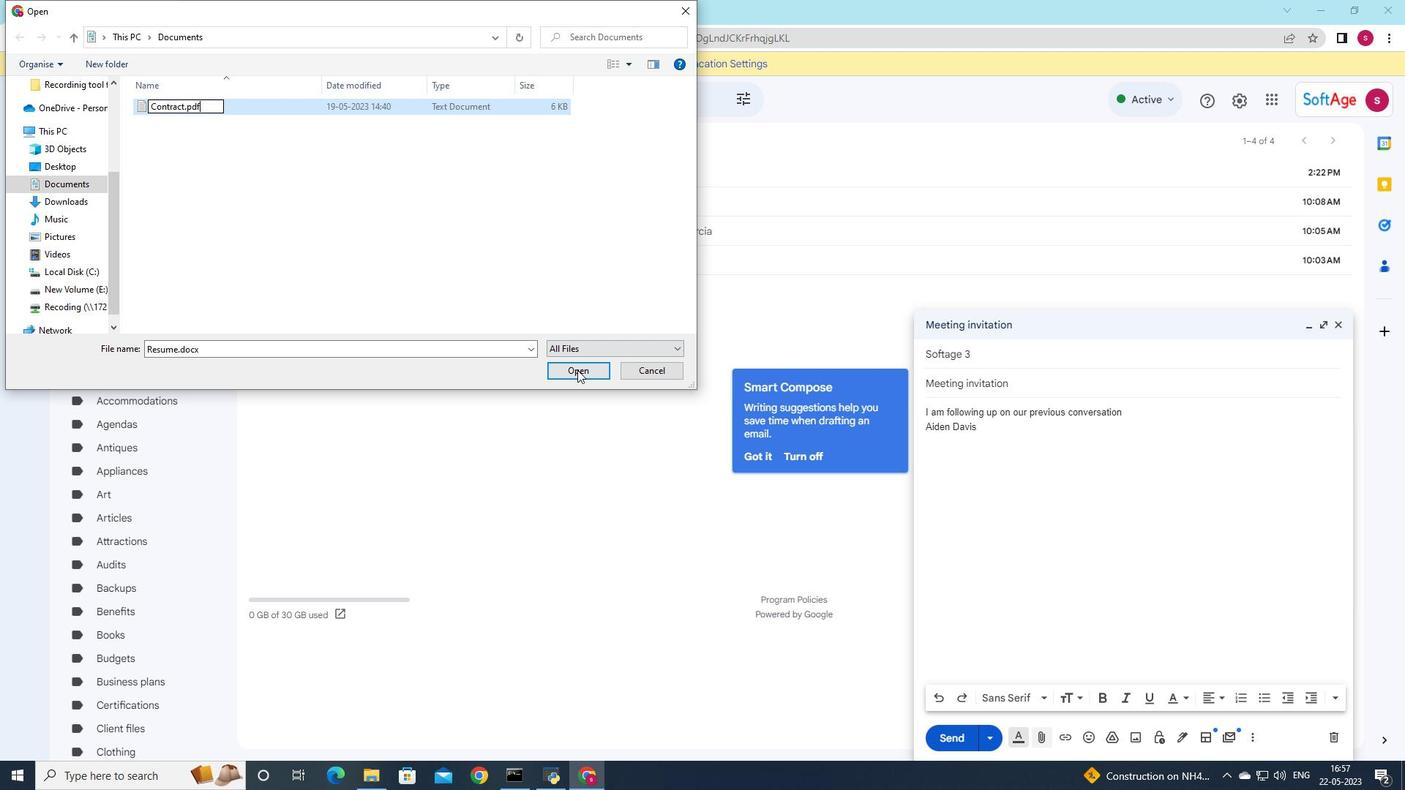
Action: Mouse pressed left at (578, 370)
Screenshot: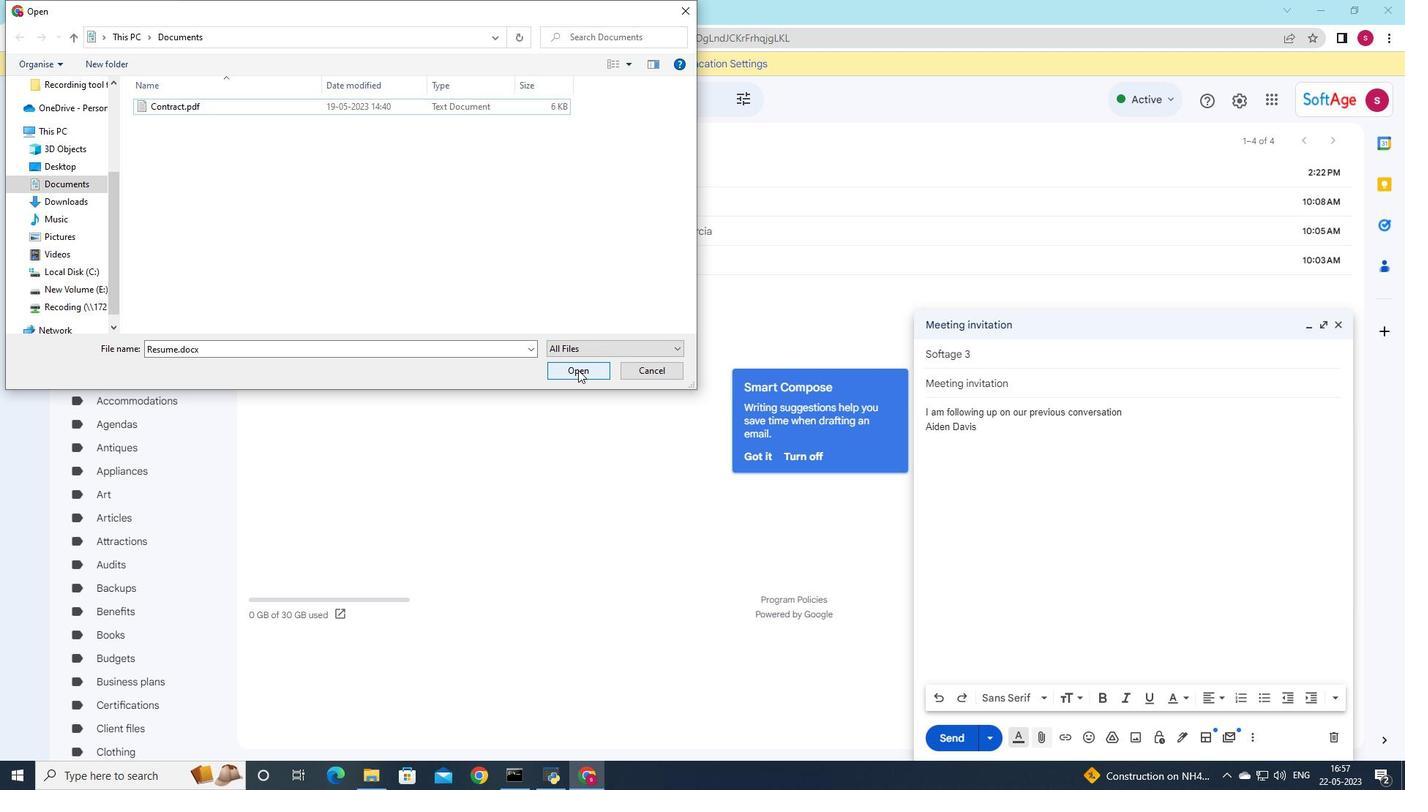 
Action: Mouse pressed left at (578, 370)
Screenshot: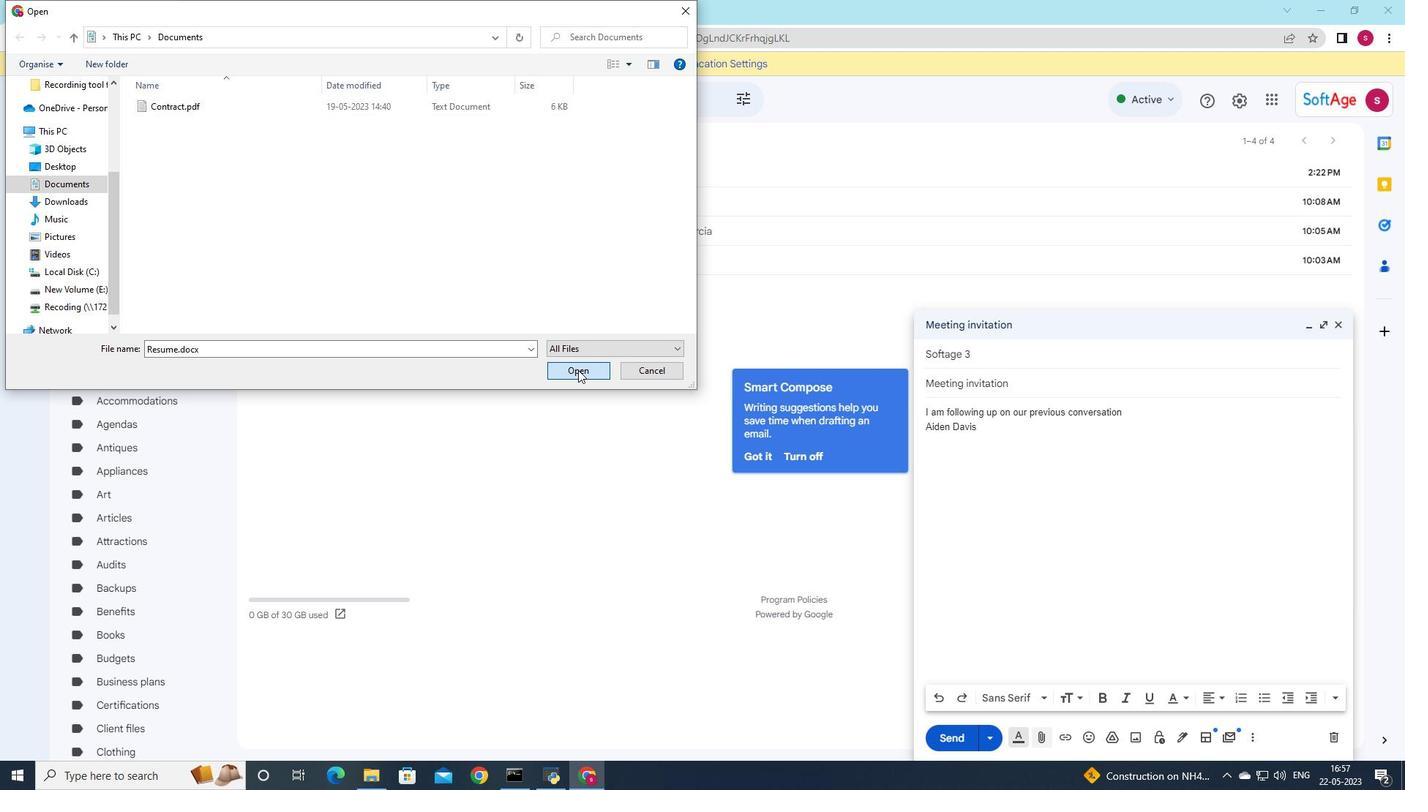
Action: Mouse moved to (795, 390)
Screenshot: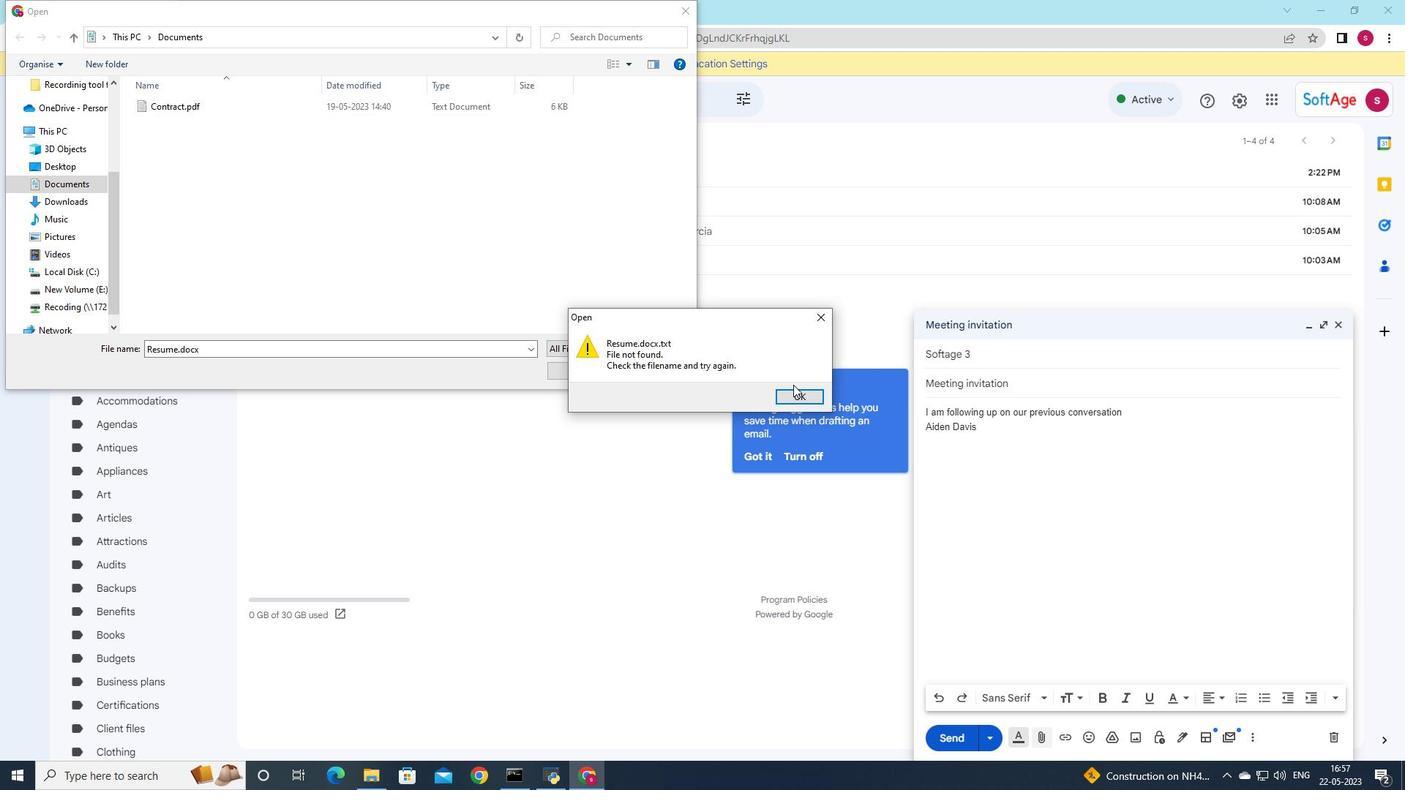 
Action: Mouse pressed left at (795, 390)
Screenshot: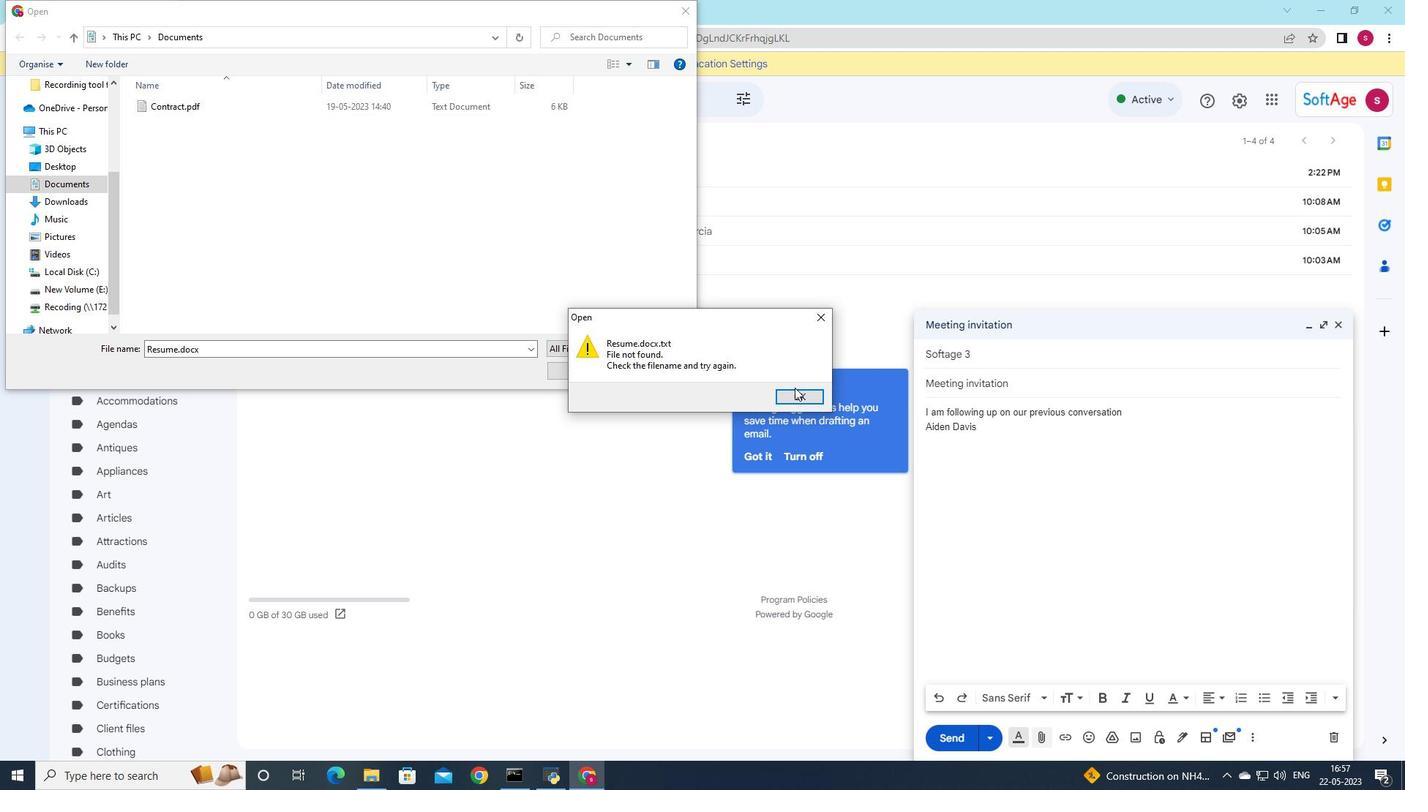 
Action: Mouse moved to (558, 368)
Screenshot: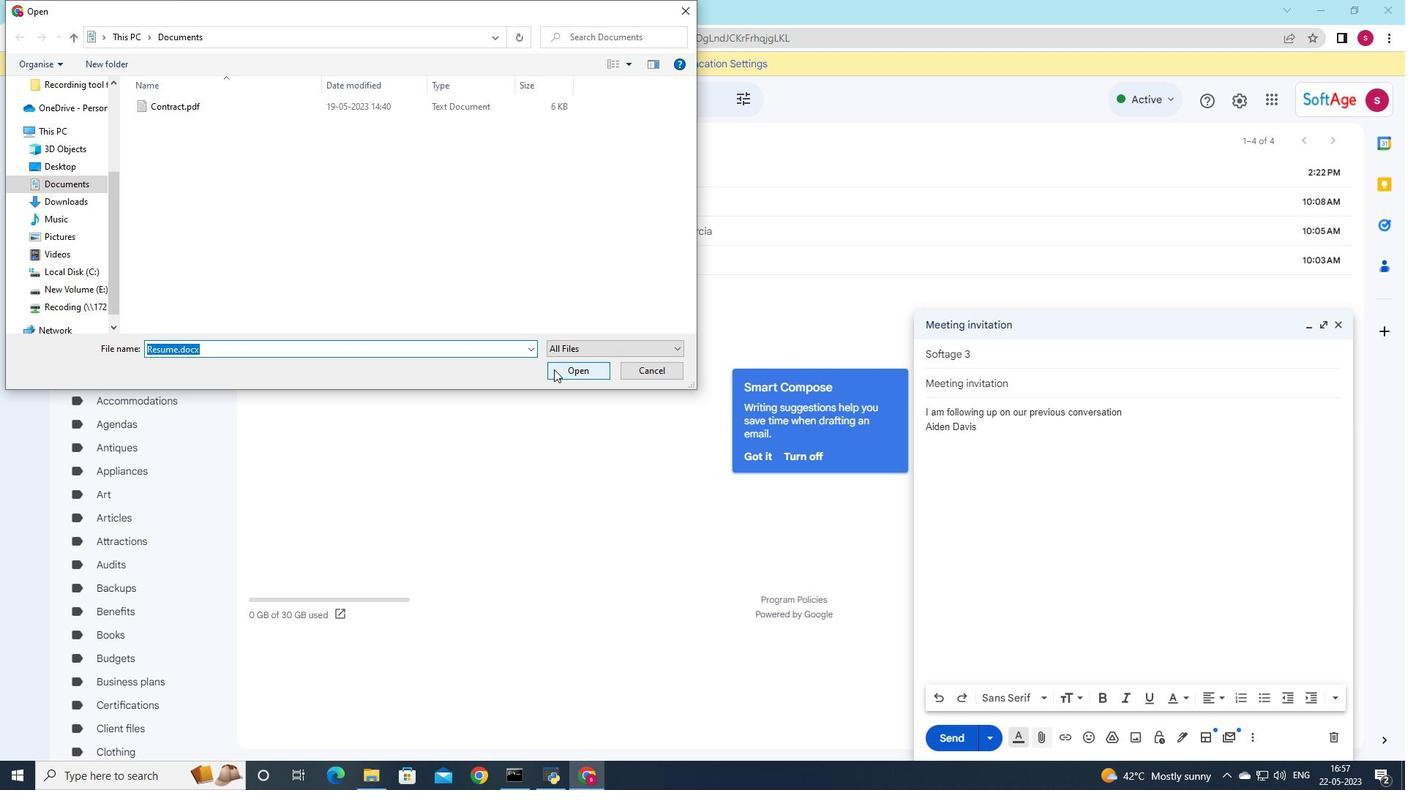 
Action: Mouse pressed left at (558, 368)
Screenshot: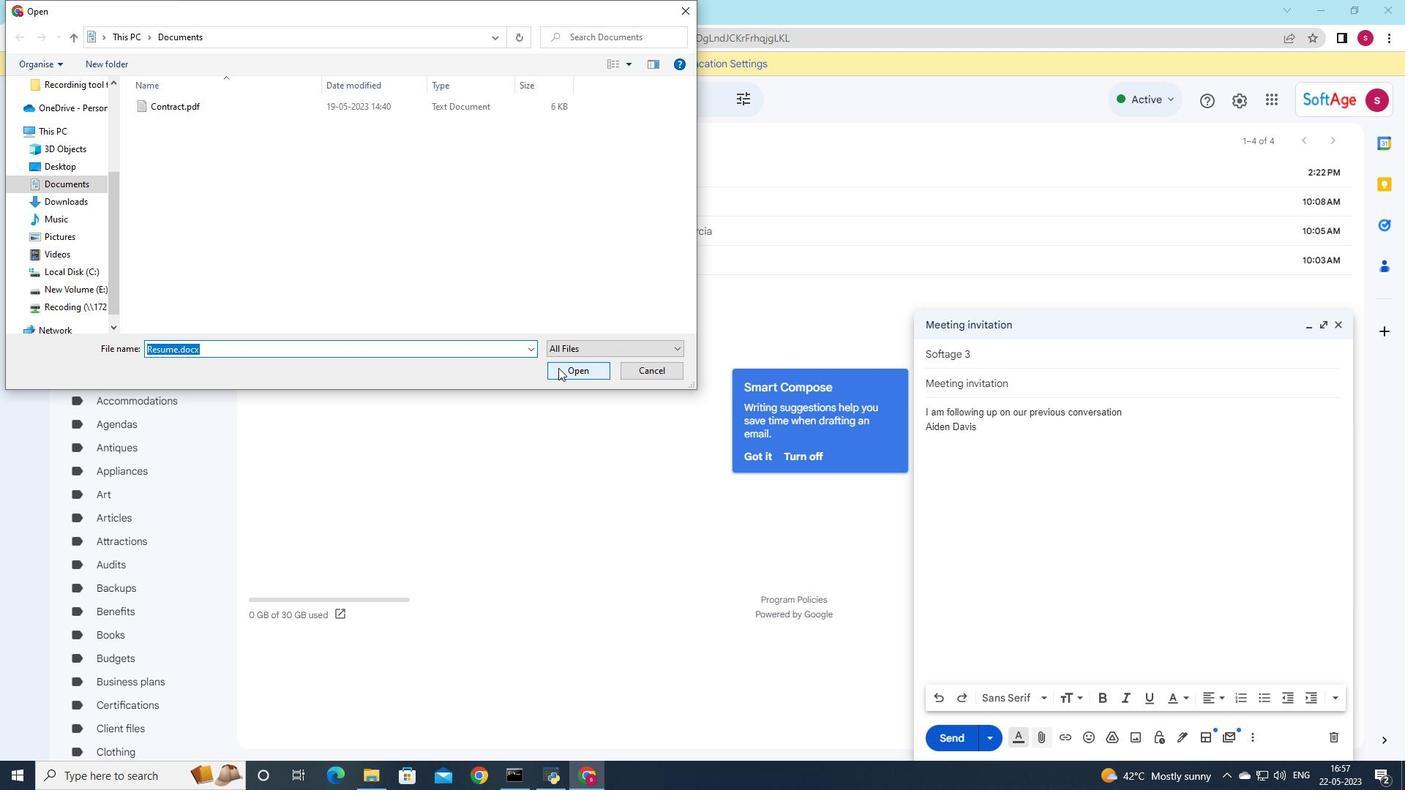 
Action: Mouse moved to (797, 395)
Screenshot: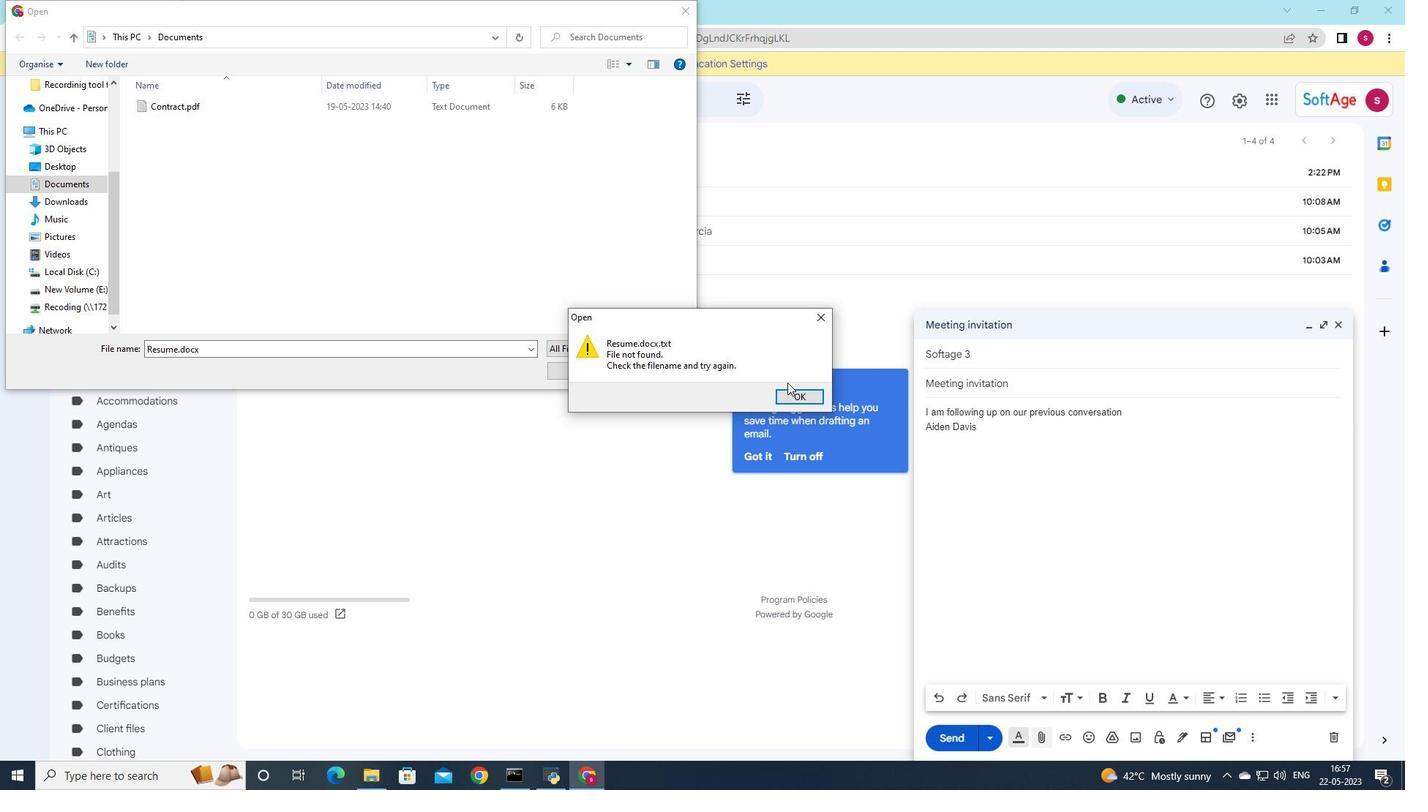 
Action: Mouse pressed left at (797, 395)
Screenshot: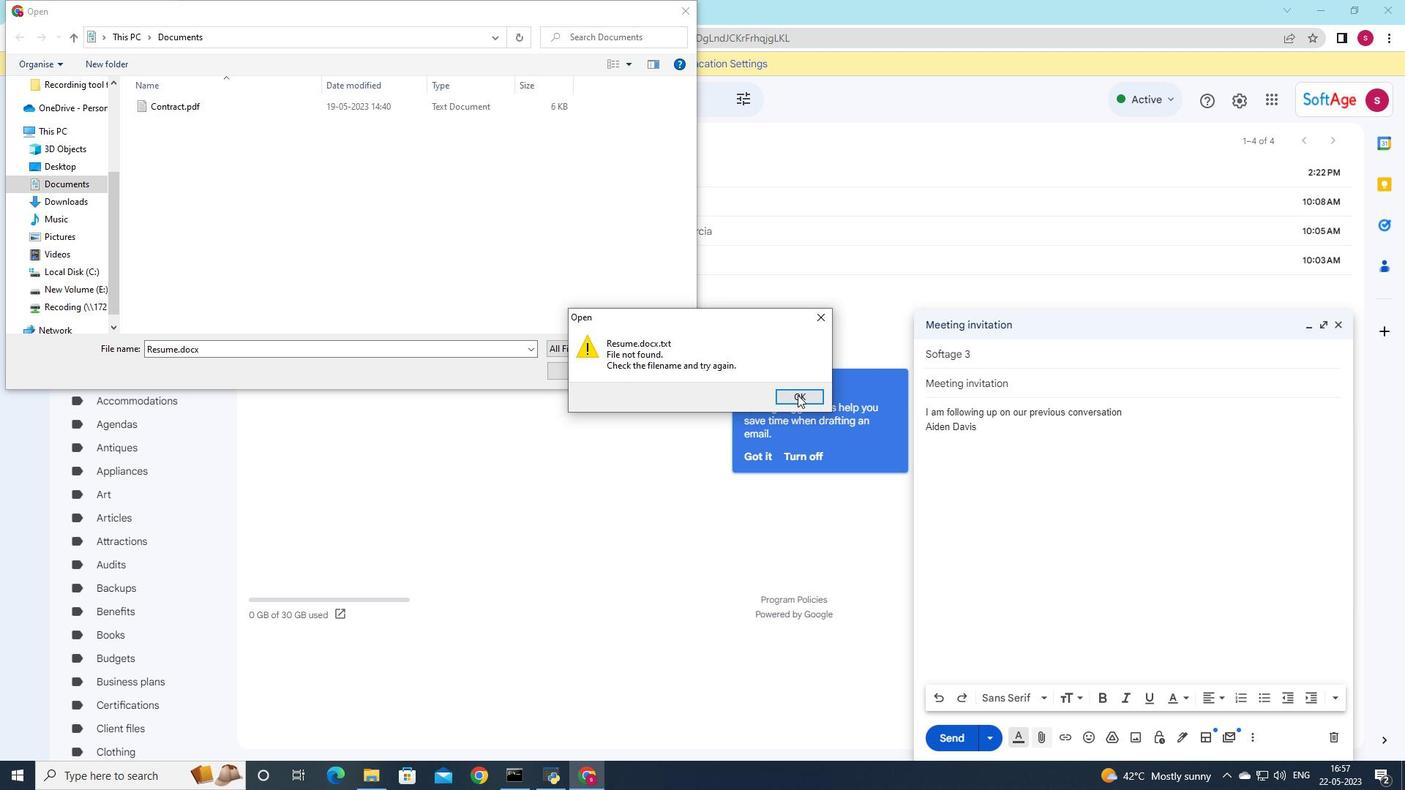 
Action: Mouse moved to (153, 107)
Screenshot: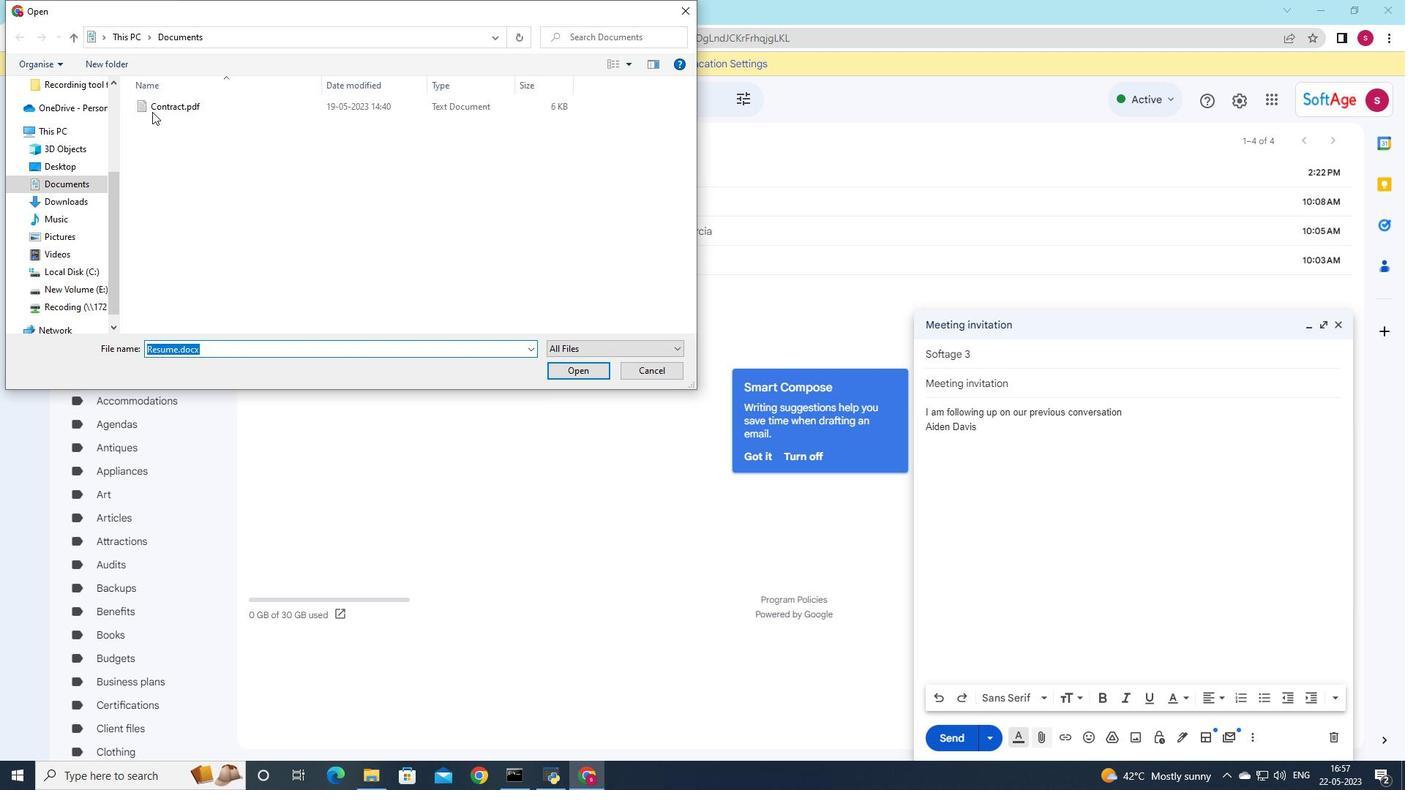 
Action: Mouse pressed left at (153, 107)
Screenshot: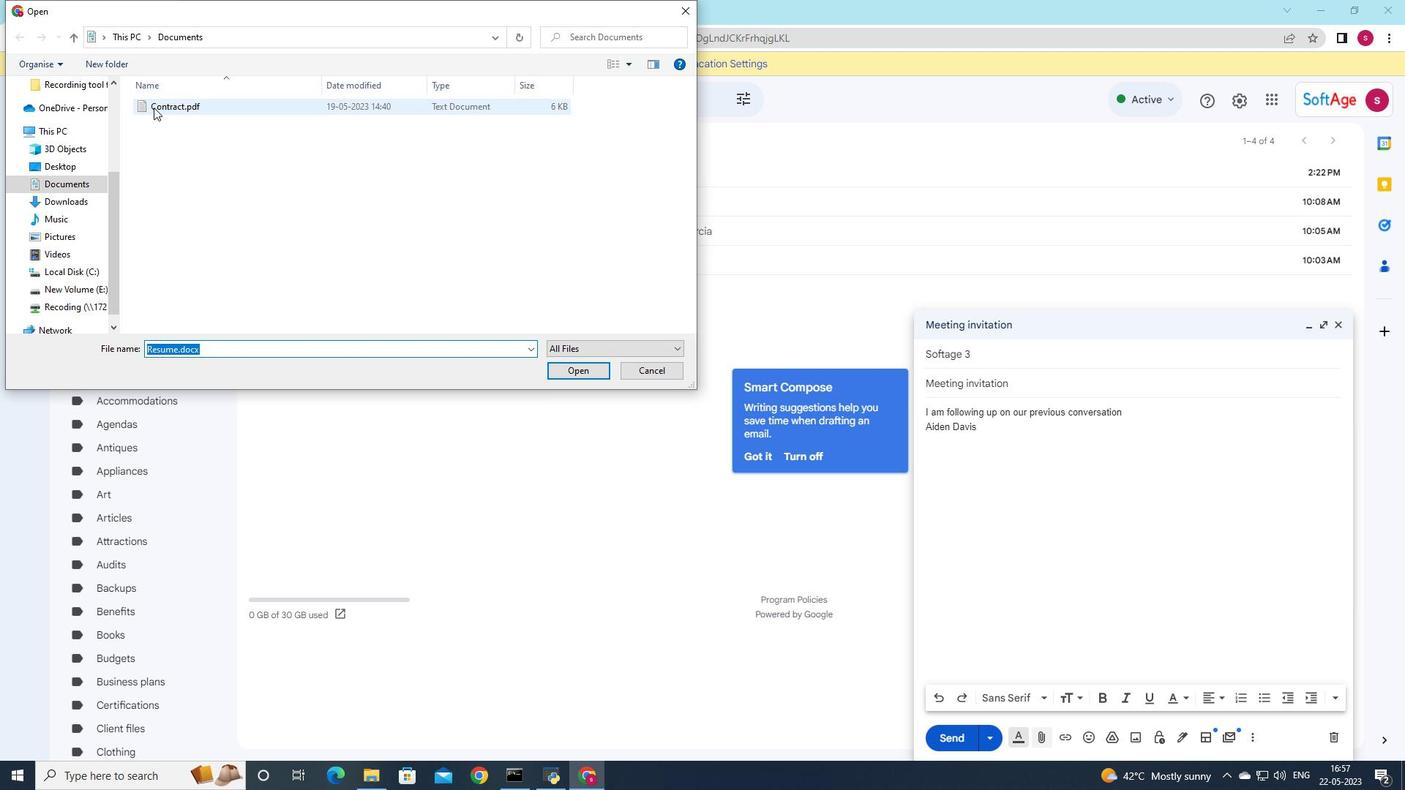 
Action: Mouse pressed left at (153, 107)
Screenshot: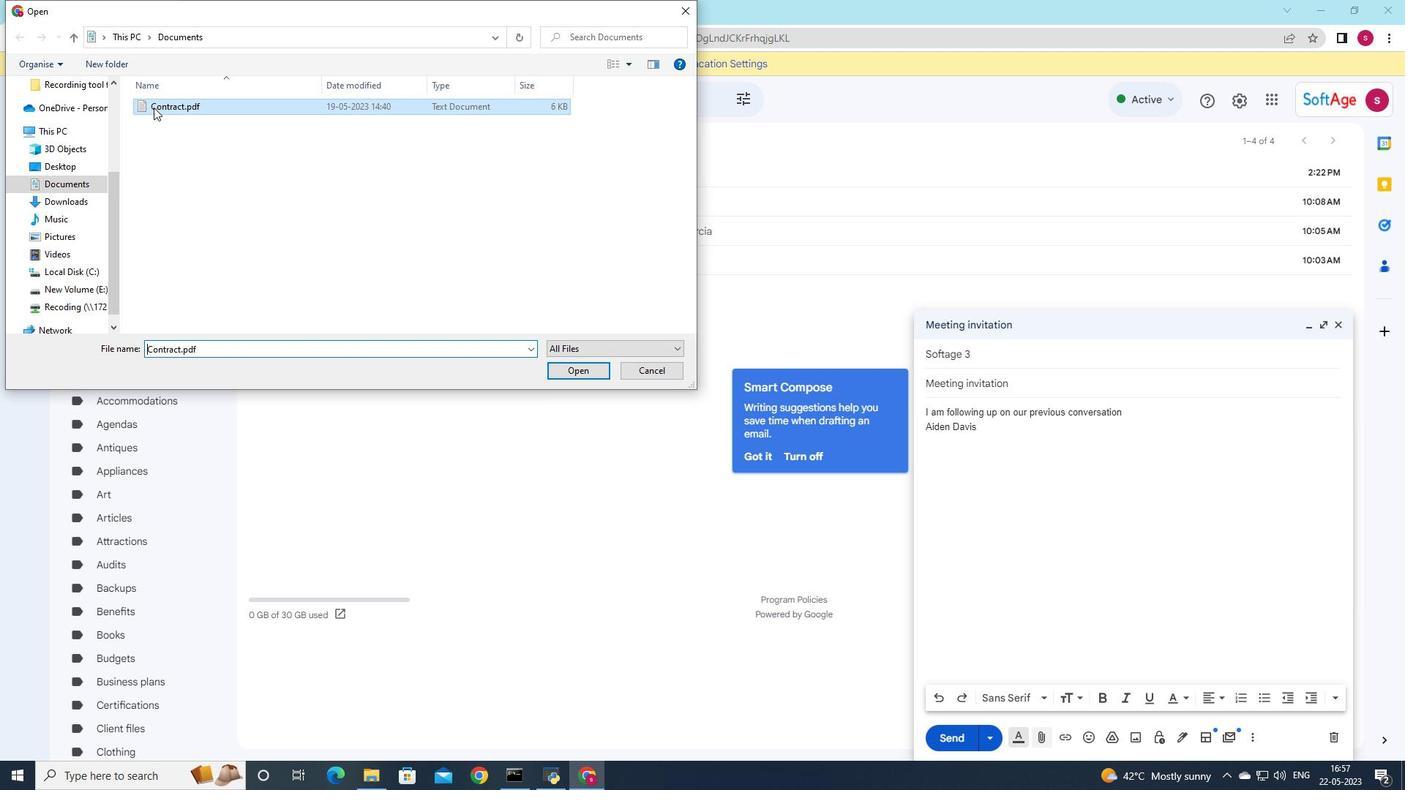 
Action: Mouse moved to (1004, 622)
Screenshot: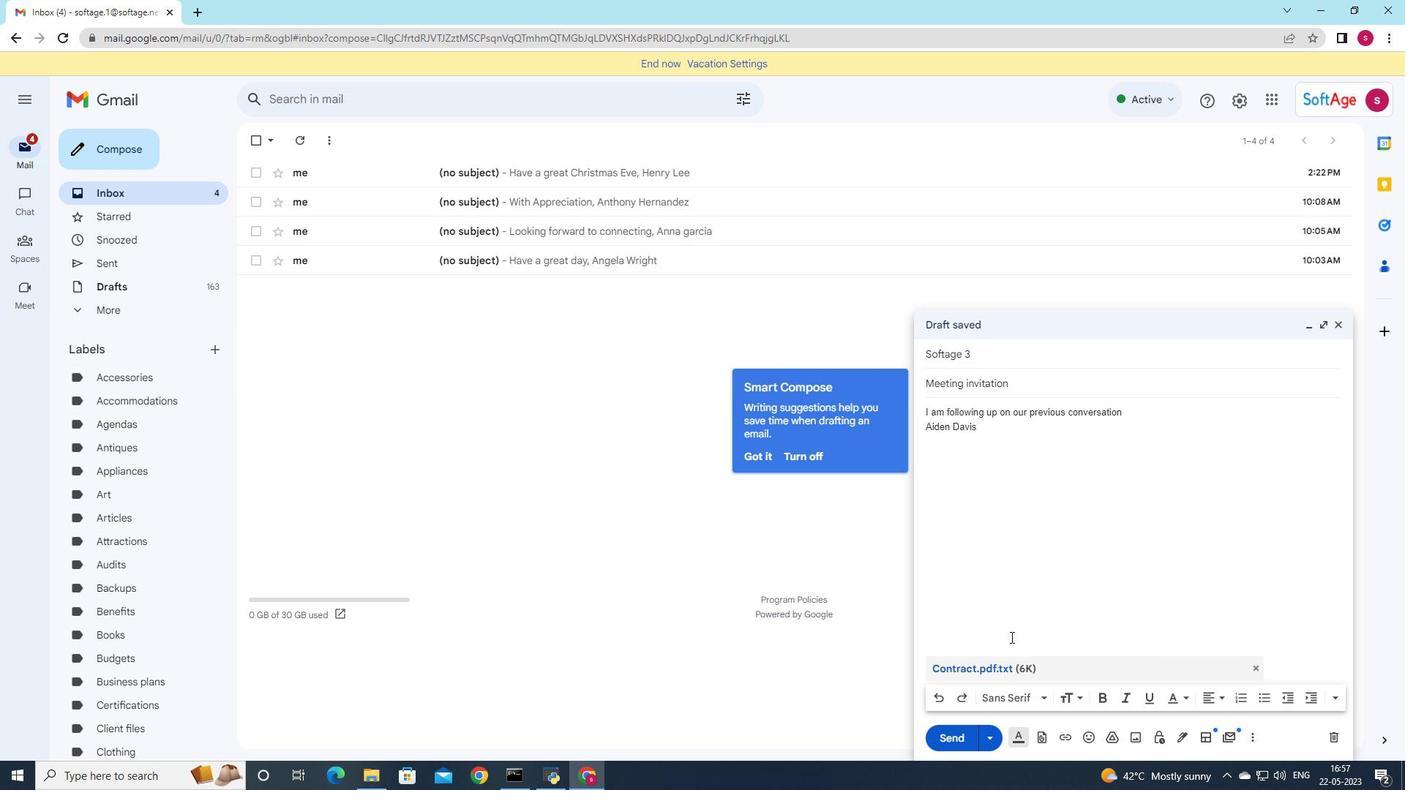 
Action: Mouse scrolled (1004, 622) with delta (0, 0)
Screenshot: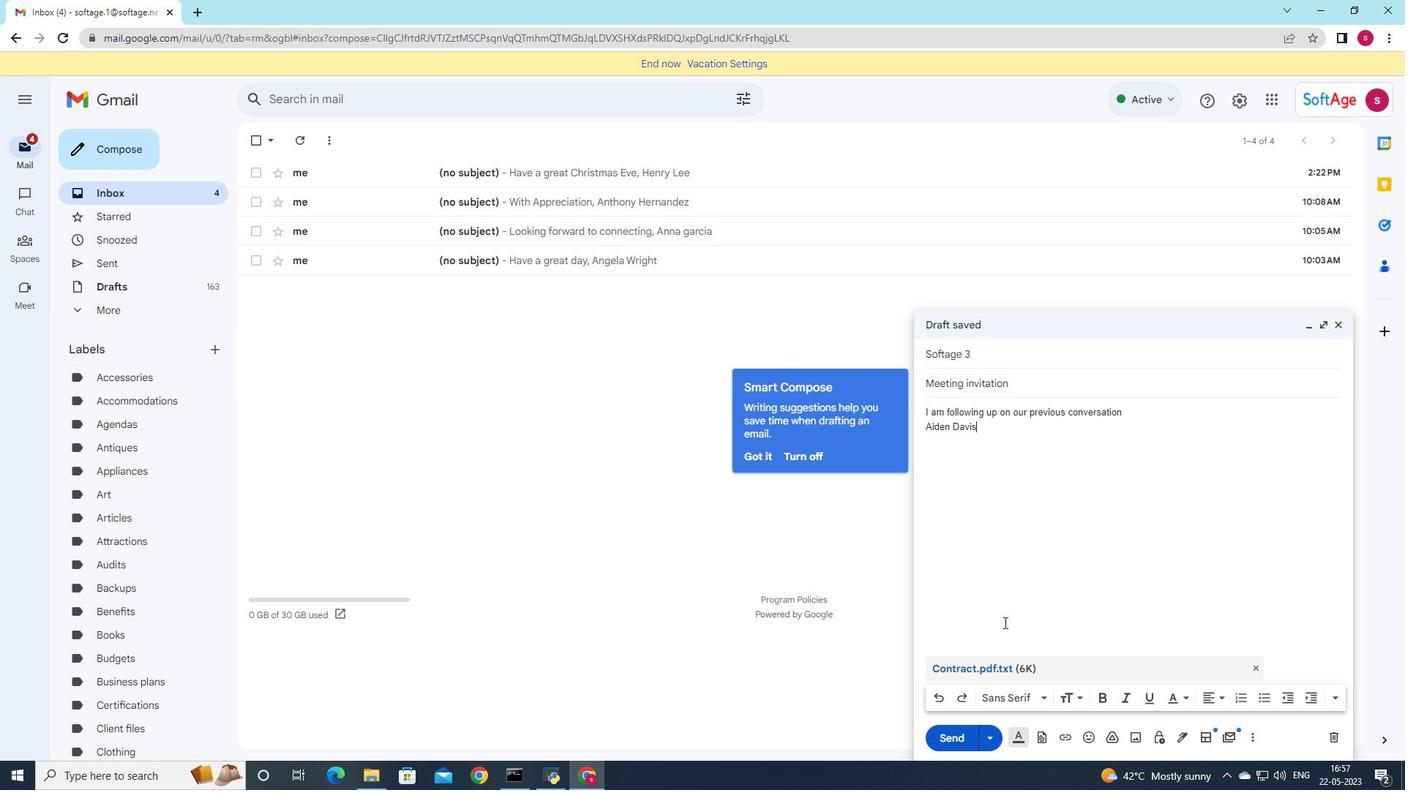 
Action: Mouse scrolled (1004, 622) with delta (0, 0)
Screenshot: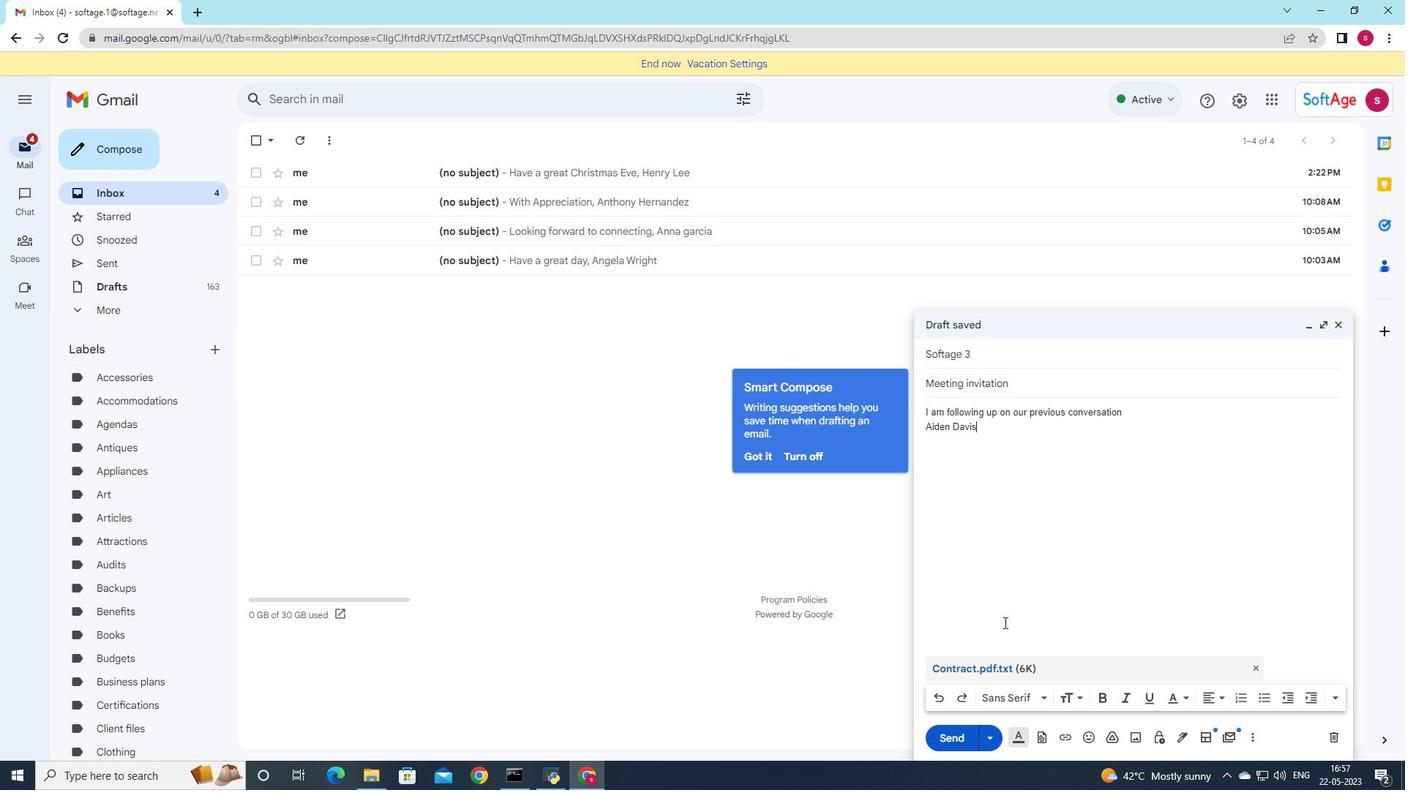 
Action: Mouse scrolled (1004, 622) with delta (0, 0)
Screenshot: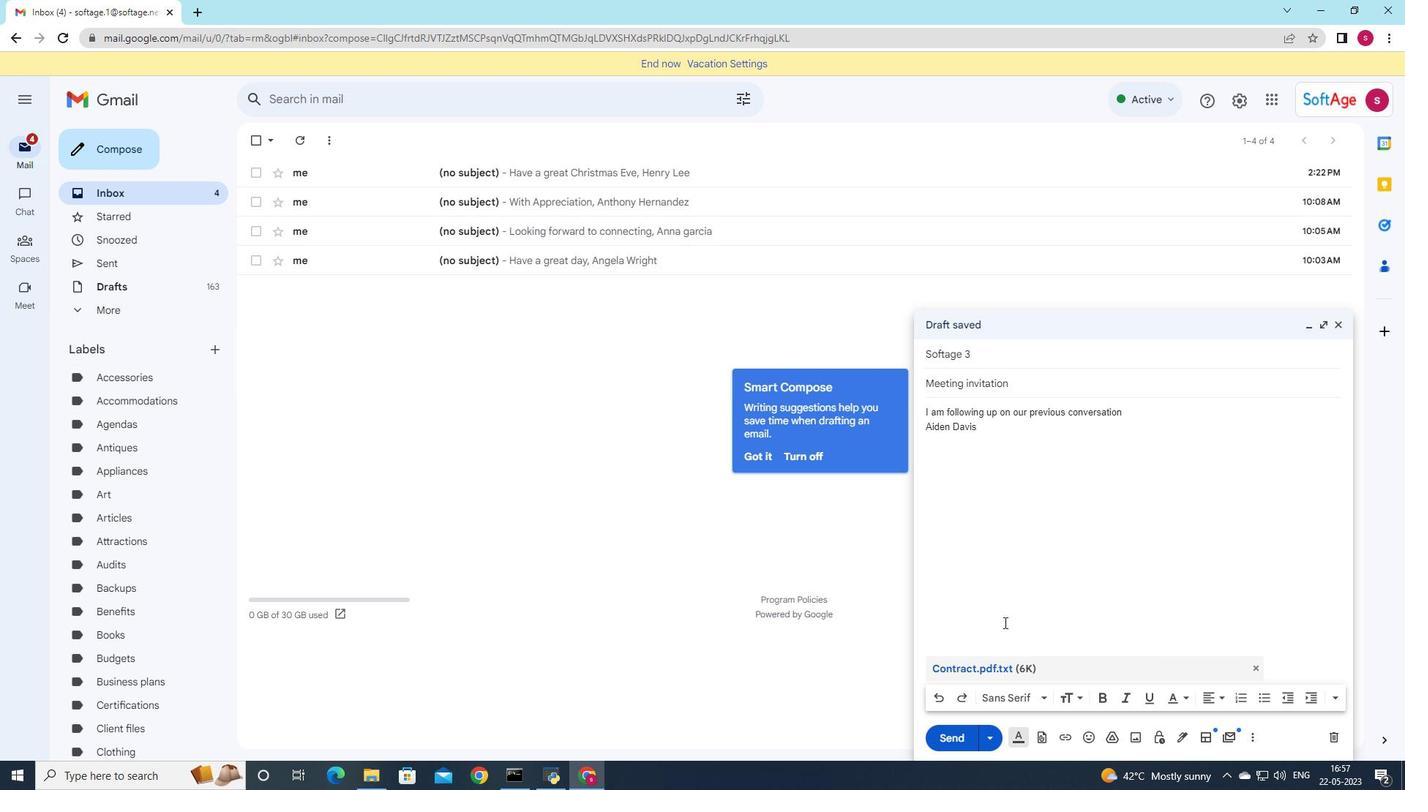 
Action: Mouse moved to (1125, 415)
Screenshot: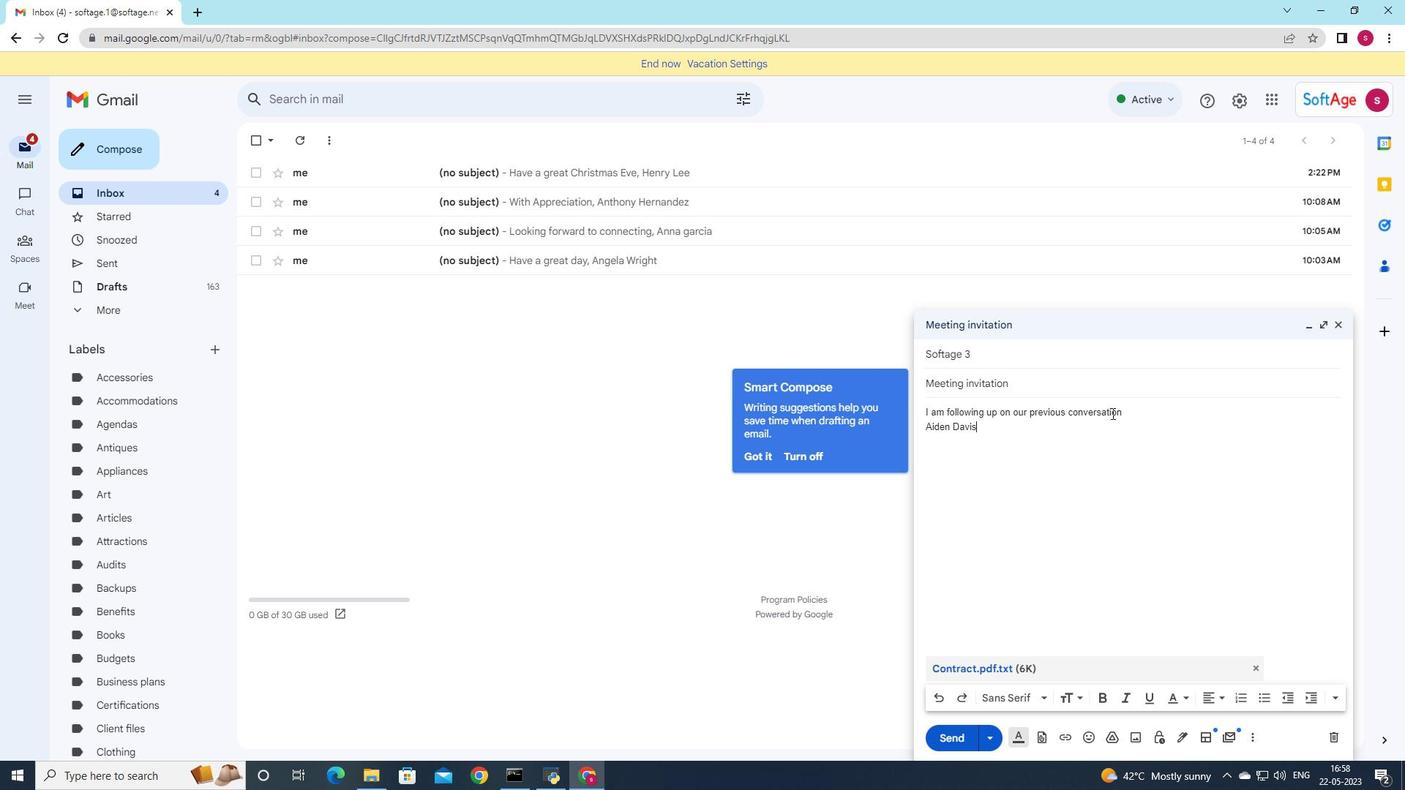 
Action: Mouse pressed left at (1125, 415)
Screenshot: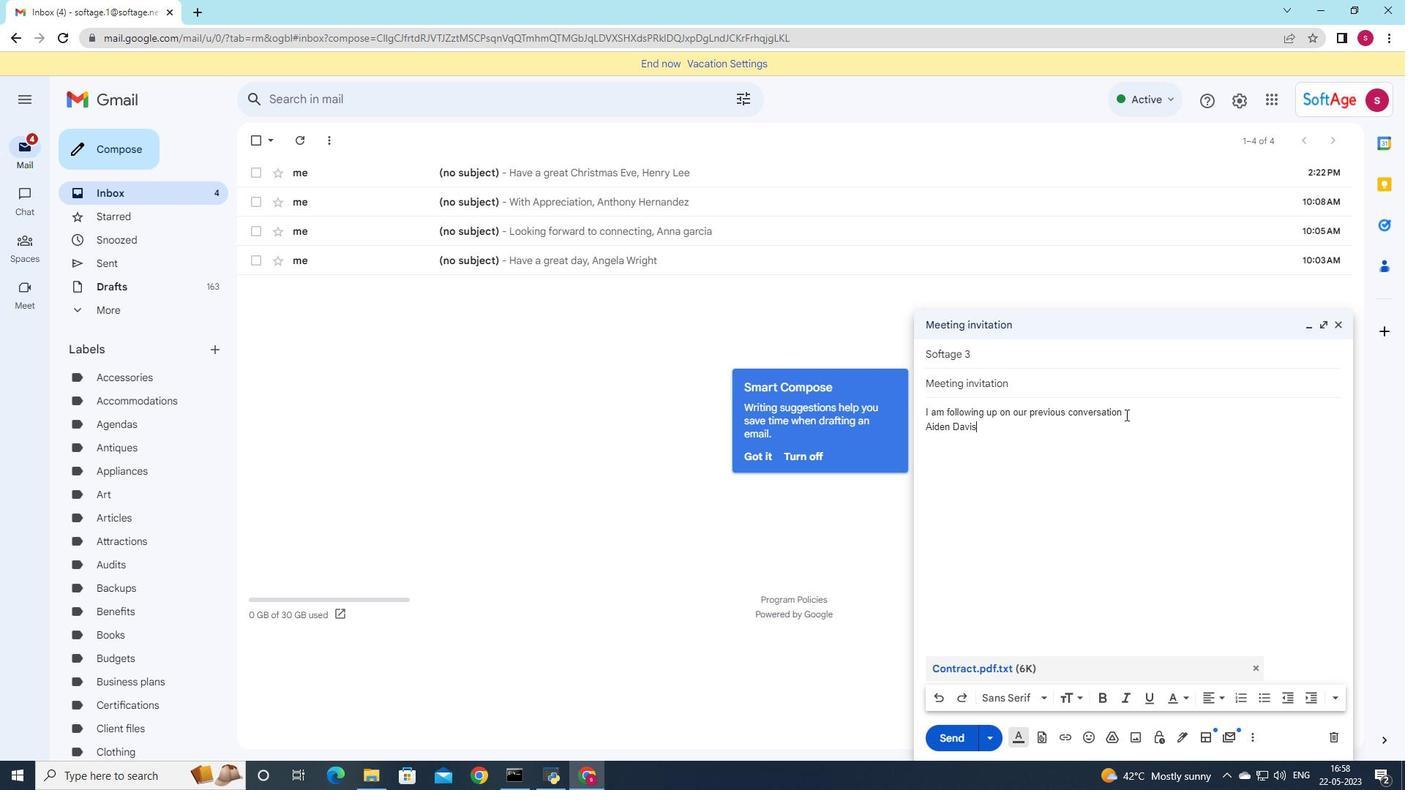 
Action: Mouse moved to (1003, 429)
Screenshot: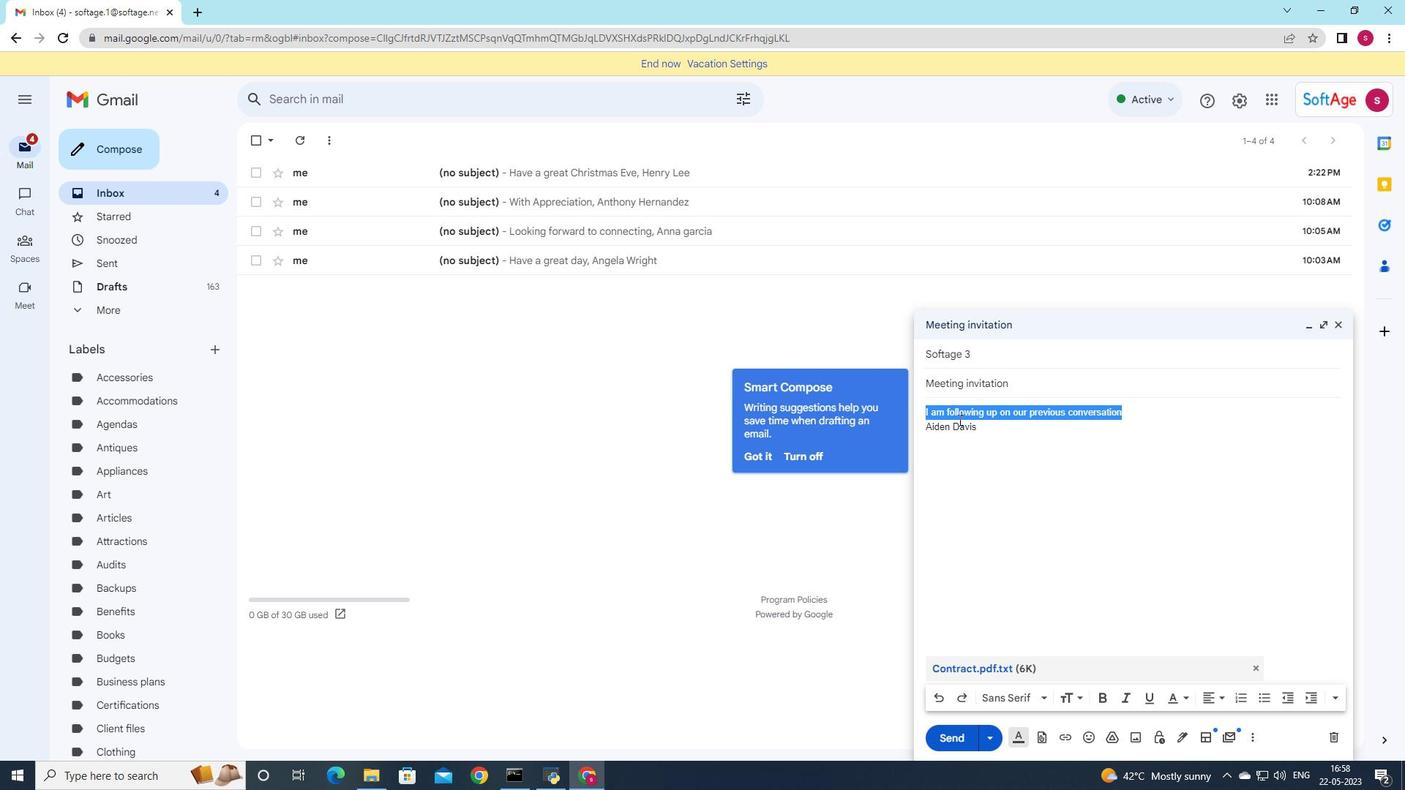 
Action: Key pressed <Key.delete>
Screenshot: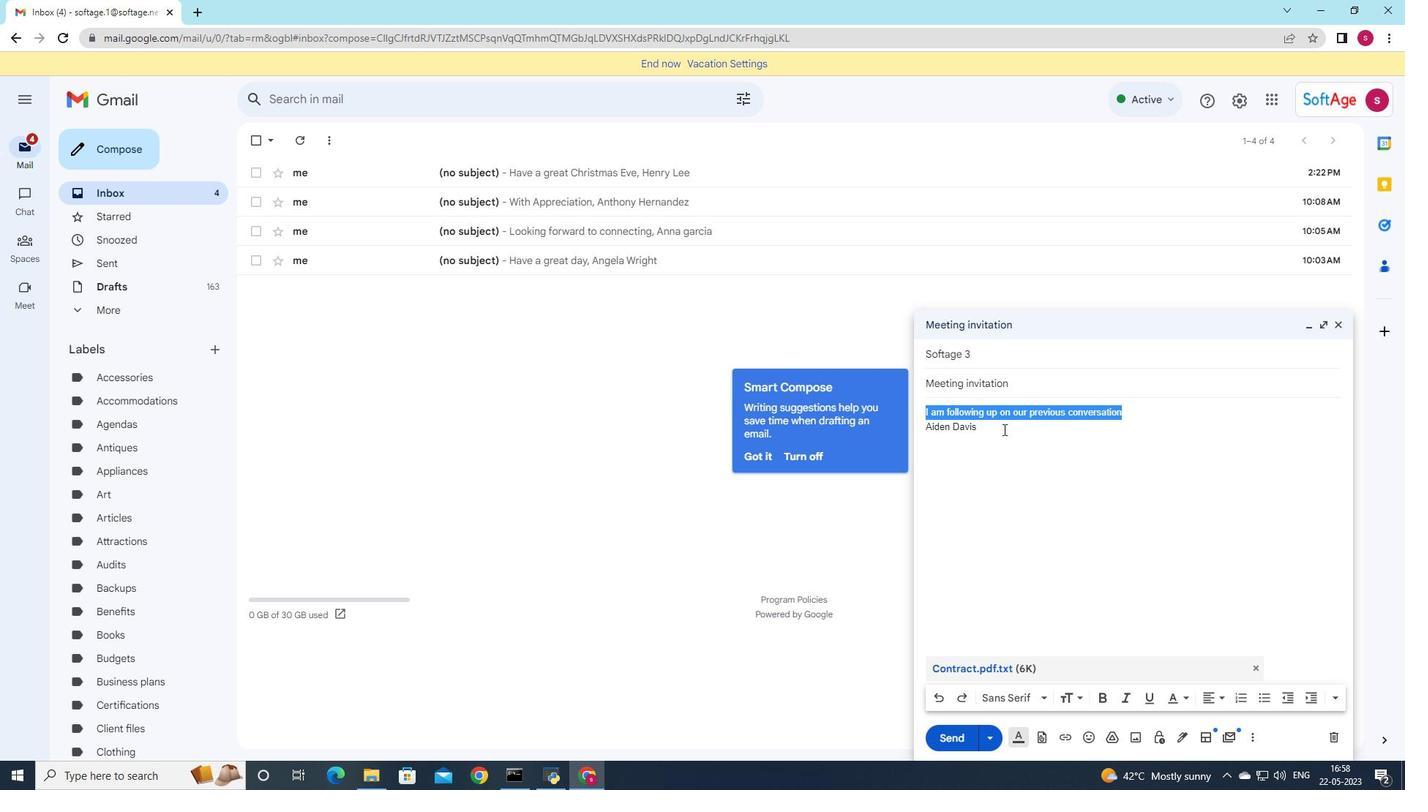 
Action: Mouse moved to (789, 347)
Screenshot: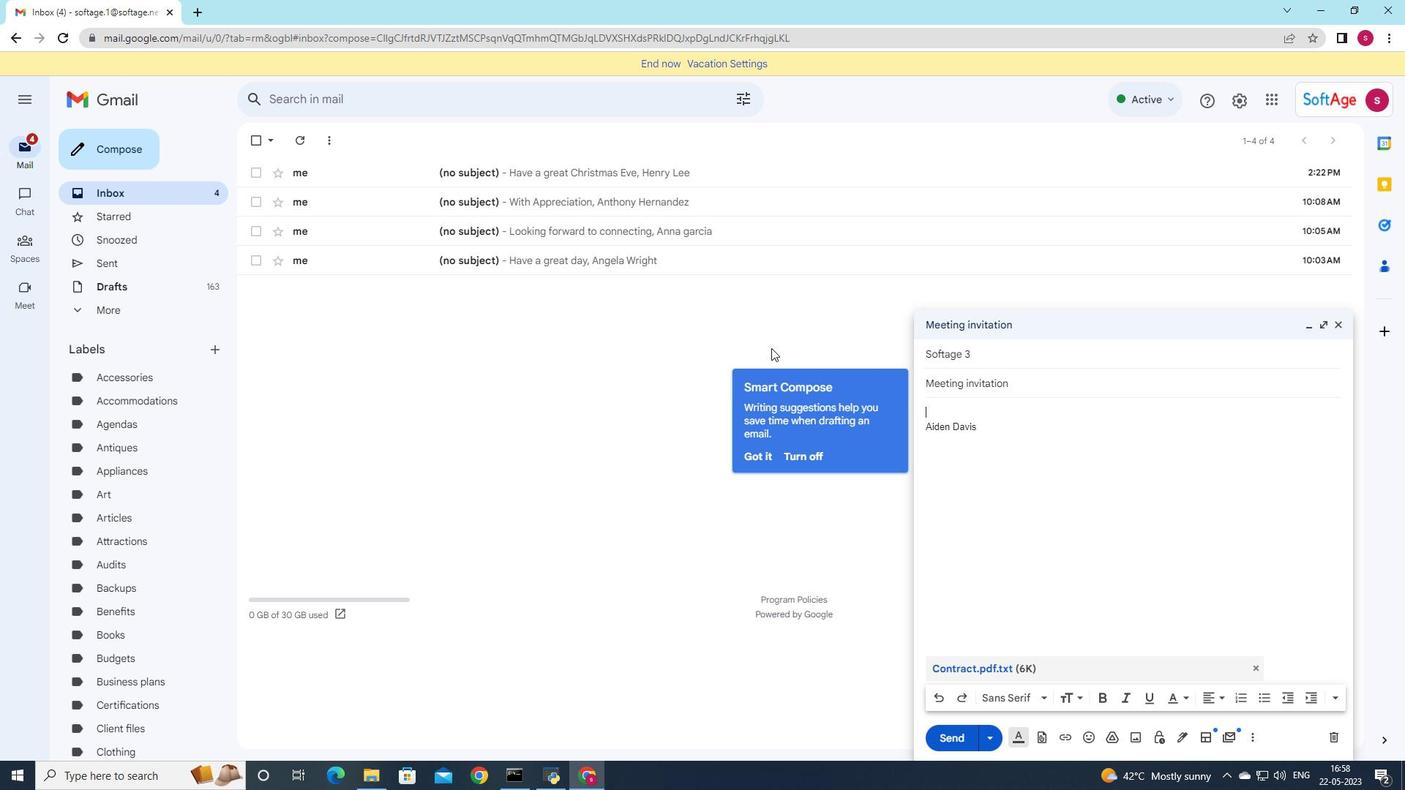 
Action: Key pressed <Key.shift>Could<Key.space>you<Key.space>please<Key.space>clarify<Key.space>your<Key.space>request
Screenshot: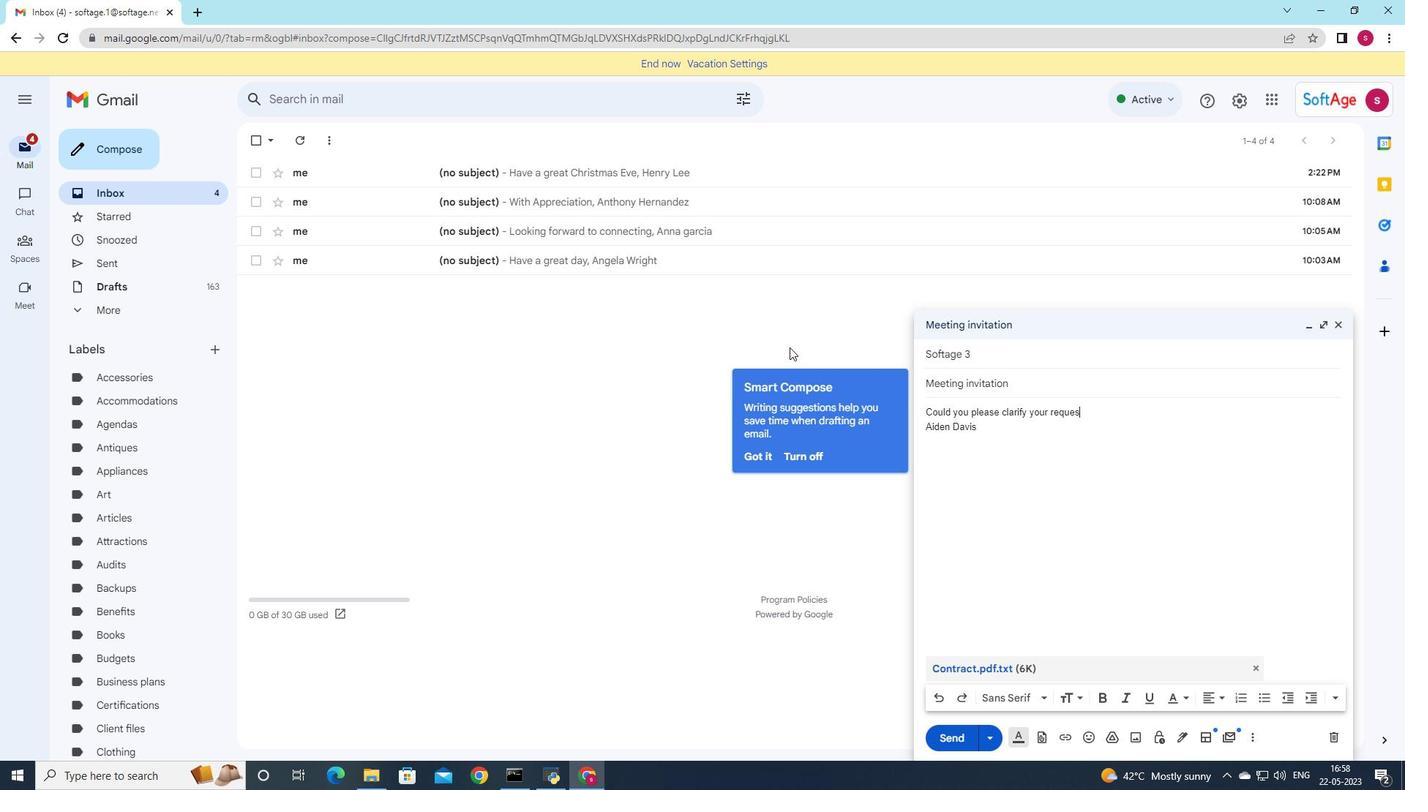 
Action: Mouse moved to (952, 398)
Screenshot: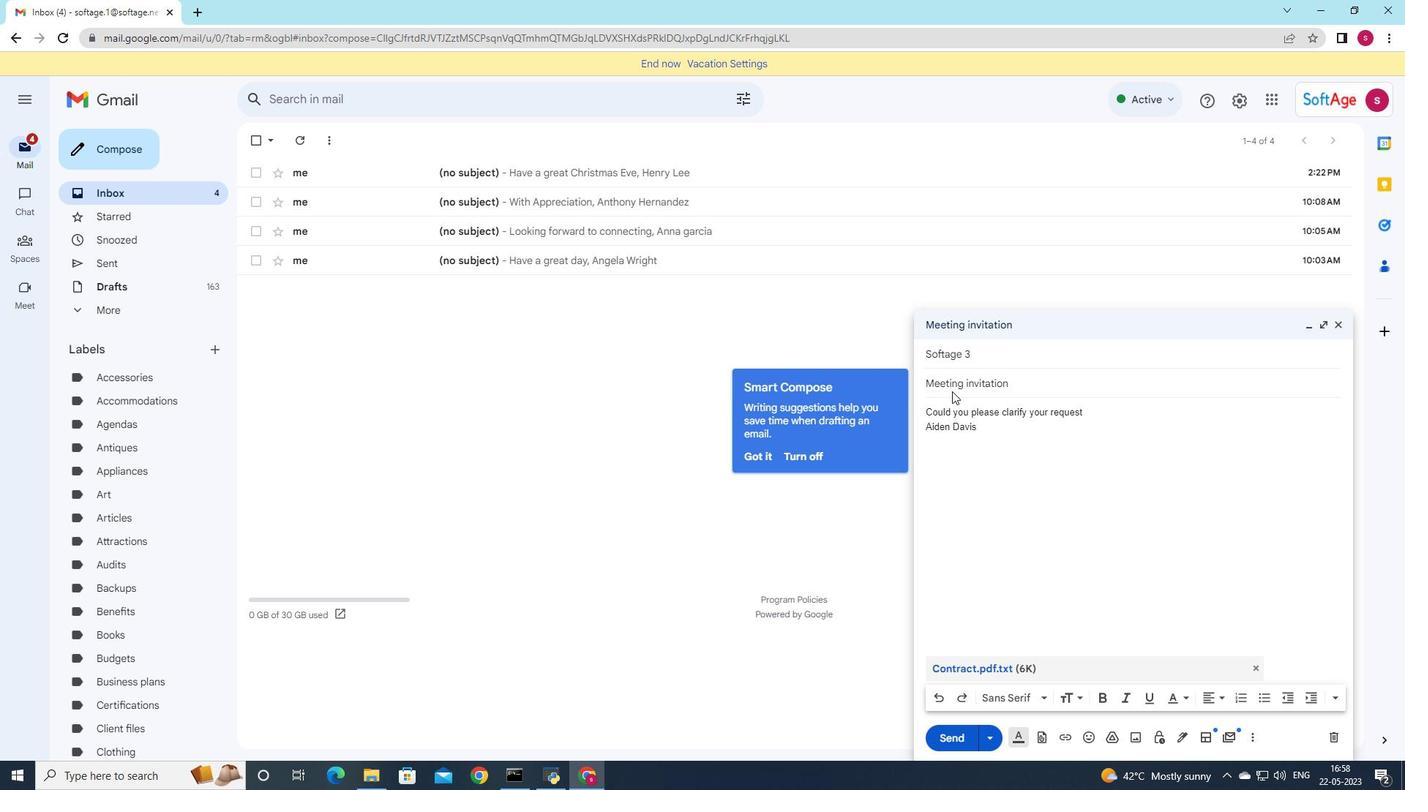 
Action: Mouse scrolled (952, 398) with delta (0, 0)
Screenshot: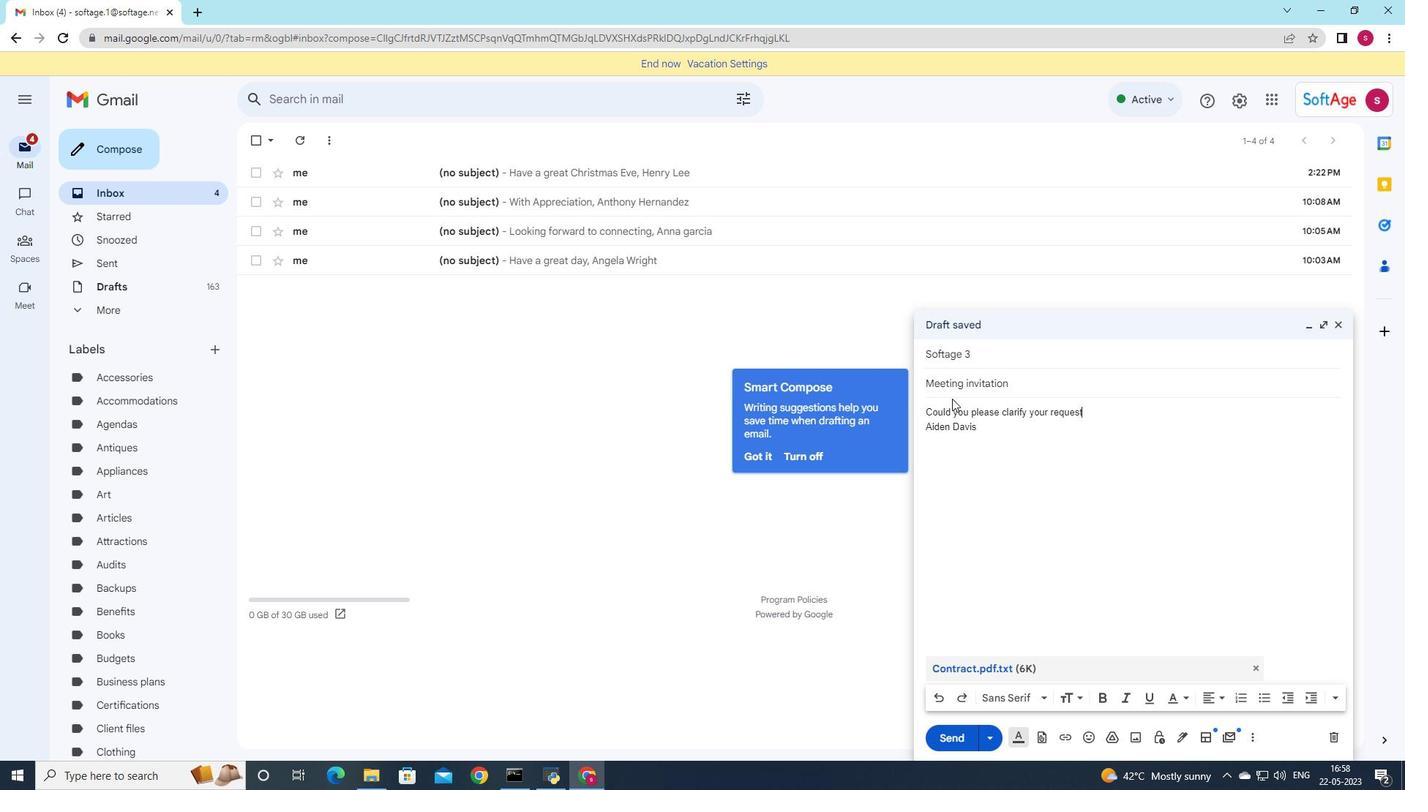 
Action: Mouse scrolled (952, 398) with delta (0, 0)
Screenshot: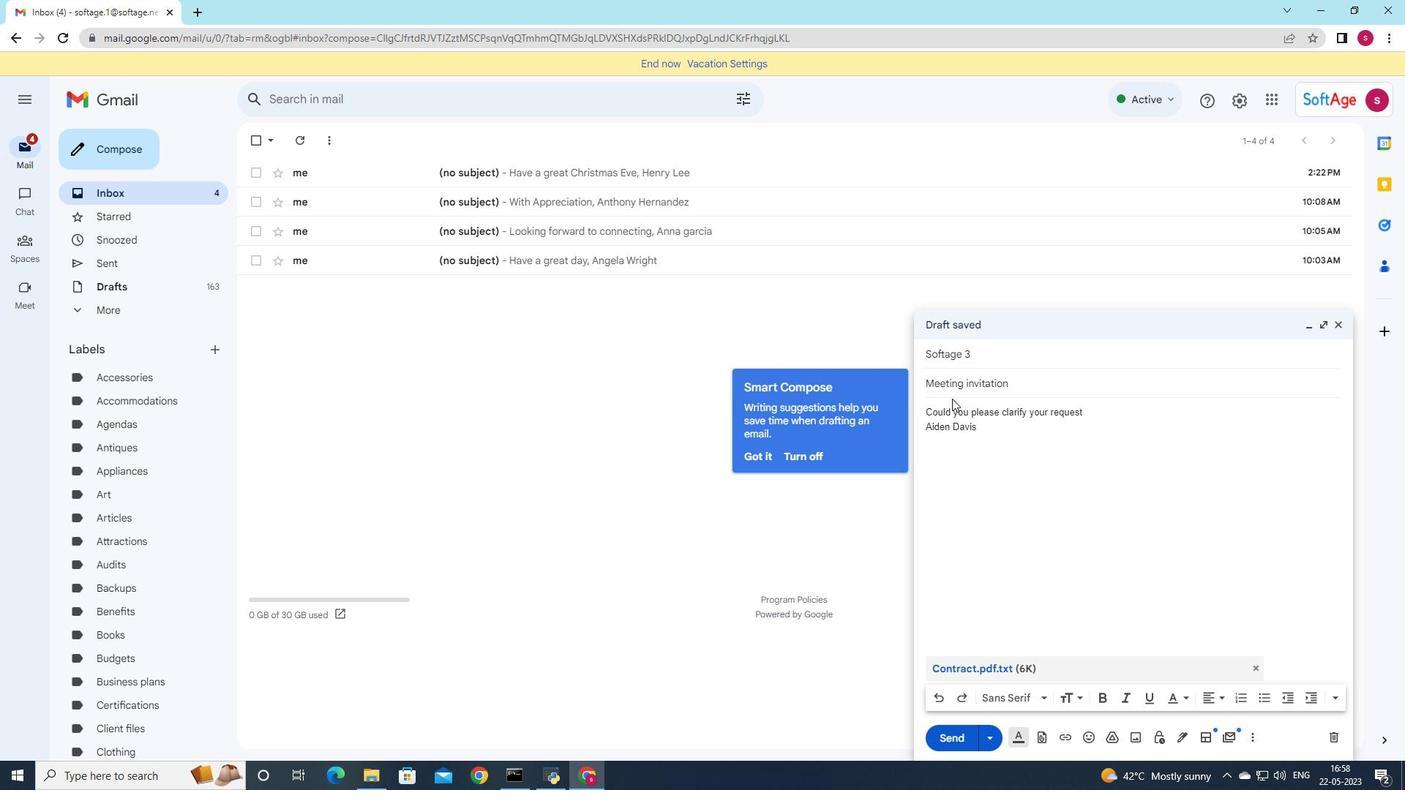 
Action: Mouse moved to (1106, 456)
Screenshot: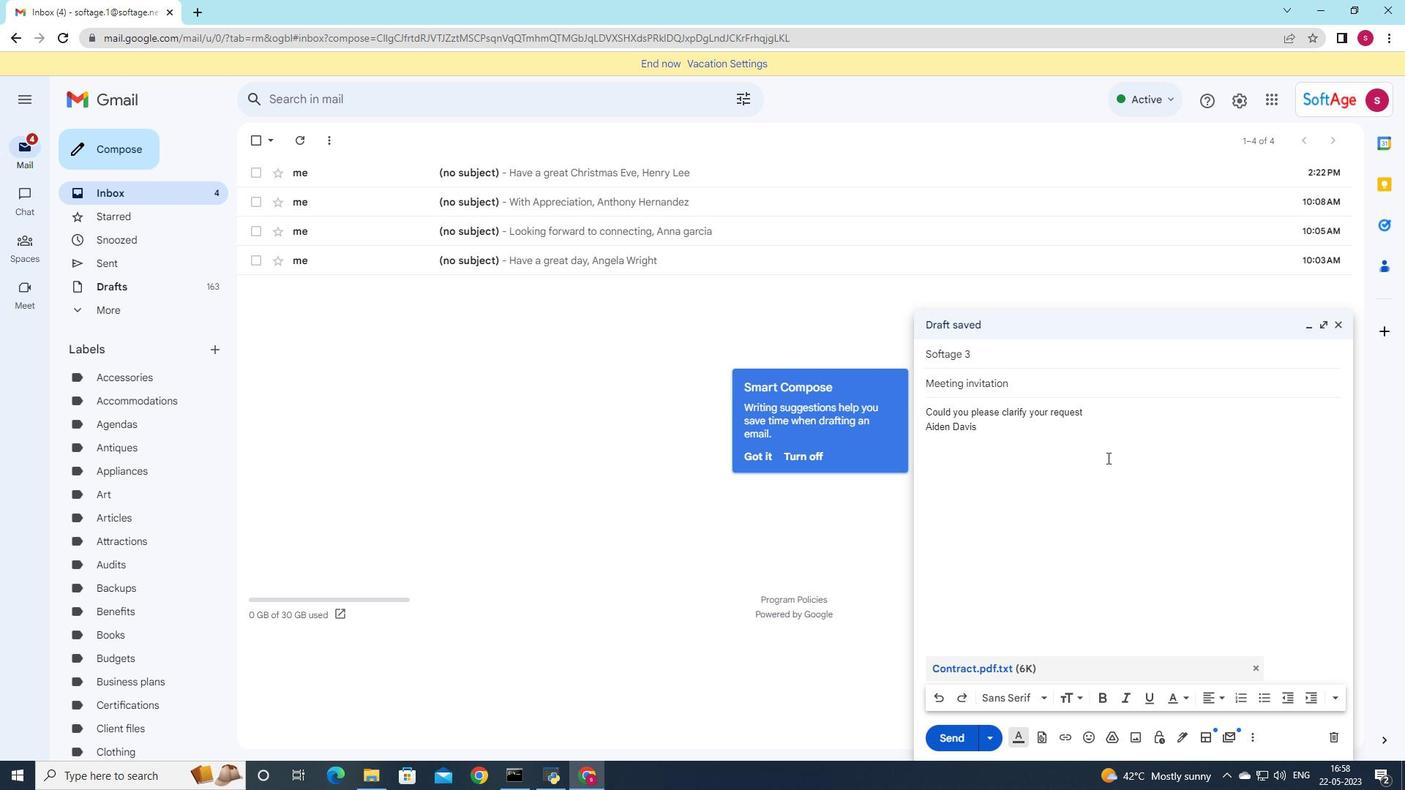 
Action: Mouse scrolled (1106, 456) with delta (0, 0)
Screenshot: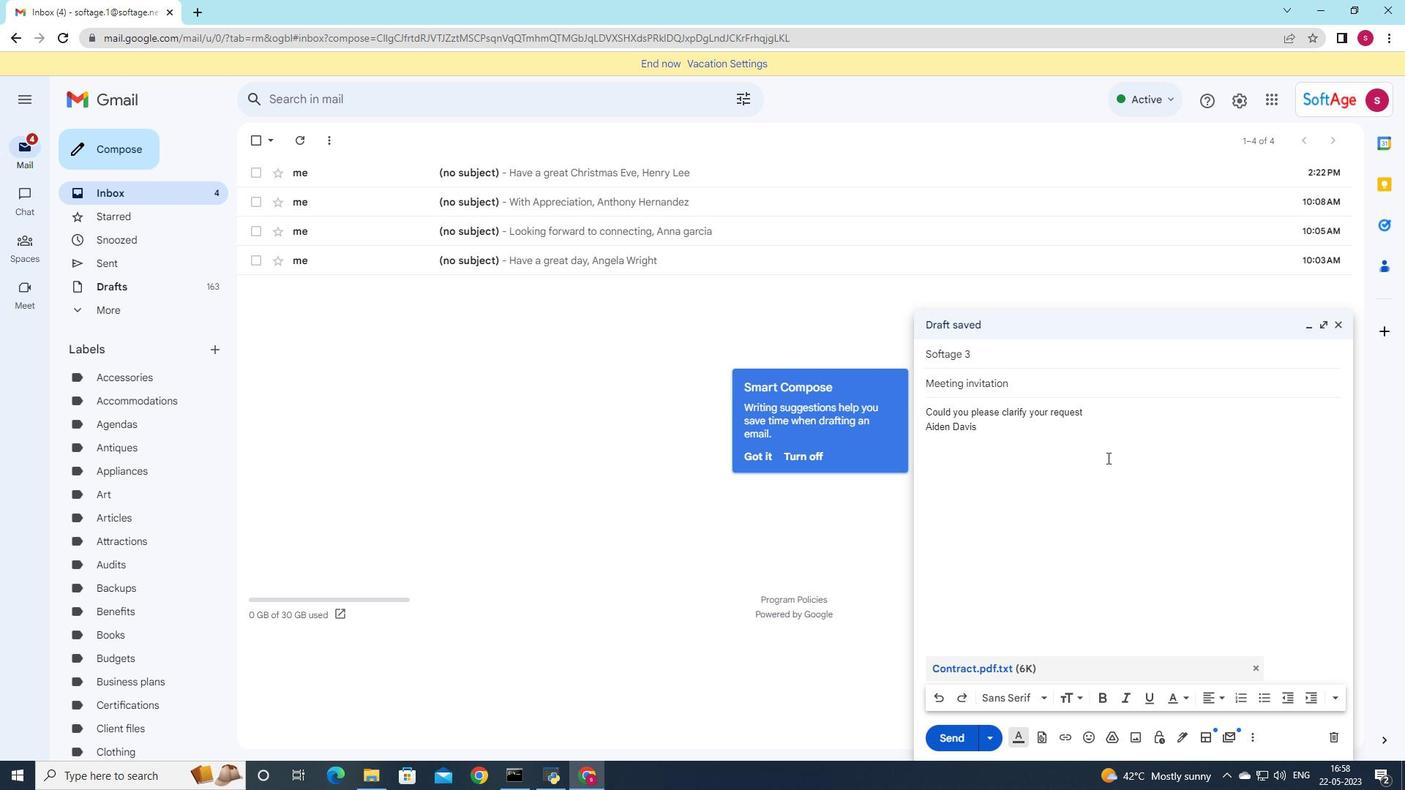 
Action: Mouse moved to (952, 738)
Screenshot: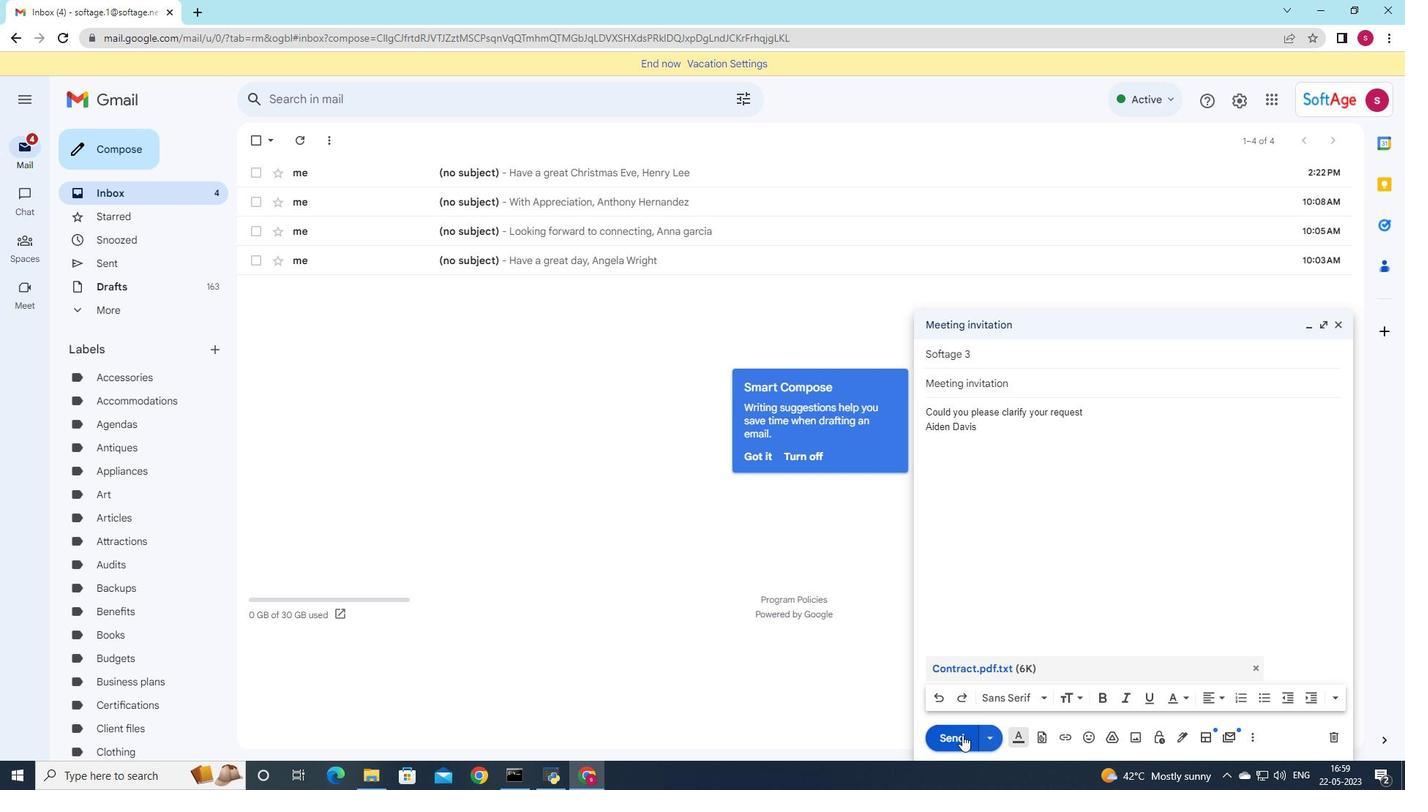 
Action: Mouse pressed left at (952, 738)
Screenshot: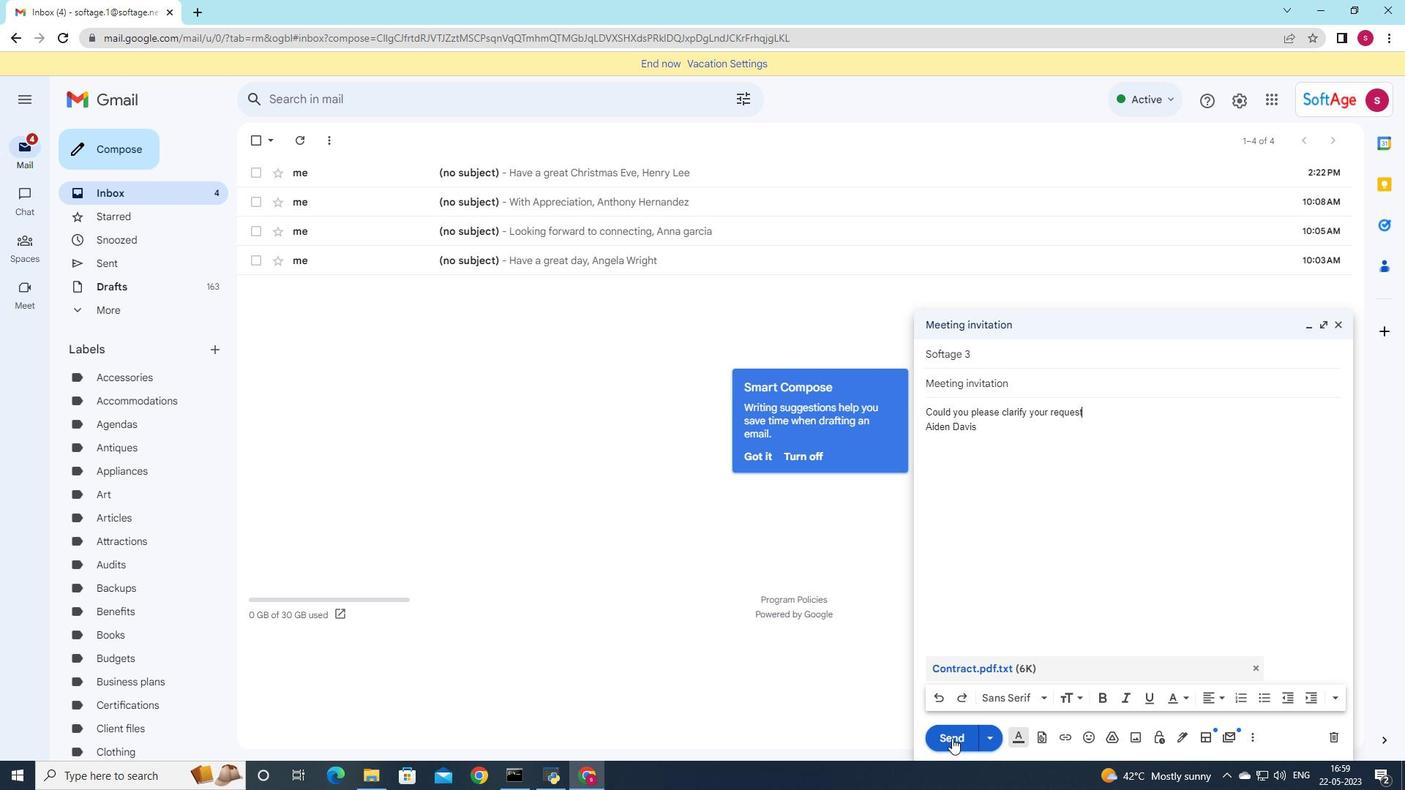 
Action: Mouse moved to (134, 259)
Screenshot: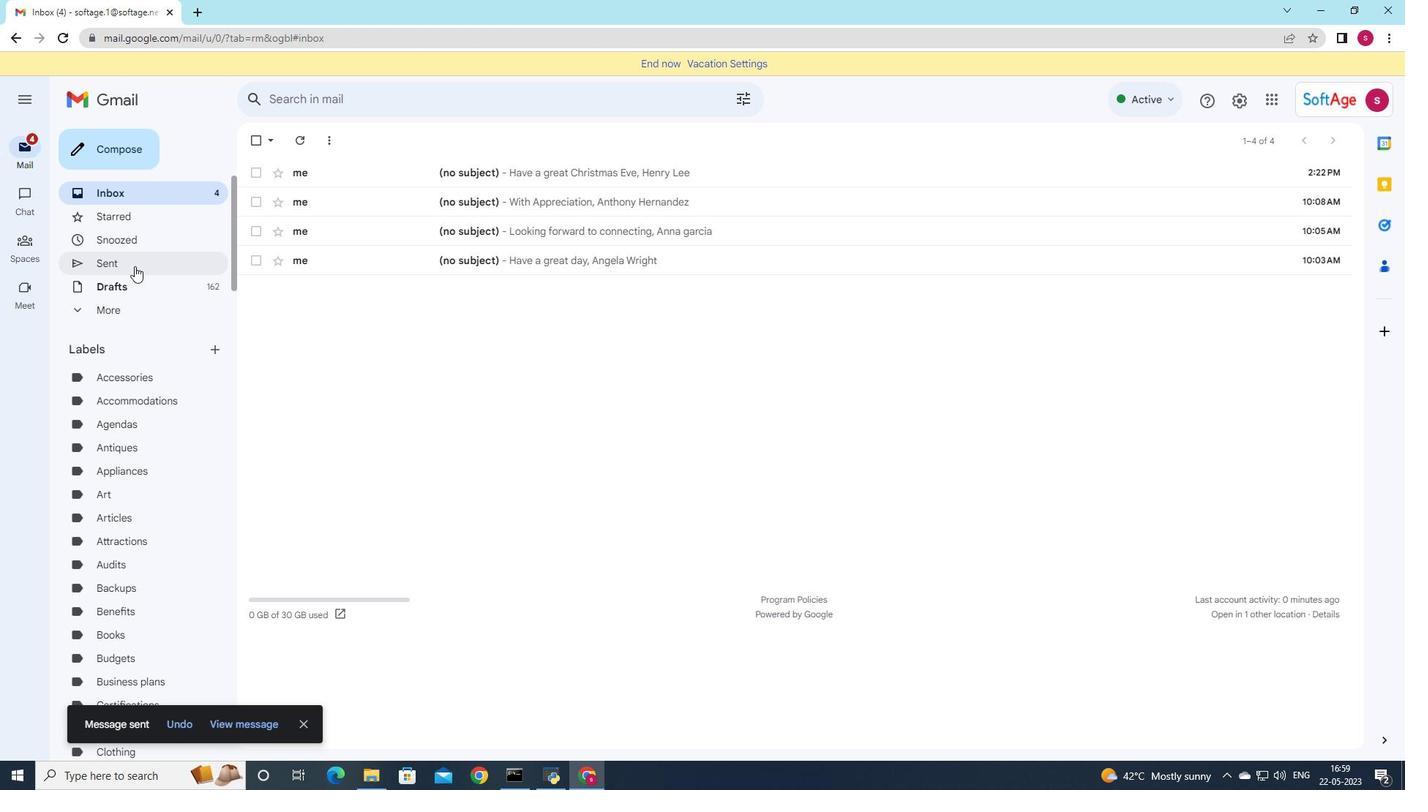 
Action: Mouse pressed left at (134, 259)
Screenshot: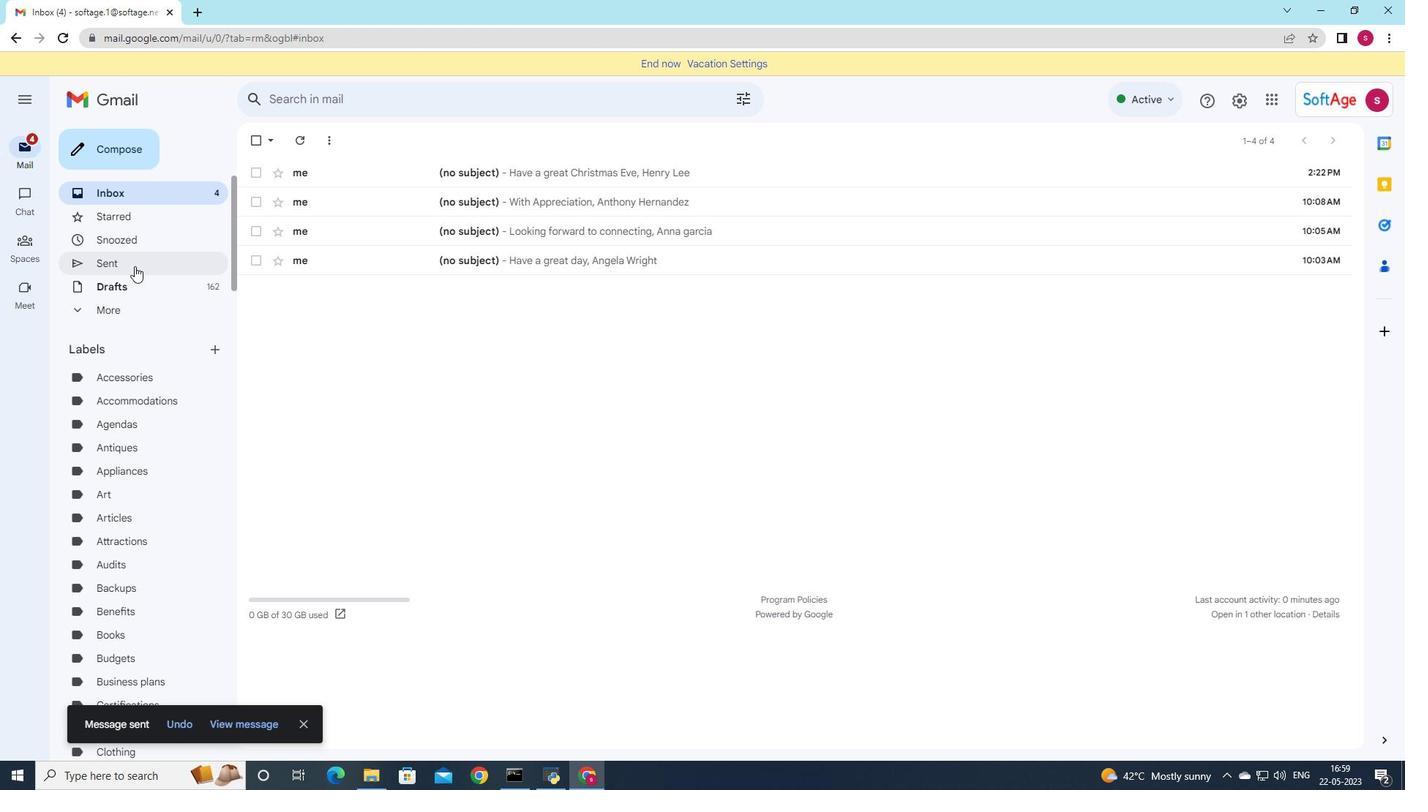 
Action: Mouse moved to (428, 219)
Screenshot: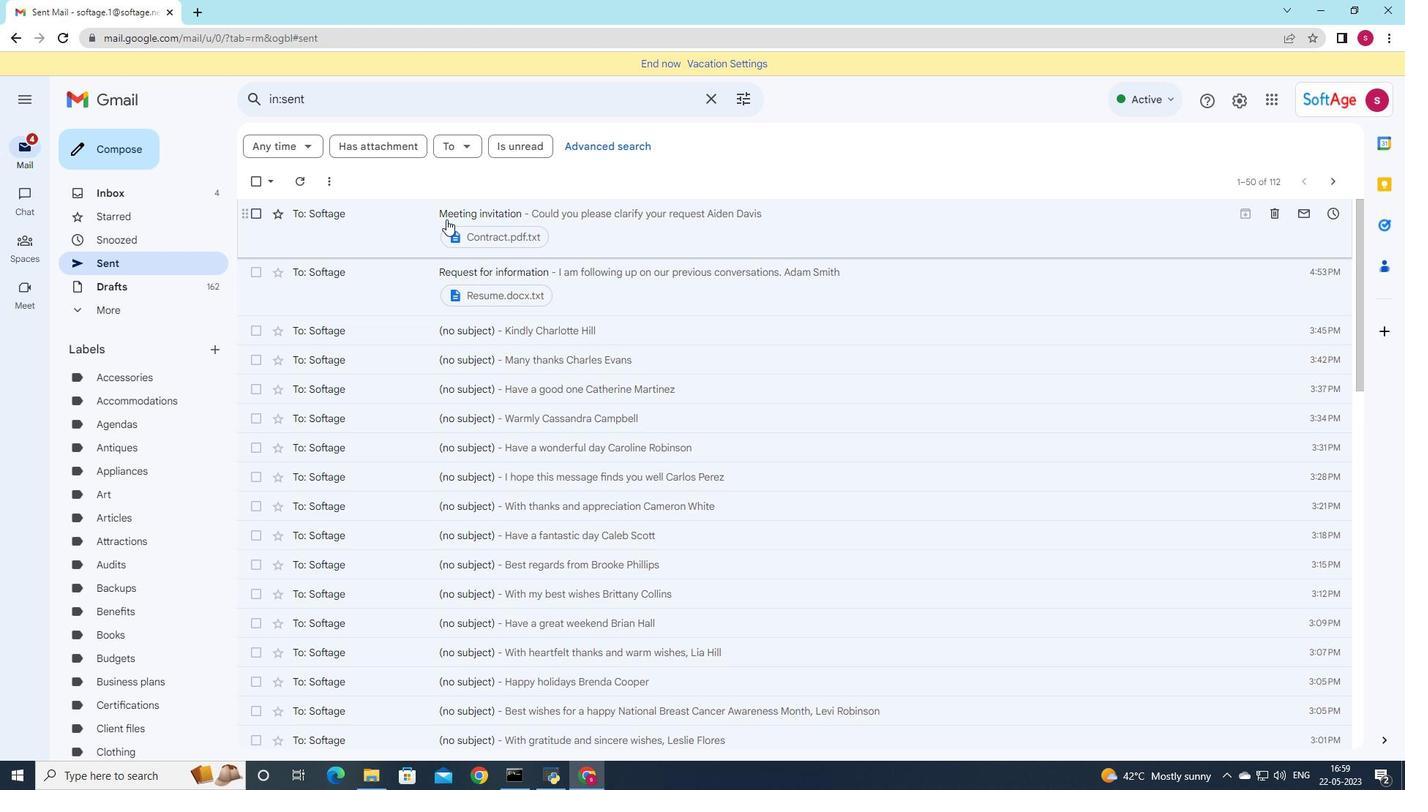 
Action: Mouse pressed left at (428, 219)
Screenshot: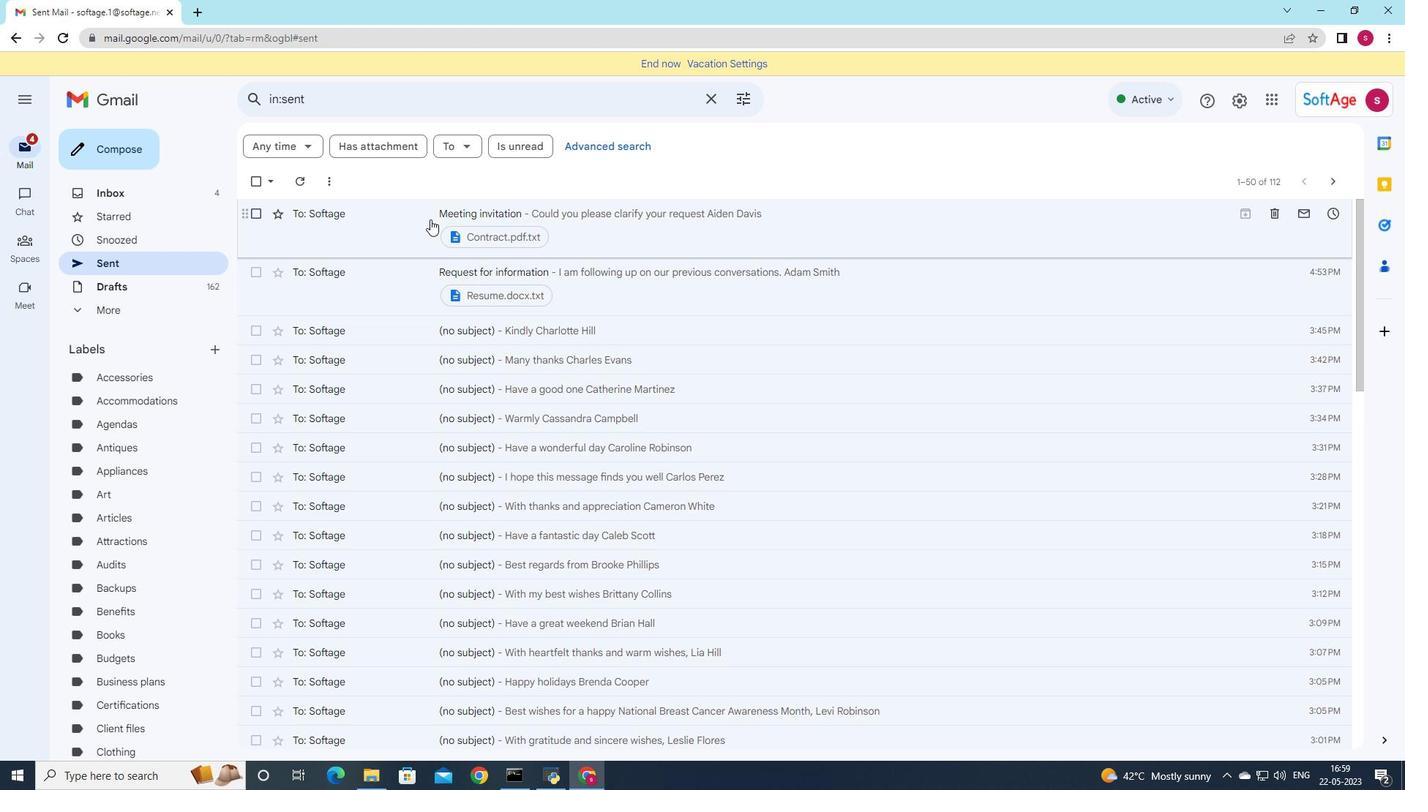 
Action: Mouse moved to (213, 349)
Screenshot: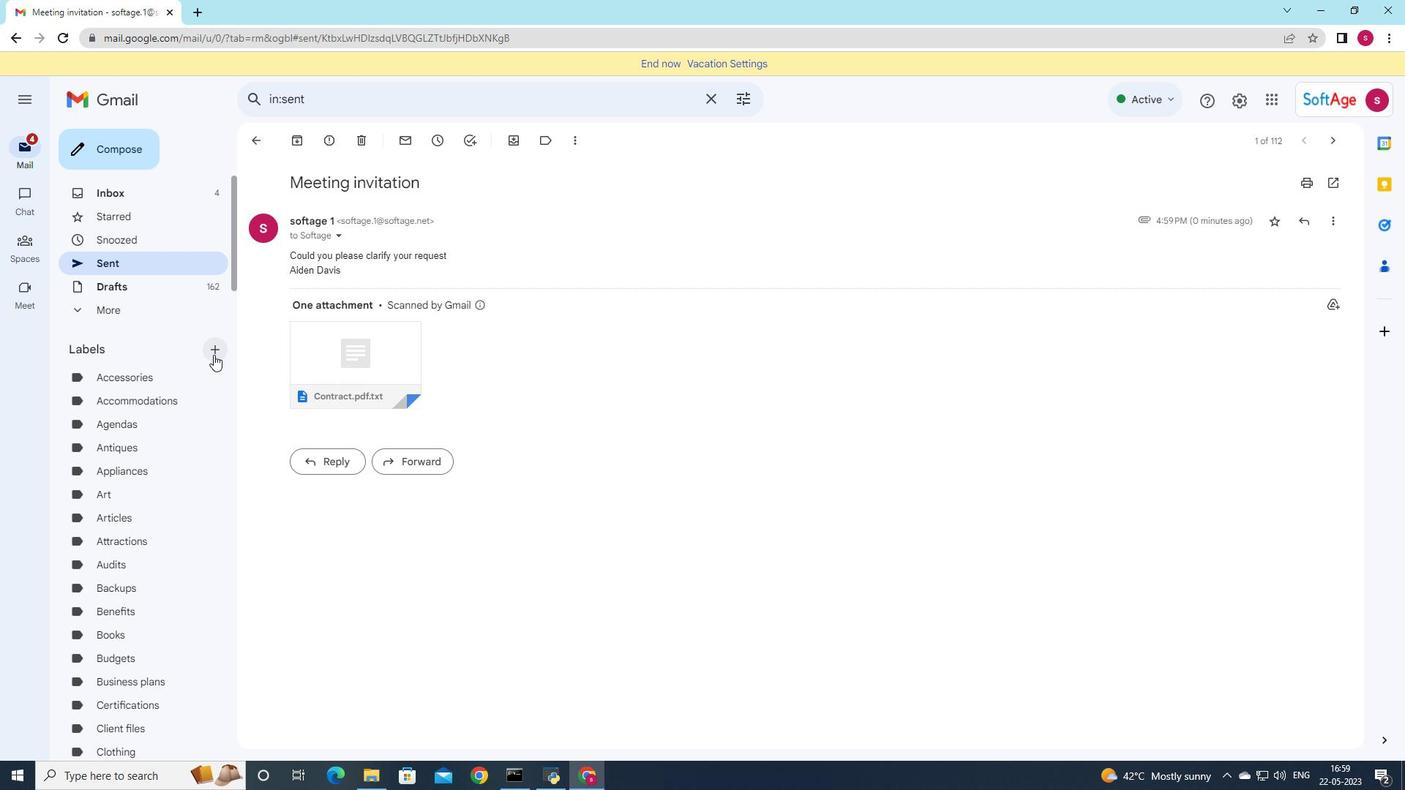 
Action: Mouse pressed left at (213, 349)
Screenshot: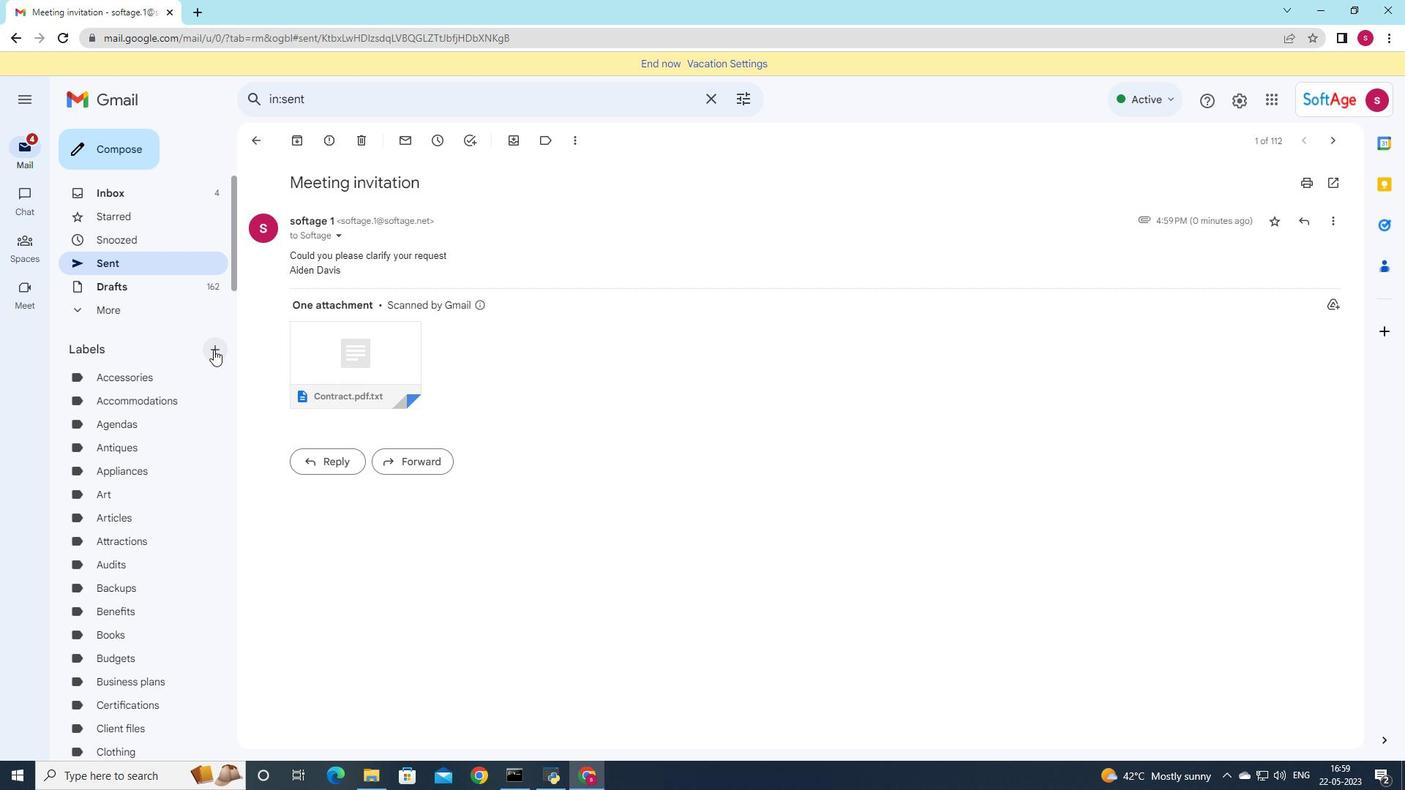 
Action: Mouse moved to (655, 405)
Screenshot: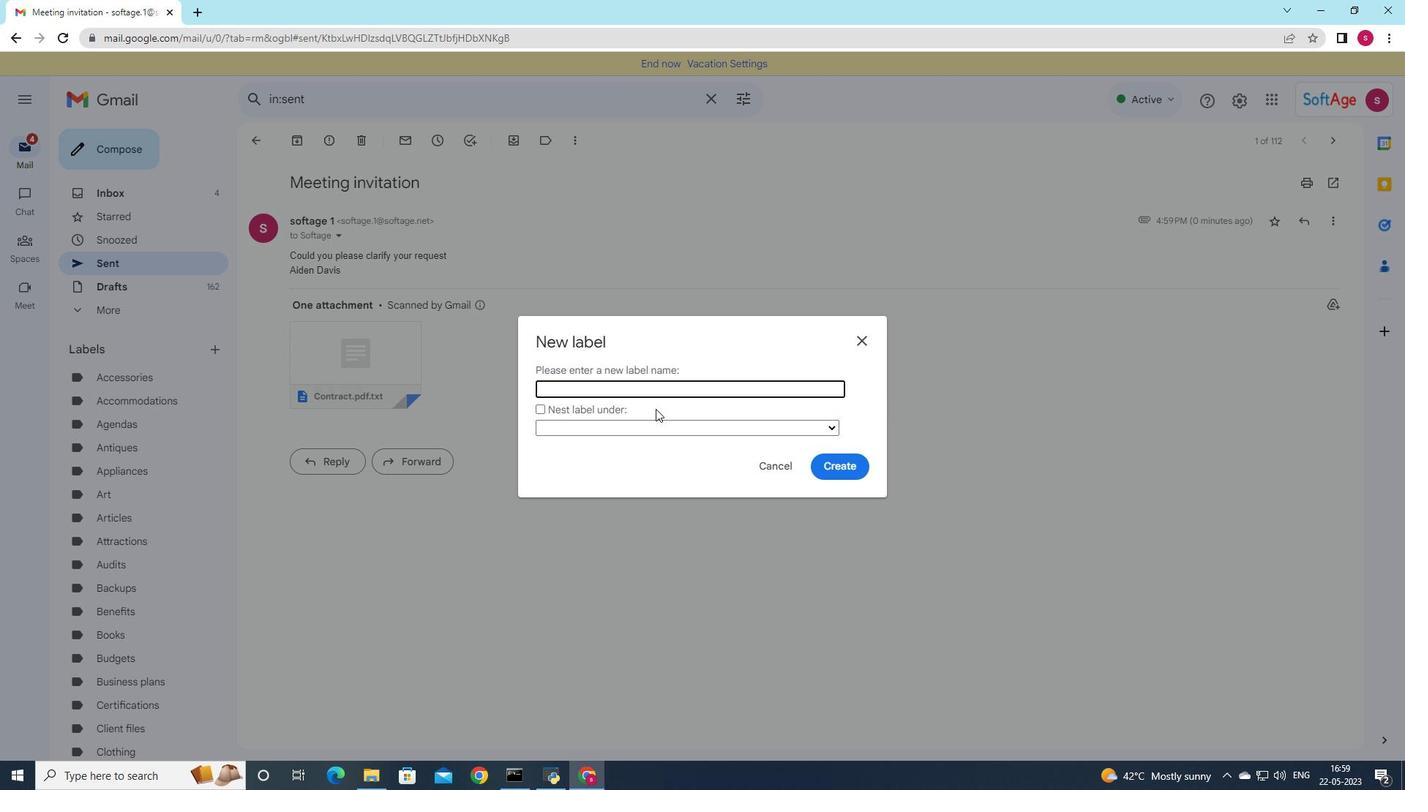 
Action: Key pressed <Key.shift>Work
Screenshot: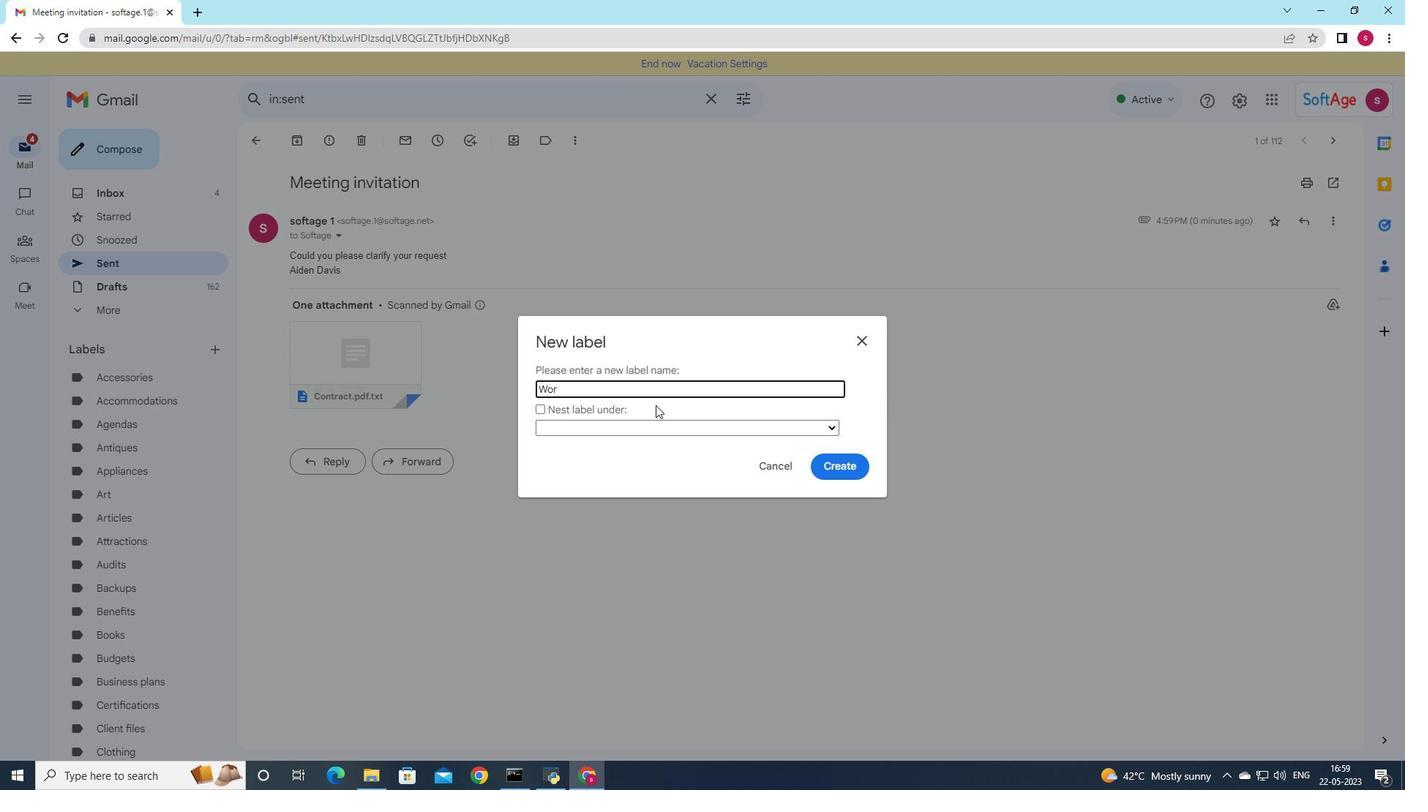 
Action: Mouse moved to (841, 472)
Screenshot: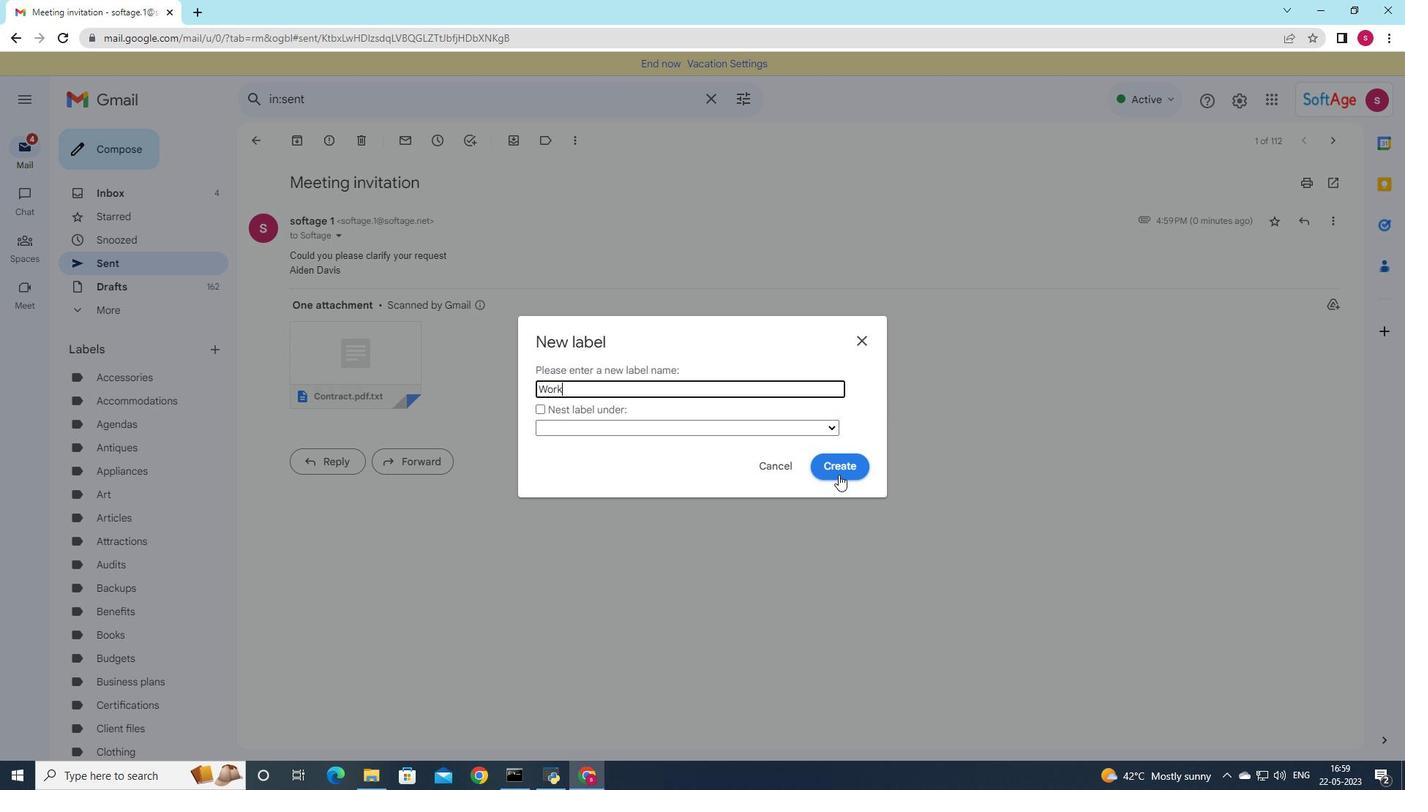 
Action: Mouse pressed left at (841, 472)
Screenshot: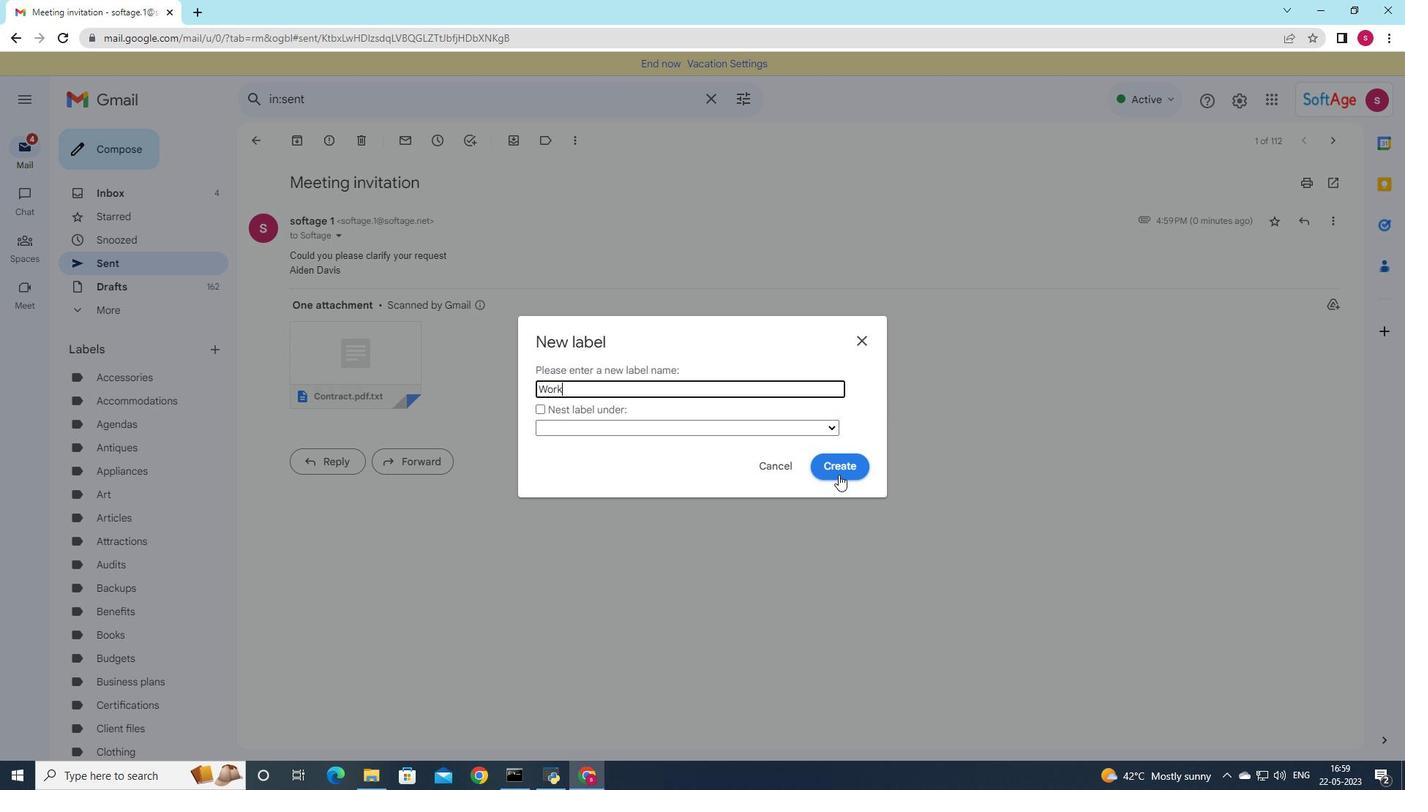 
Action: Mouse moved to (1028, 344)
Screenshot: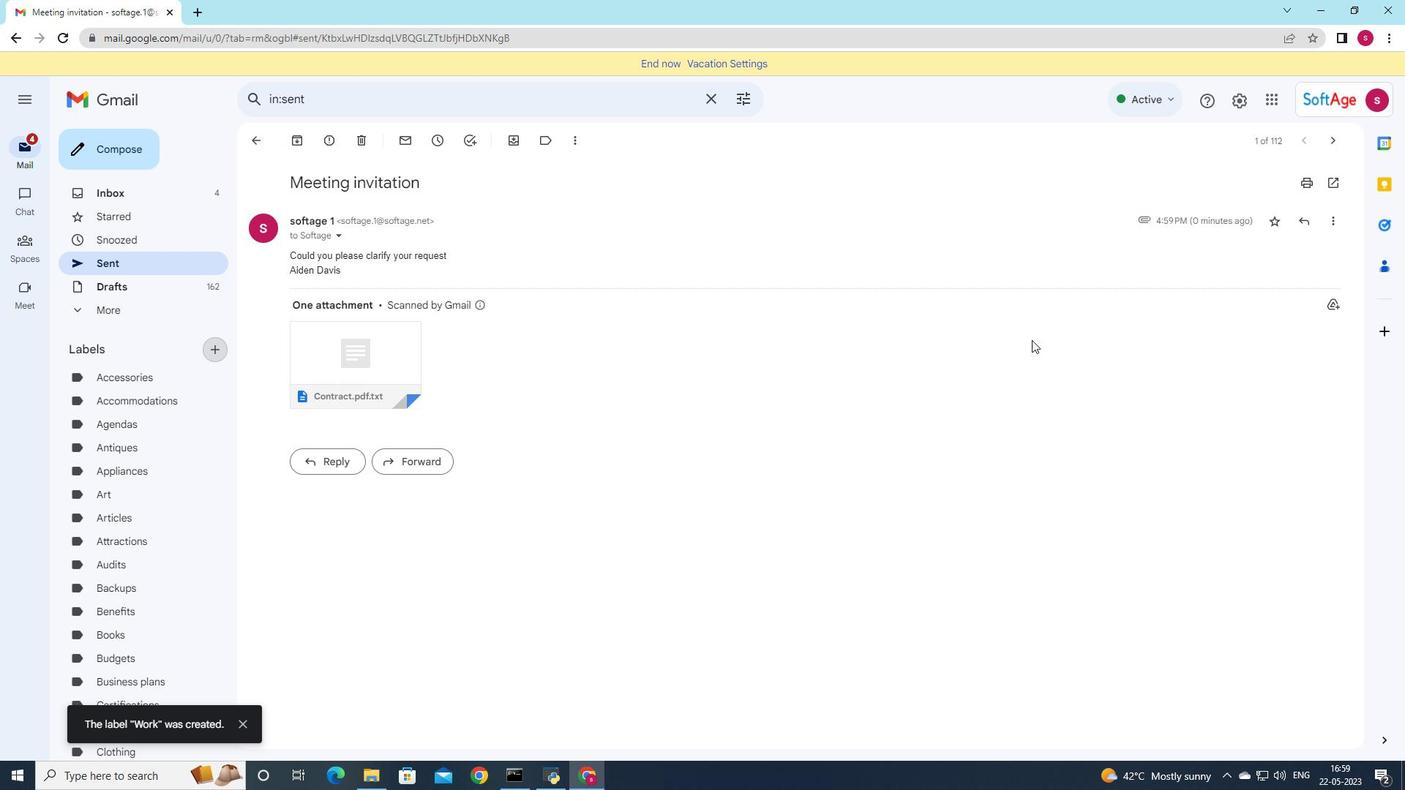 
